 Task: Get directions from Kings Mountain National Military Park, South Carolina, United States to Mammoth Cave National Park, Kentucky, United States  and explore the nearby supermarkets
Action: Mouse moved to (1072, 69)
Screenshot: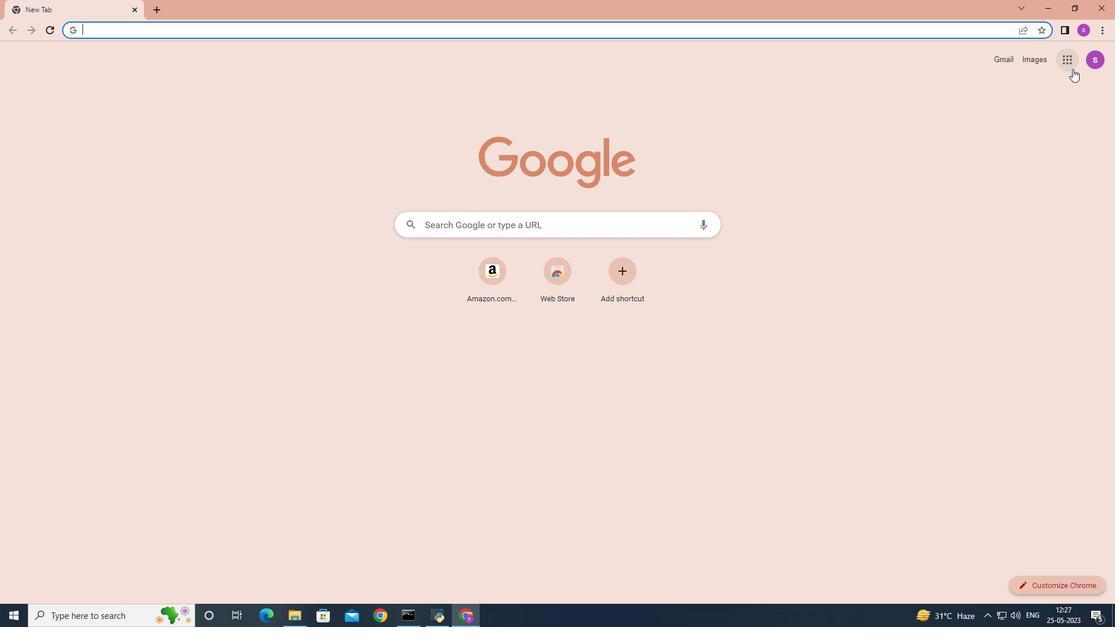 
Action: Mouse pressed left at (1072, 69)
Screenshot: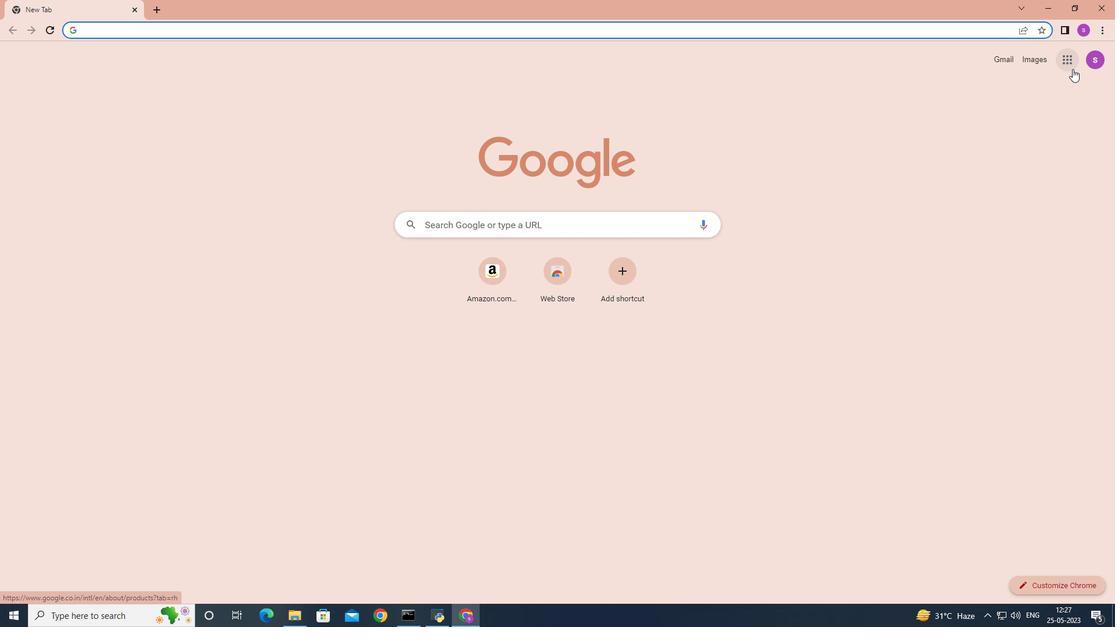
Action: Mouse moved to (1062, 187)
Screenshot: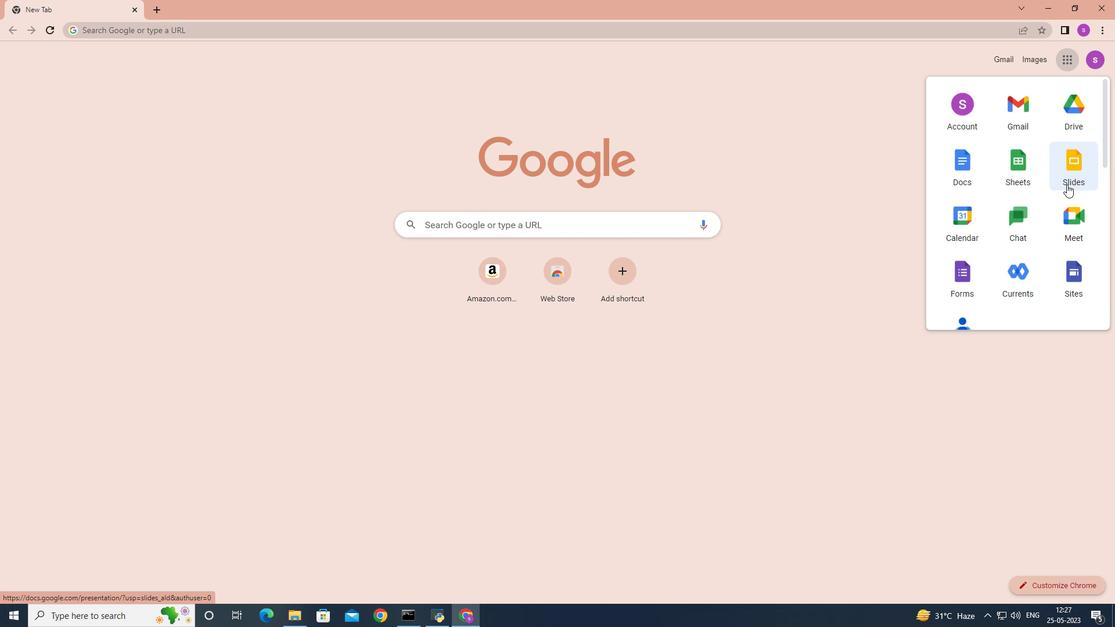 
Action: Mouse scrolled (1062, 186) with delta (0, 0)
Screenshot: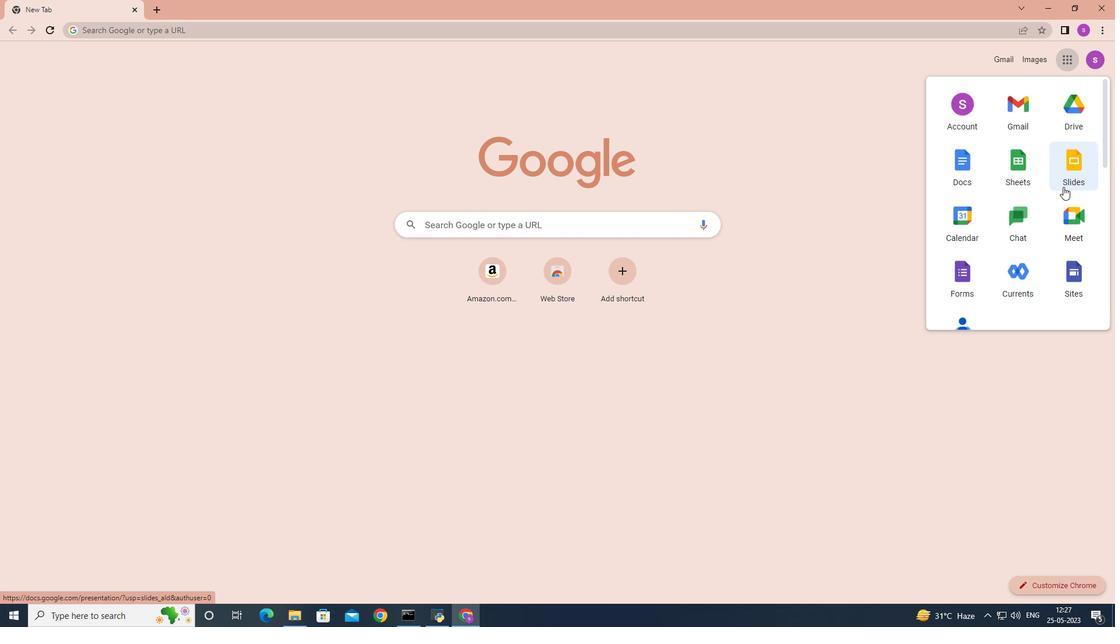 
Action: Mouse scrolled (1062, 186) with delta (0, 0)
Screenshot: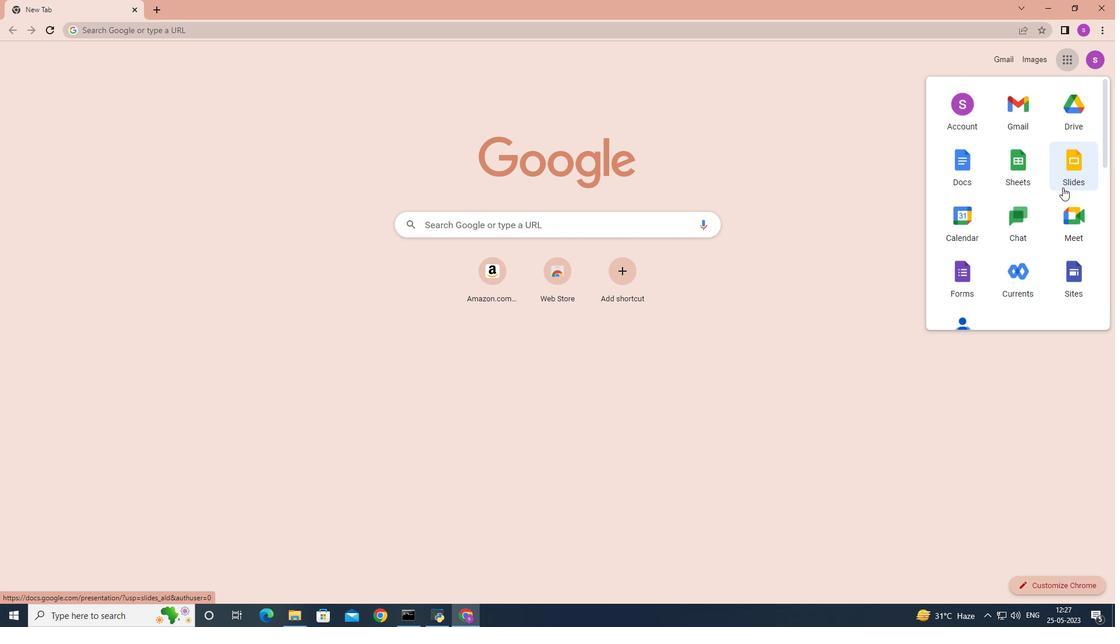 
Action: Mouse moved to (1077, 279)
Screenshot: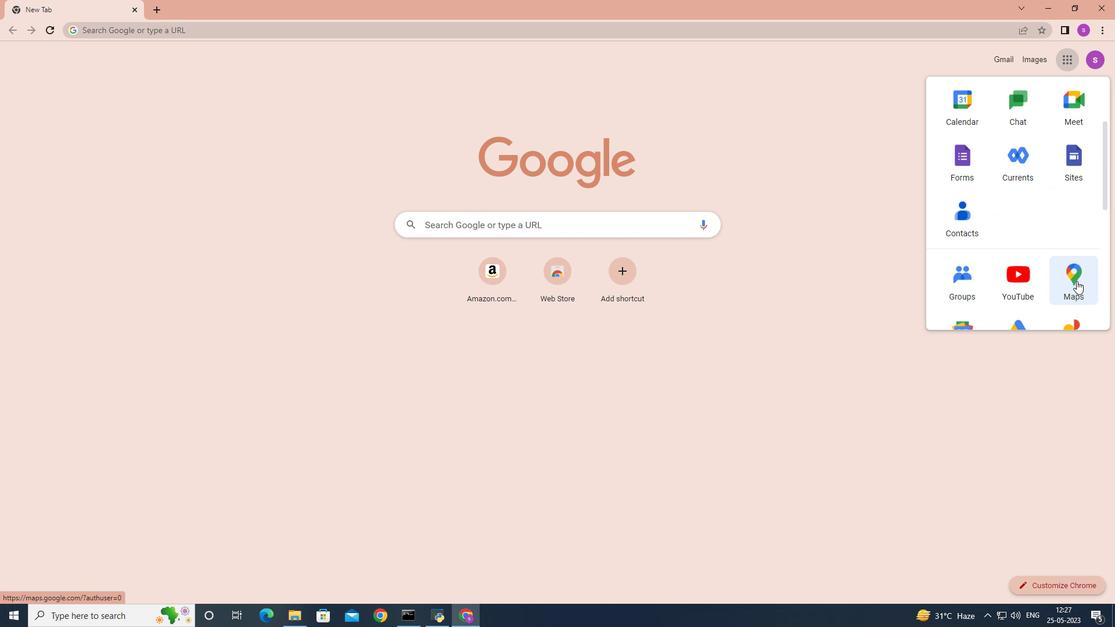 
Action: Mouse pressed left at (1077, 279)
Screenshot: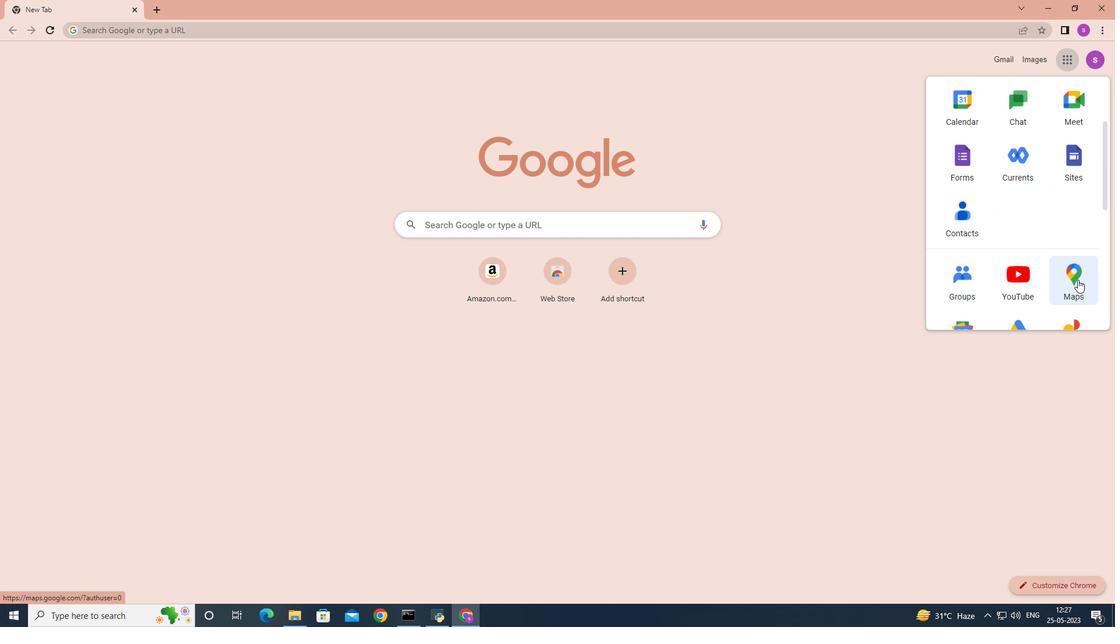 
Action: Mouse moved to (256, 60)
Screenshot: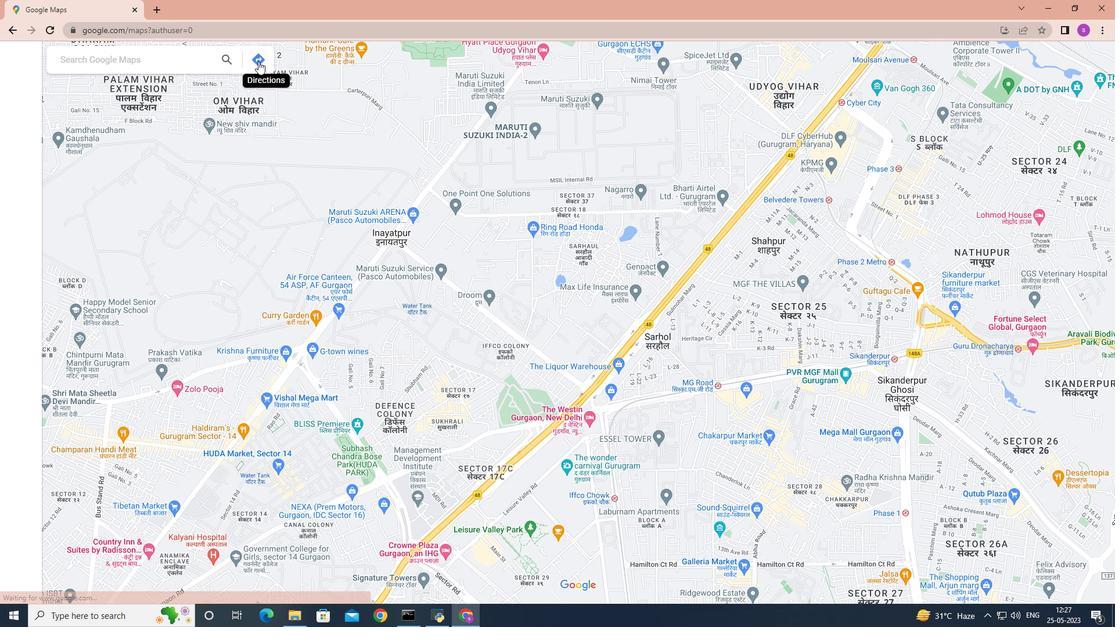 
Action: Mouse pressed left at (256, 60)
Screenshot: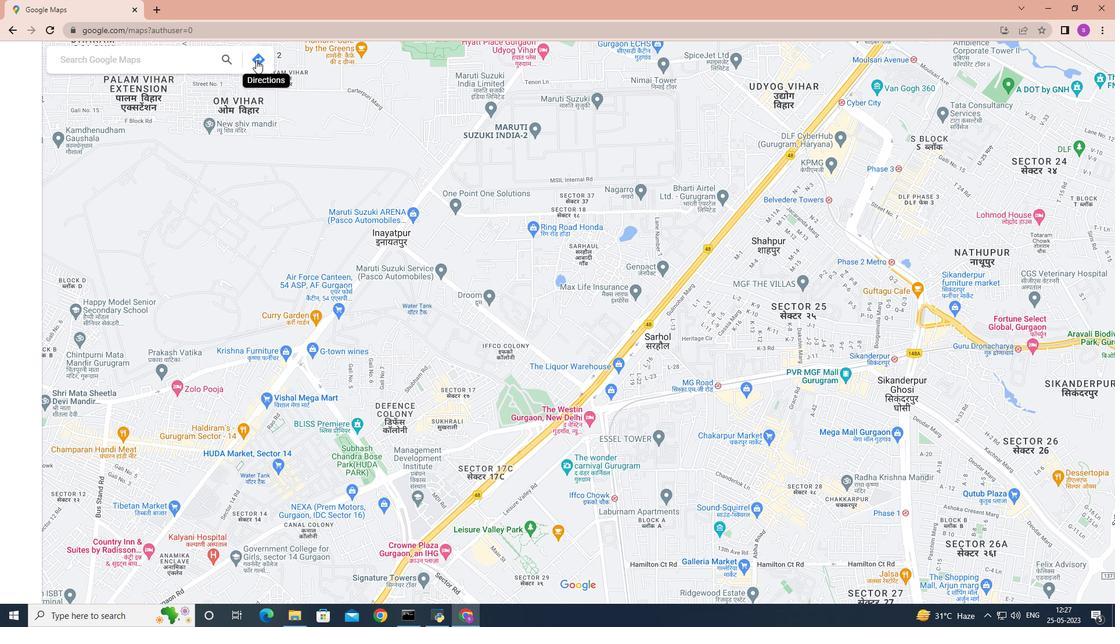 
Action: Mouse moved to (109, 91)
Screenshot: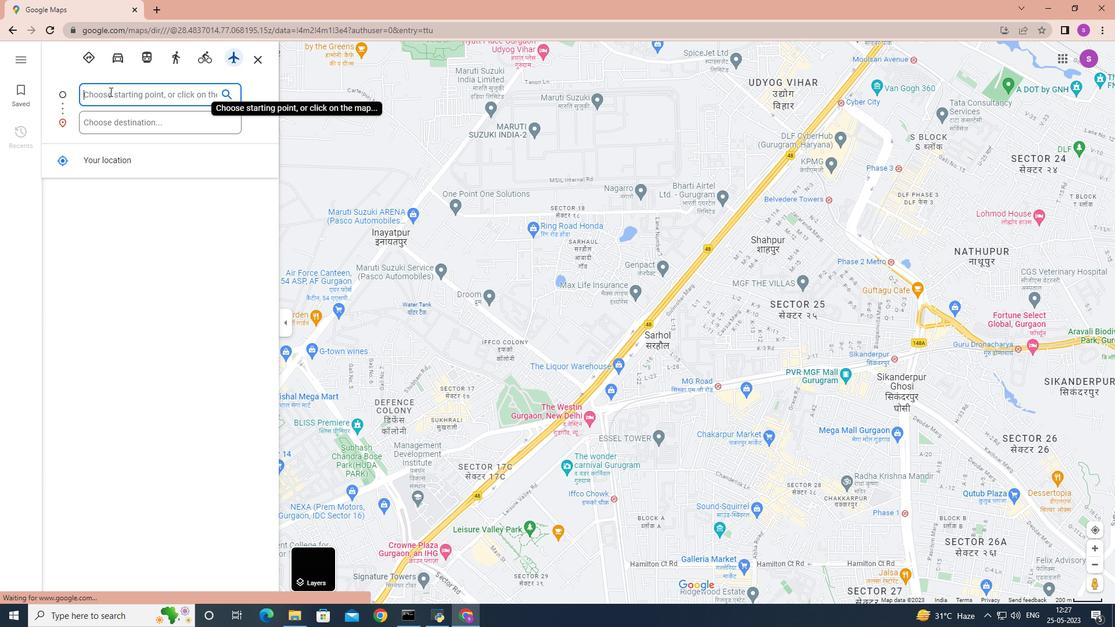 
Action: Key pressed <Key.shift>Kings<Key.space><Key.shift>Mountain<Key.space><Key.shift><Key.shift><Key.shift><Key.shift><Key.shift><Key.shift><Key.shift><Key.shift><Key.shift><Key.shift><Key.shift><Key.shift><Key.shift><Key.shift><Key.shift><Key.shift><Key.shift><Key.shift><Key.shift><Key.shift><Key.shift>National<Key.space><Key.shift>Military<Key.space><Key.shift>Park,<Key.space><Key.shift>South<Key.space><Key.shift><Key.shift>Carolina<Key.space>,<Key.space><Key.shift>United<Key.space><Key.shift>States
Screenshot: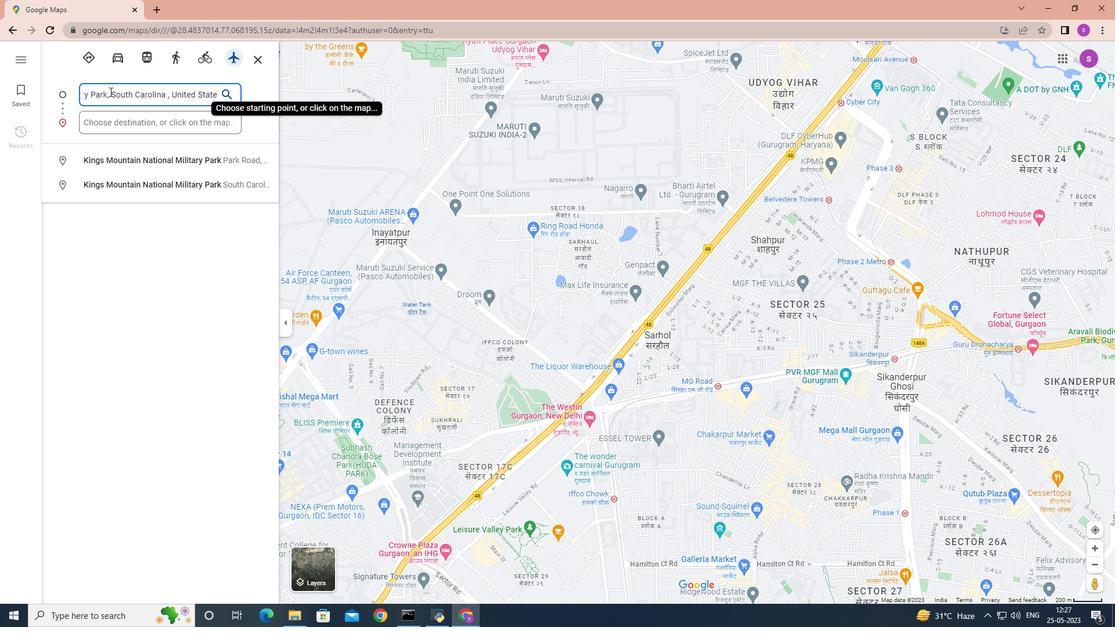 
Action: Mouse moved to (92, 120)
Screenshot: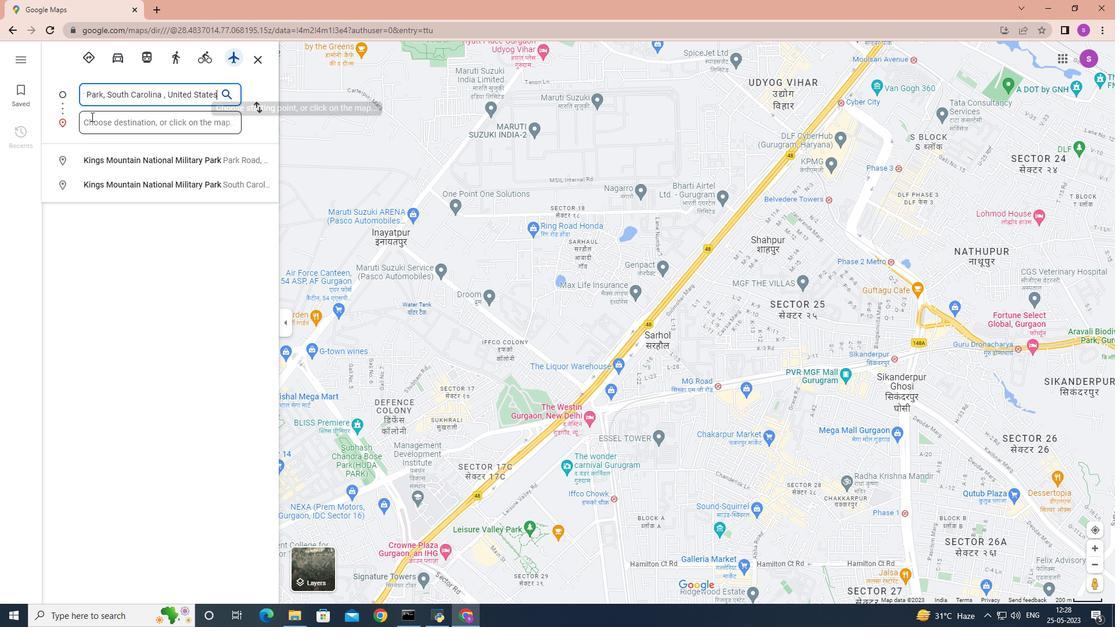
Action: Mouse pressed left at (92, 120)
Screenshot: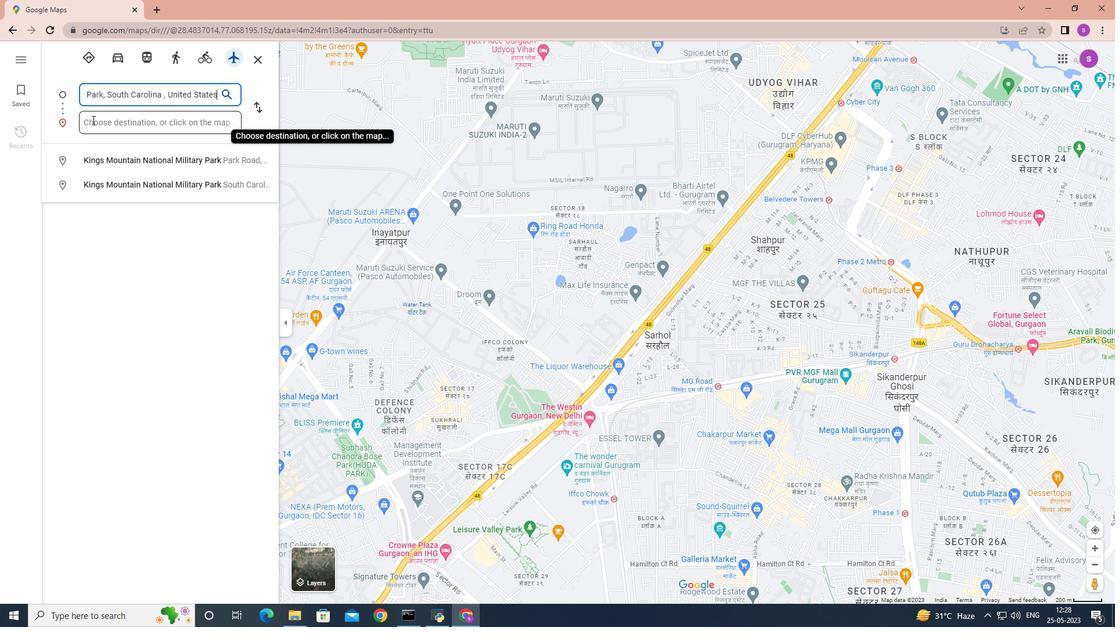 
Action: Key pressed <Key.shift>Mammoth<Key.space><Key.shift>Cave<Key.space><Key.shift>National<Key.space><Key.shift>Park<Key.space>,<Key.space><Key.shift><Key.shift><Key.shift><Key.shift><Key.shift><Key.shift><Key.shift><Key.shift><Key.shift><Key.shift><Key.shift><Key.shift>Kentucky,<Key.space><Key.shift><Key.shift>United<Key.space><Key.shift>States<Key.space>
Screenshot: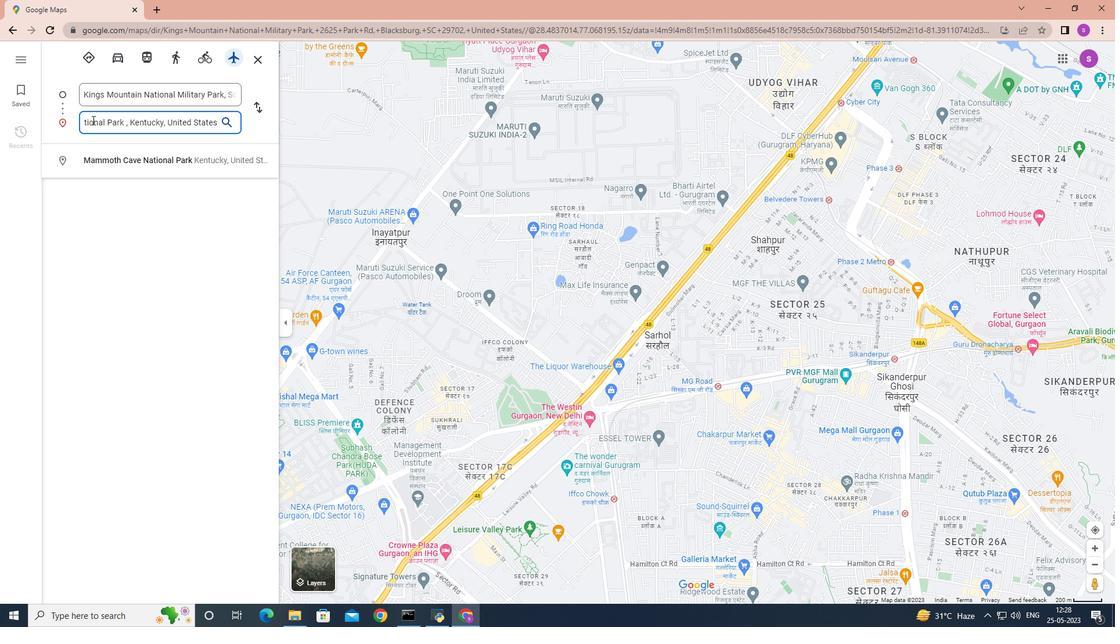 
Action: Mouse moved to (223, 119)
Screenshot: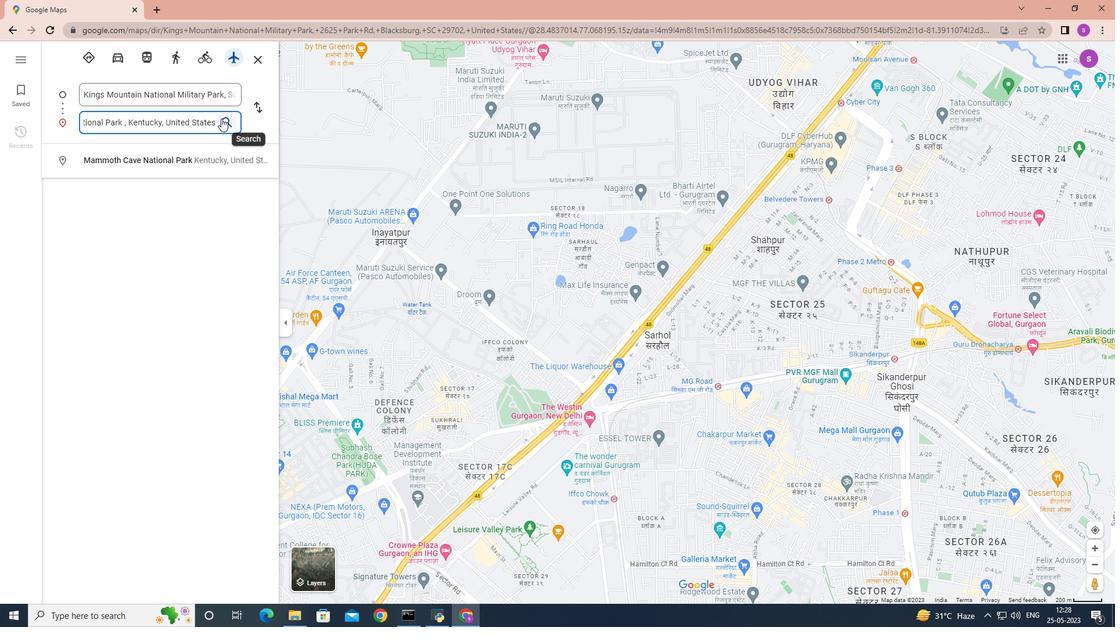 
Action: Mouse pressed left at (223, 119)
Screenshot: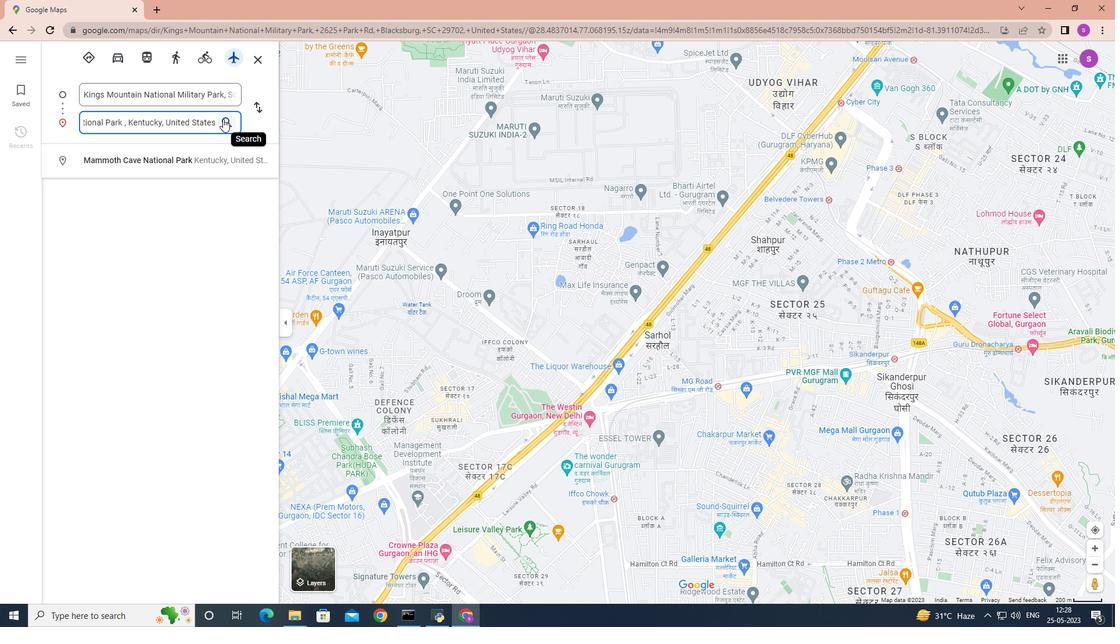 
Action: Mouse moved to (230, 122)
Screenshot: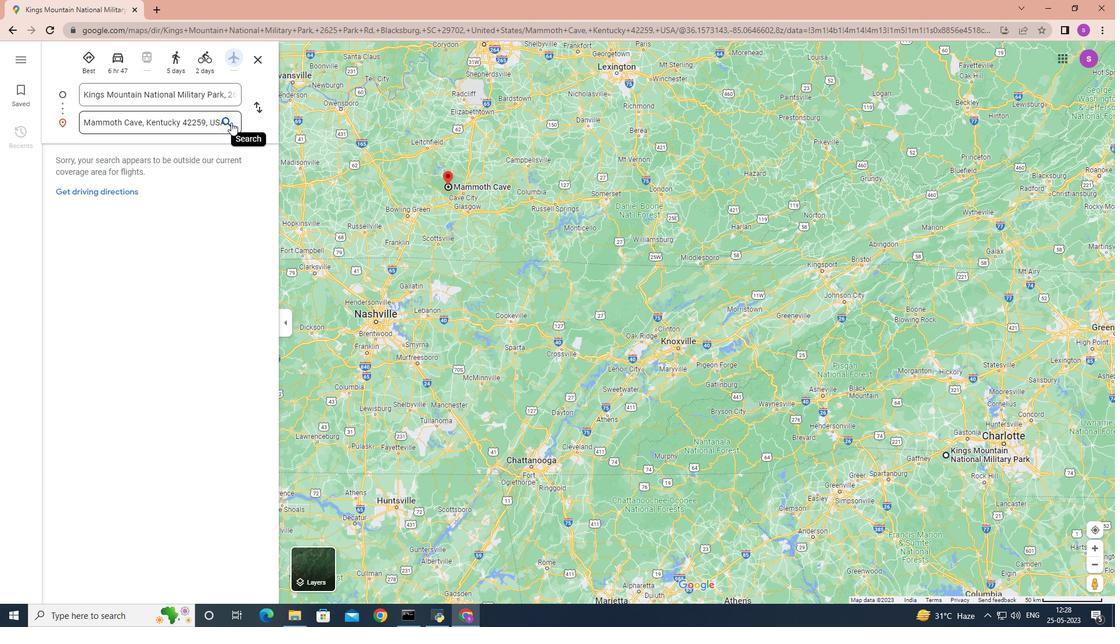 
Action: Mouse pressed left at (230, 122)
Screenshot: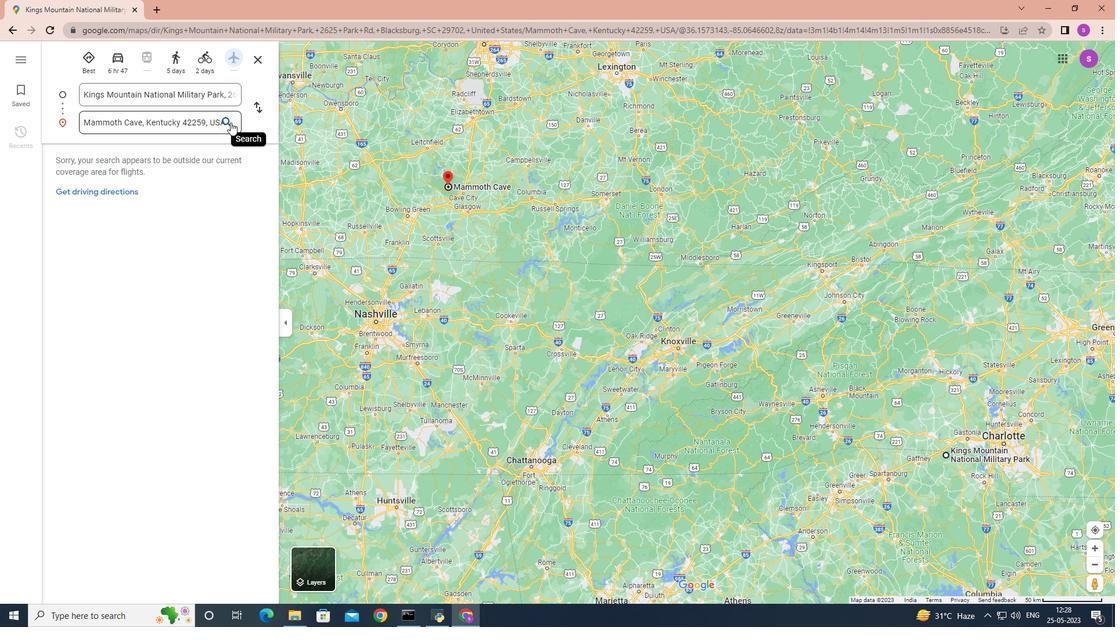 
Action: Mouse moved to (235, 124)
Screenshot: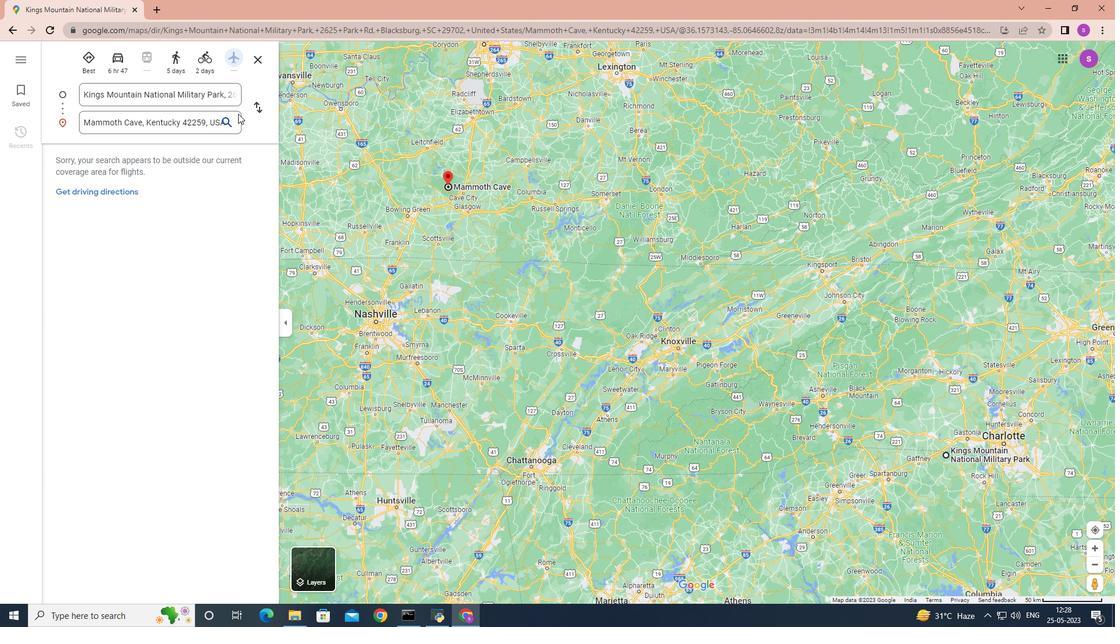 
Action: Key pressed <Key.enter>
Screenshot: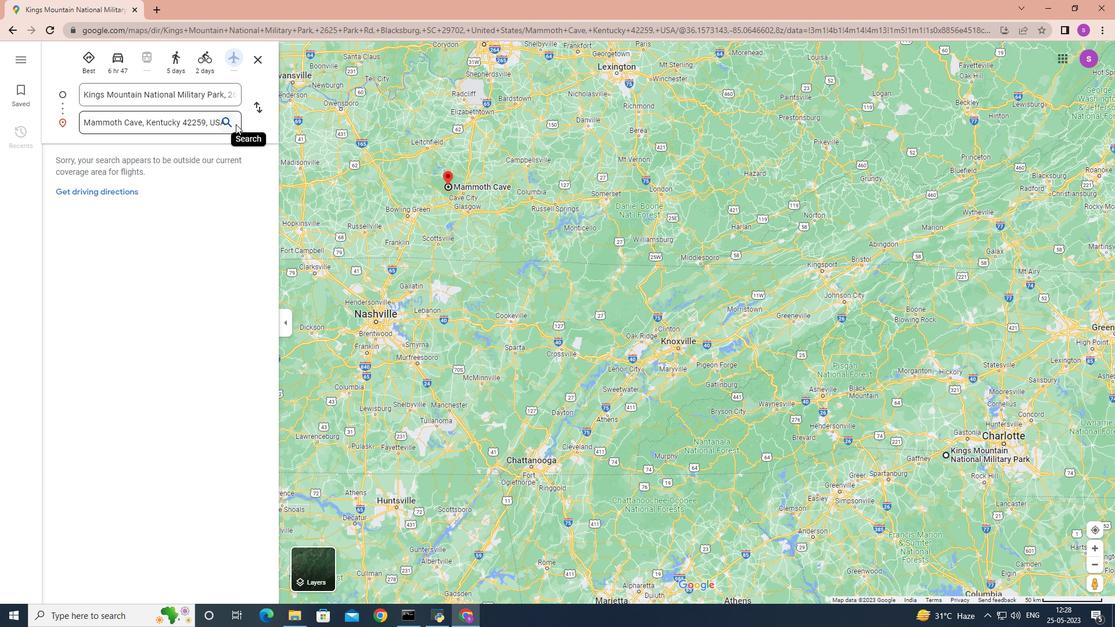 
Action: Mouse moved to (224, 121)
Screenshot: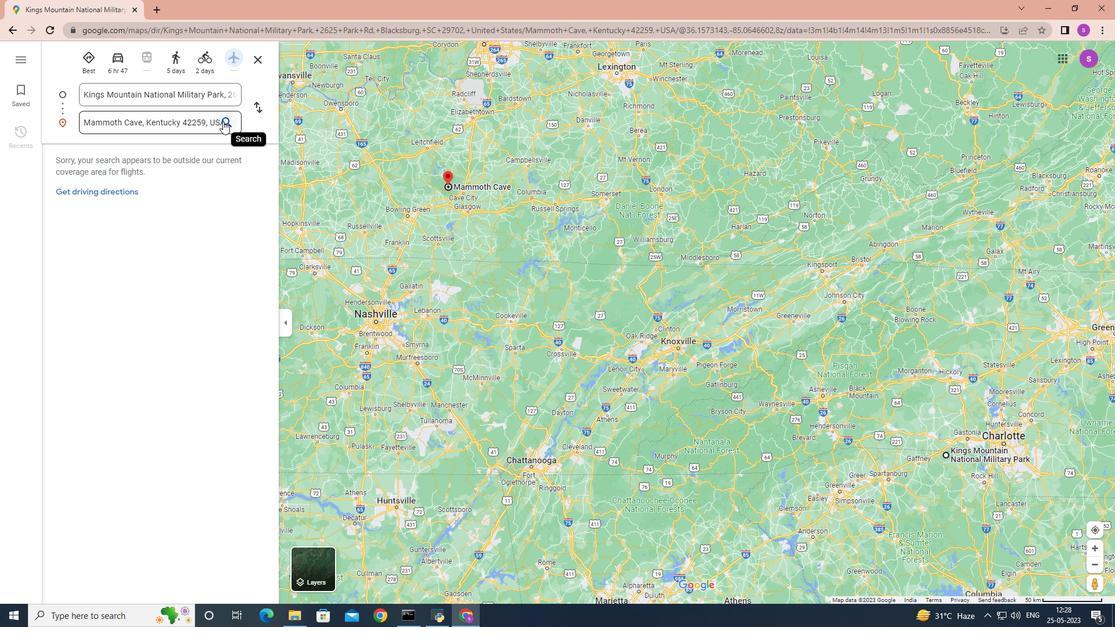 
Action: Mouse pressed left at (224, 121)
Screenshot: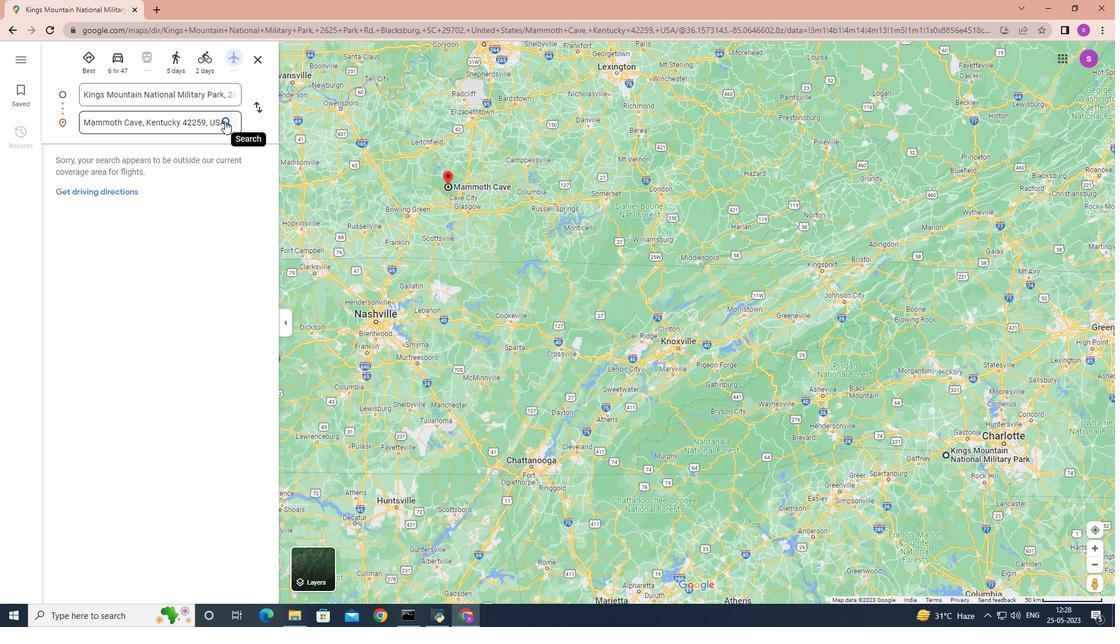 
Action: Mouse moved to (235, 169)
Screenshot: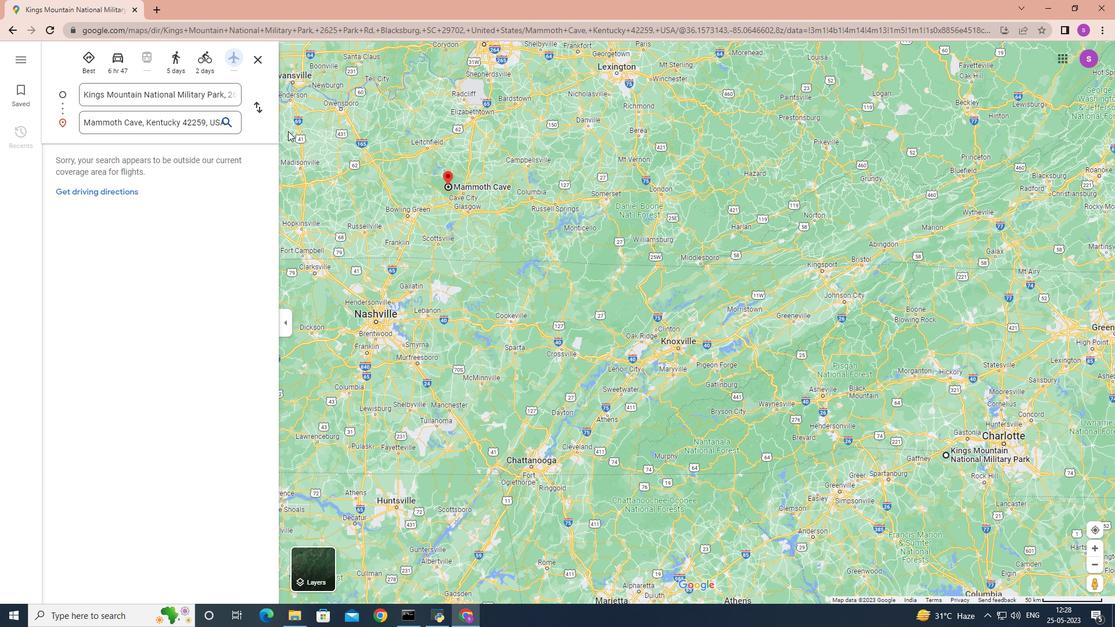 
Action: Mouse scrolled (235, 168) with delta (0, 0)
Screenshot: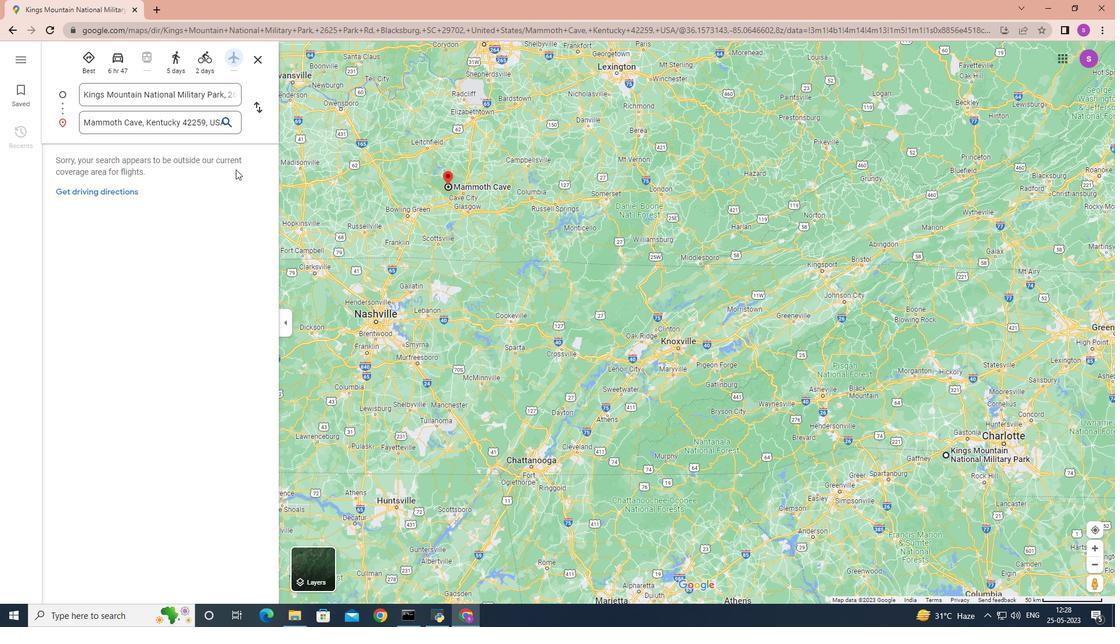 
Action: Mouse scrolled (235, 168) with delta (0, 0)
Screenshot: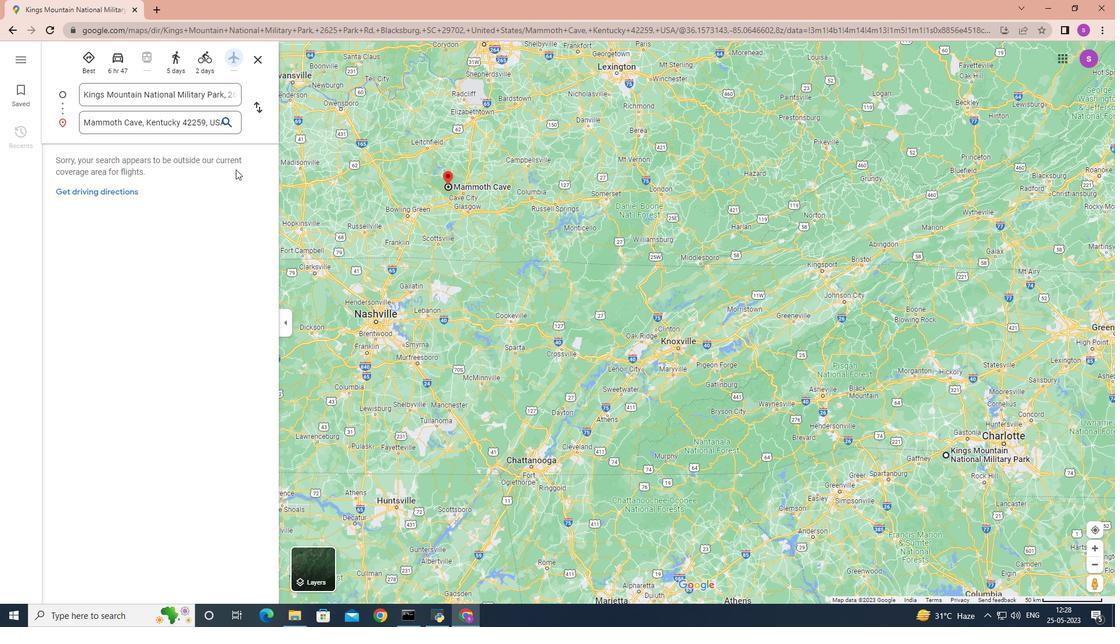 
Action: Mouse moved to (240, 334)
Screenshot: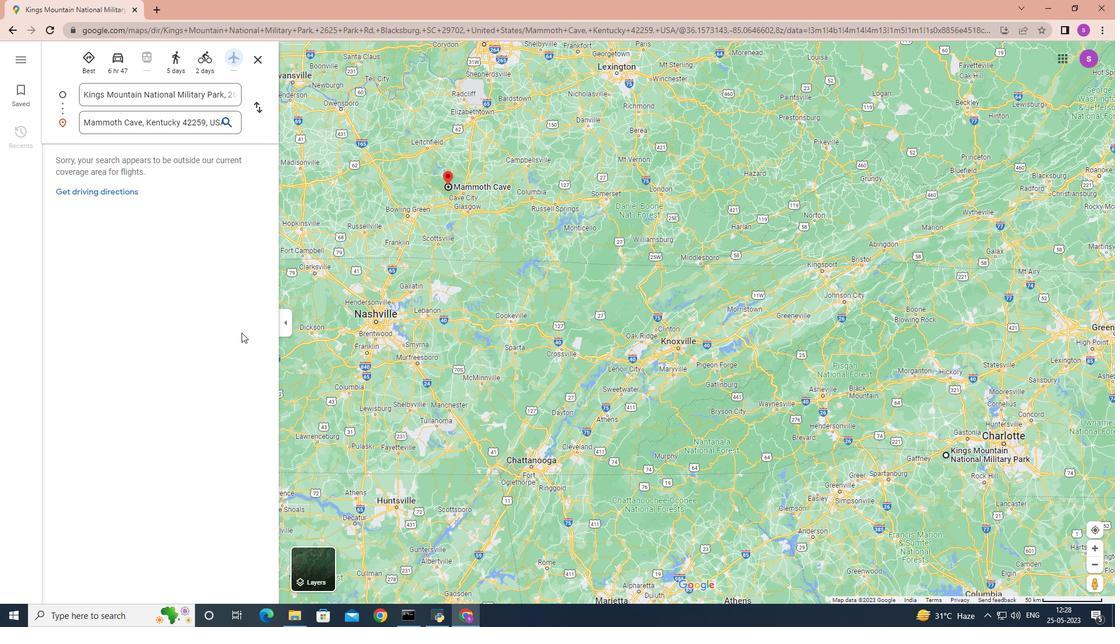 
Action: Mouse scrolled (240, 335) with delta (0, 0)
Screenshot: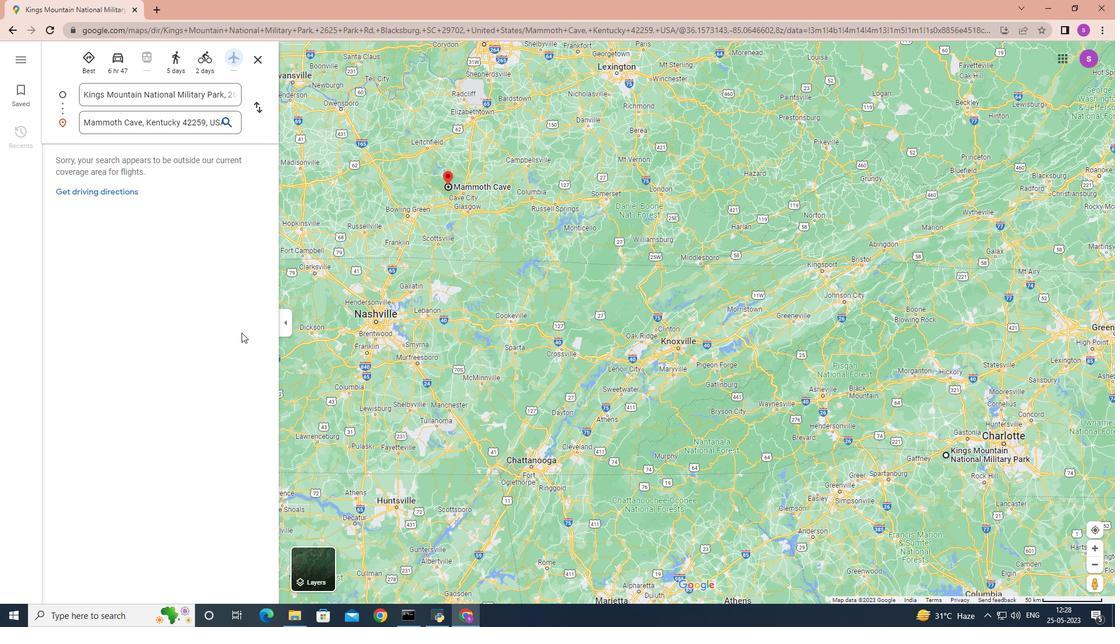 
Action: Mouse moved to (241, 333)
Screenshot: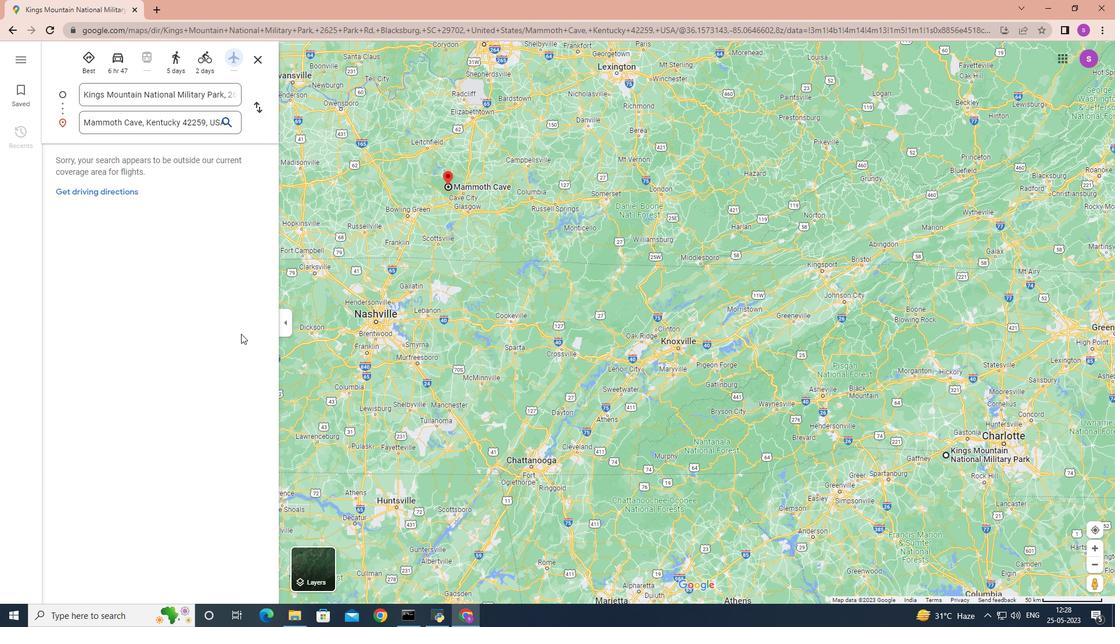 
Action: Mouse scrolled (241, 333) with delta (0, 0)
Screenshot: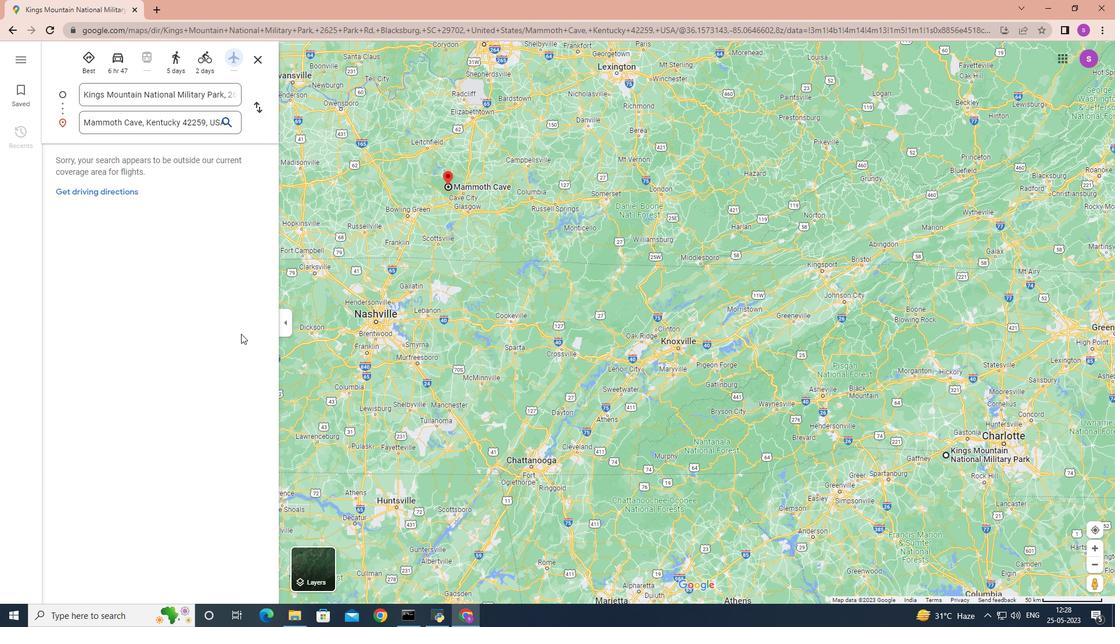 
Action: Mouse moved to (239, 333)
Screenshot: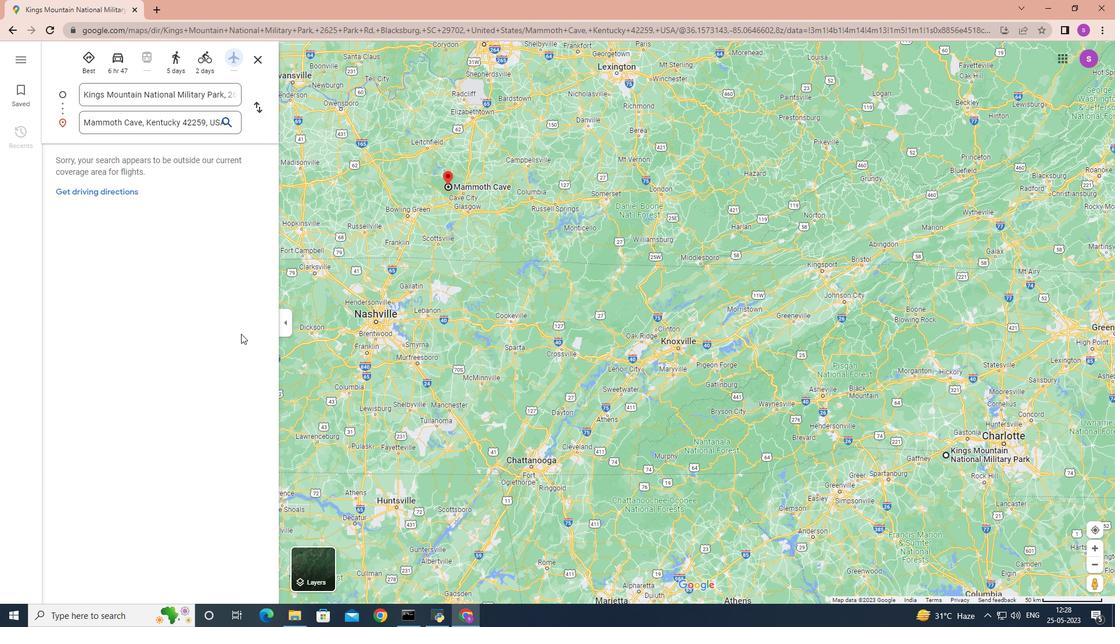 
Action: Mouse scrolled (239, 333) with delta (0, 0)
Screenshot: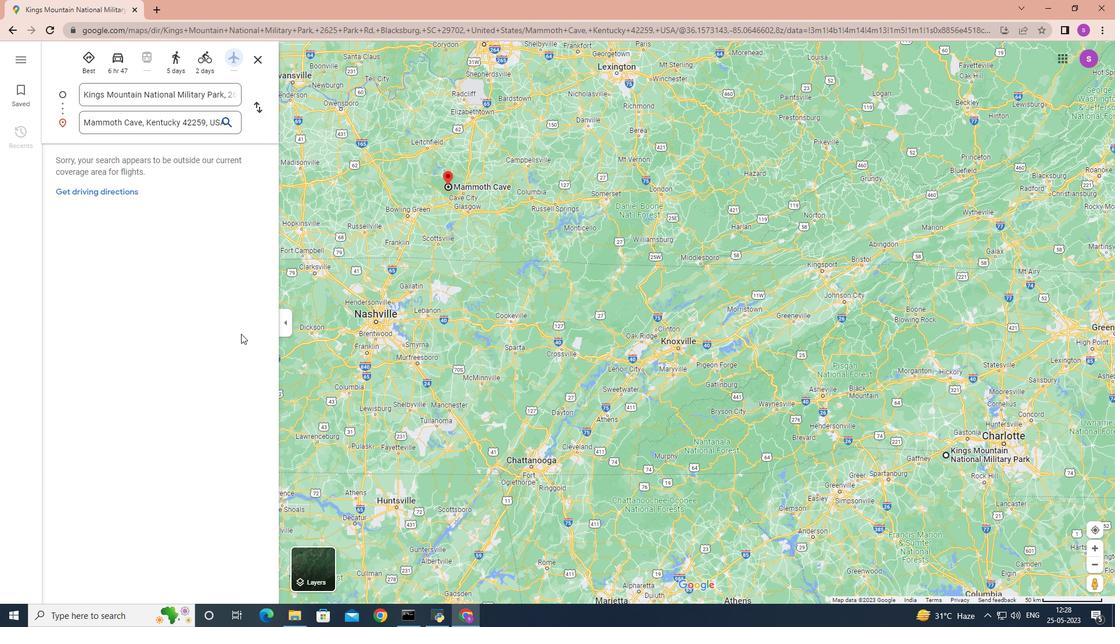 
Action: Mouse moved to (235, 332)
Screenshot: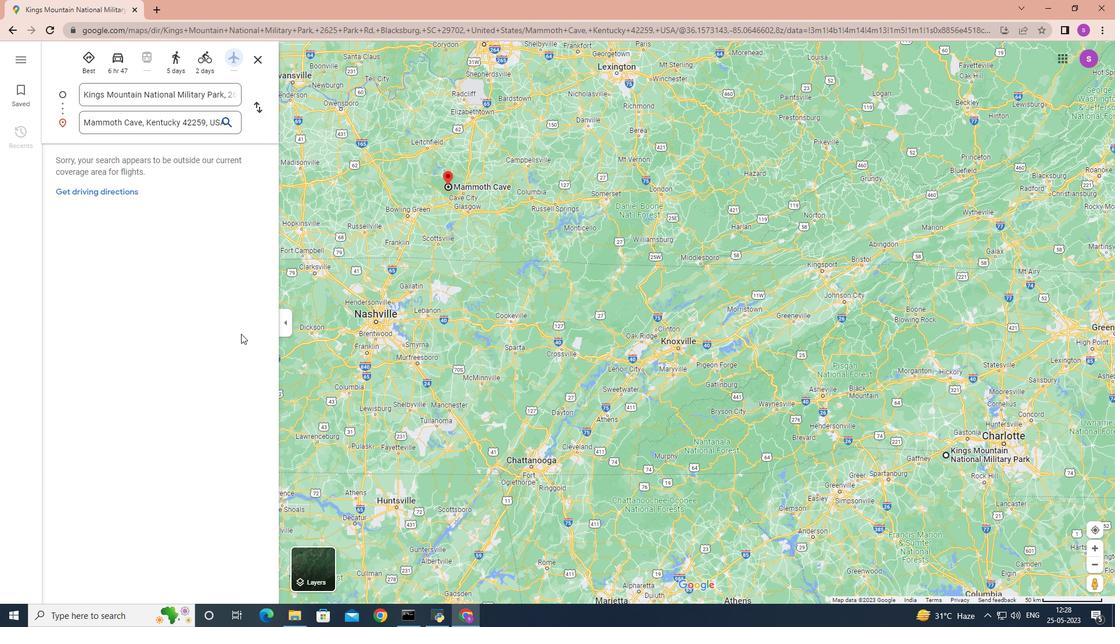 
Action: Mouse scrolled (235, 332) with delta (0, 0)
Screenshot: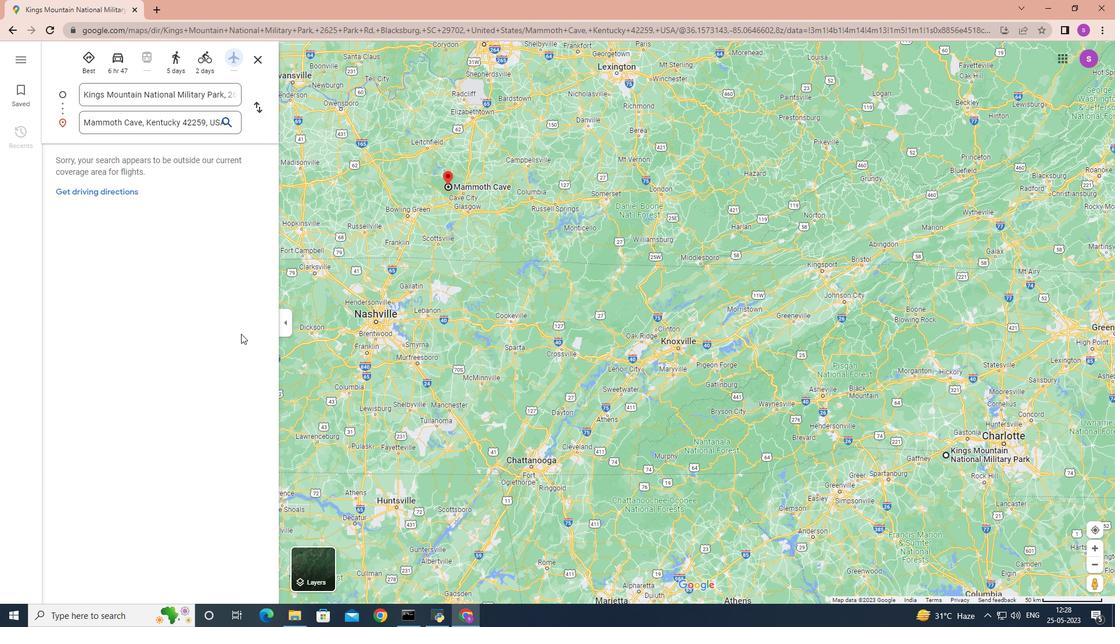 
Action: Mouse moved to (229, 328)
Screenshot: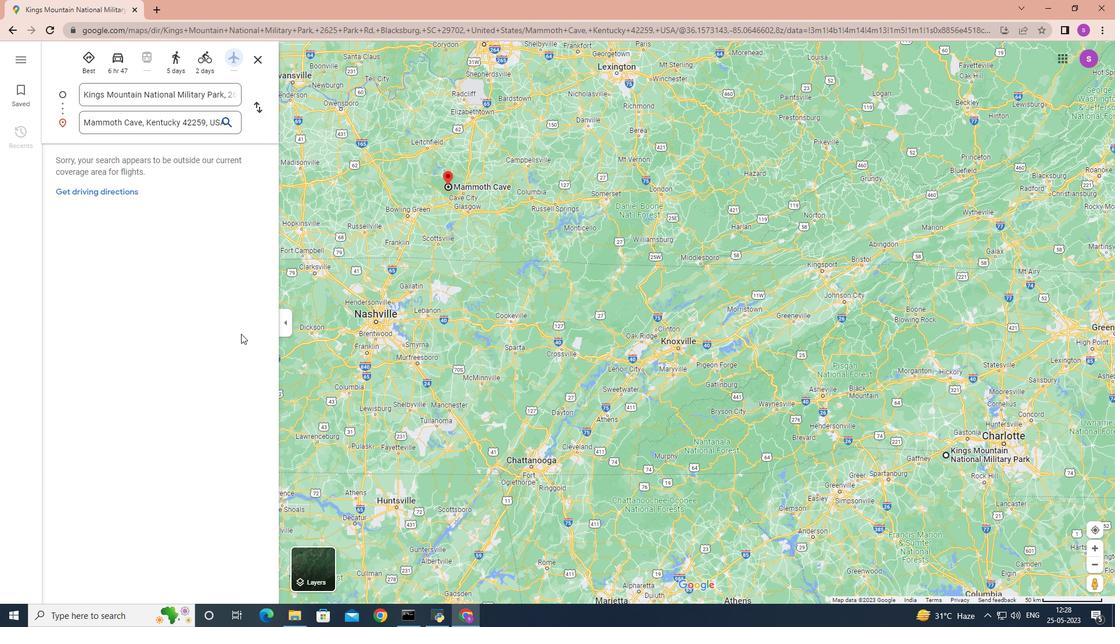 
Action: Mouse scrolled (229, 328) with delta (0, 0)
Screenshot: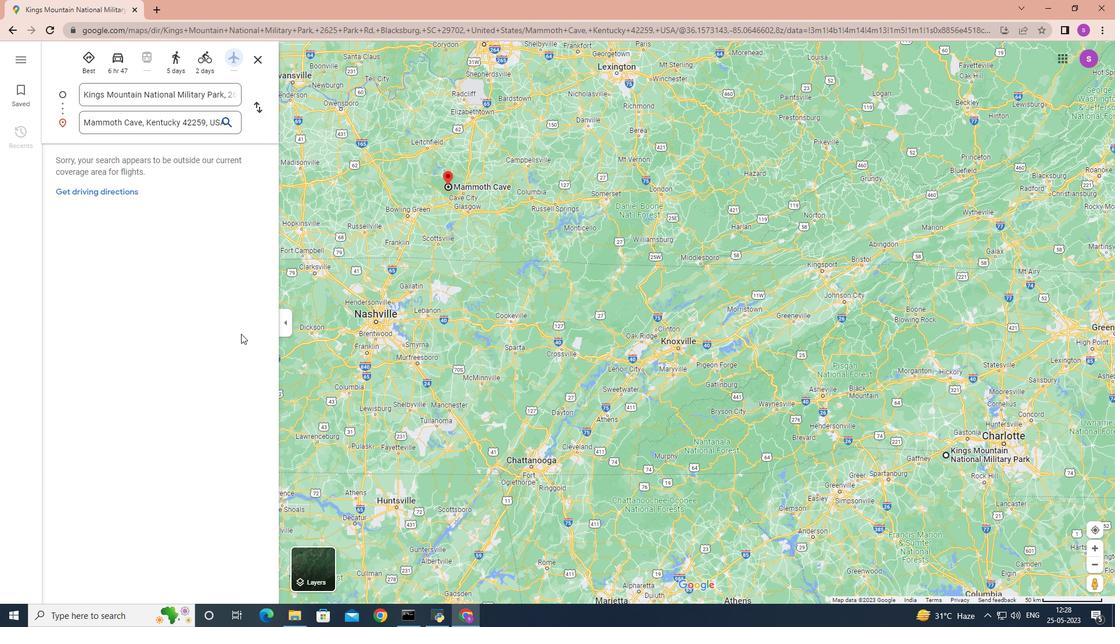 
Action: Mouse moved to (497, 573)
Screenshot: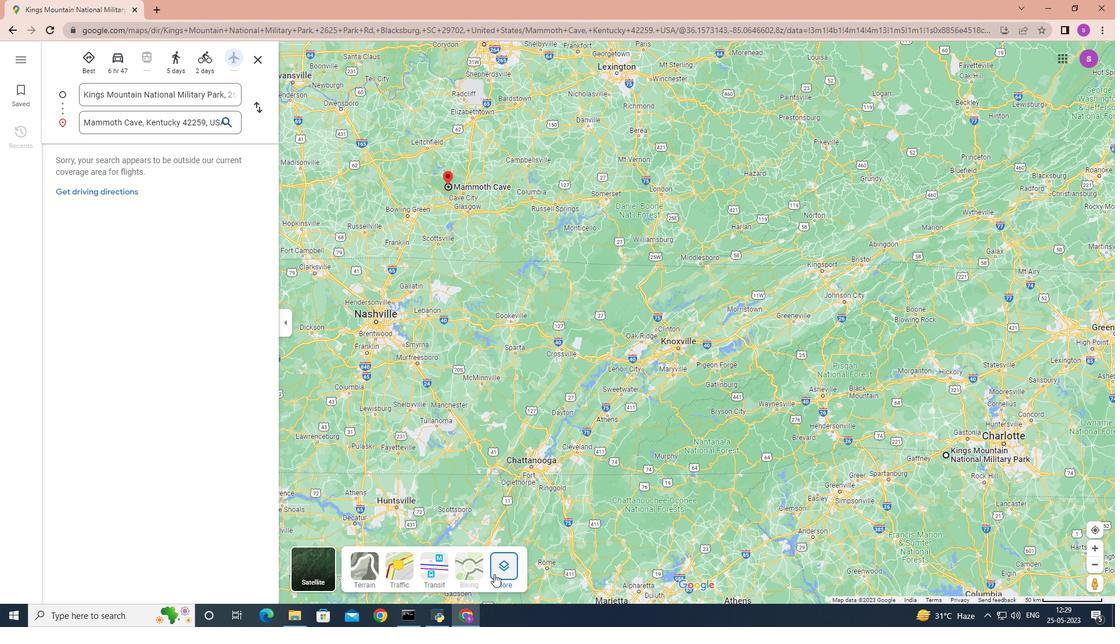 
Action: Mouse pressed left at (497, 573)
Screenshot: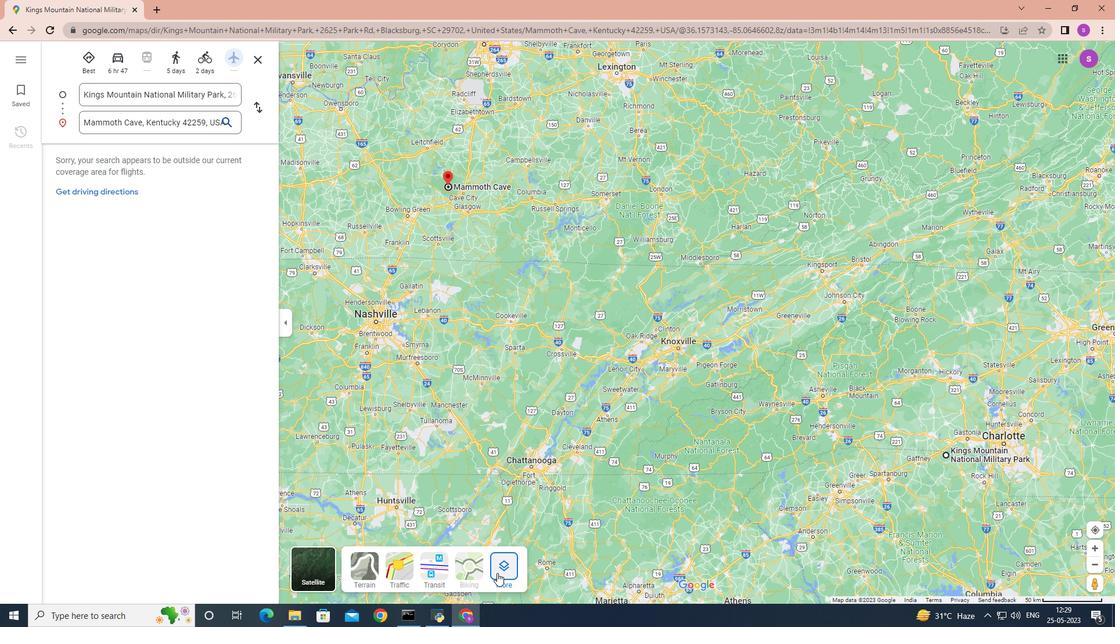 
Action: Mouse moved to (345, 364)
Screenshot: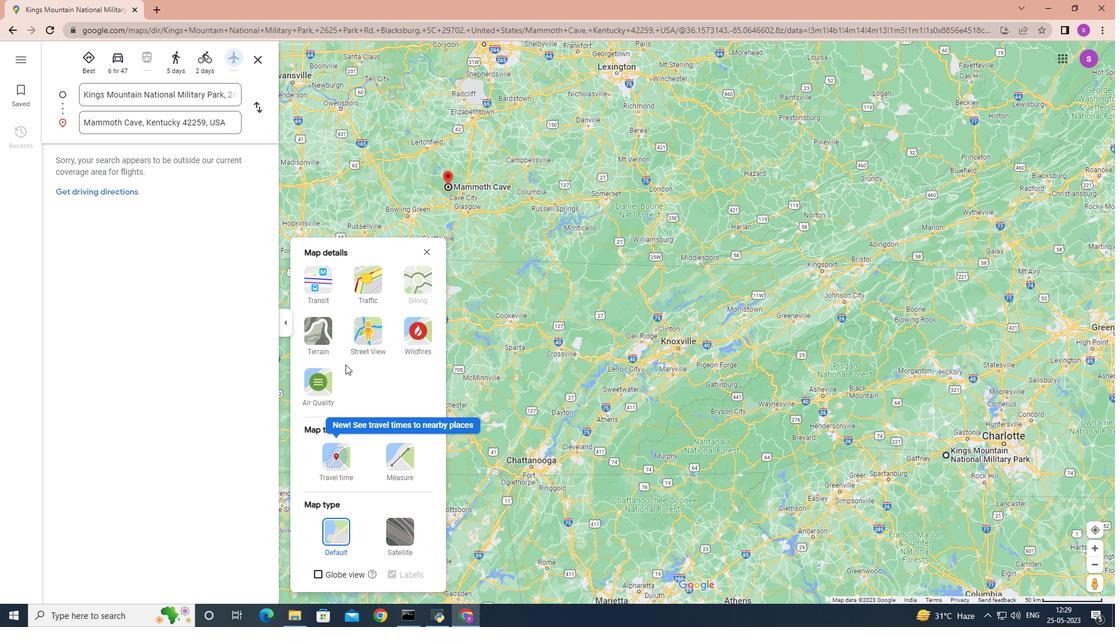 
Action: Mouse scrolled (345, 363) with delta (0, 0)
Screenshot: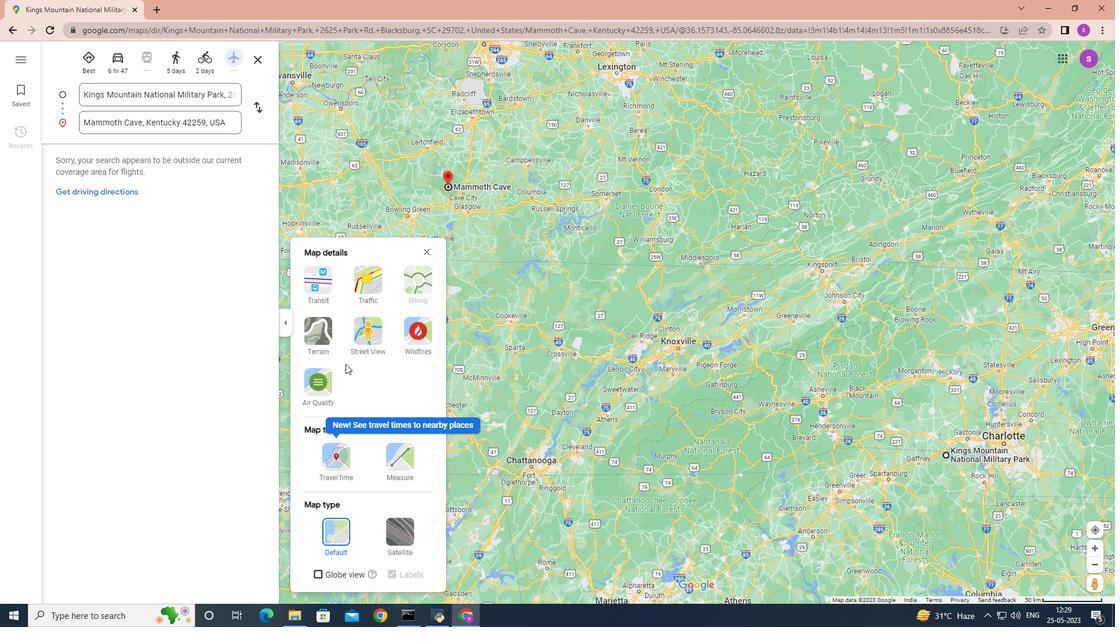 
Action: Mouse moved to (346, 365)
Screenshot: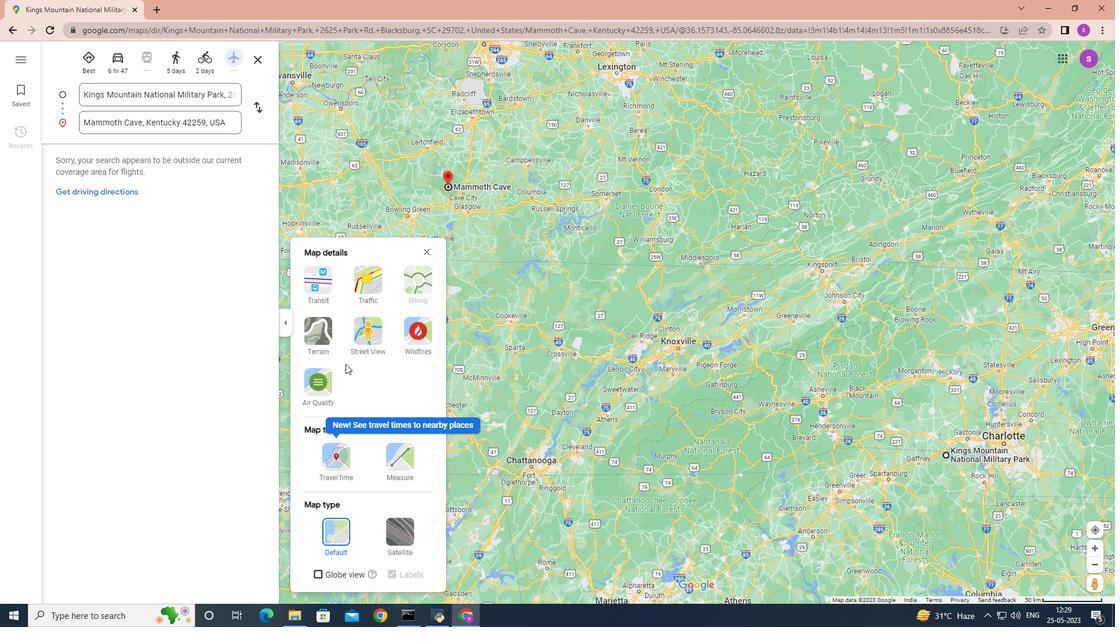 
Action: Mouse scrolled (346, 365) with delta (0, 0)
Screenshot: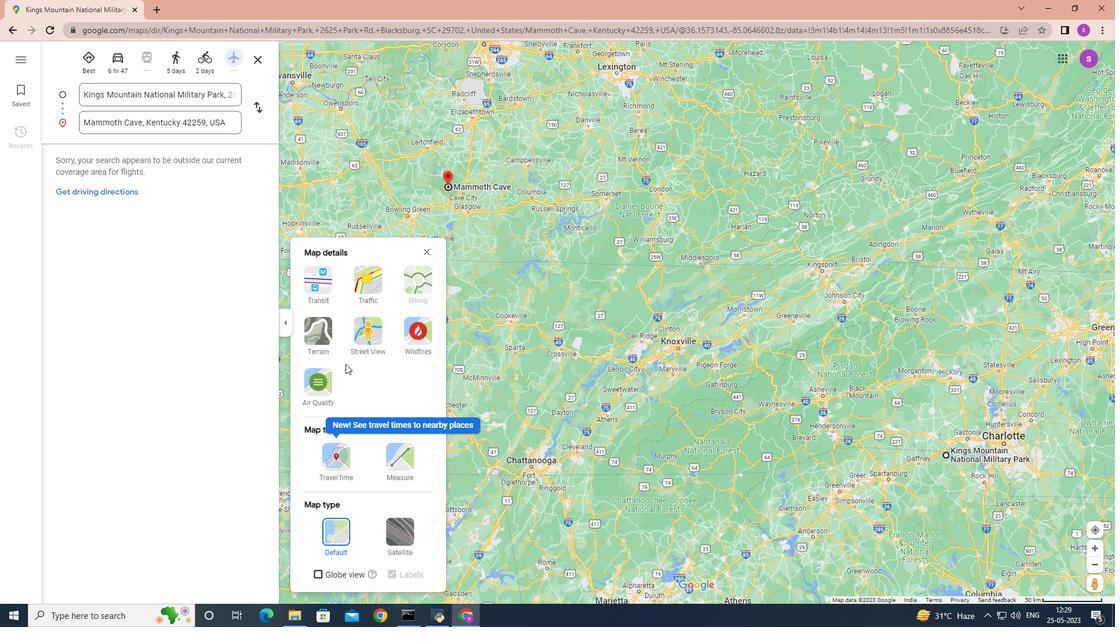 
Action: Mouse moved to (144, 318)
Screenshot: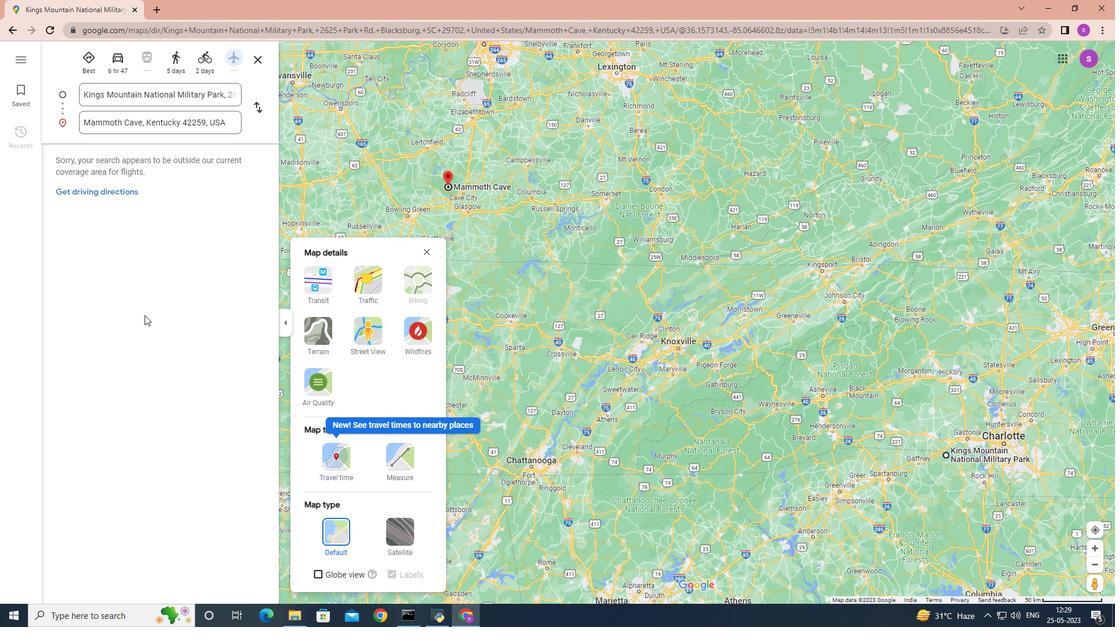 
Action: Mouse pressed left at (144, 318)
Screenshot: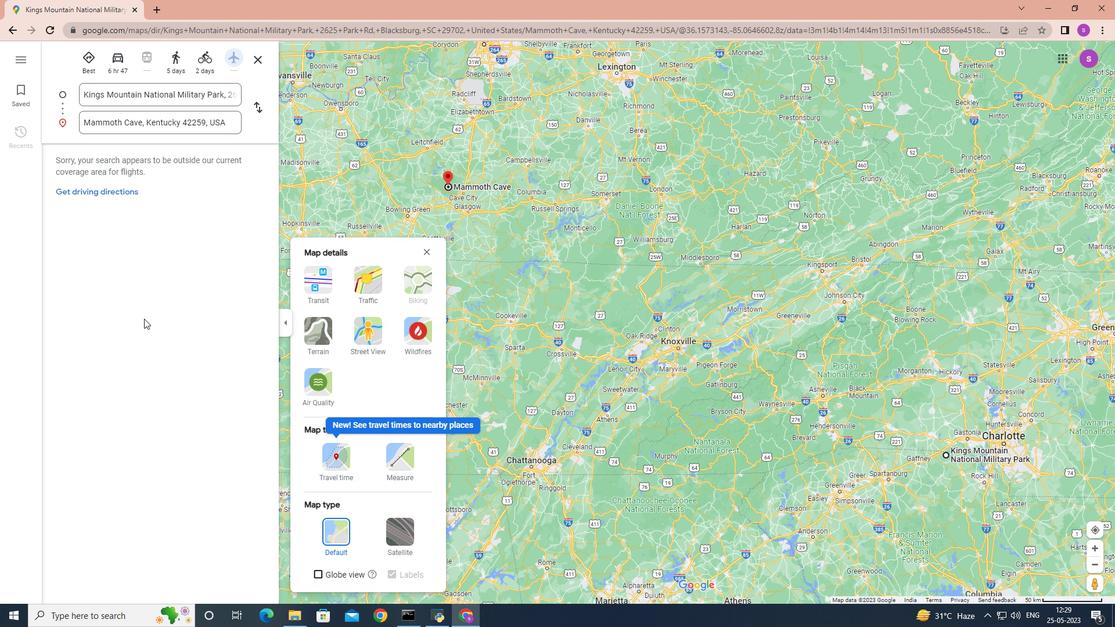 
Action: Mouse moved to (226, 121)
Screenshot: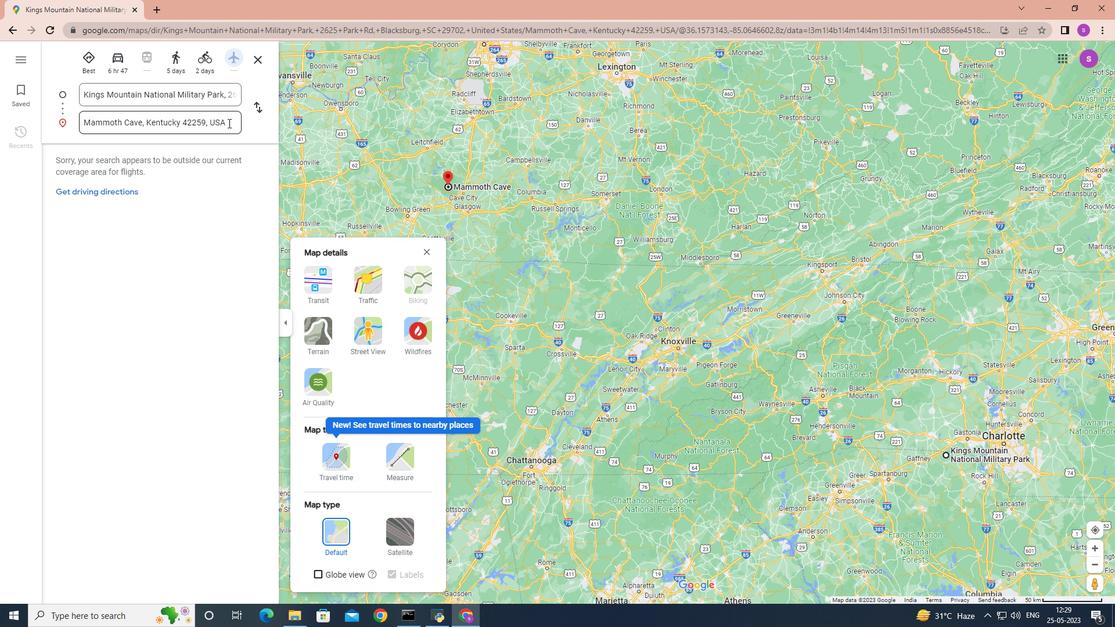 
Action: Mouse pressed left at (226, 121)
Screenshot: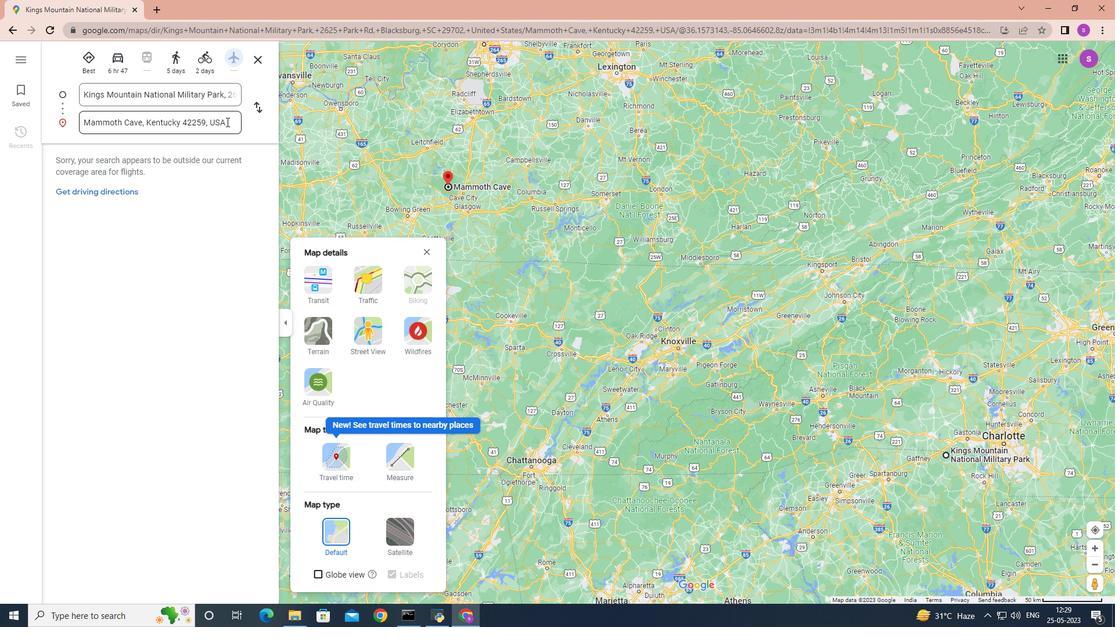 
Action: Mouse moved to (201, 213)
Screenshot: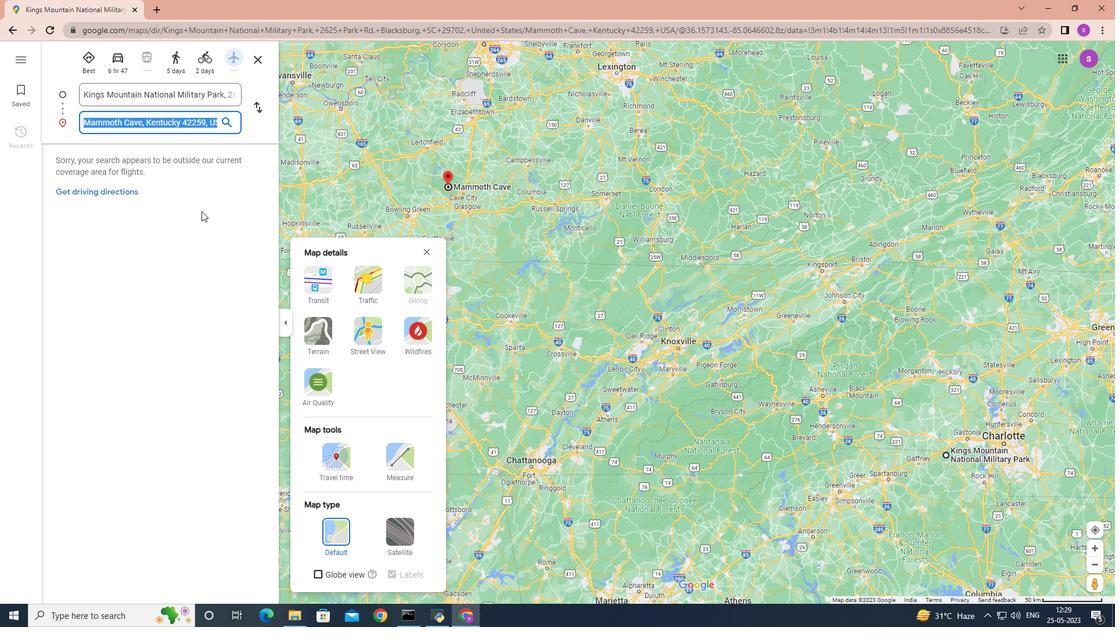 
Action: Mouse pressed left at (201, 213)
Screenshot: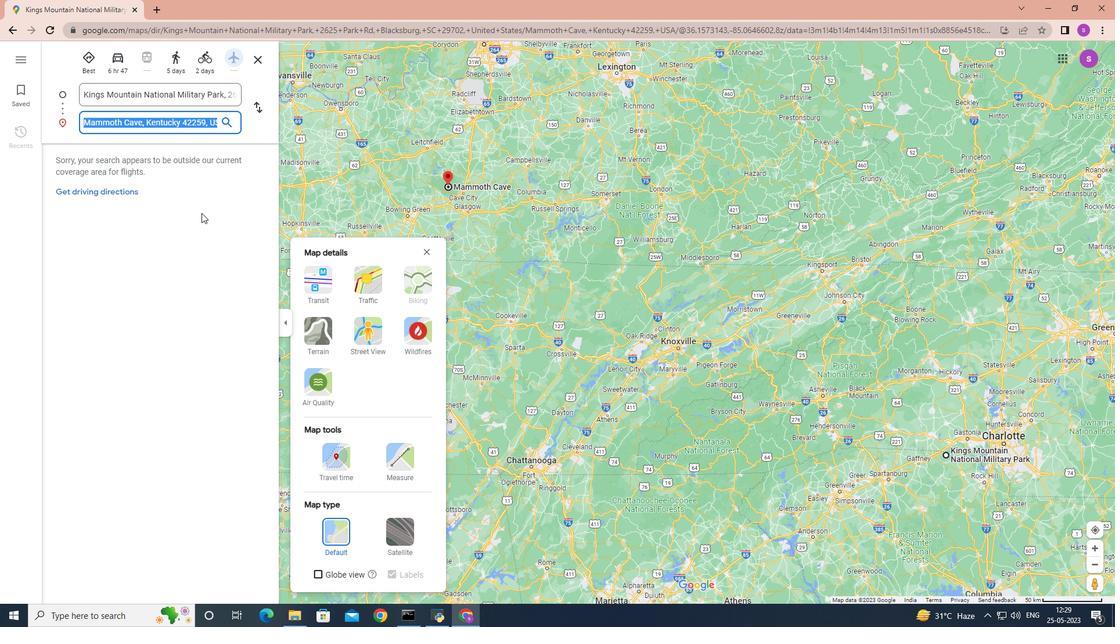 
Action: Mouse moved to (232, 120)
Screenshot: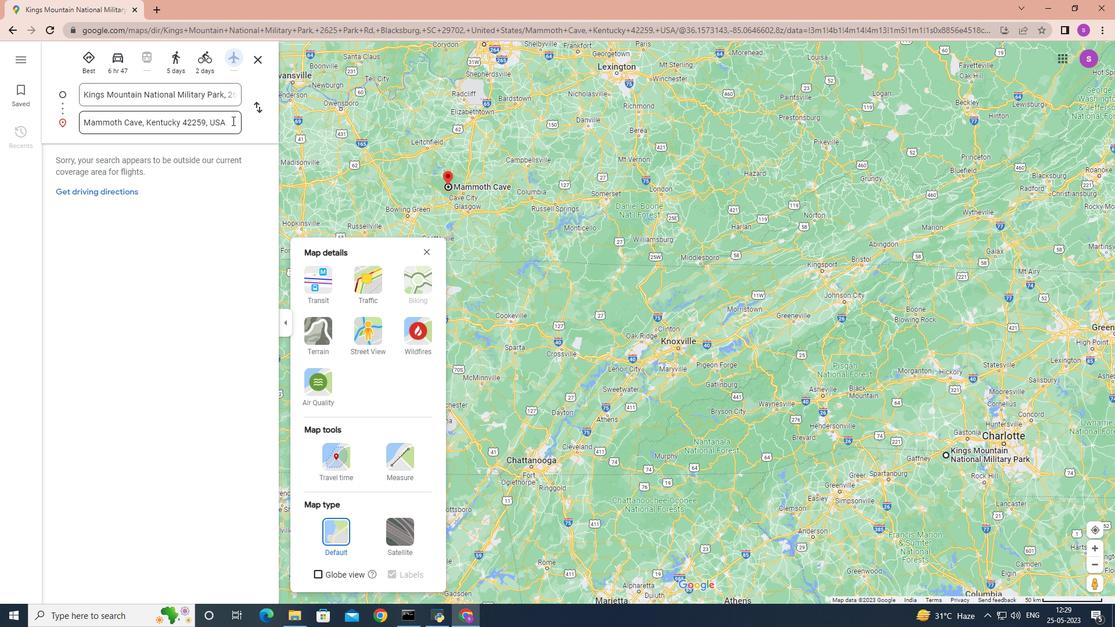 
Action: Key pressed <Key.enter>
Screenshot: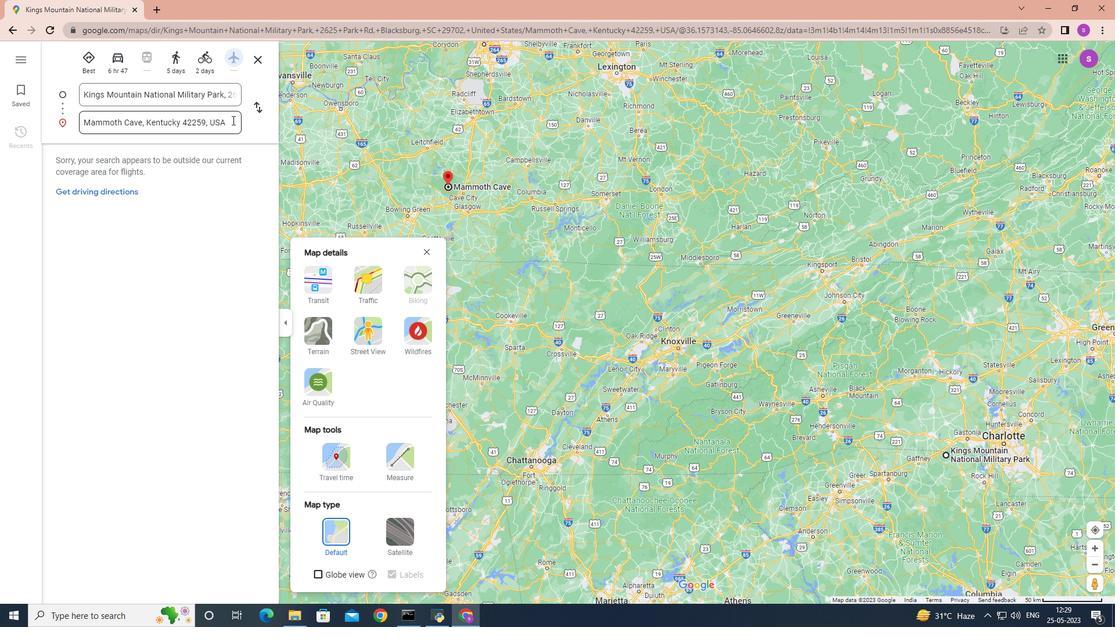 
Action: Mouse moved to (430, 254)
Screenshot: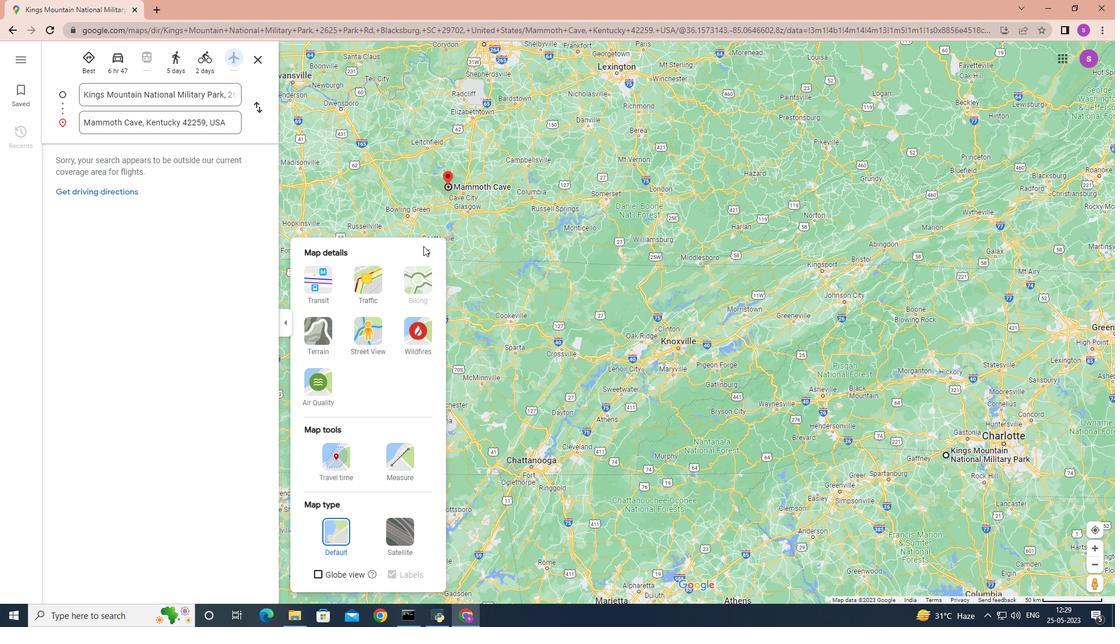 
Action: Mouse pressed left at (430, 254)
Screenshot: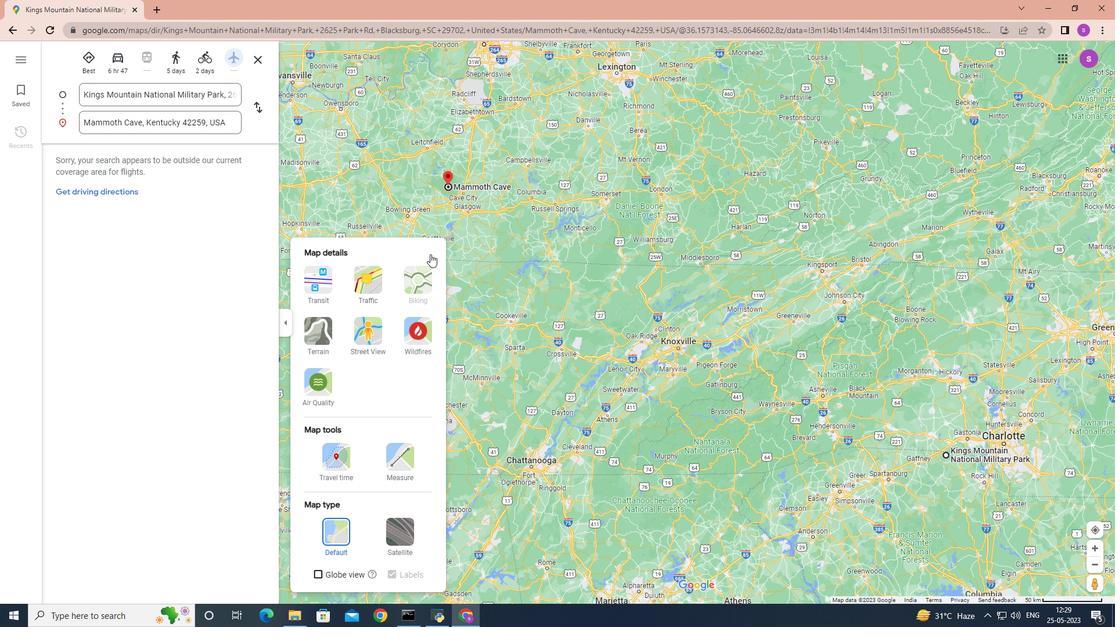 
Action: Mouse moved to (227, 116)
Screenshot: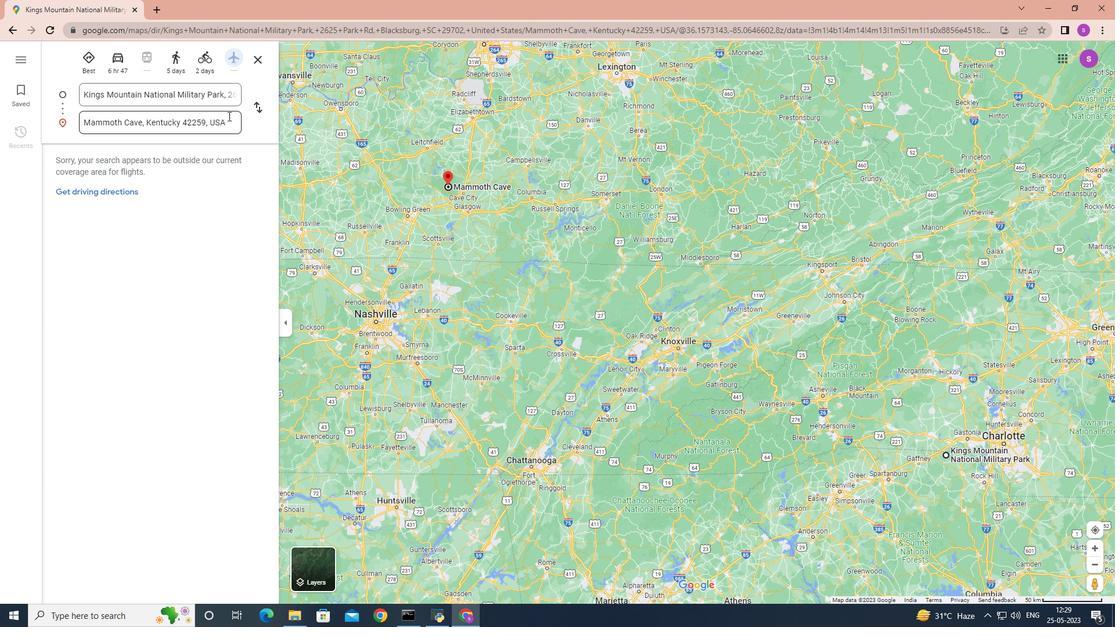 
Action: Mouse pressed left at (227, 116)
Screenshot: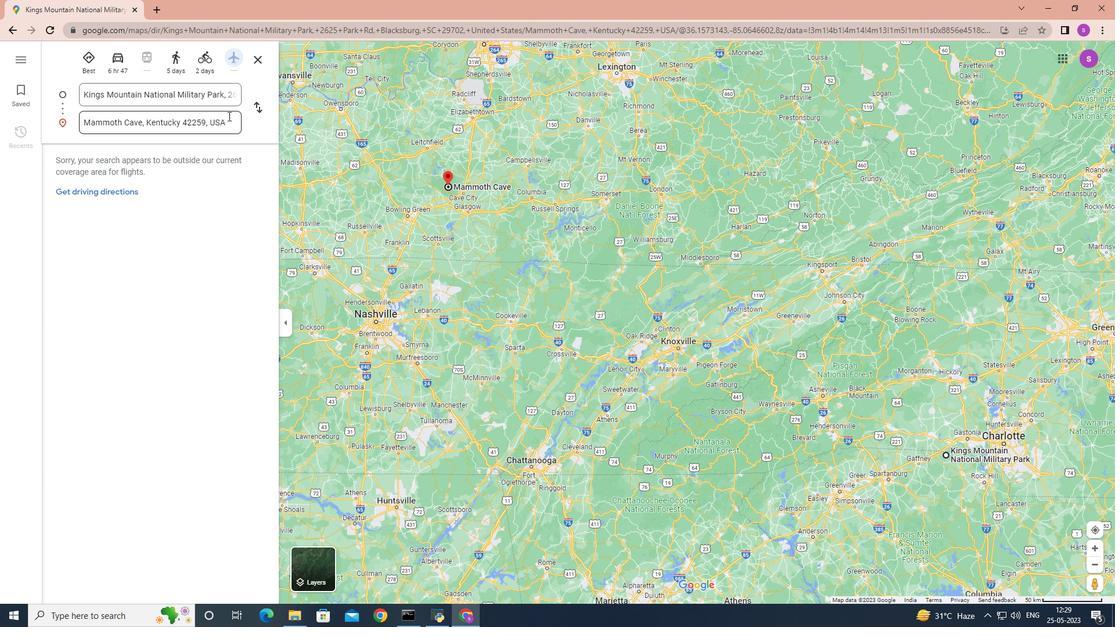 
Action: Mouse moved to (230, 125)
Screenshot: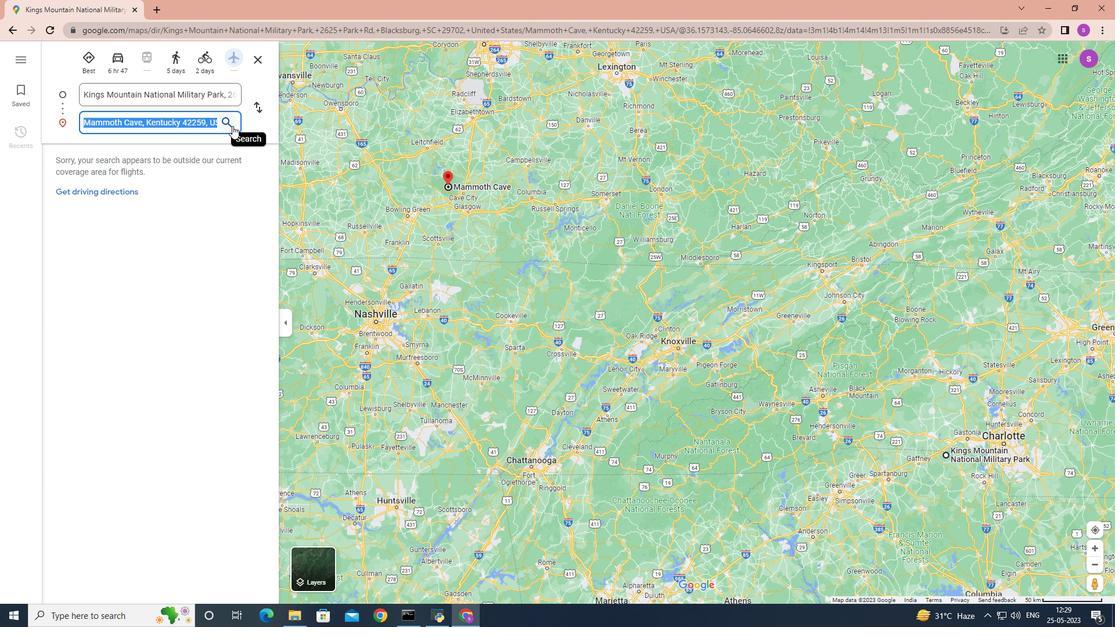 
Action: Mouse pressed left at (230, 125)
Screenshot: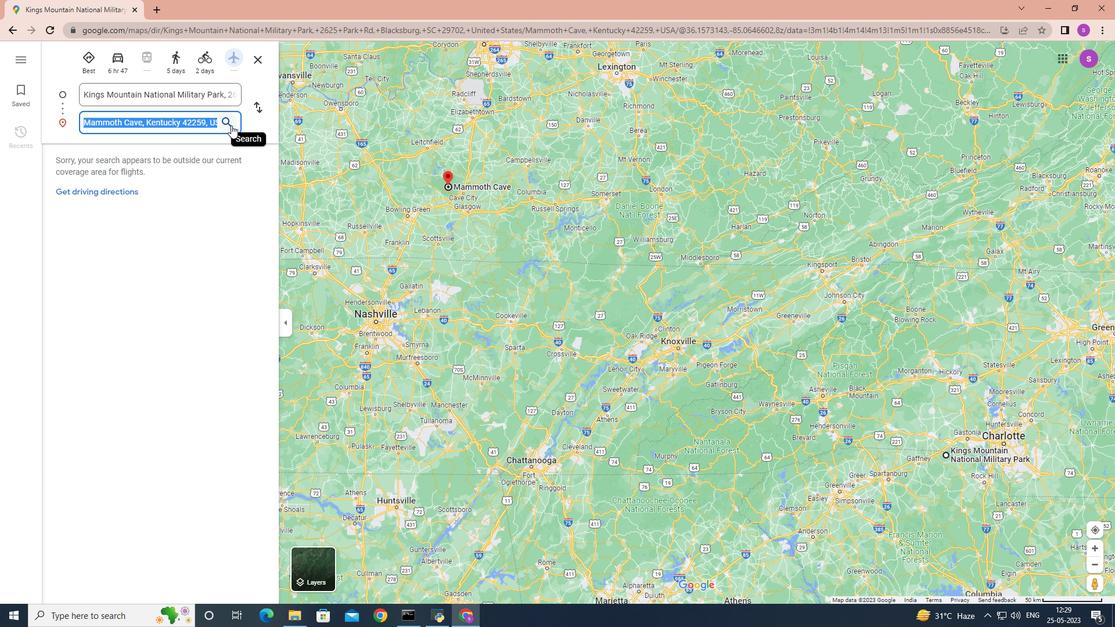 
Action: Mouse moved to (112, 193)
Screenshot: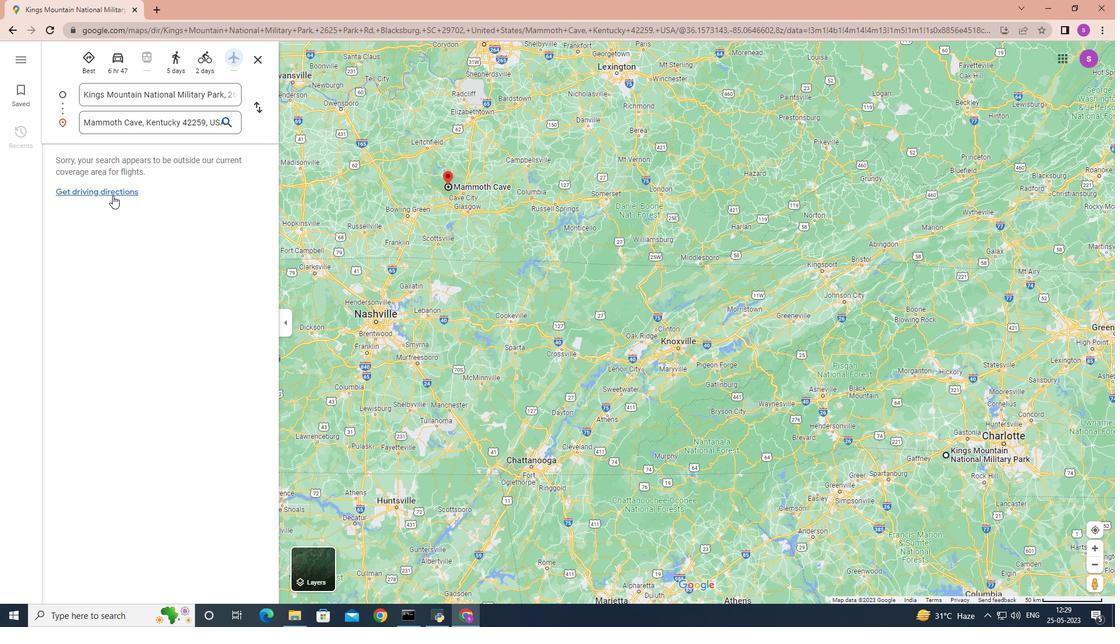 
Action: Mouse pressed left at (112, 193)
Screenshot: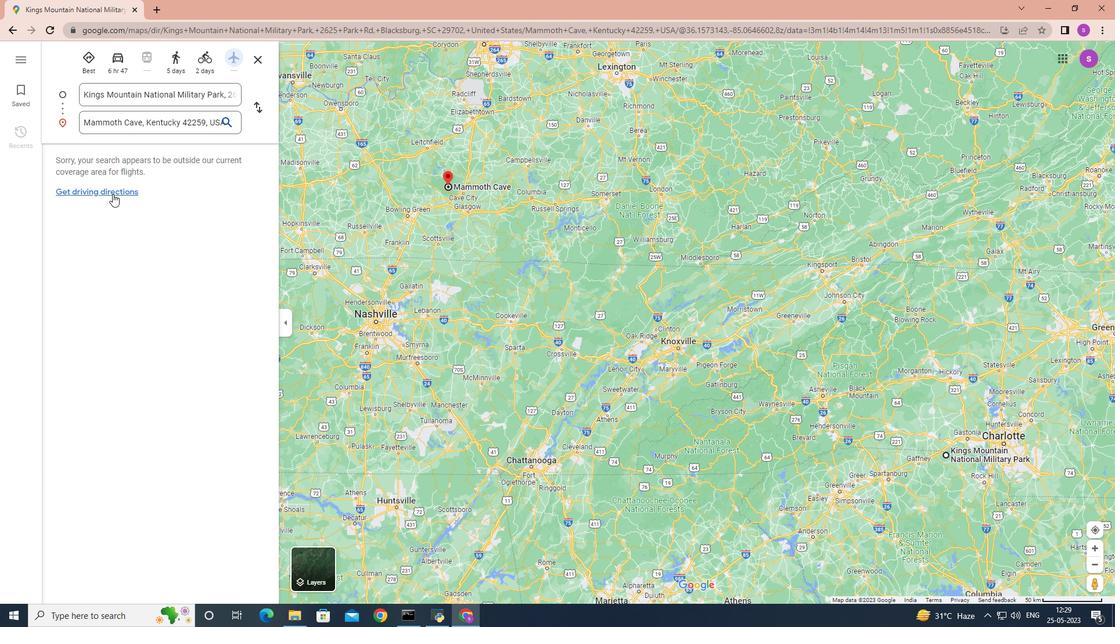 
Action: Mouse moved to (194, 285)
Screenshot: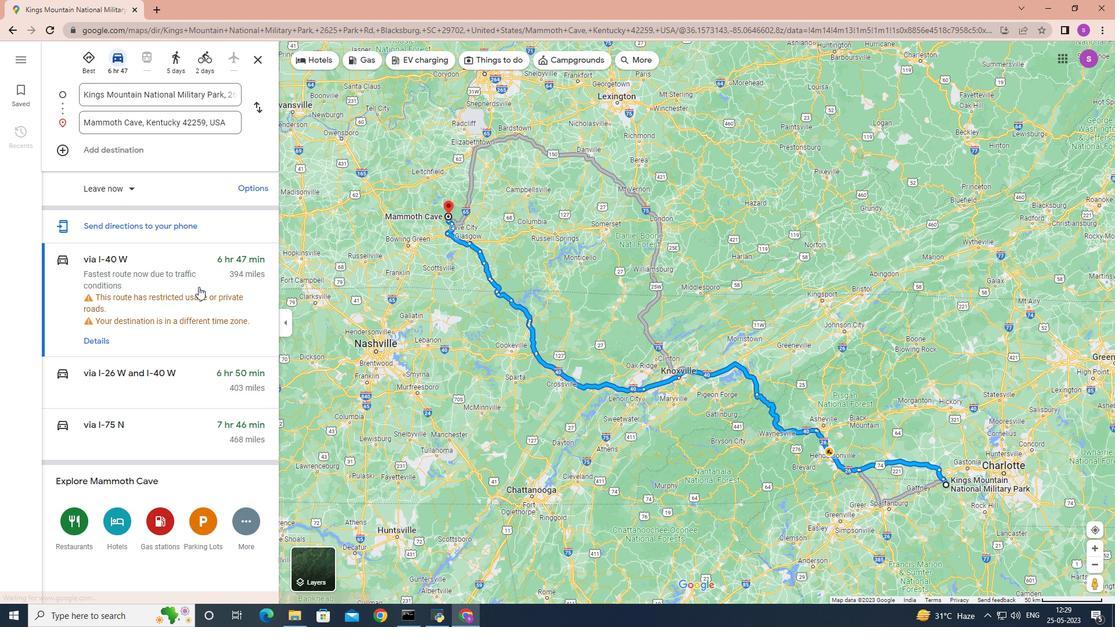 
Action: Mouse scrolled (194, 284) with delta (0, 0)
Screenshot: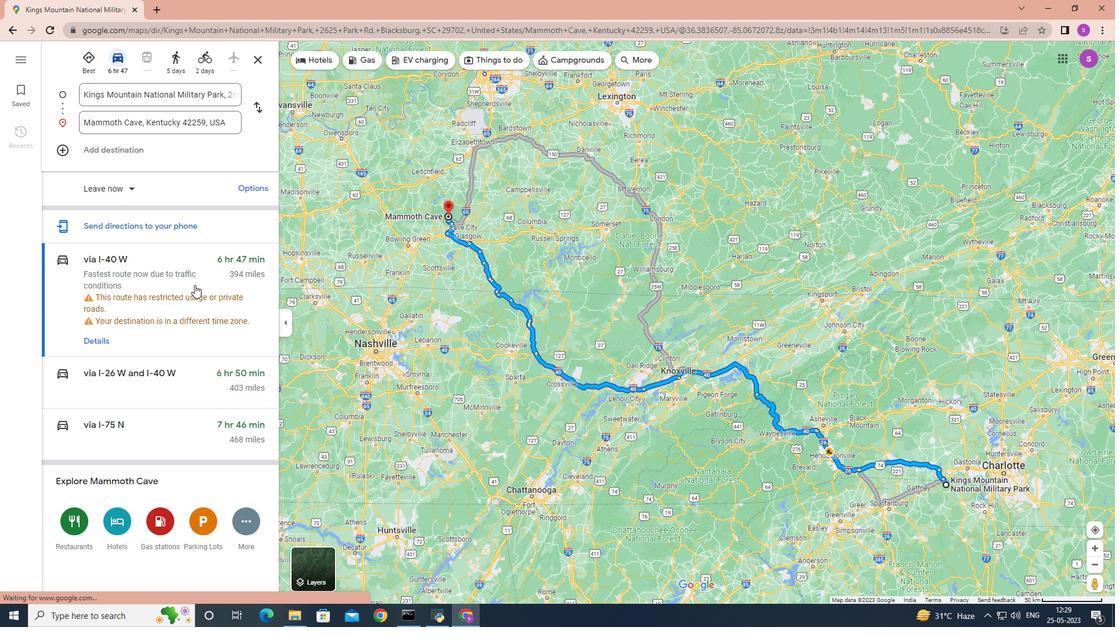 
Action: Mouse scrolled (194, 284) with delta (0, 0)
Screenshot: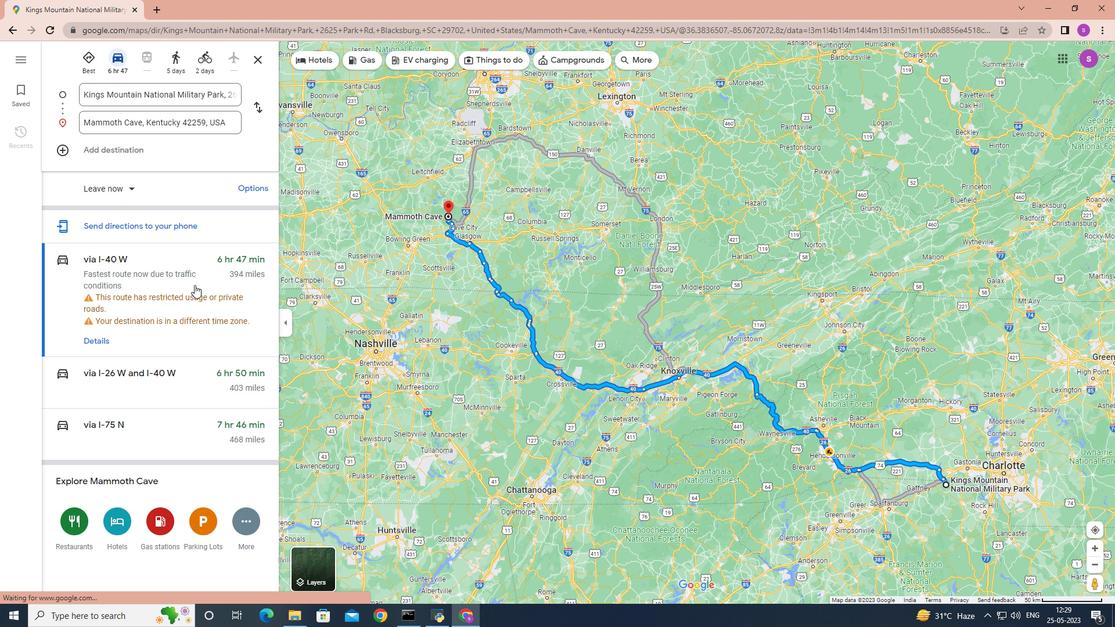 
Action: Mouse moved to (194, 285)
Screenshot: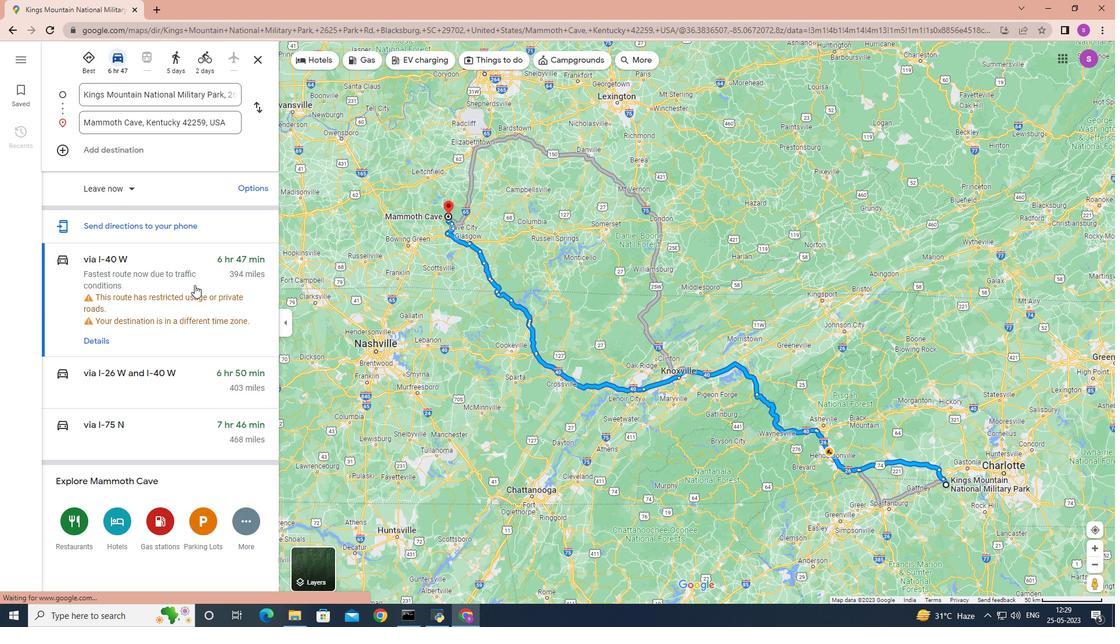 
Action: Mouse scrolled (194, 284) with delta (0, 0)
Screenshot: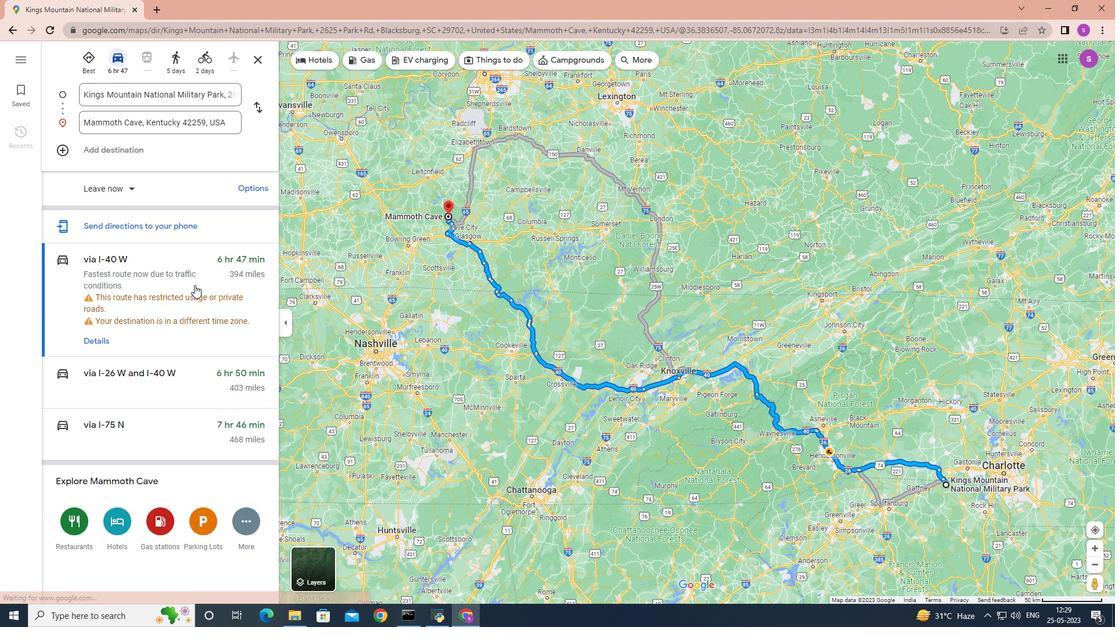 
Action: Mouse moved to (166, 509)
Screenshot: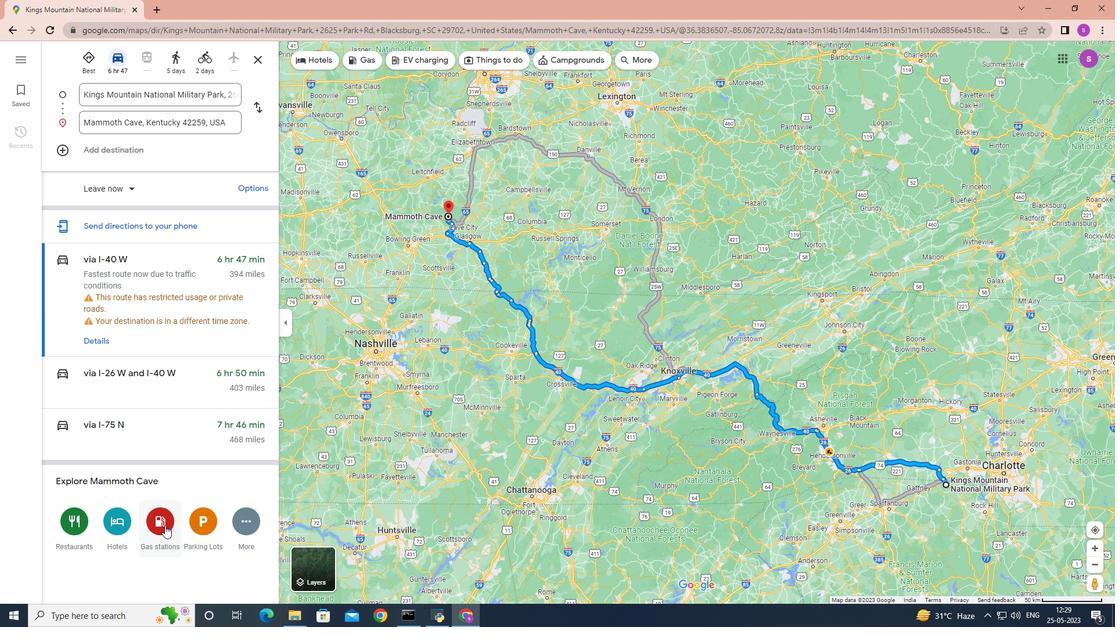 
Action: Mouse scrolled (166, 508) with delta (0, 0)
Screenshot: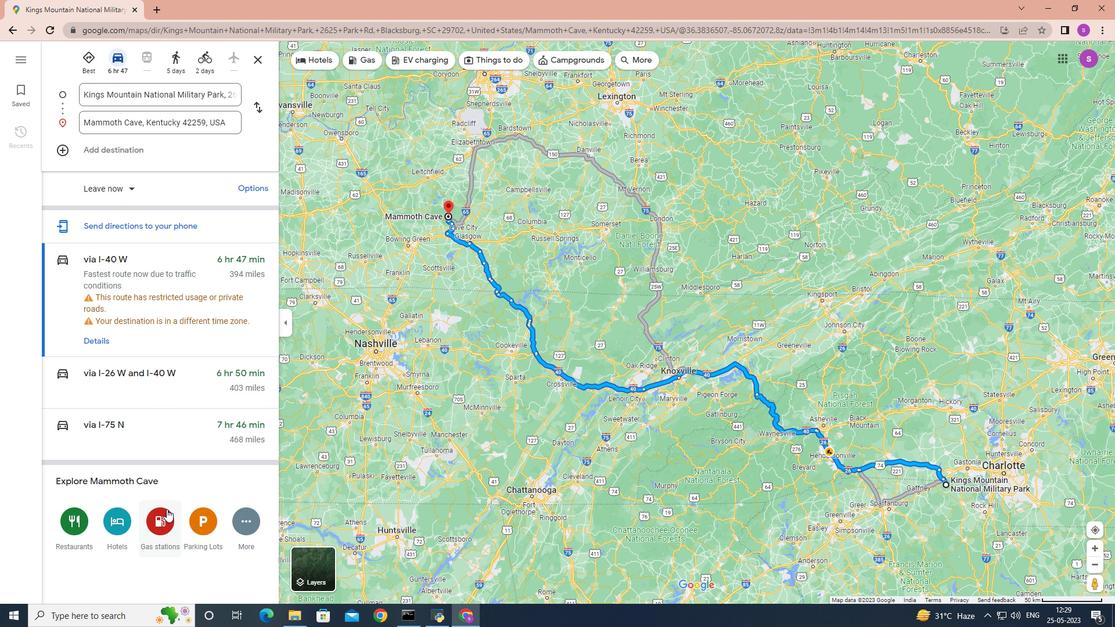 
Action: Mouse moved to (184, 509)
Screenshot: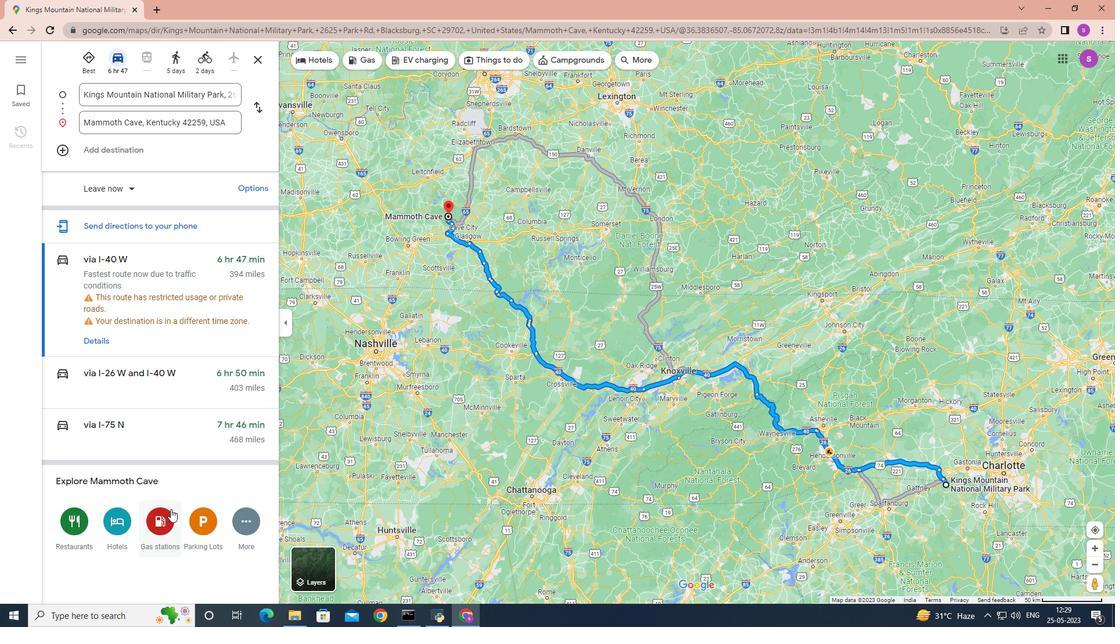 
Action: Mouse scrolled (184, 508) with delta (0, 0)
Screenshot: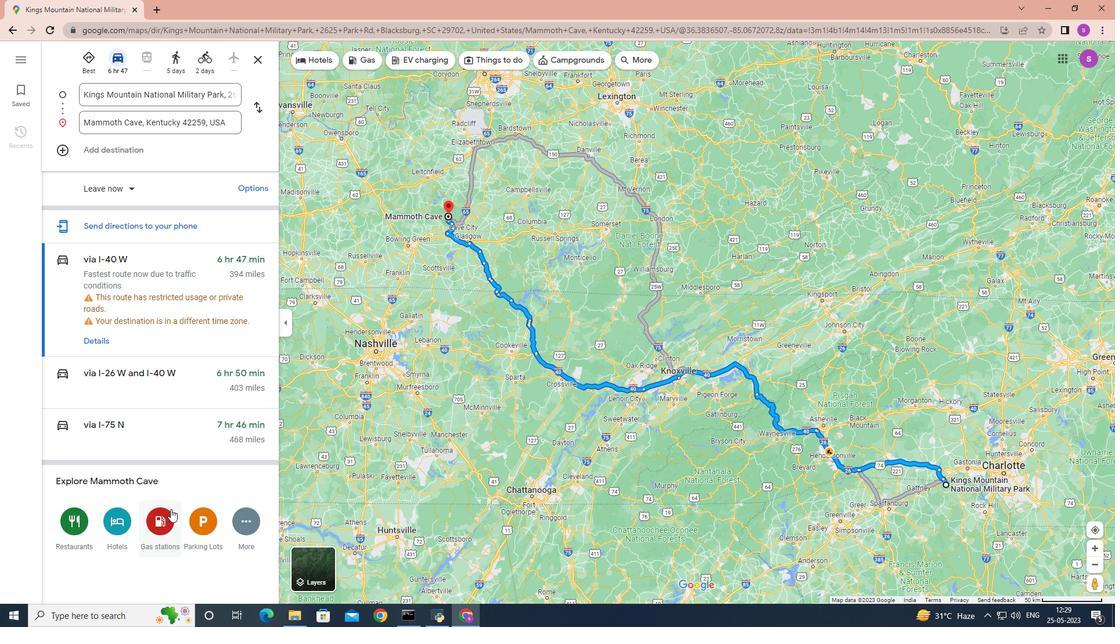 
Action: Mouse moved to (242, 518)
Screenshot: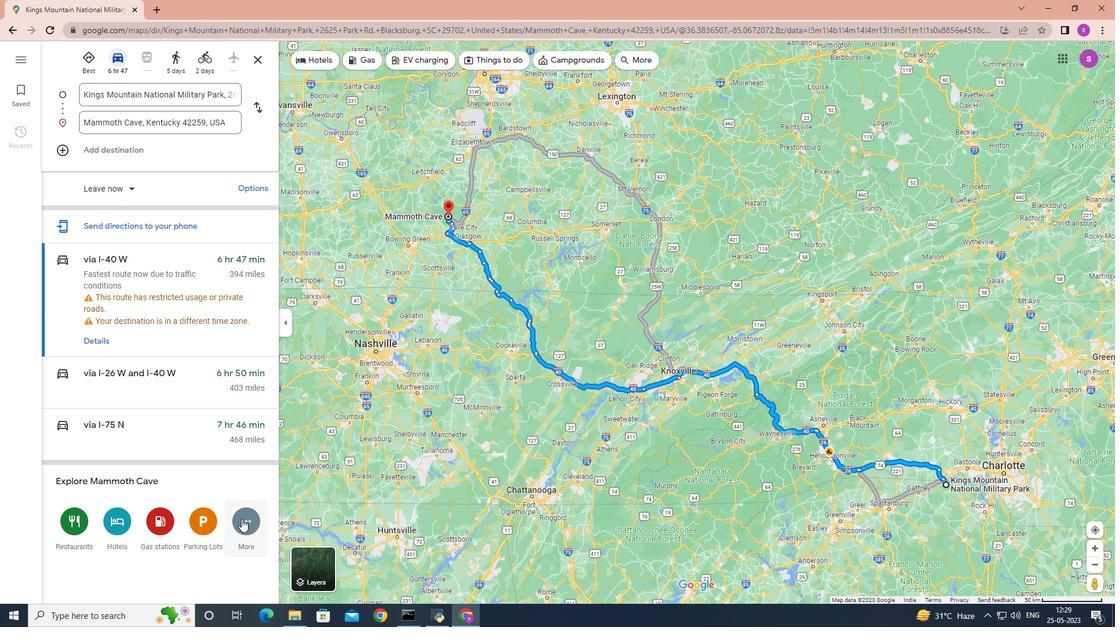 
Action: Mouse pressed left at (242, 518)
Screenshot: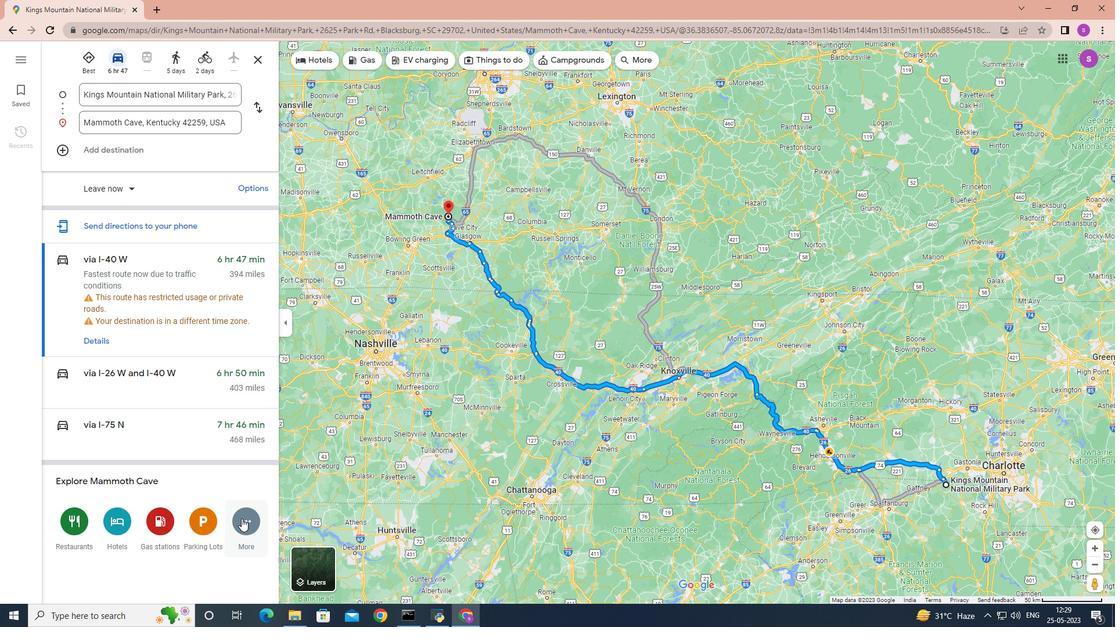 
Action: Mouse moved to (198, 475)
Screenshot: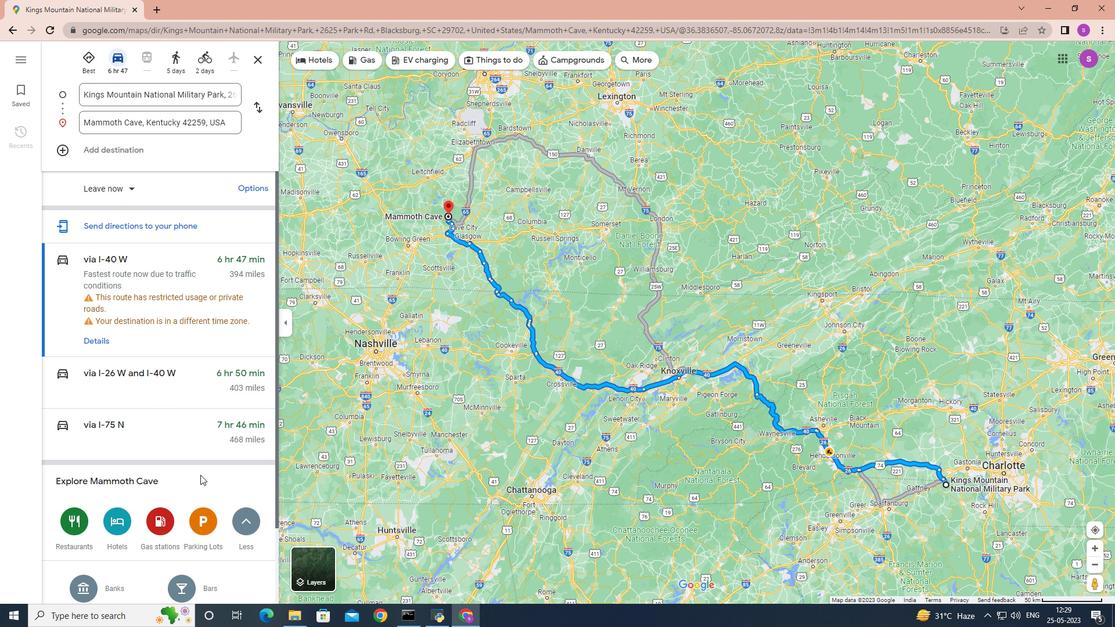 
Action: Mouse scrolled (198, 474) with delta (0, 0)
Screenshot: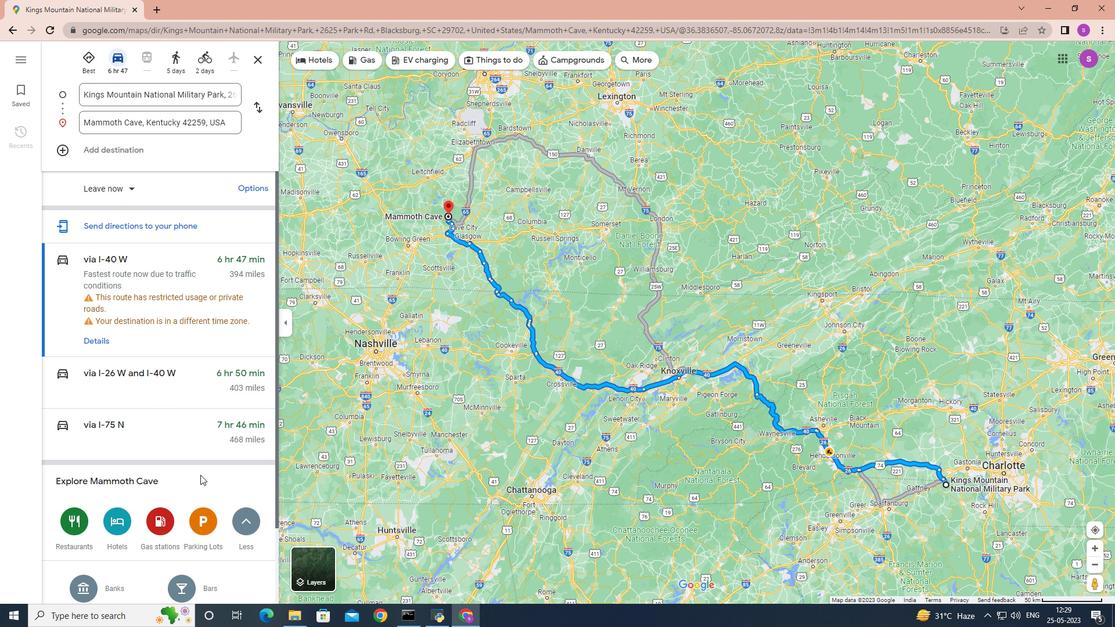 
Action: Mouse moved to (195, 476)
Screenshot: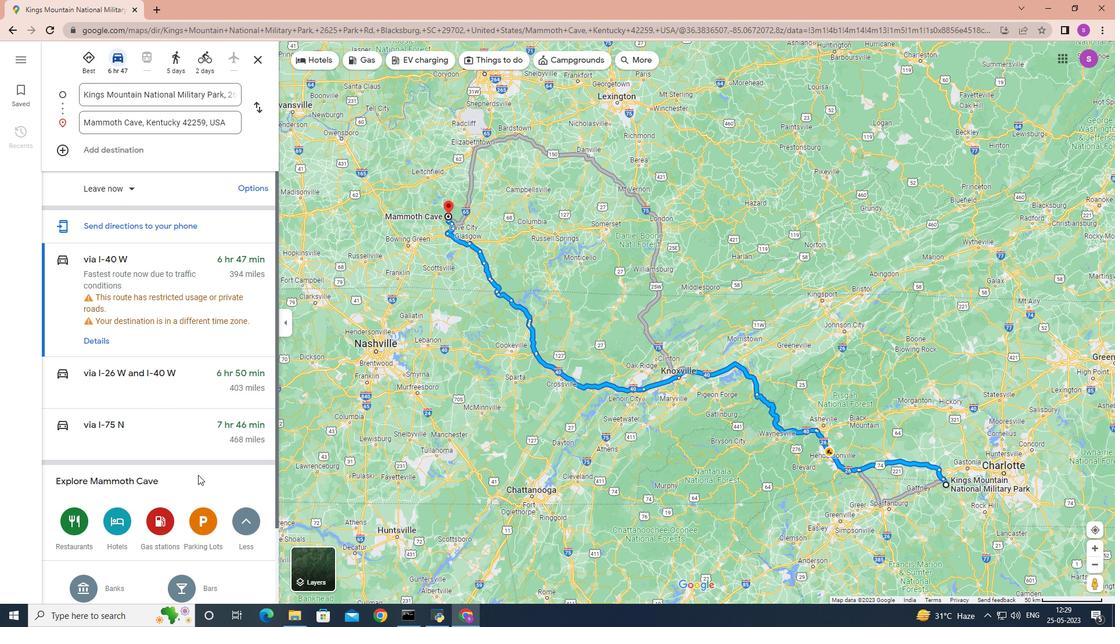 
Action: Mouse scrolled (195, 476) with delta (0, 0)
Screenshot: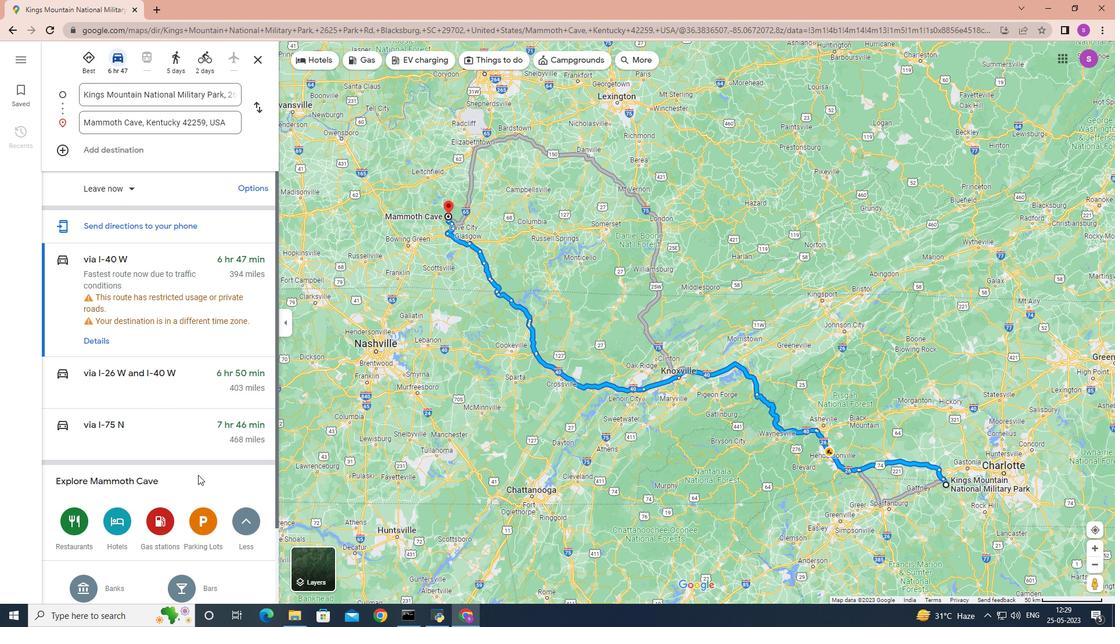
Action: Mouse moved to (195, 476)
Screenshot: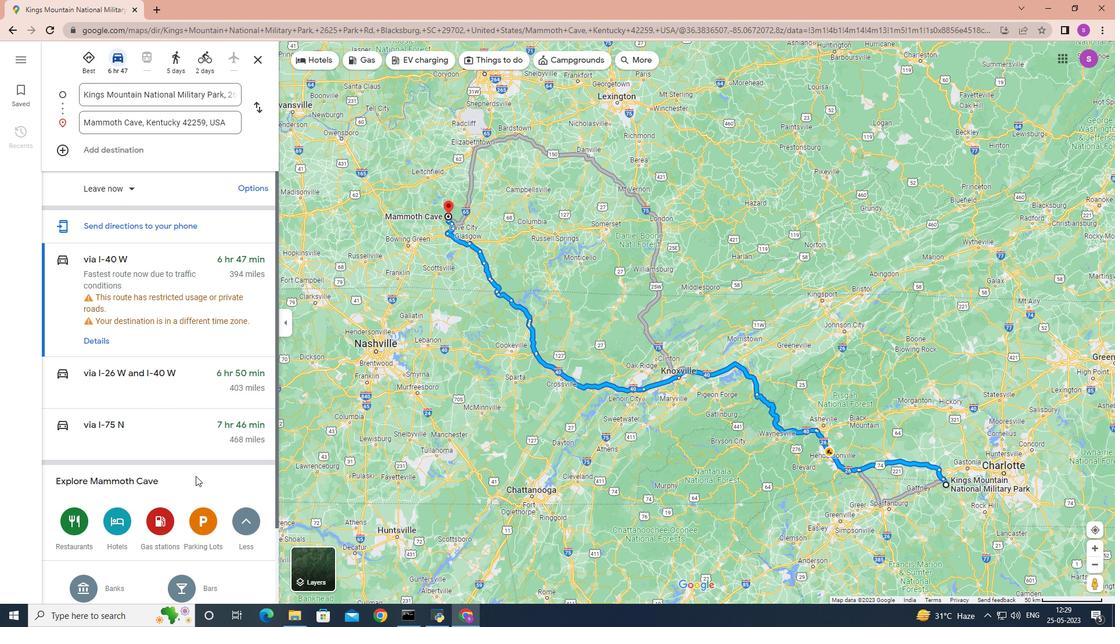 
Action: Mouse scrolled (195, 476) with delta (0, 0)
Screenshot: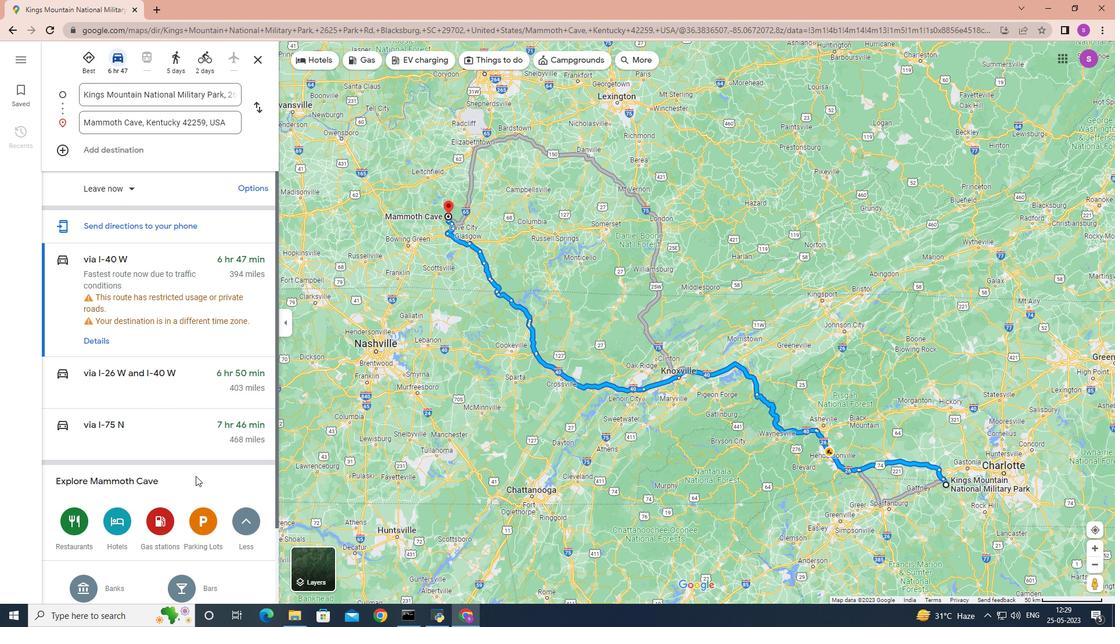 
Action: Mouse moved to (228, 470)
Screenshot: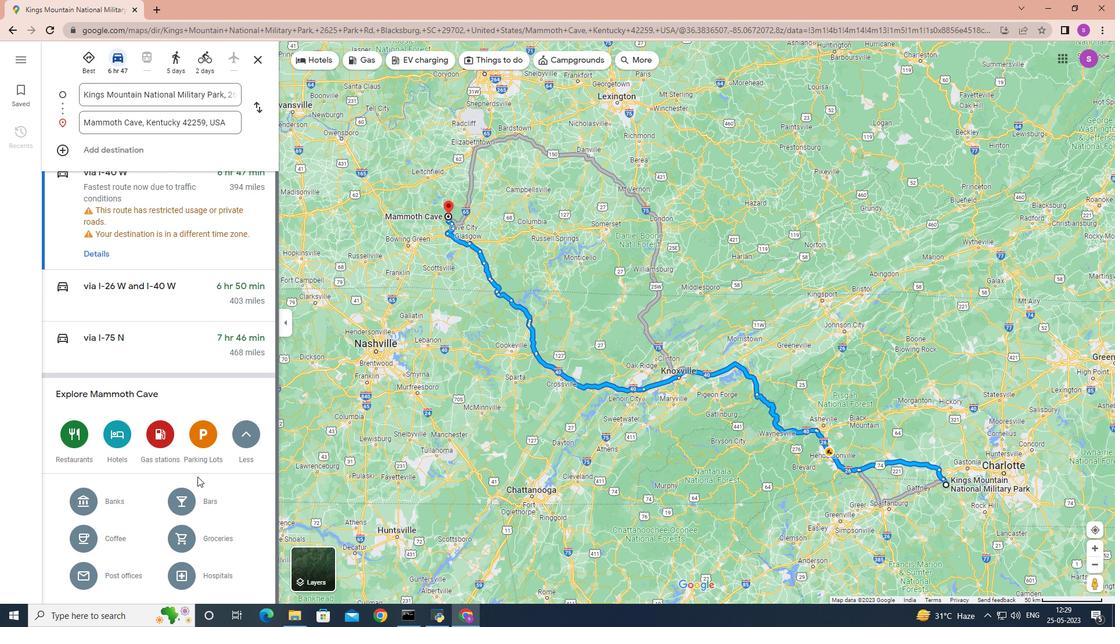 
Action: Mouse scrolled (228, 469) with delta (0, 0)
Screenshot: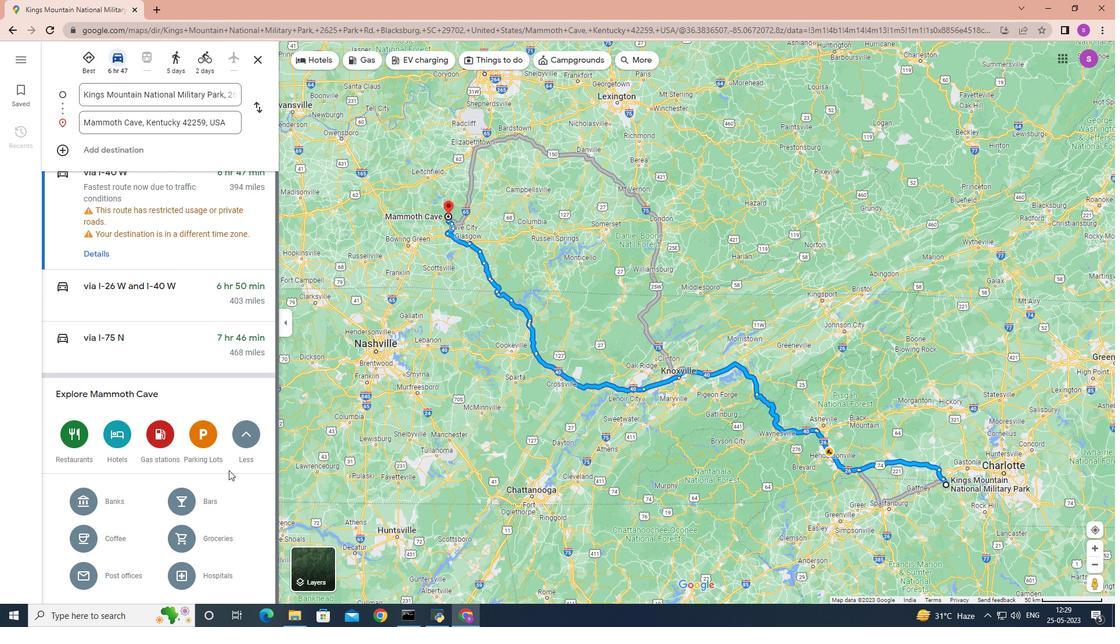 
Action: Mouse moved to (228, 472)
Screenshot: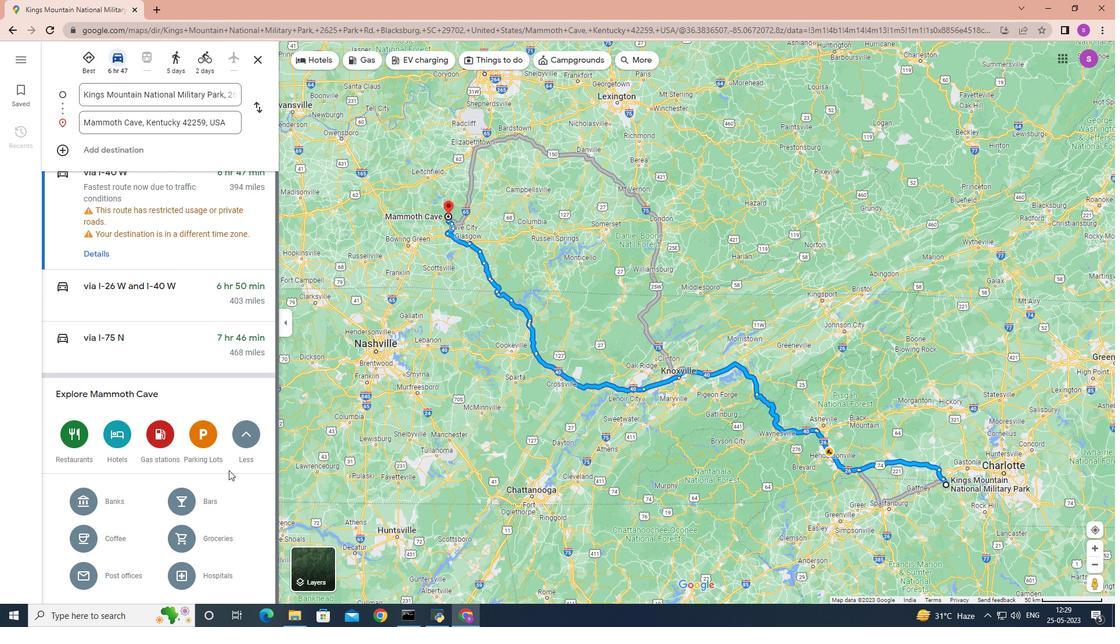 
Action: Mouse scrolled (228, 472) with delta (0, 0)
Screenshot: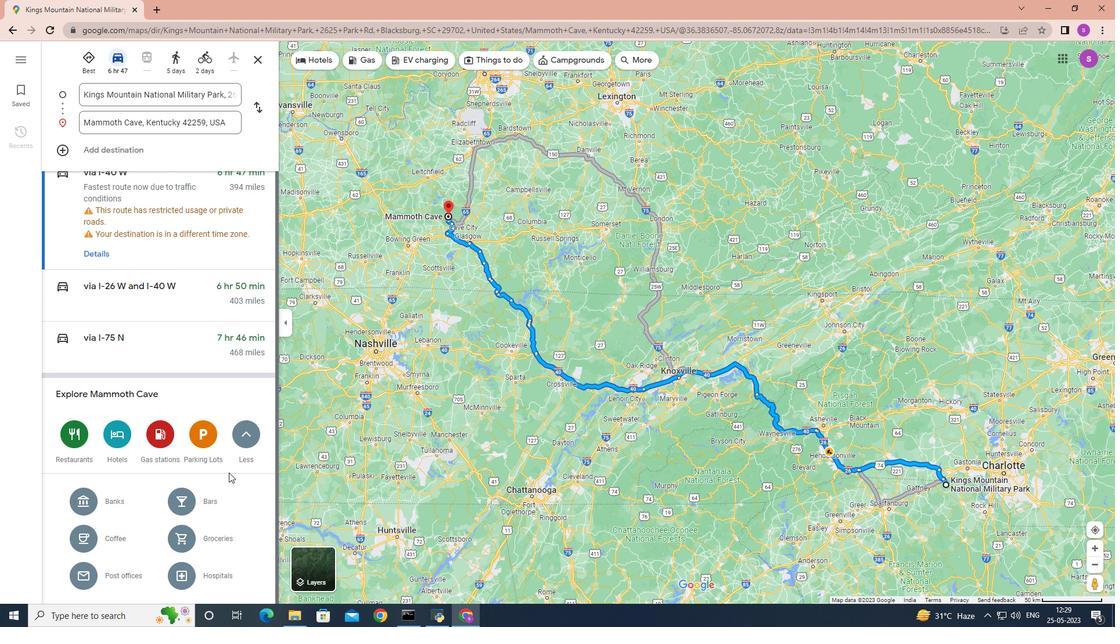 
Action: Mouse moved to (249, 435)
Screenshot: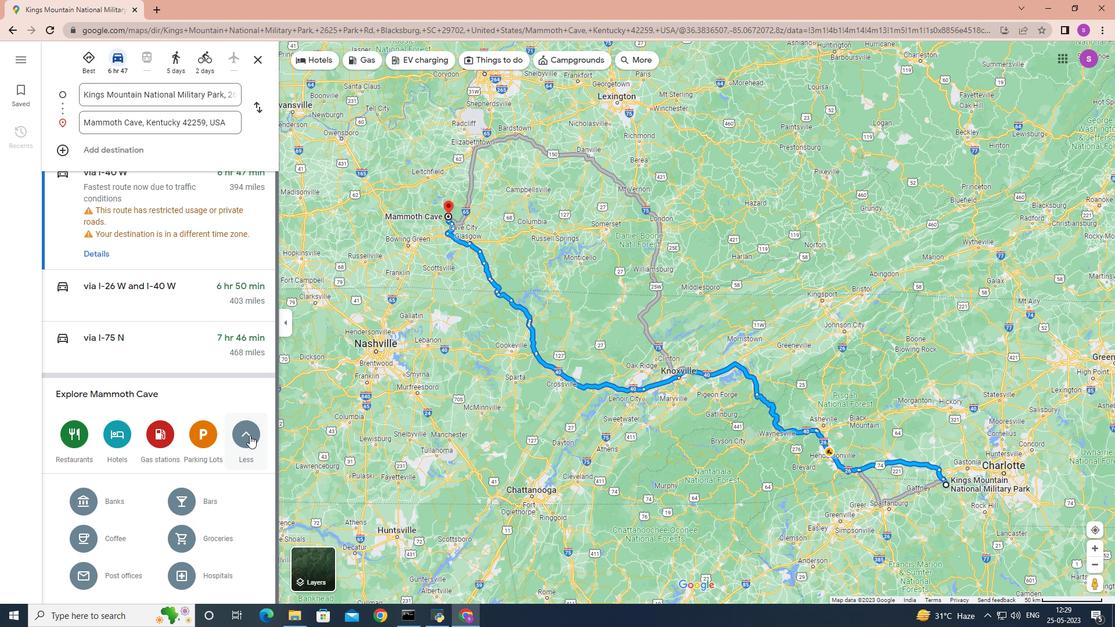 
Action: Mouse pressed left at (249, 435)
Screenshot: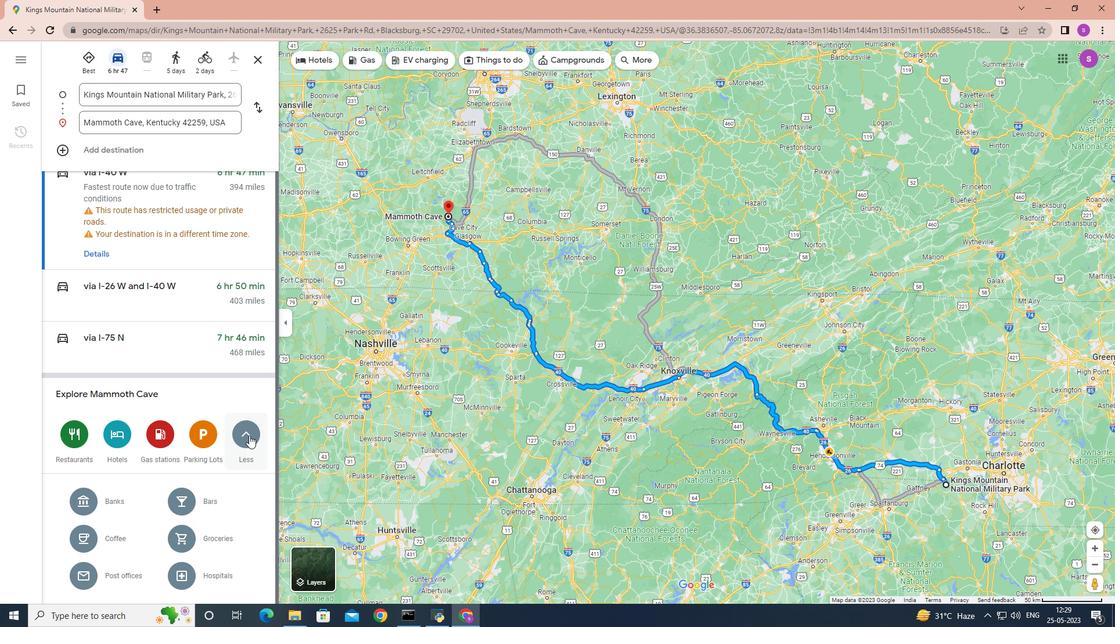 
Action: Mouse moved to (228, 124)
Screenshot: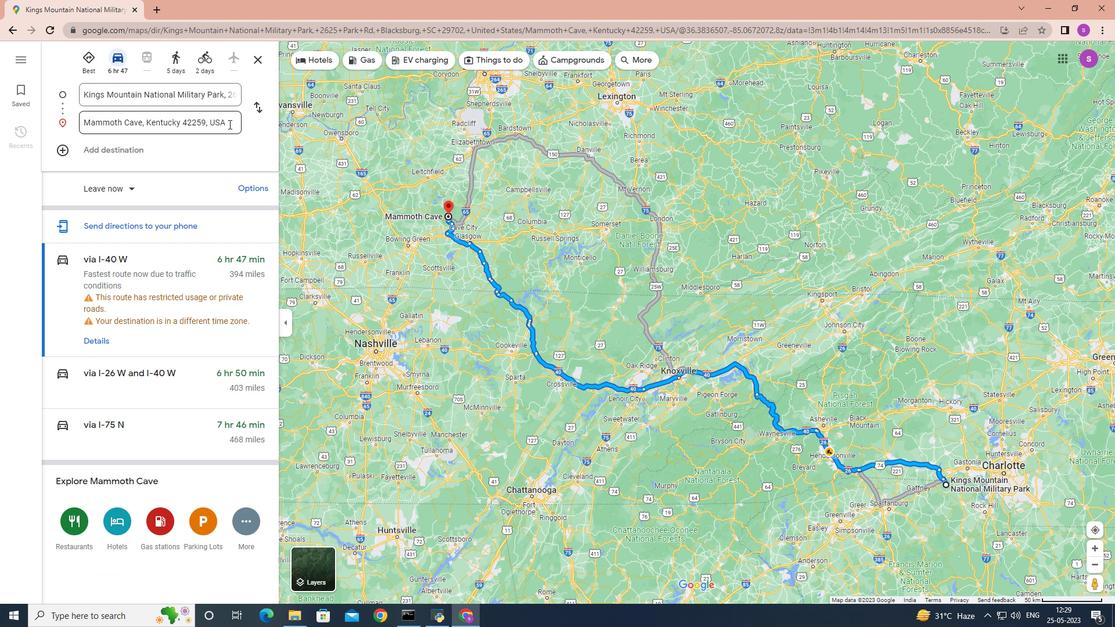 
Action: Mouse pressed left at (228, 124)
Screenshot: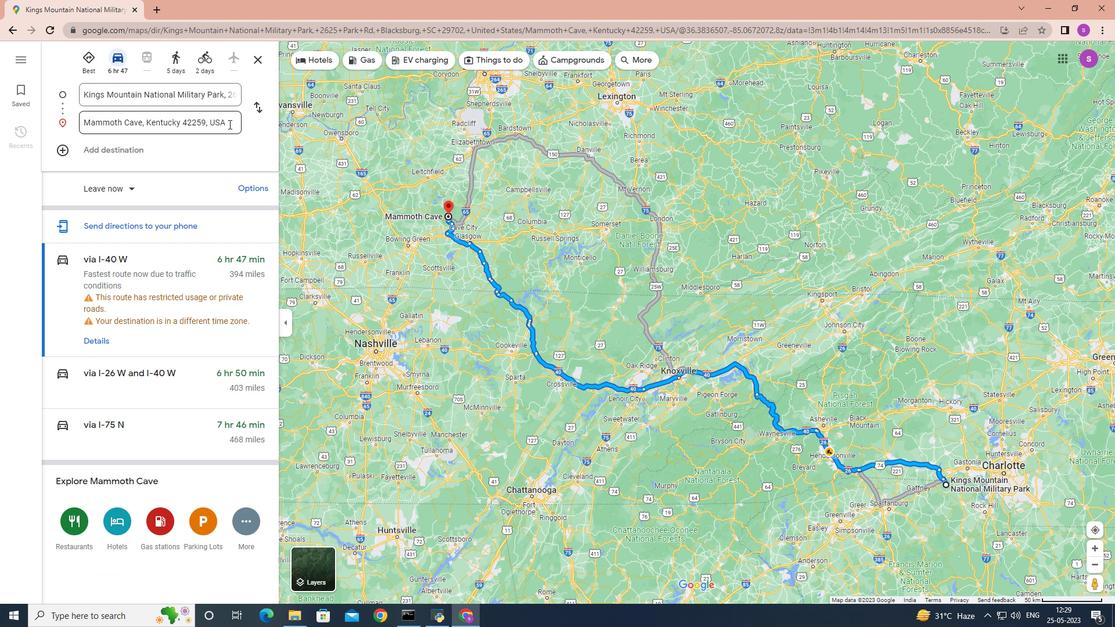 
Action: Mouse moved to (229, 124)
Screenshot: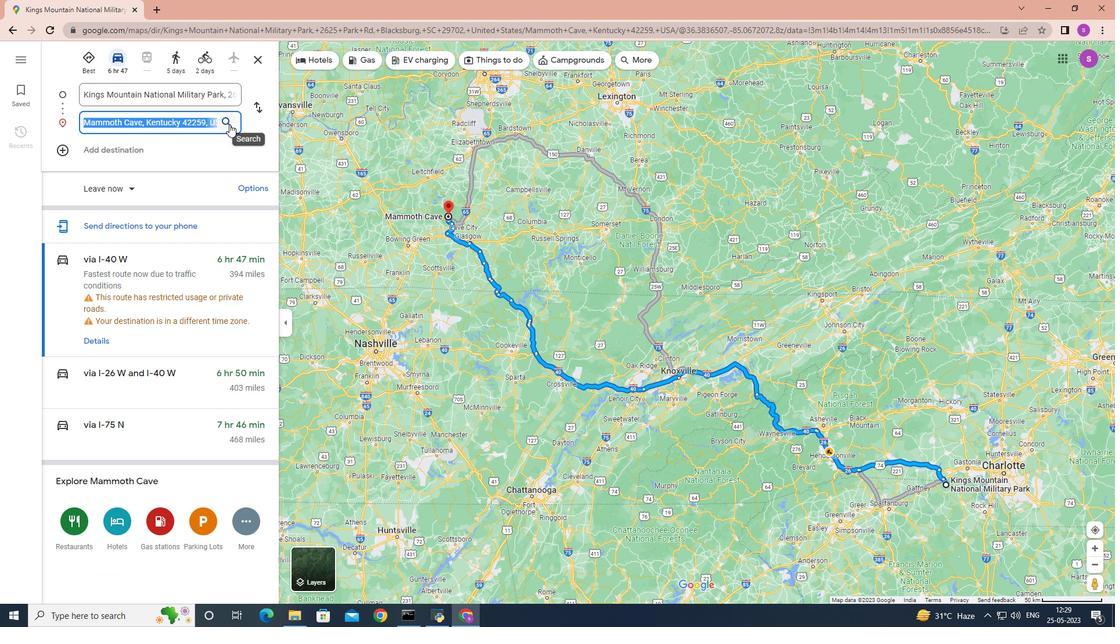 
Action: Mouse pressed left at (229, 124)
Screenshot: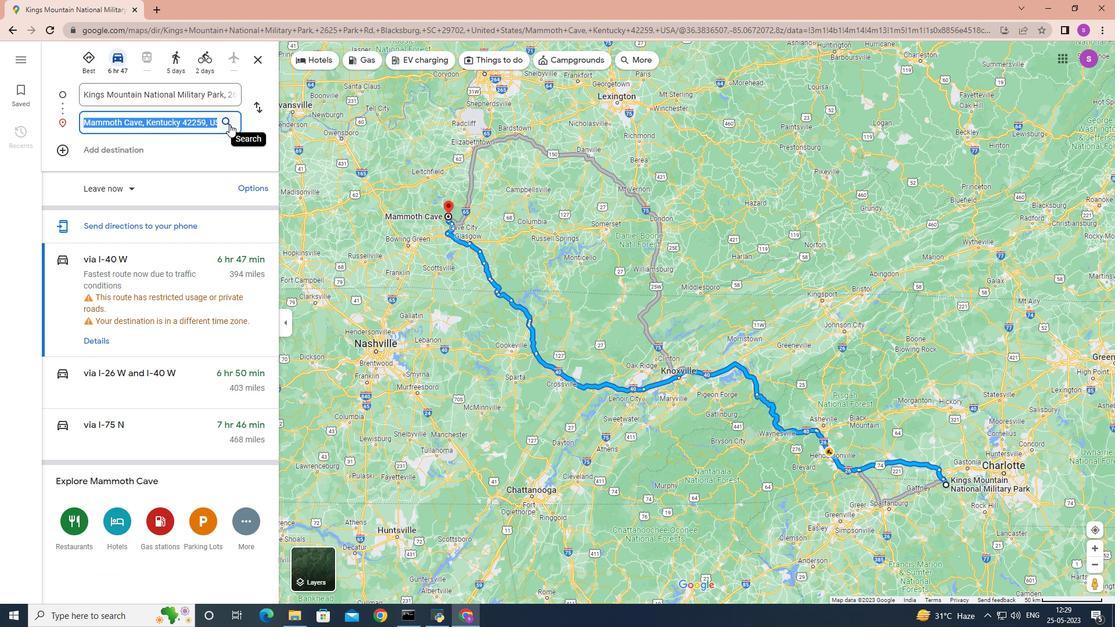 
Action: Mouse moved to (208, 295)
Screenshot: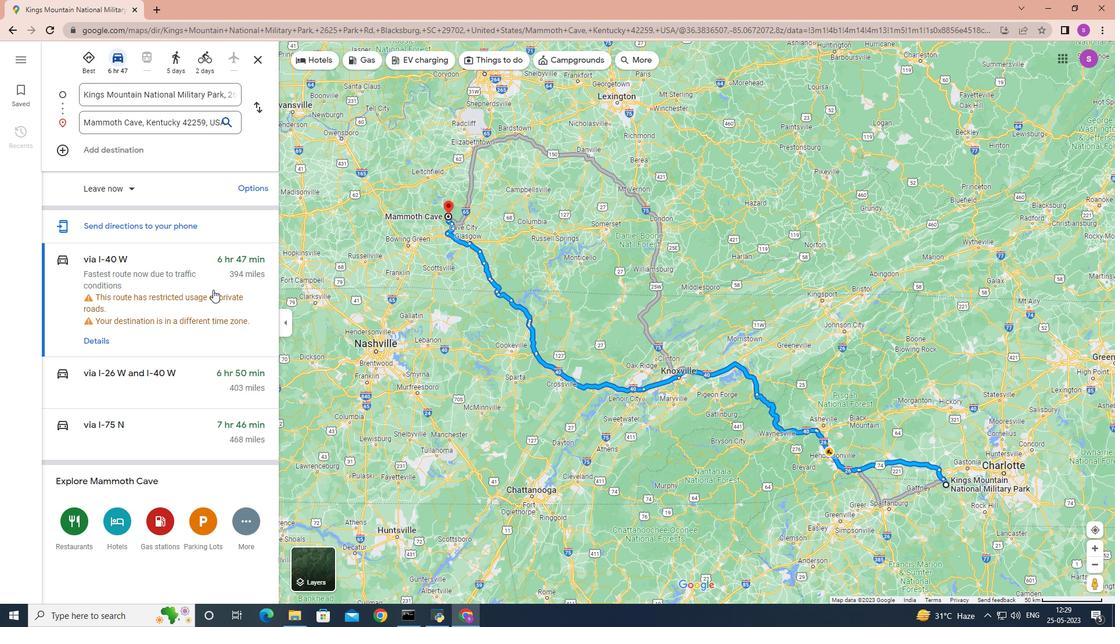 
Action: Mouse scrolled (208, 294) with delta (0, 0)
Screenshot: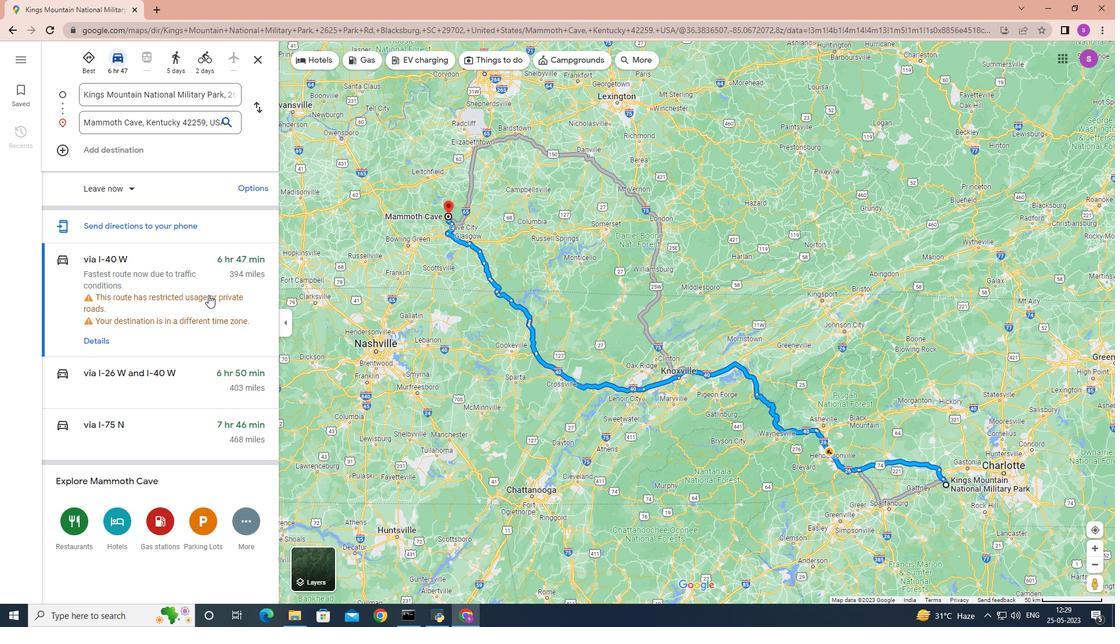 
Action: Mouse scrolled (208, 294) with delta (0, 0)
Screenshot: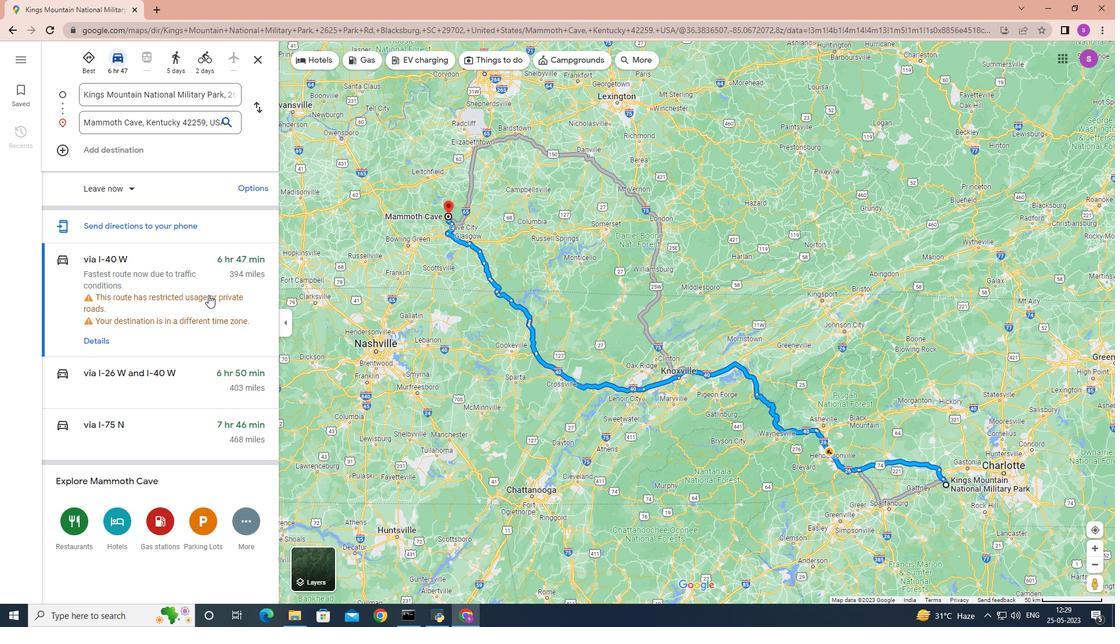 
Action: Mouse scrolled (208, 294) with delta (0, 0)
Screenshot: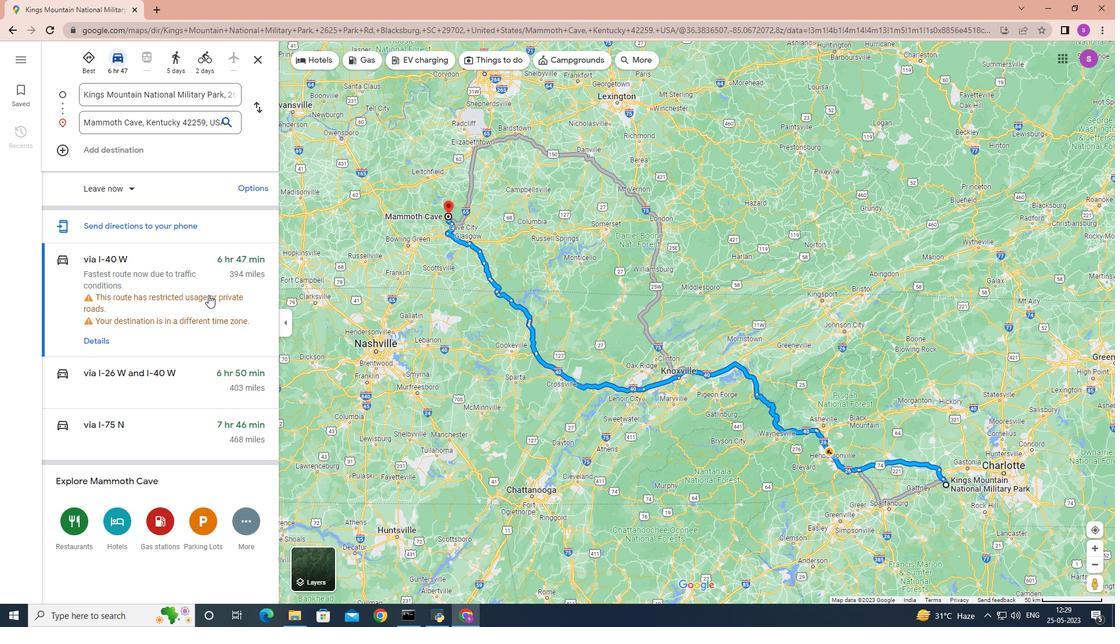
Action: Mouse scrolled (208, 294) with delta (0, 0)
Screenshot: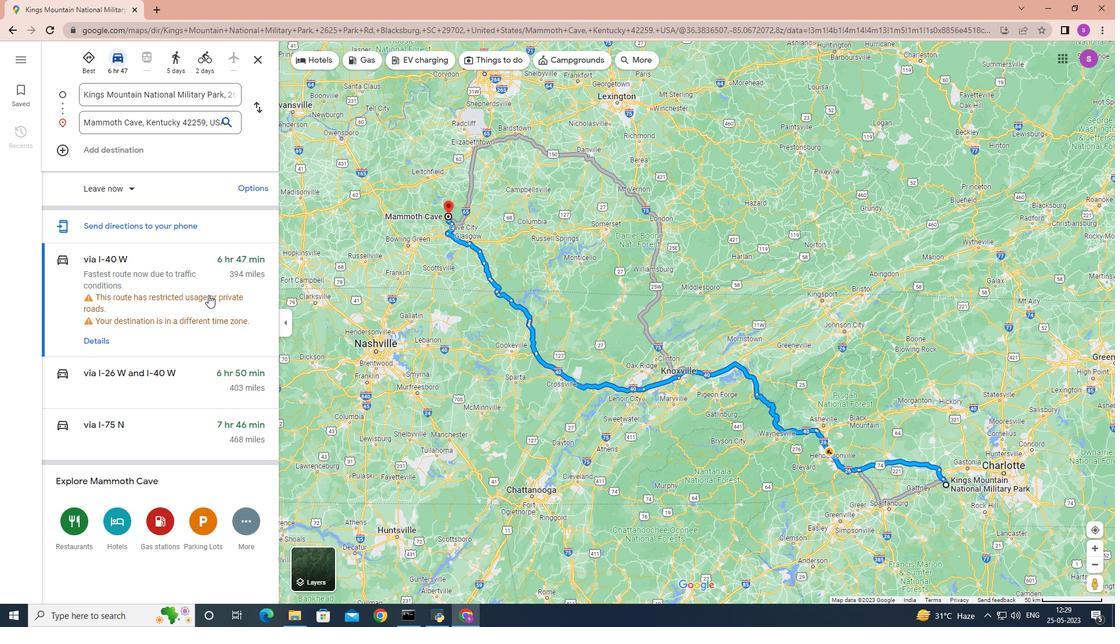 
Action: Mouse moved to (206, 296)
Screenshot: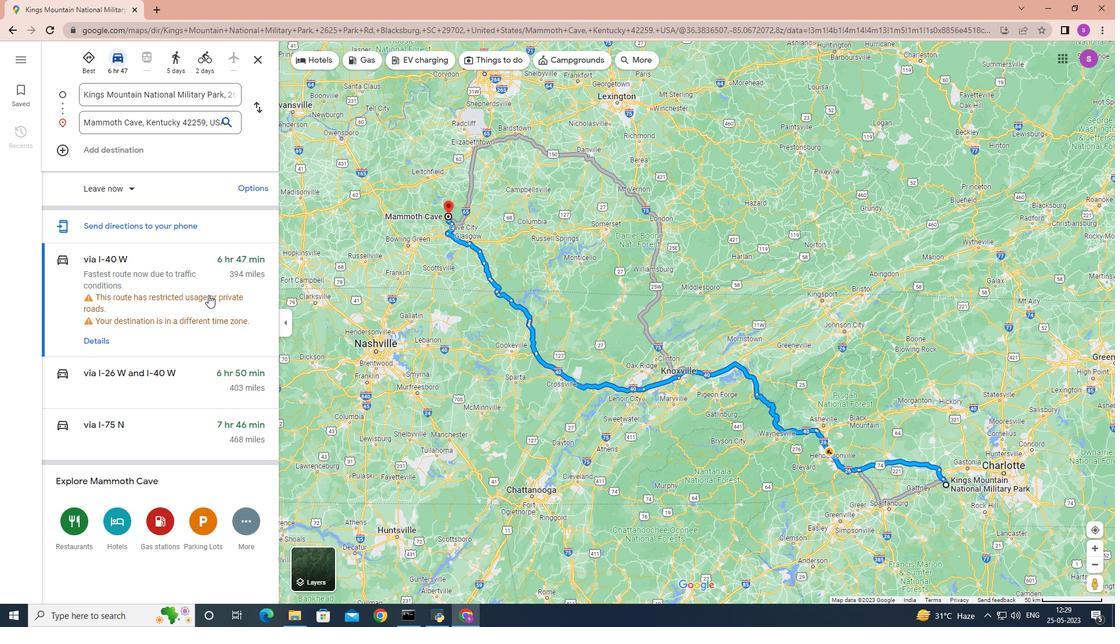 
Action: Mouse scrolled (206, 296) with delta (0, 0)
Screenshot: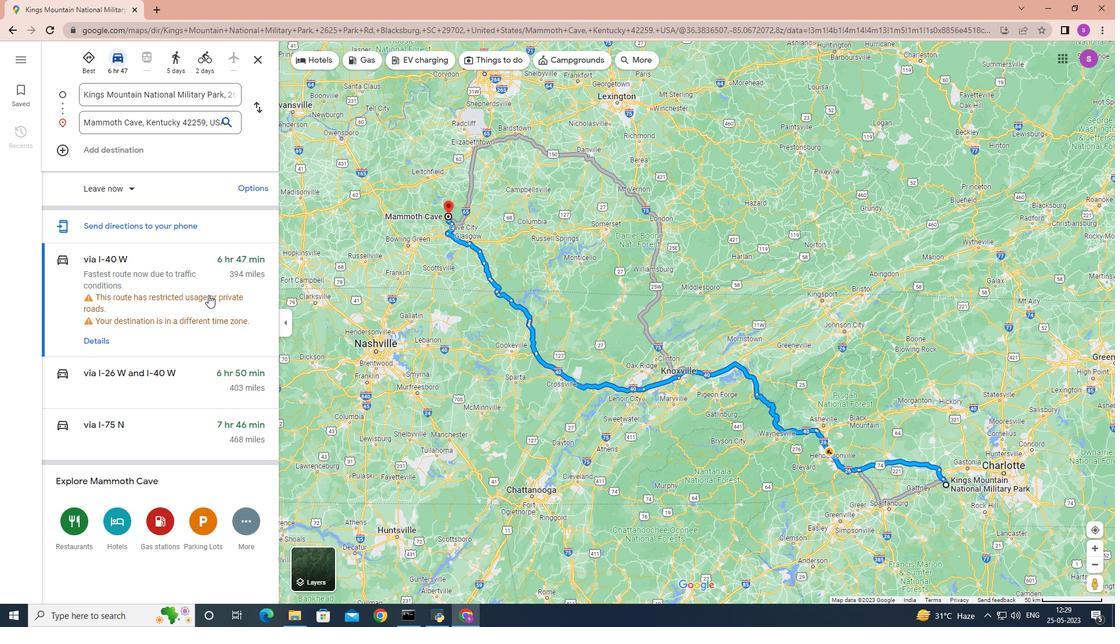 
Action: Mouse moved to (142, 436)
Screenshot: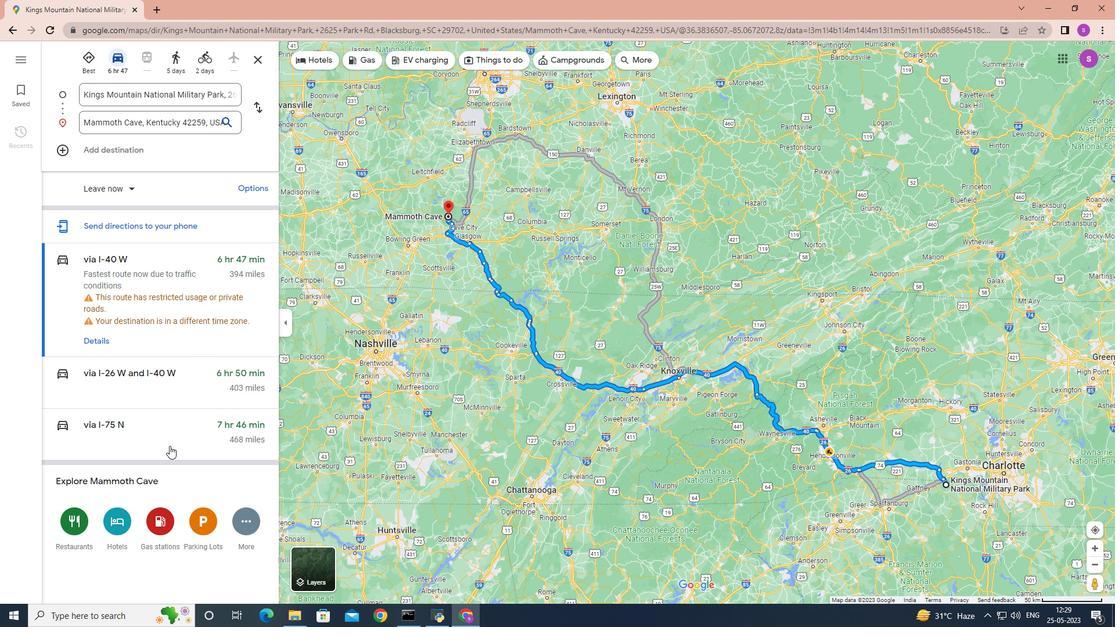 
Action: Mouse scrolled (142, 435) with delta (0, 0)
Screenshot: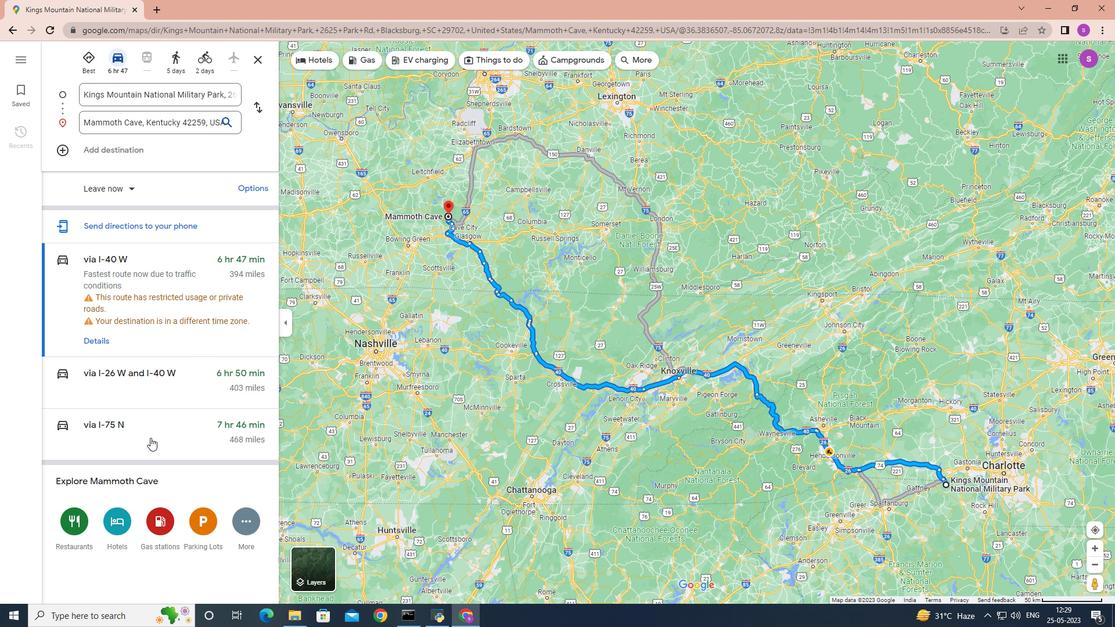 
Action: Mouse moved to (142, 436)
Screenshot: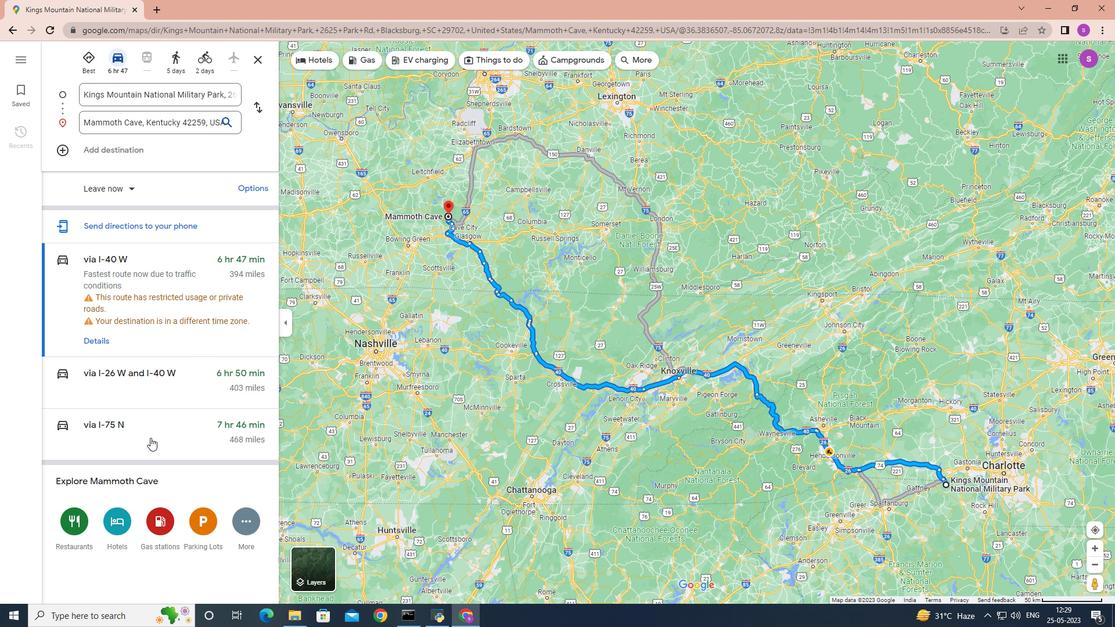 
Action: Mouse scrolled (142, 435) with delta (0, 0)
Screenshot: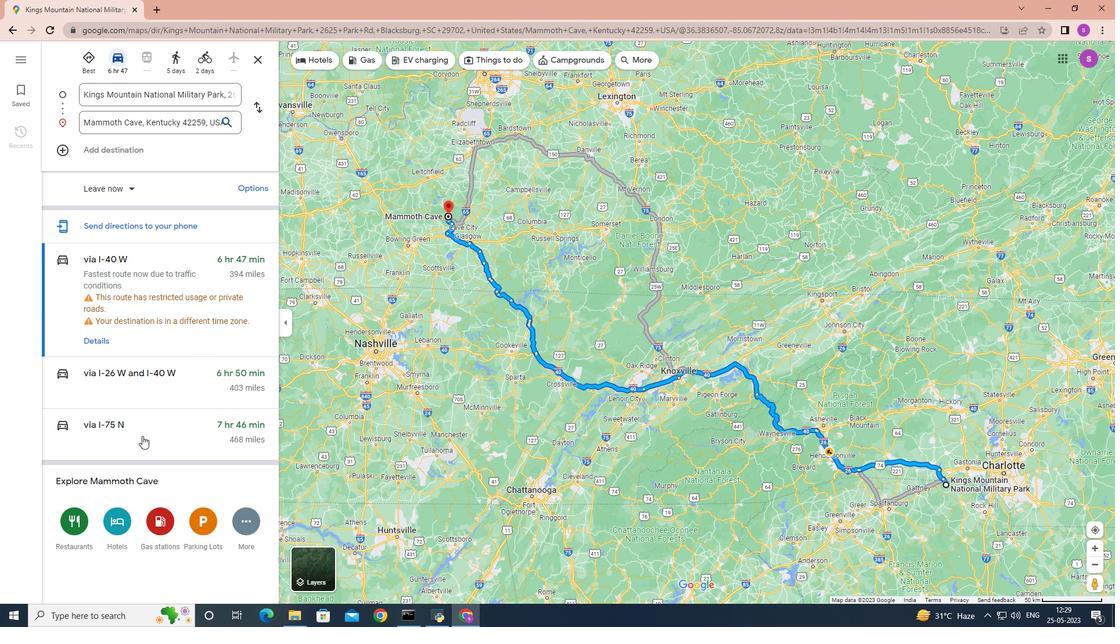 
Action: Mouse scrolled (142, 435) with delta (0, 0)
Screenshot: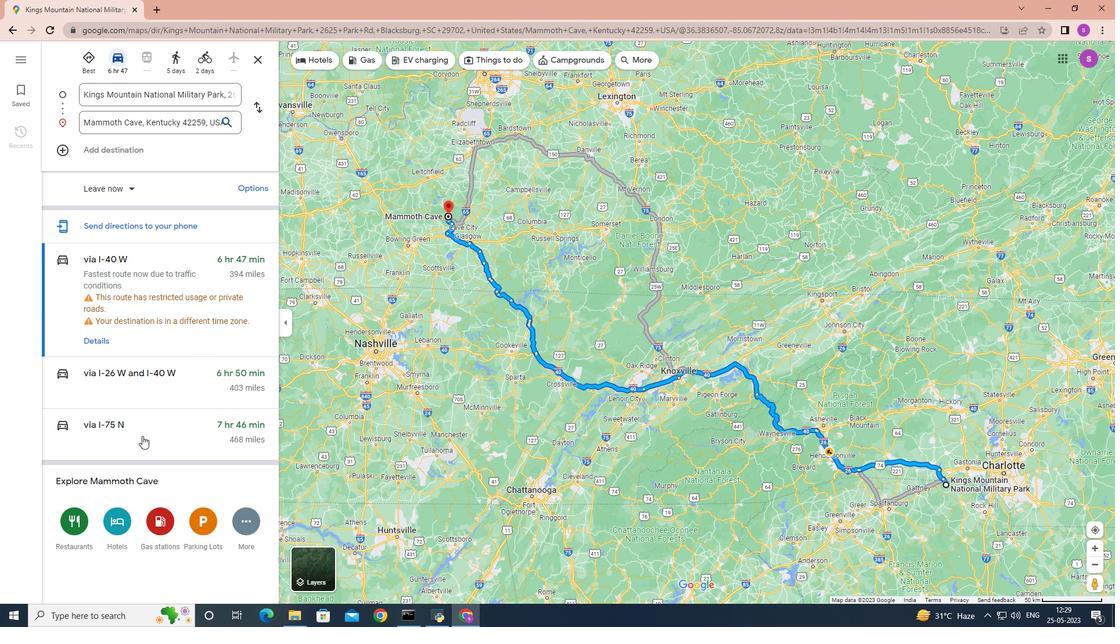 
Action: Mouse moved to (242, 523)
Screenshot: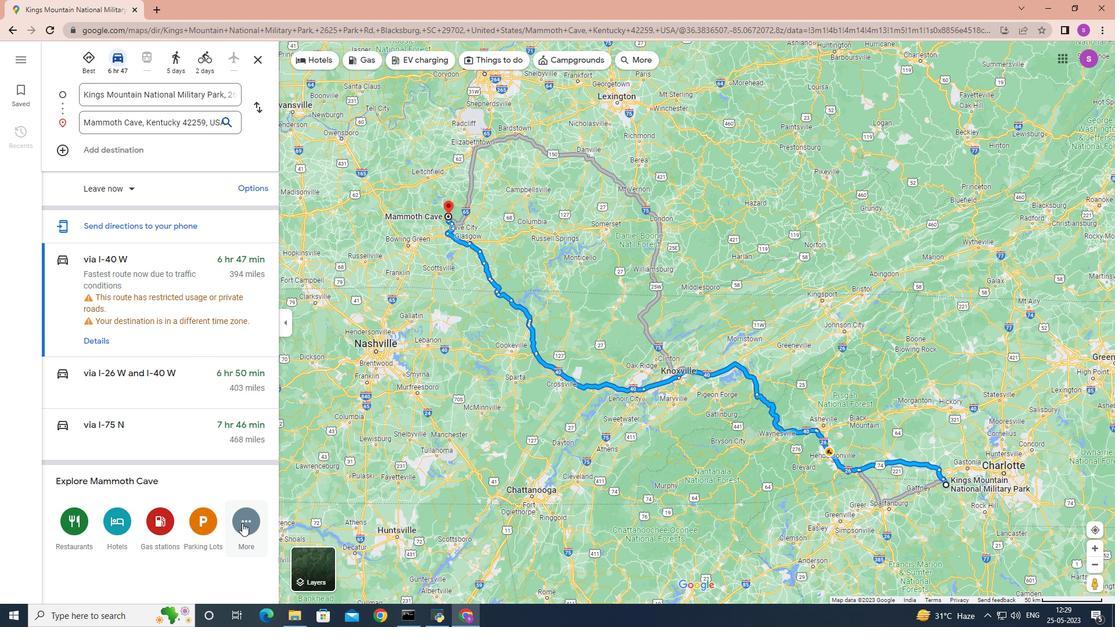 
Action: Mouse pressed left at (242, 523)
Screenshot: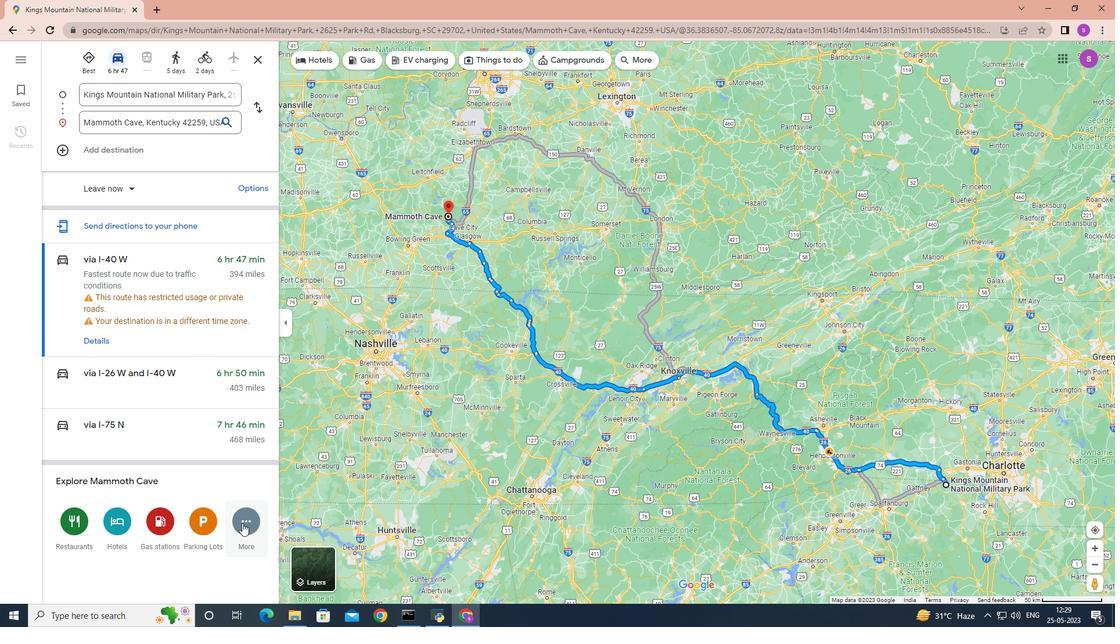 
Action: Mouse moved to (186, 515)
Screenshot: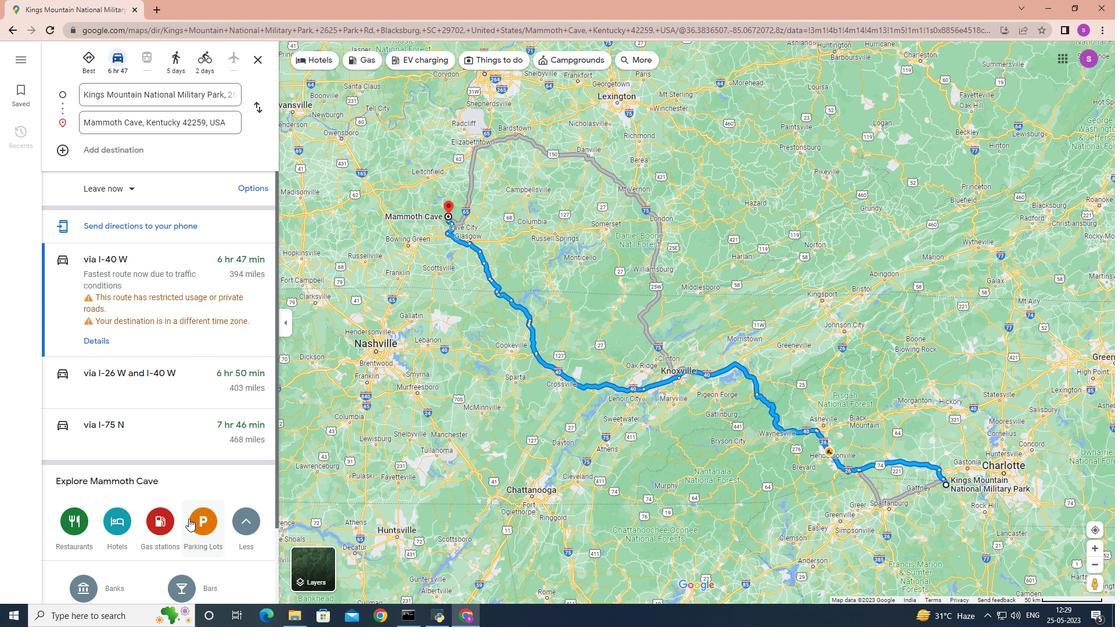 
Action: Mouse scrolled (186, 515) with delta (0, 0)
Screenshot: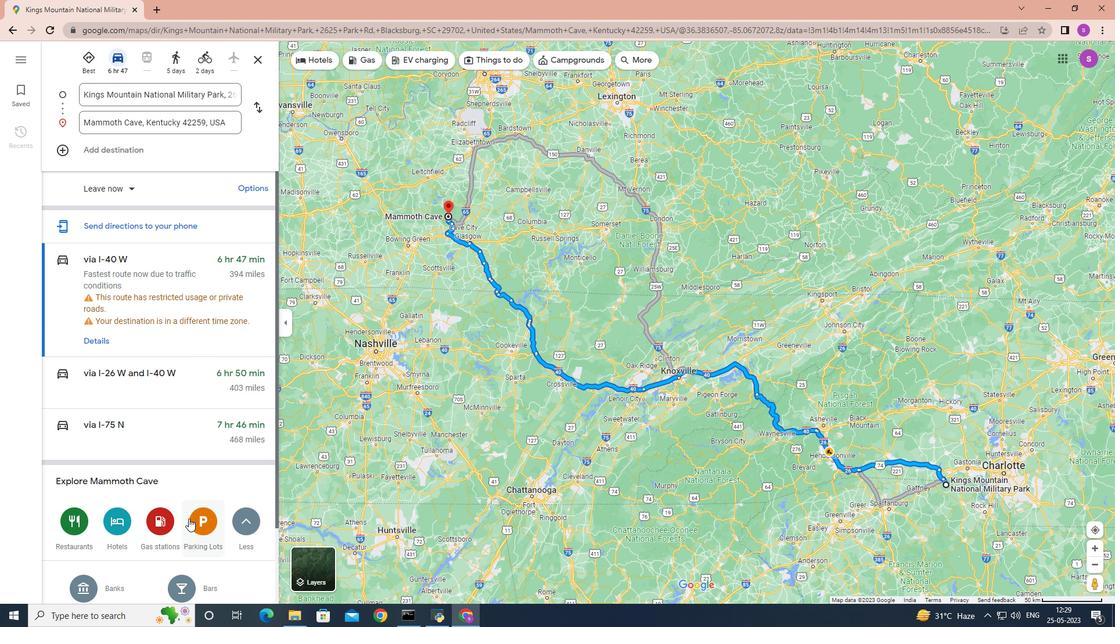 
Action: Mouse moved to (185, 515)
Screenshot: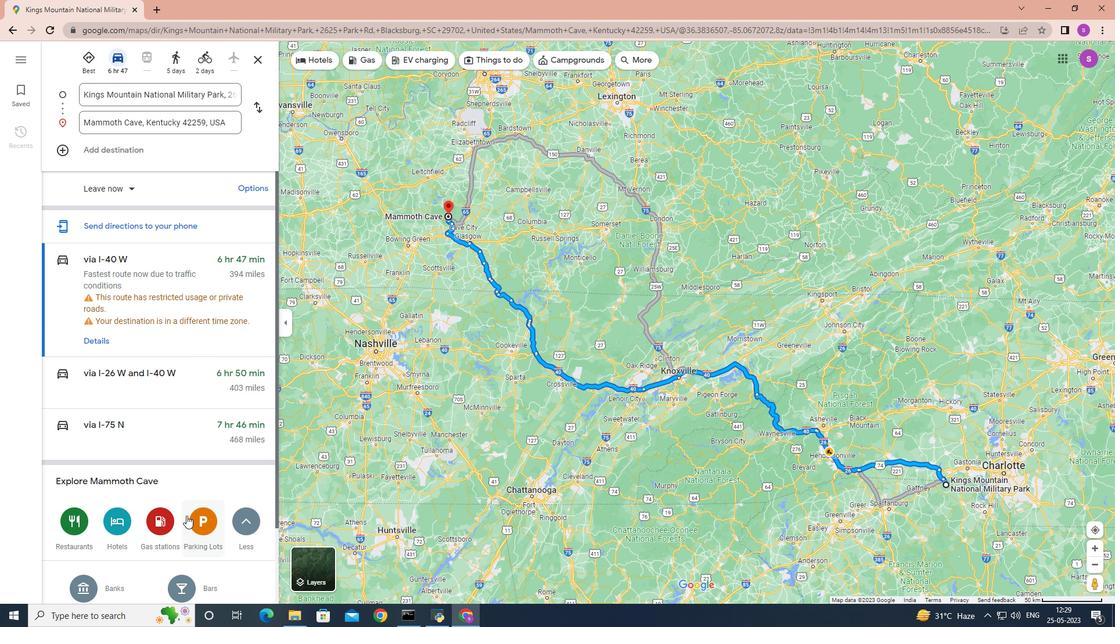 
Action: Mouse scrolled (185, 515) with delta (0, 0)
Screenshot: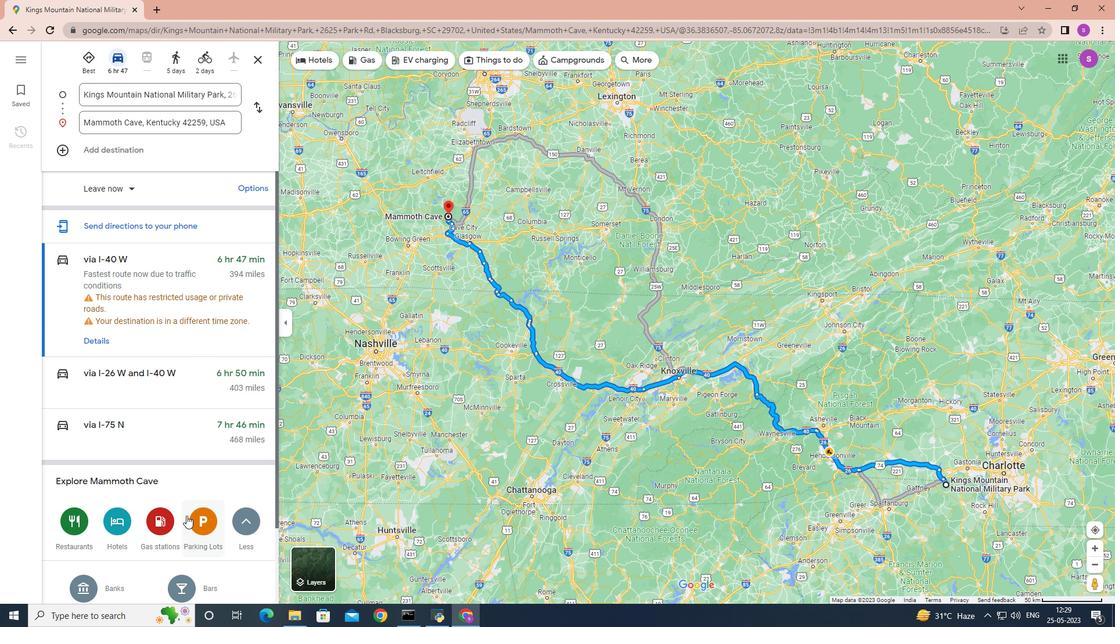 
Action: Mouse moved to (184, 541)
Screenshot: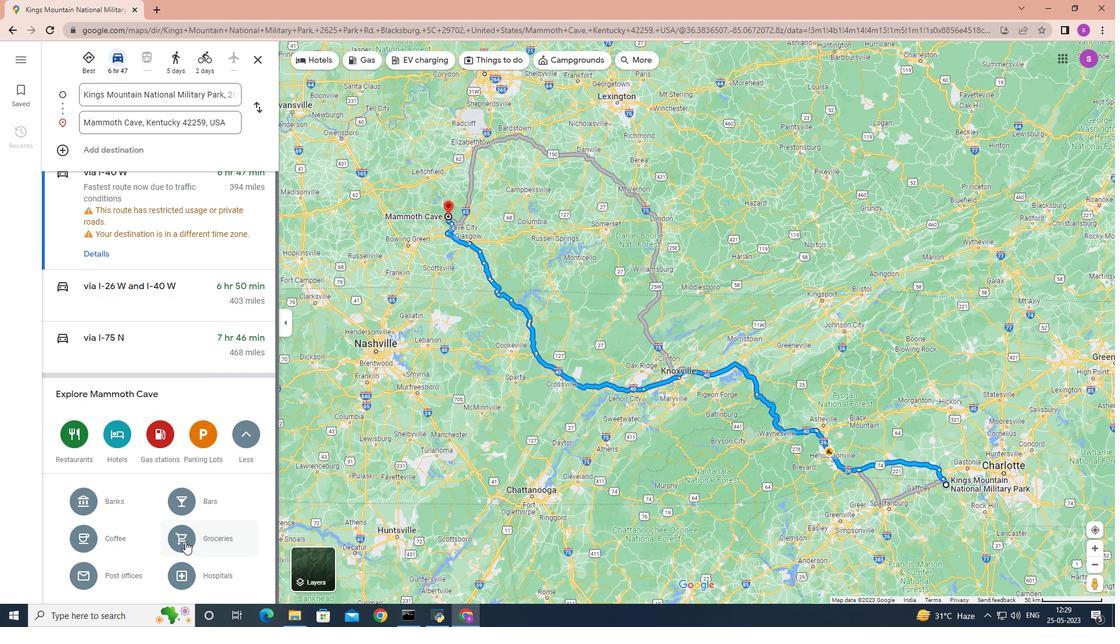 
Action: Mouse pressed left at (184, 541)
Screenshot: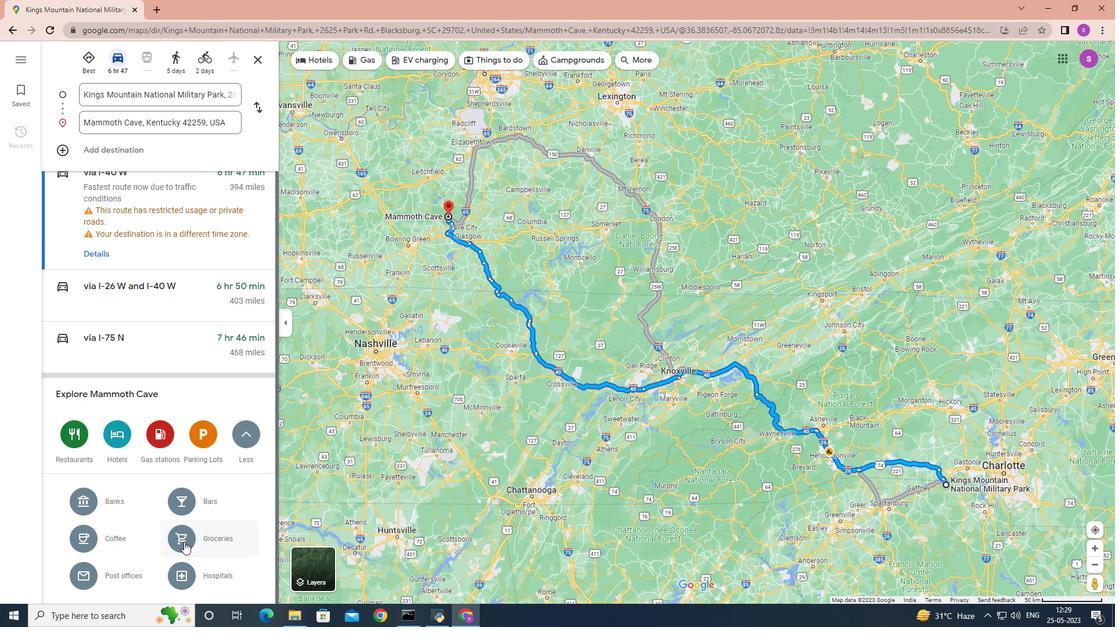 
Action: Mouse moved to (198, 153)
Screenshot: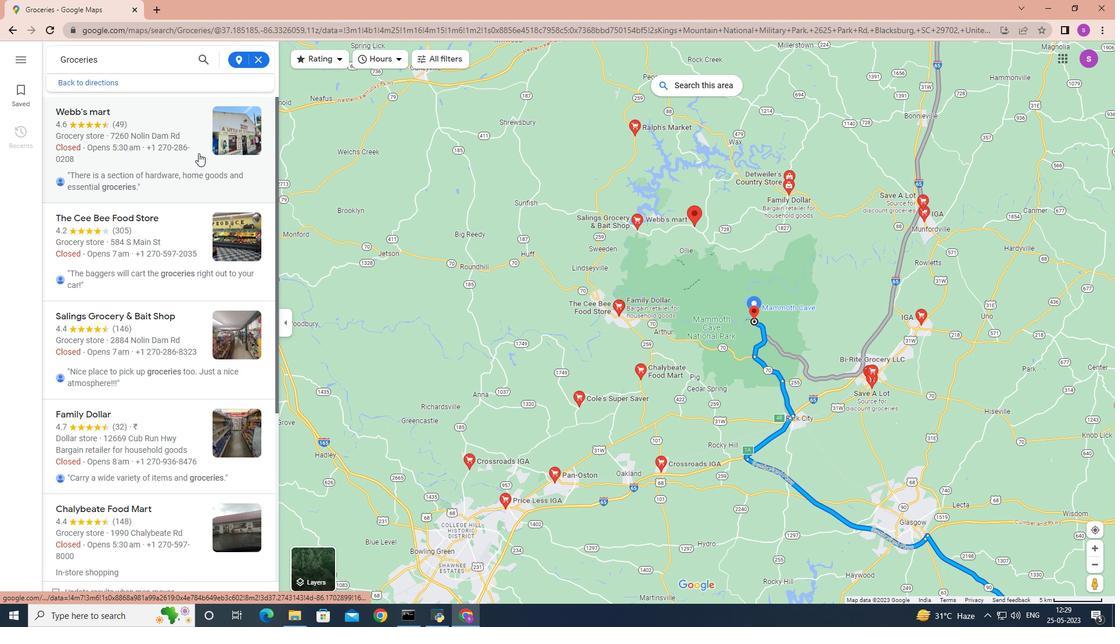 
Action: Mouse scrolled (198, 152) with delta (0, 0)
Screenshot: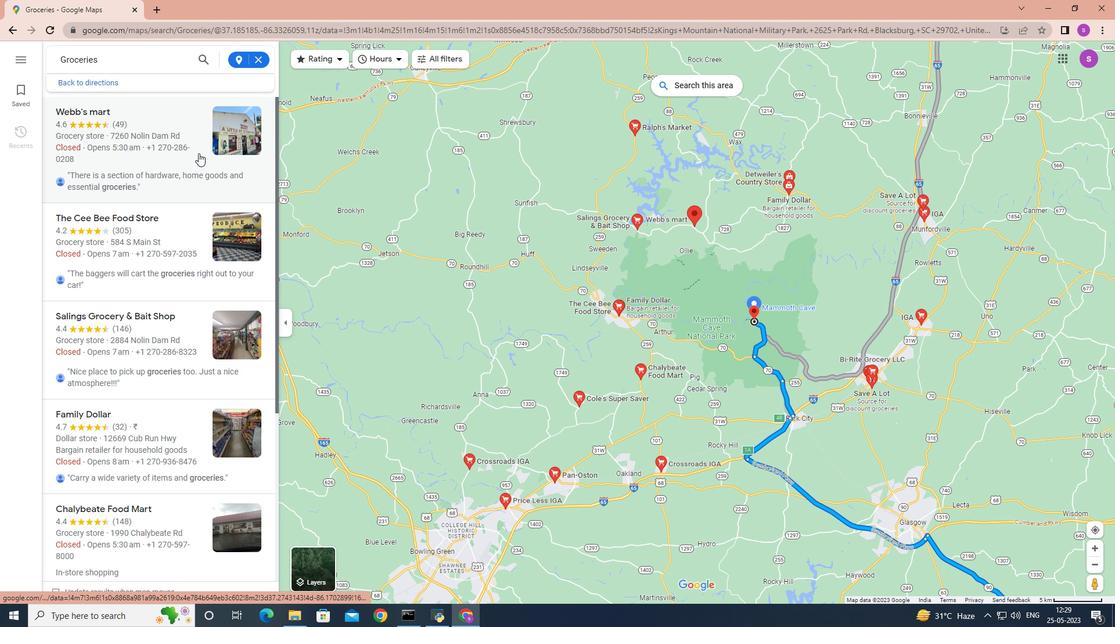 
Action: Mouse scrolled (198, 152) with delta (0, 0)
Screenshot: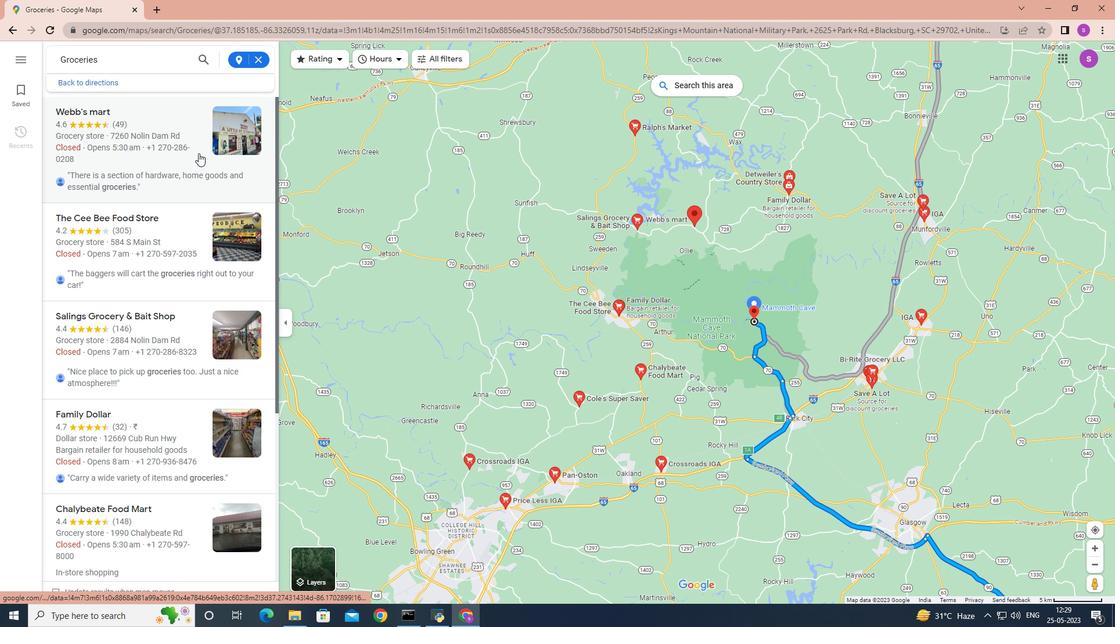 
Action: Mouse moved to (229, 224)
Screenshot: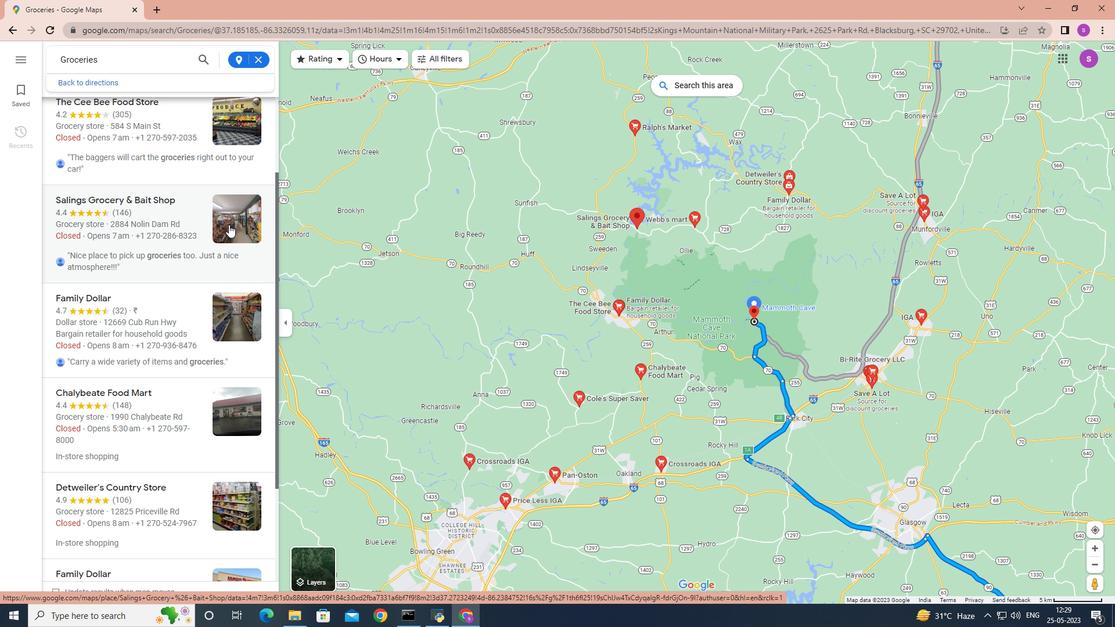 
Action: Mouse pressed left at (229, 224)
Screenshot: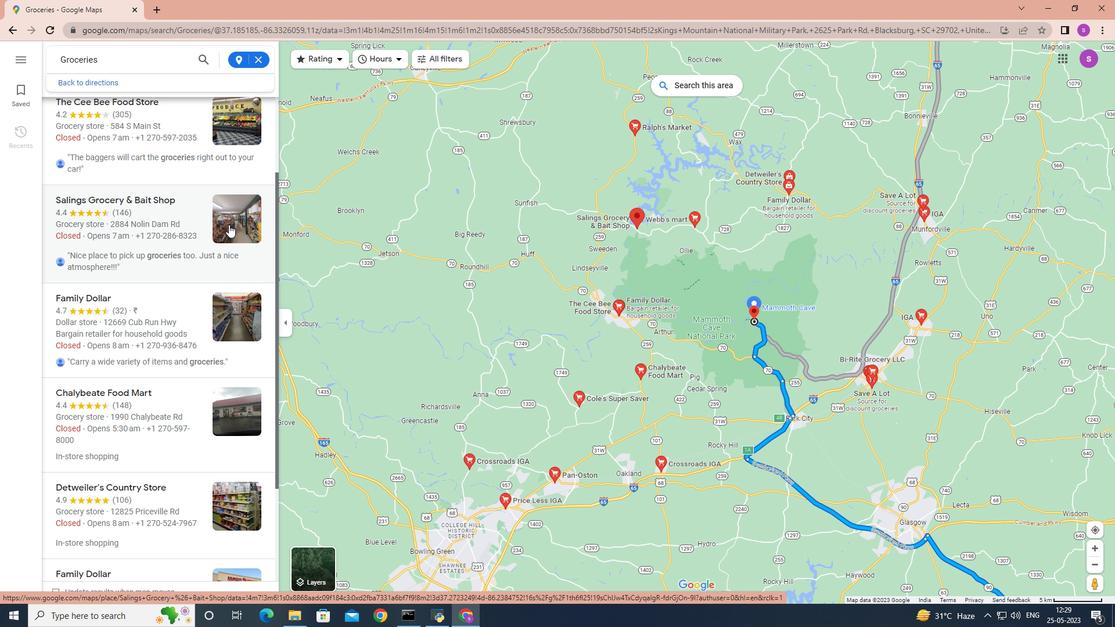 
Action: Mouse moved to (387, 185)
Screenshot: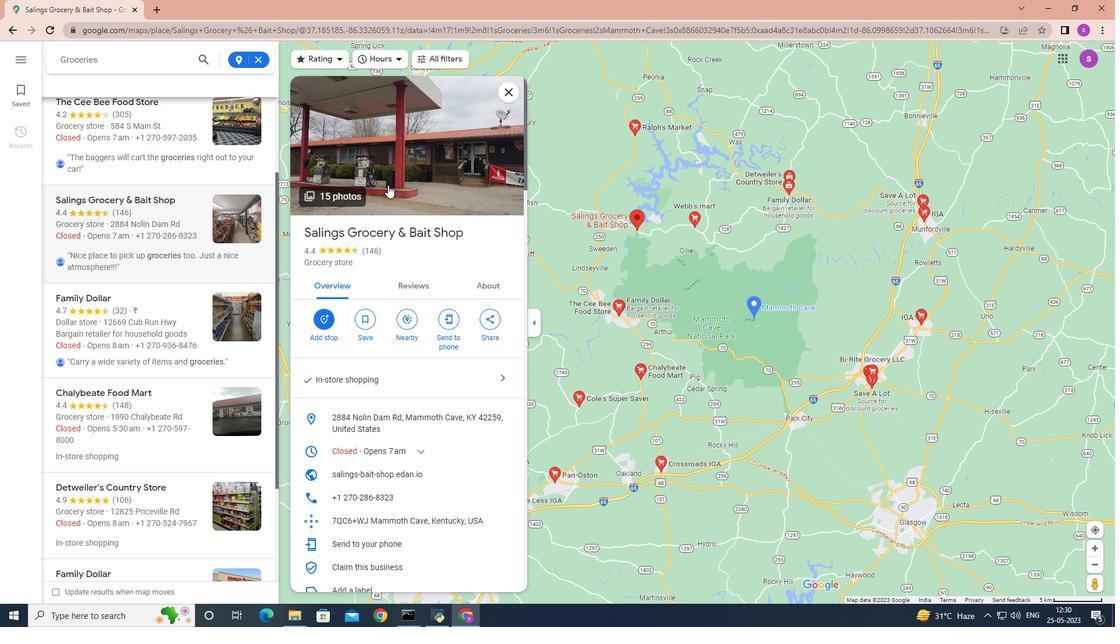 
Action: Mouse scrolled (387, 184) with delta (0, 0)
Screenshot: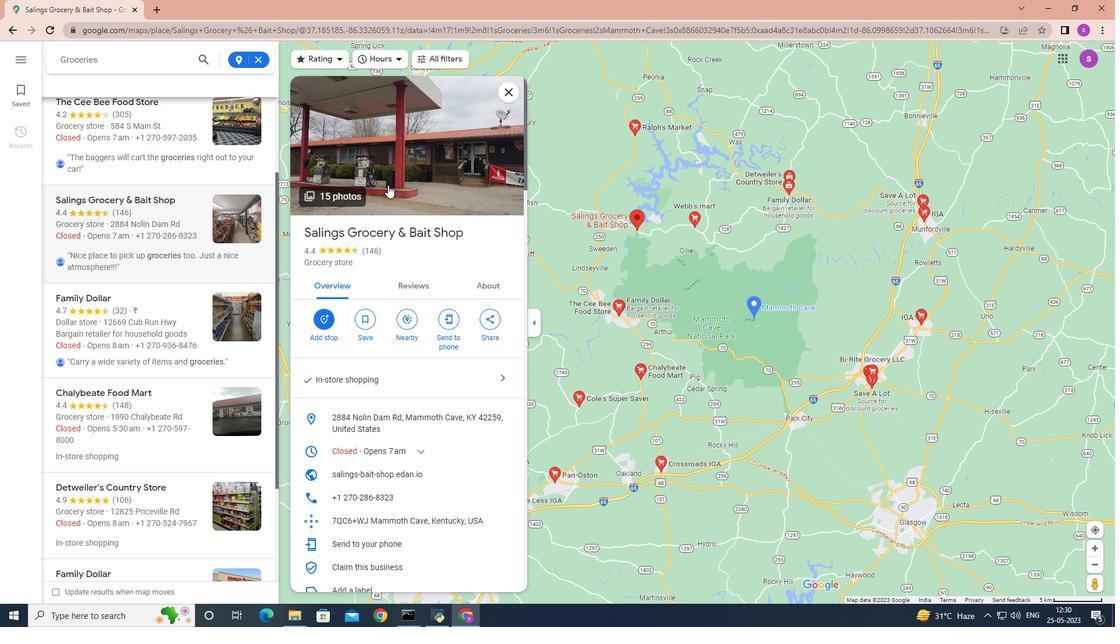 
Action: Mouse moved to (387, 187)
Screenshot: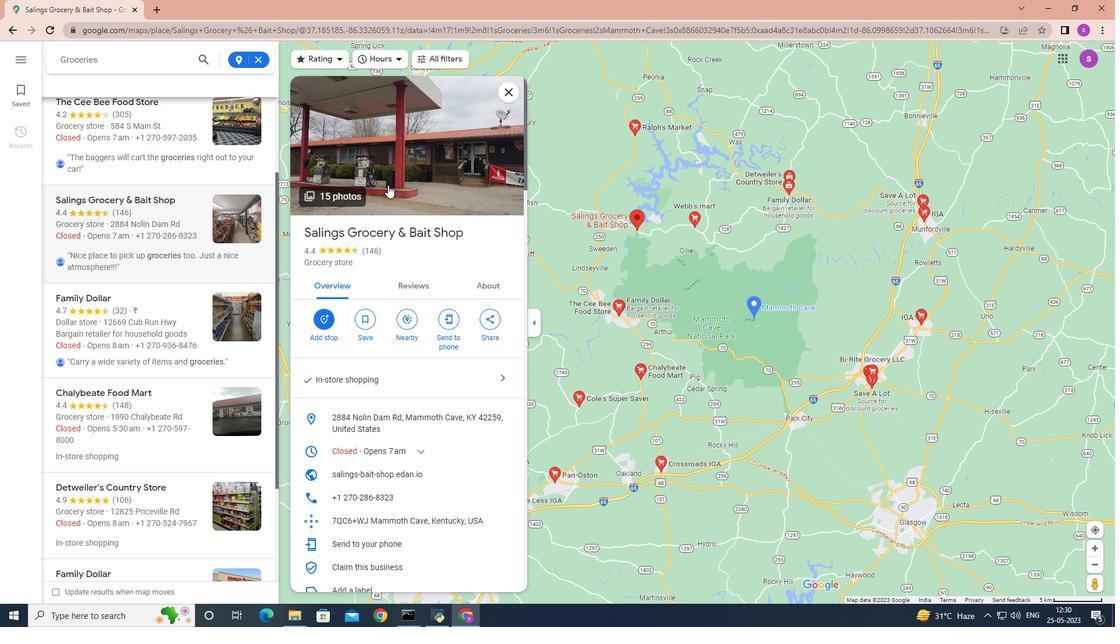
Action: Mouse scrolled (387, 186) with delta (0, 0)
Screenshot: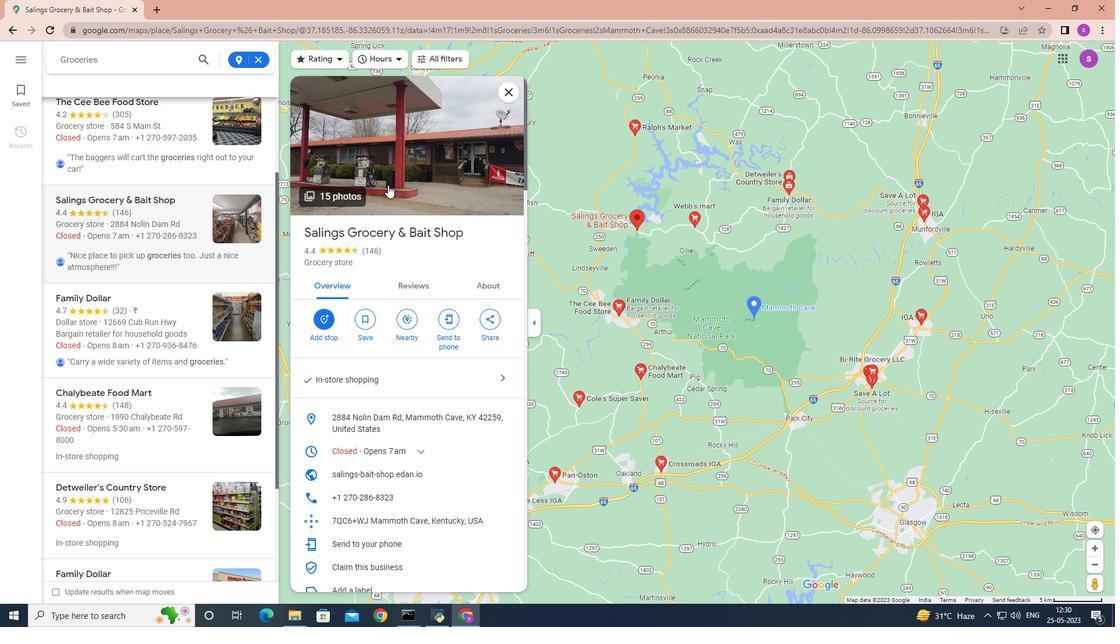 
Action: Mouse moved to (387, 187)
Screenshot: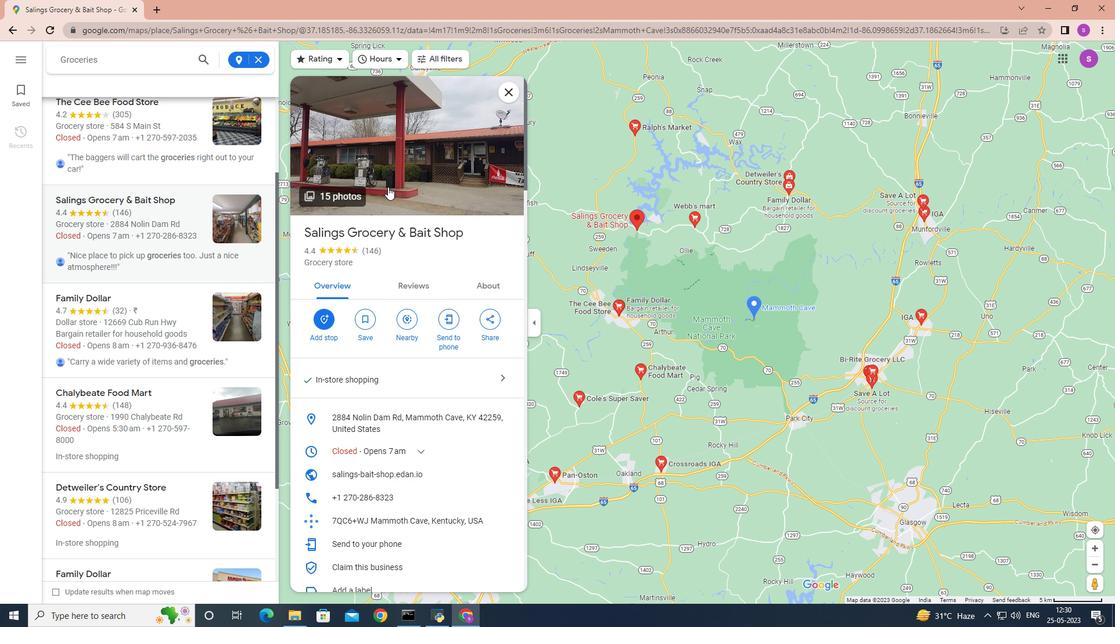
Action: Mouse scrolled (387, 186) with delta (0, 0)
Screenshot: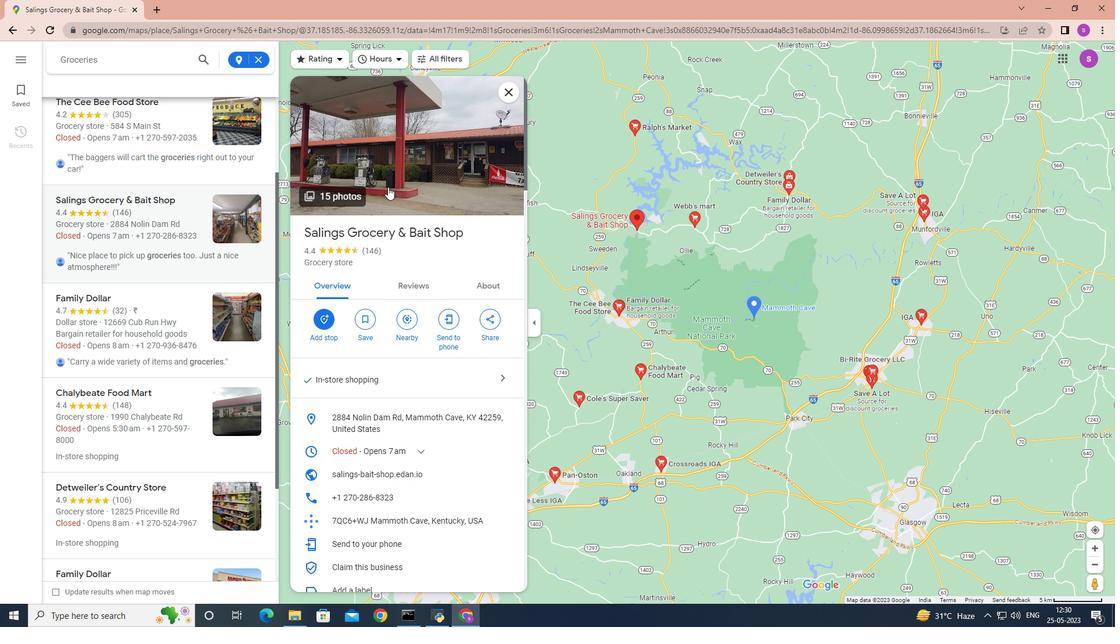 
Action: Mouse moved to (397, 367)
Screenshot: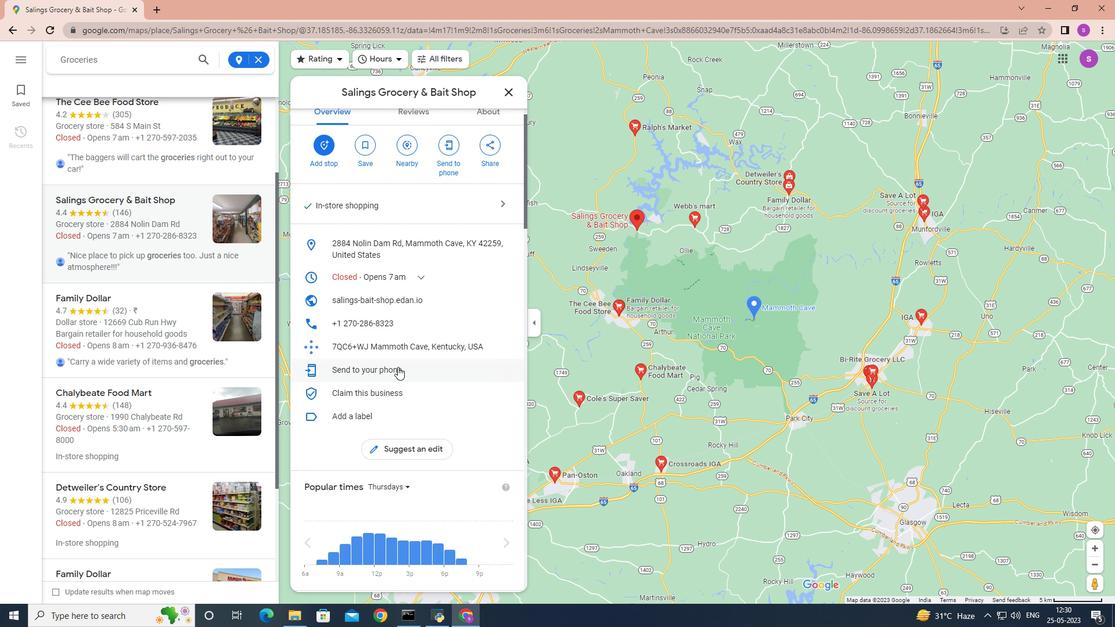 
Action: Mouse scrolled (397, 366) with delta (0, 0)
Screenshot: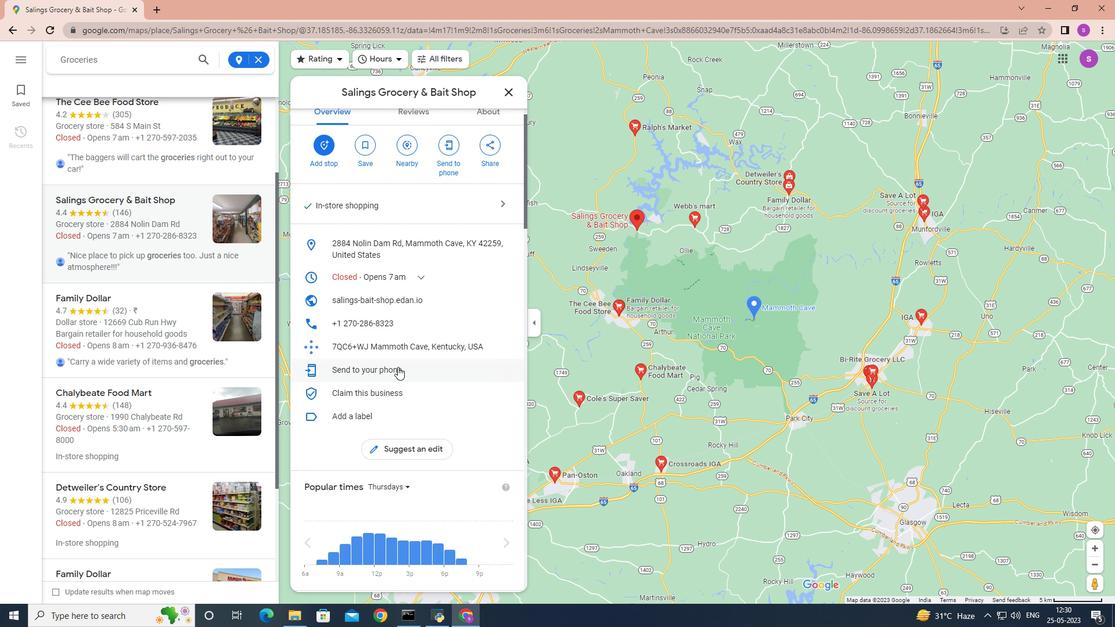 
Action: Mouse moved to (396, 366)
Screenshot: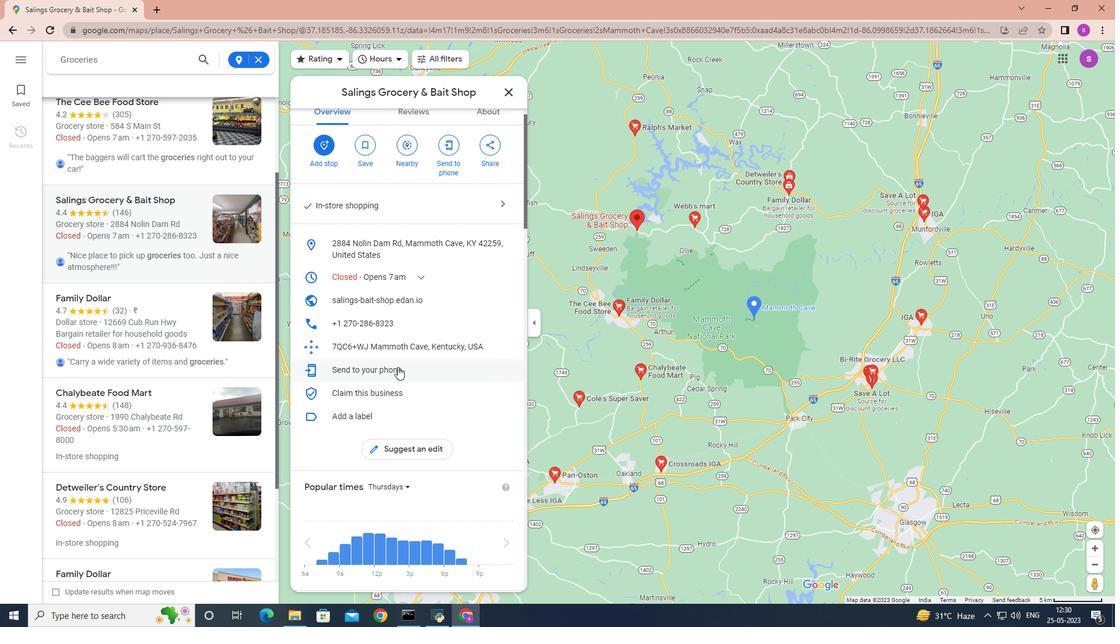 
Action: Mouse scrolled (396, 365) with delta (0, 0)
Screenshot: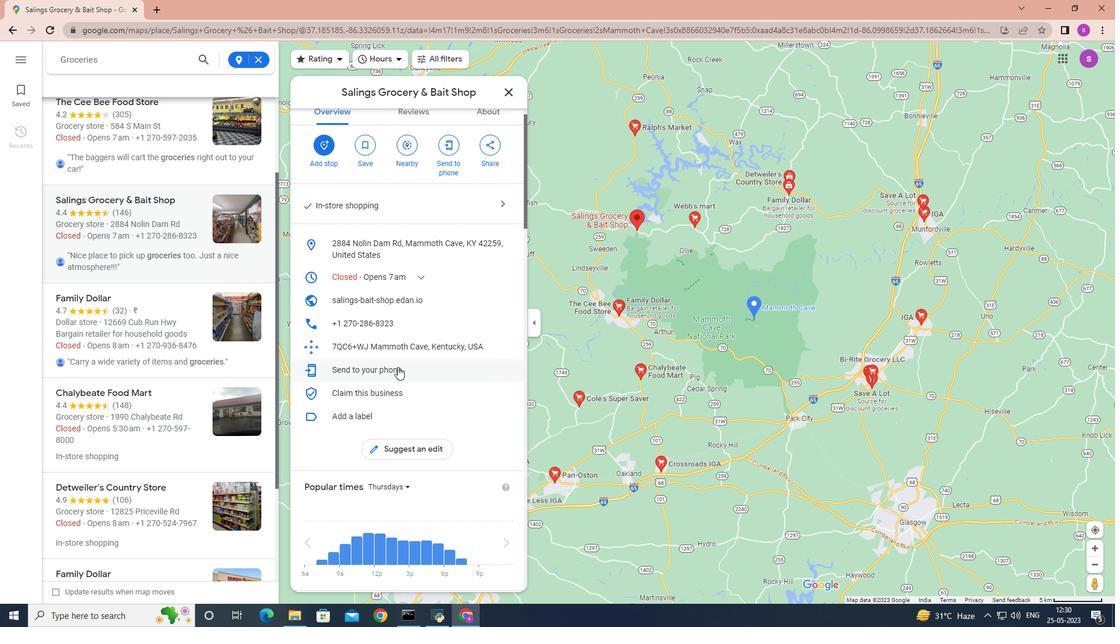 
Action: Mouse moved to (389, 358)
Screenshot: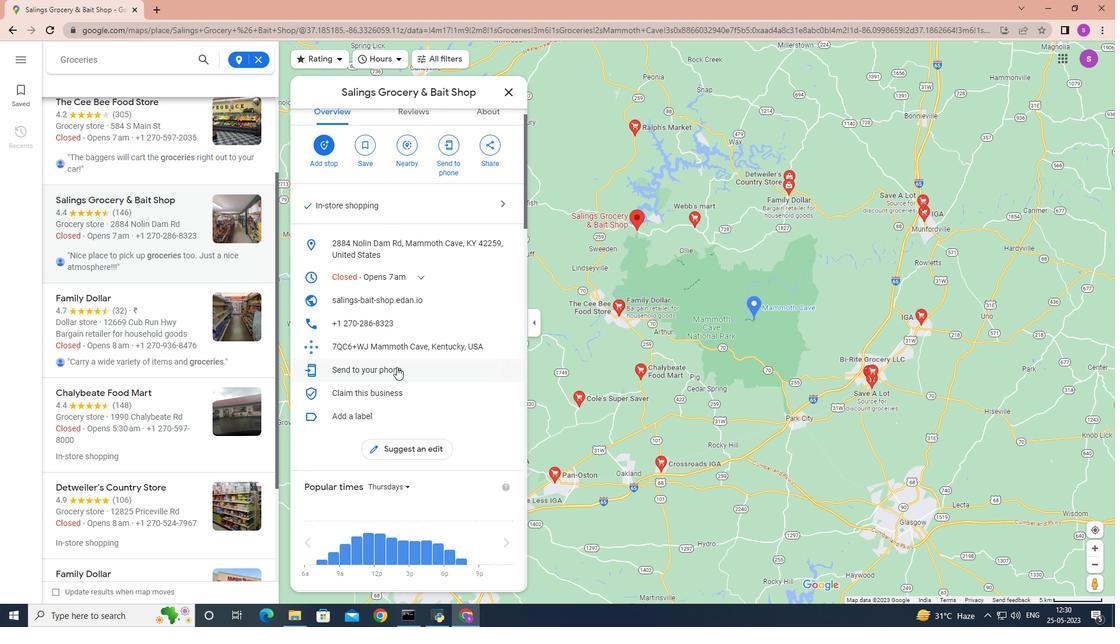 
Action: Mouse scrolled (389, 358) with delta (0, 0)
Screenshot: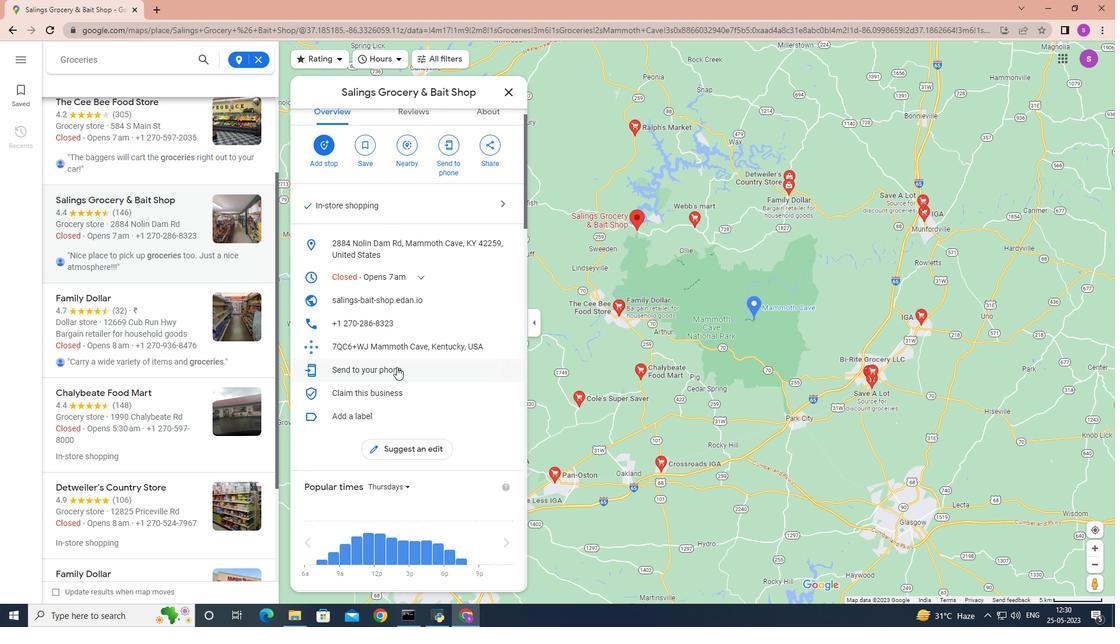 
Action: Mouse moved to (375, 340)
Screenshot: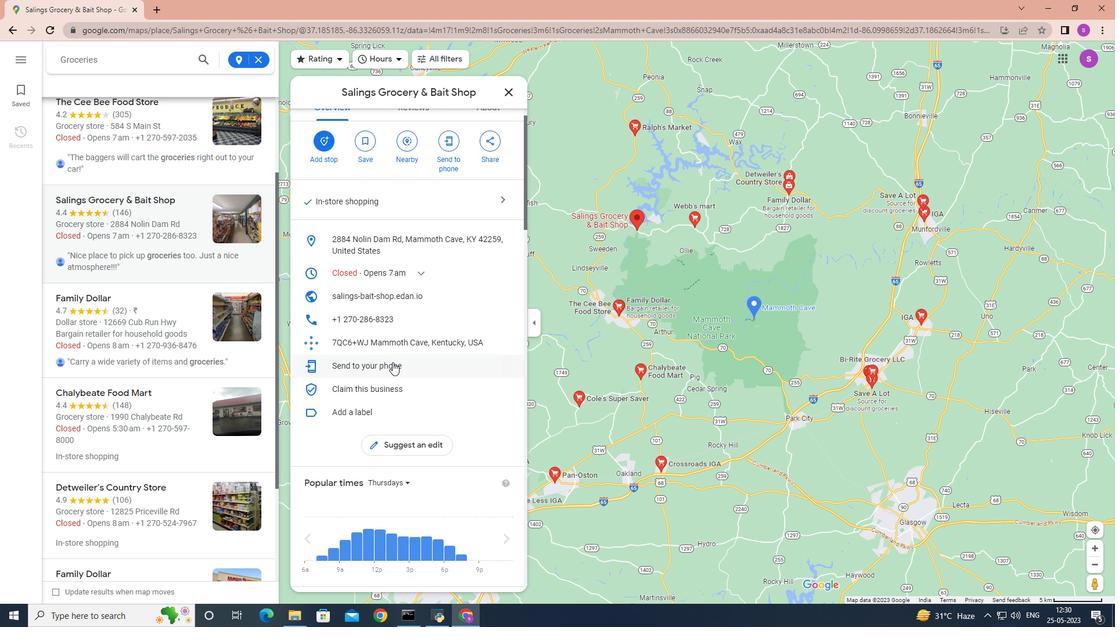 
Action: Mouse scrolled (375, 340) with delta (0, 0)
Screenshot: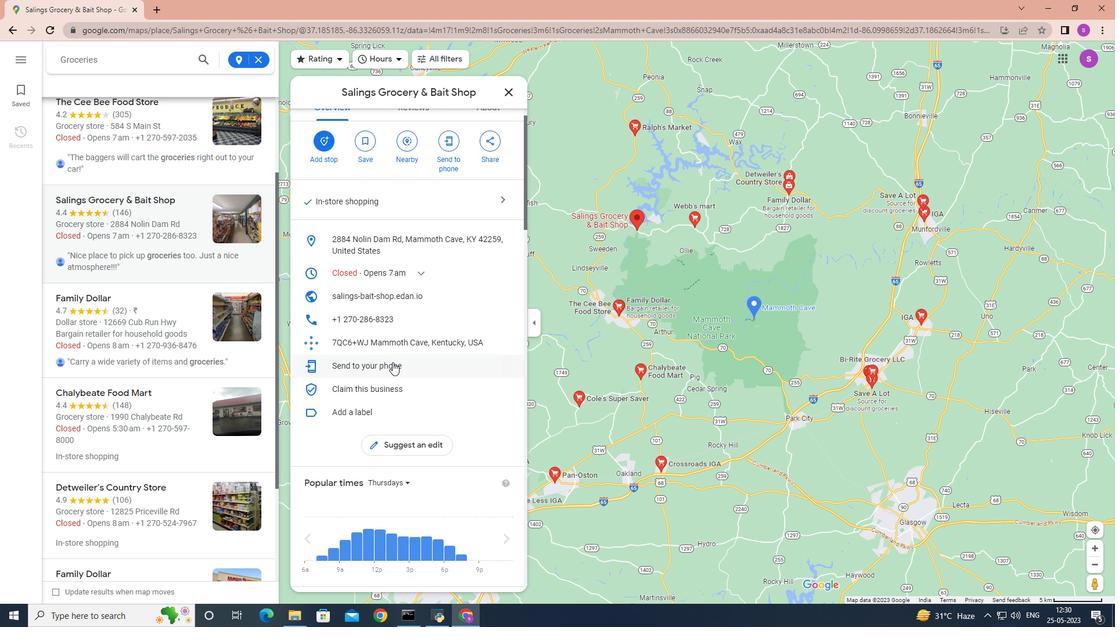 
Action: Mouse moved to (387, 344)
Screenshot: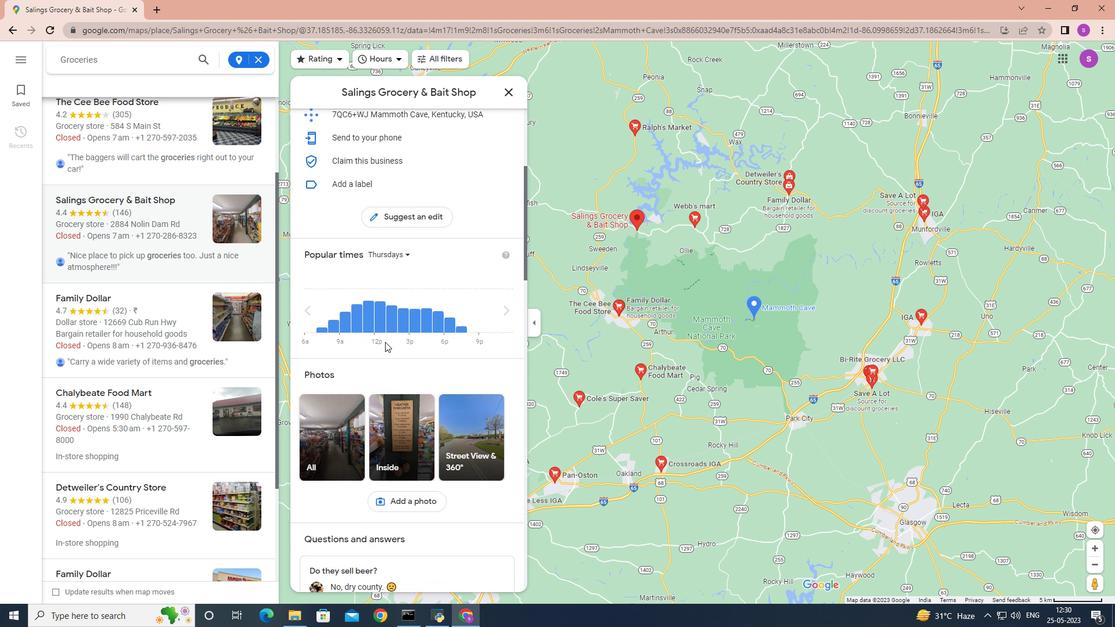 
Action: Mouse scrolled (387, 343) with delta (0, 0)
Screenshot: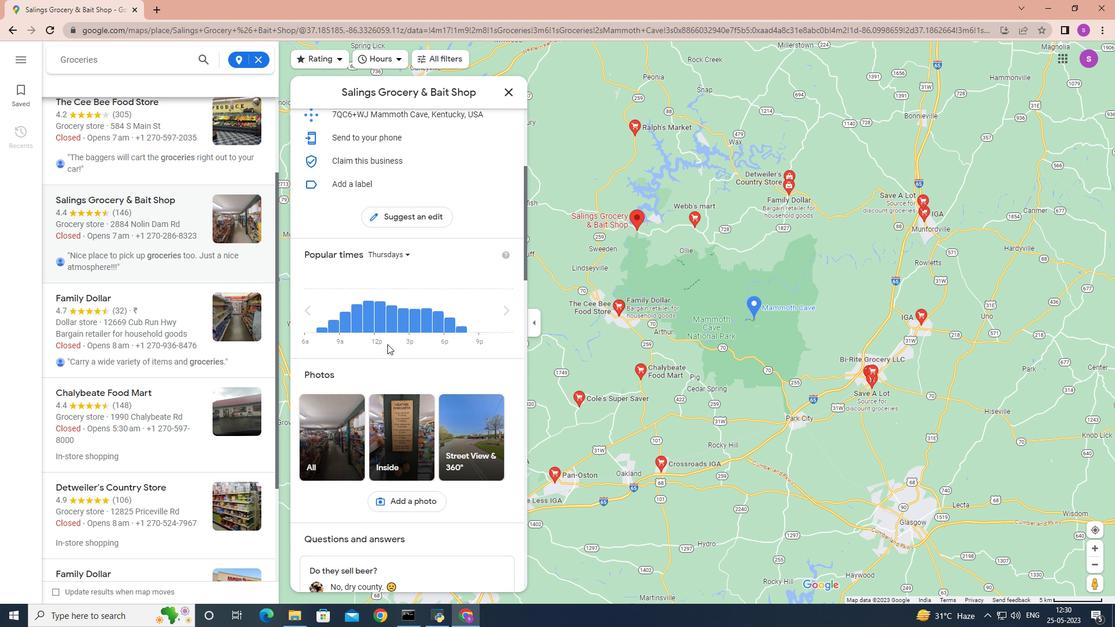 
Action: Mouse moved to (387, 344)
Screenshot: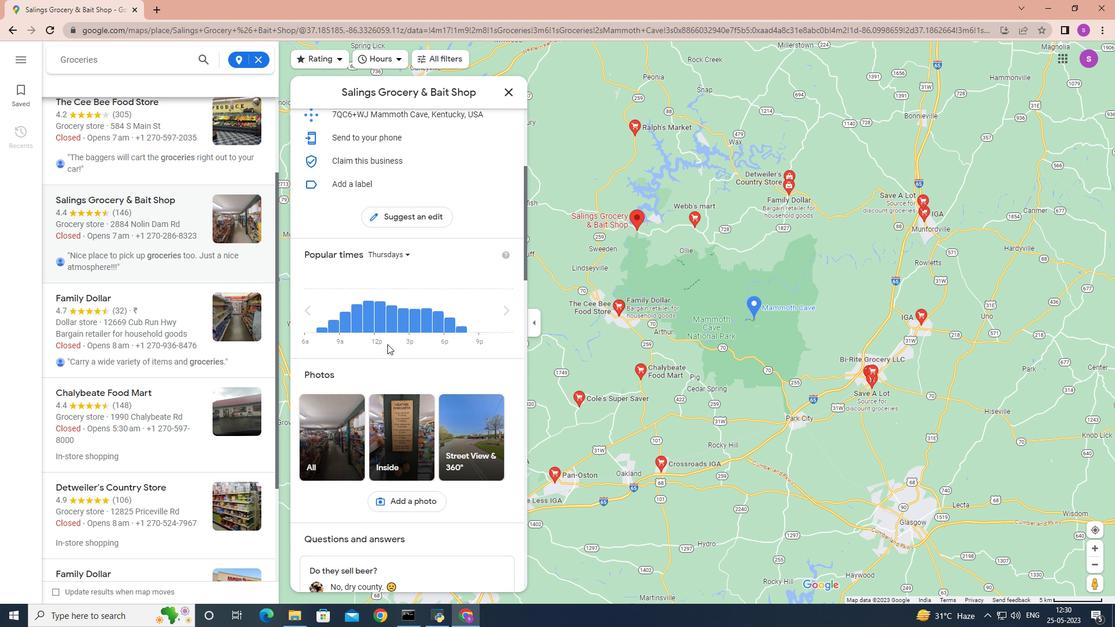 
Action: Mouse scrolled (387, 343) with delta (0, 0)
Screenshot: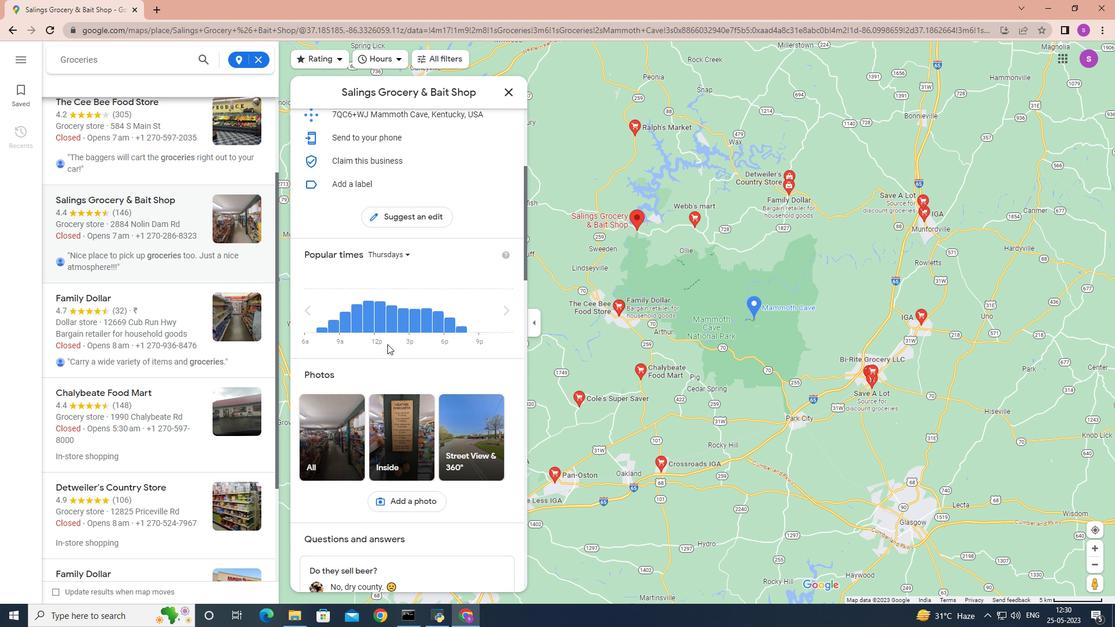 
Action: Mouse moved to (387, 344)
Screenshot: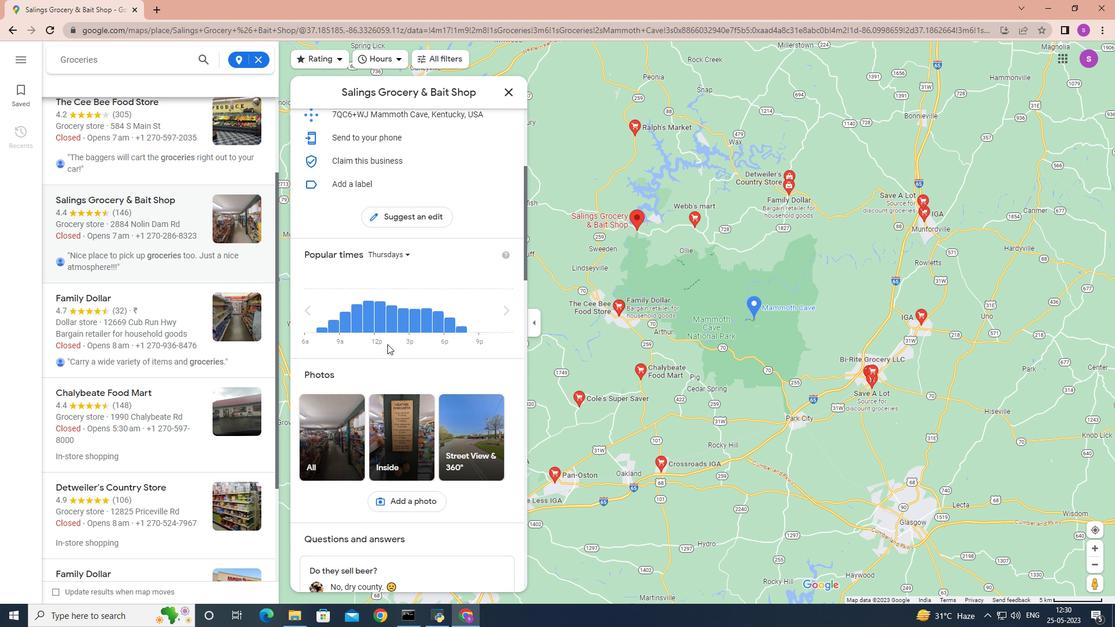 
Action: Mouse scrolled (387, 343) with delta (0, 0)
Screenshot: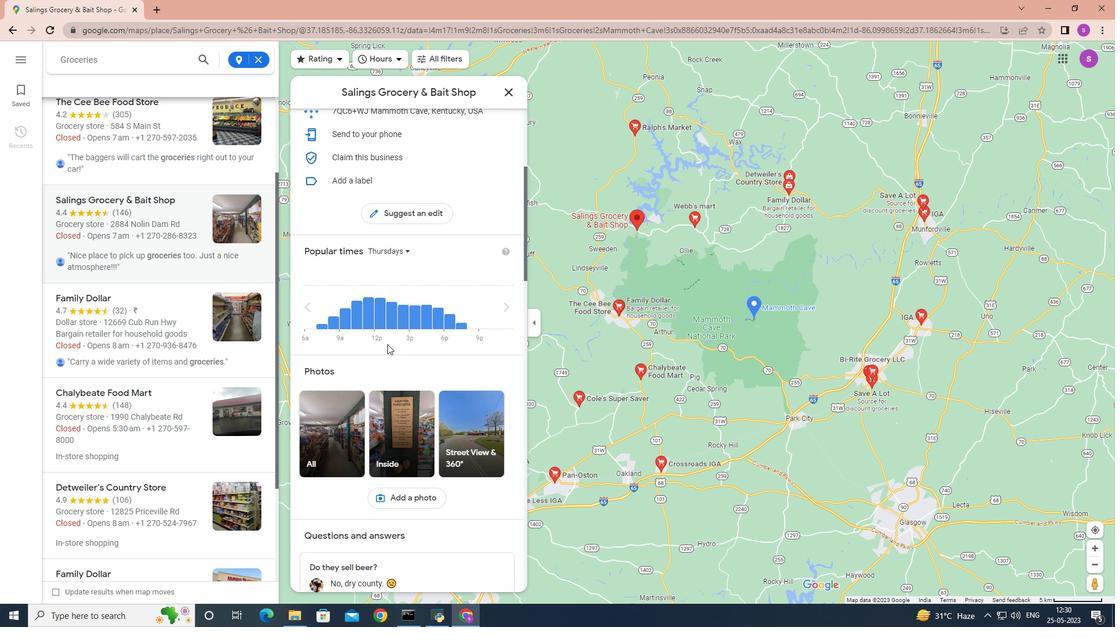 
Action: Mouse moved to (386, 340)
Screenshot: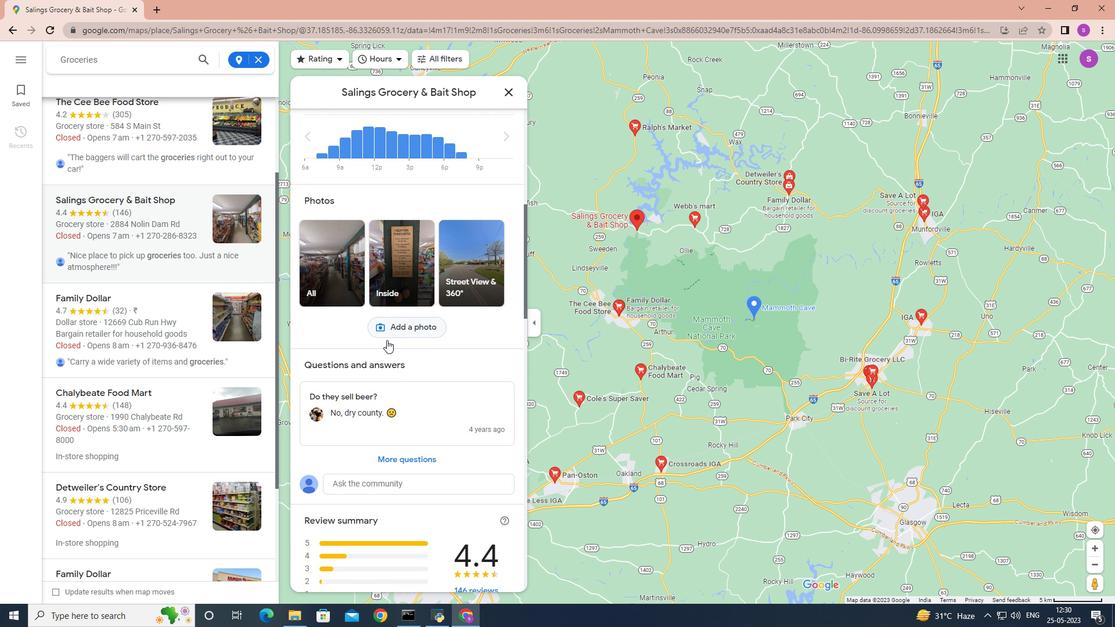 
Action: Mouse scrolled (386, 339) with delta (0, 0)
Screenshot: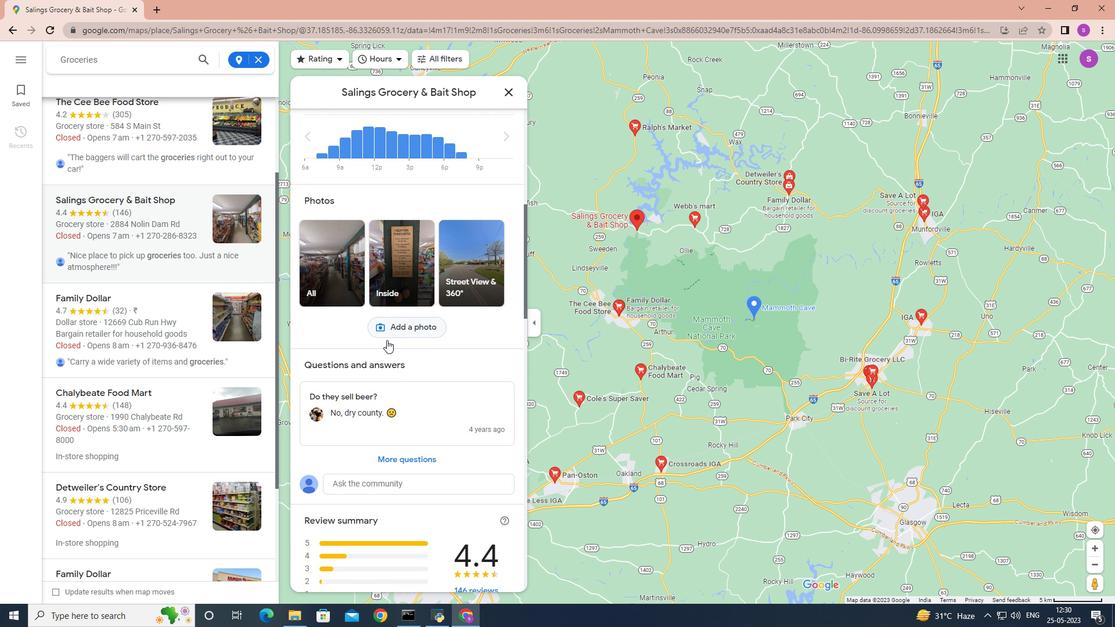 
Action: Mouse moved to (386, 340)
Screenshot: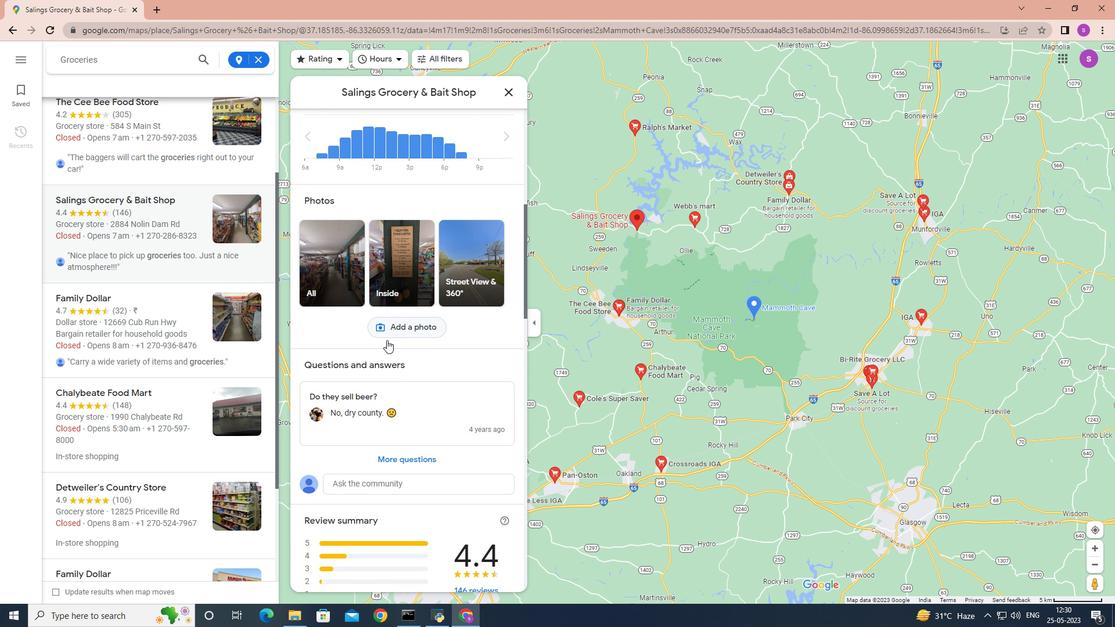 
Action: Mouse scrolled (386, 339) with delta (0, 0)
Screenshot: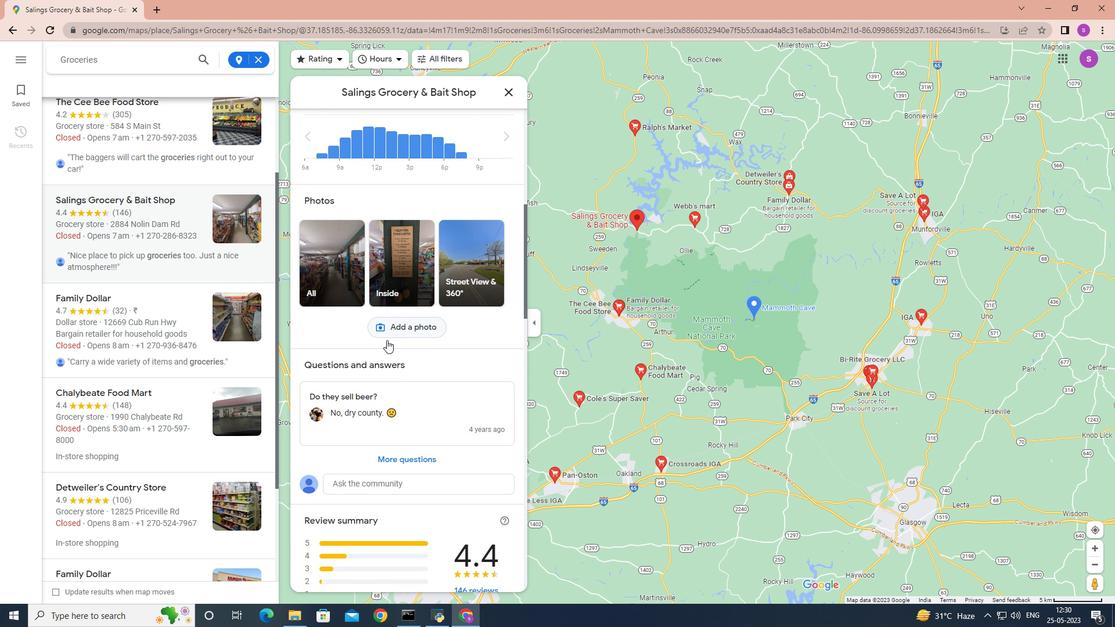 
Action: Mouse moved to (385, 341)
Screenshot: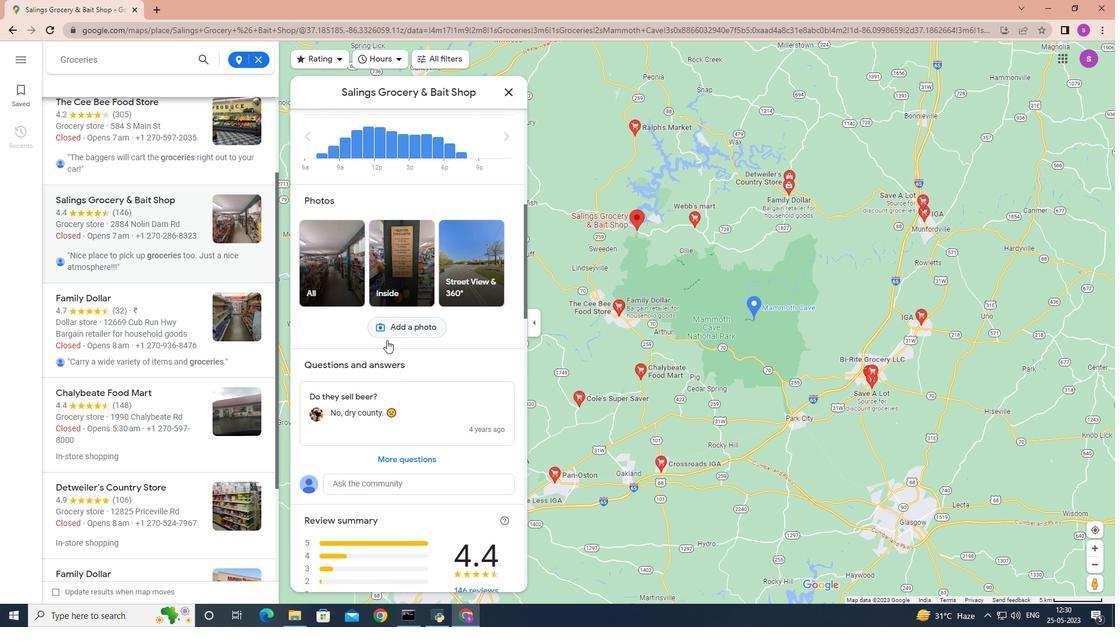
Action: Mouse scrolled (385, 340) with delta (0, 0)
Screenshot: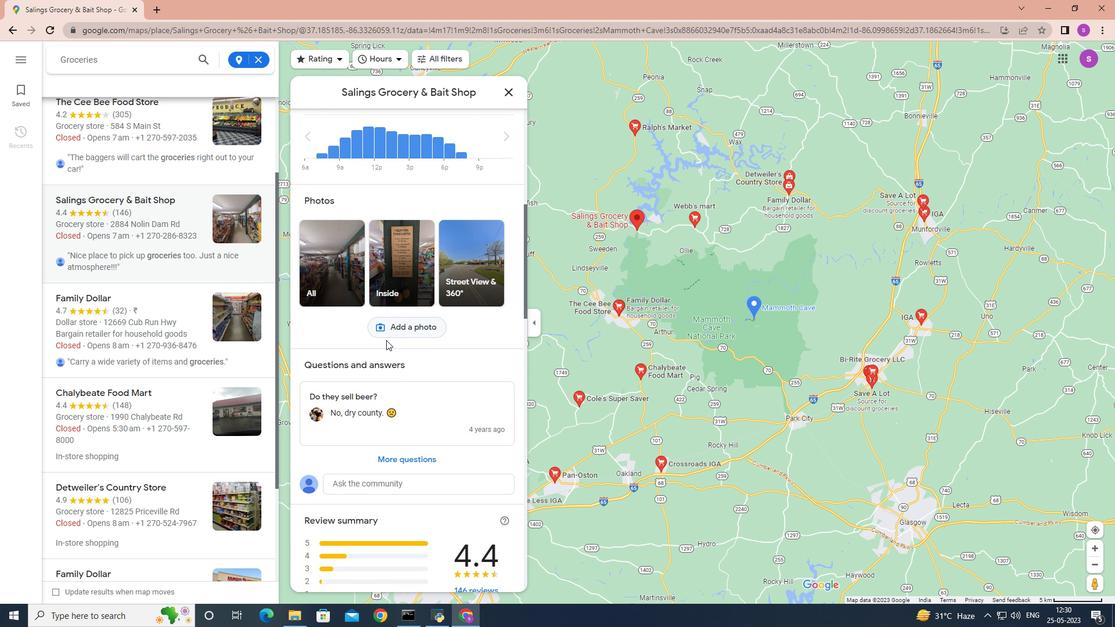
Action: Mouse moved to (385, 341)
Screenshot: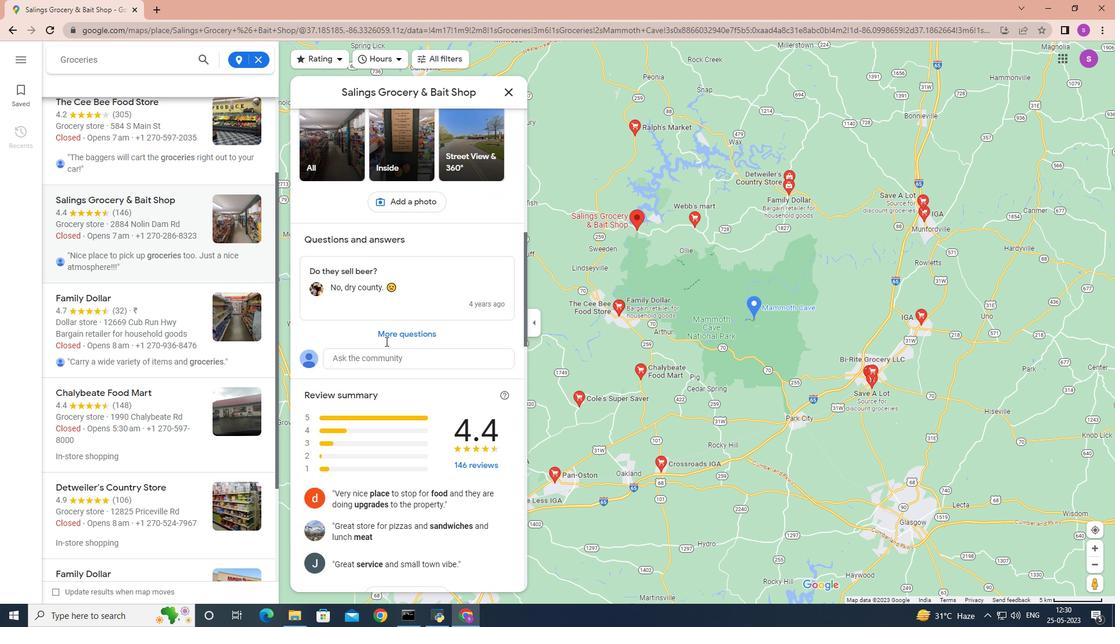 
Action: Mouse scrolled (385, 340) with delta (0, 0)
Screenshot: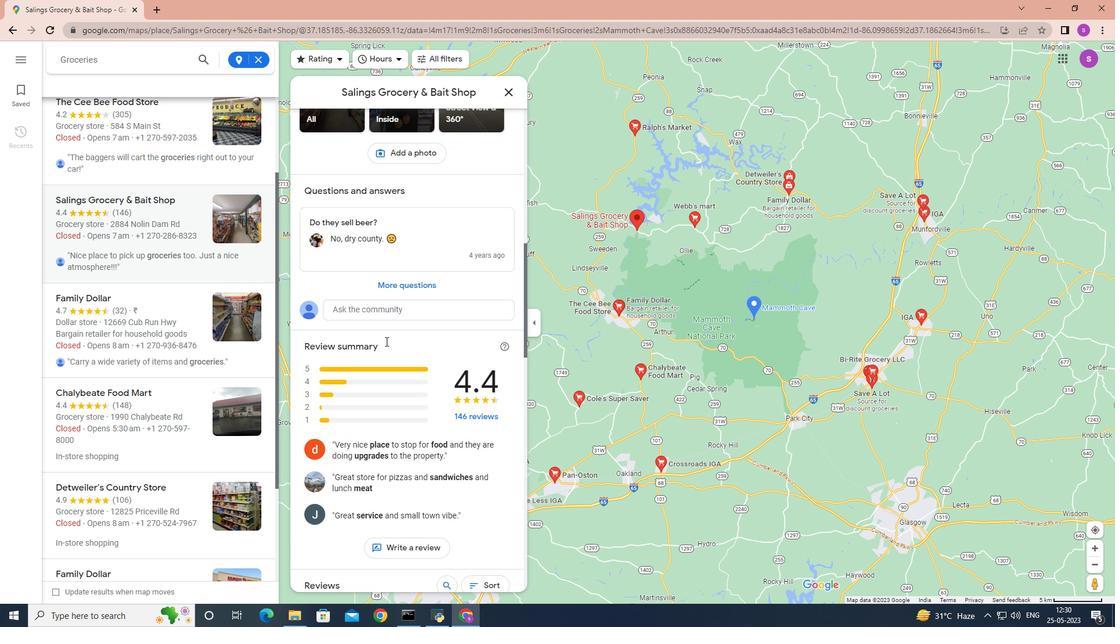 
Action: Mouse scrolled (385, 340) with delta (0, 0)
Screenshot: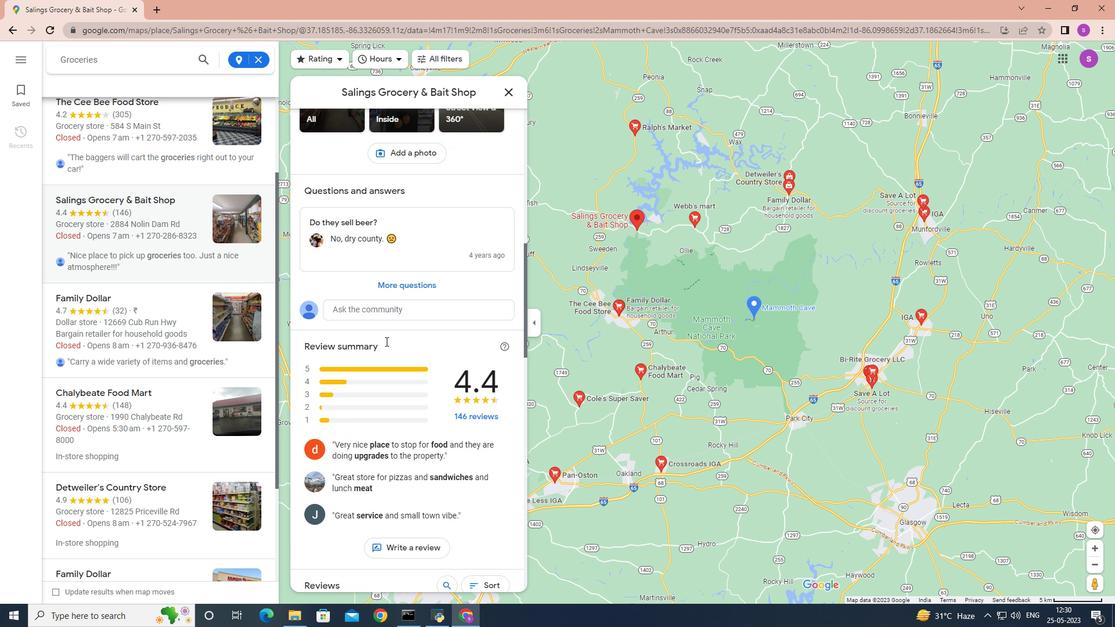 
Action: Mouse scrolled (385, 340) with delta (0, 0)
Screenshot: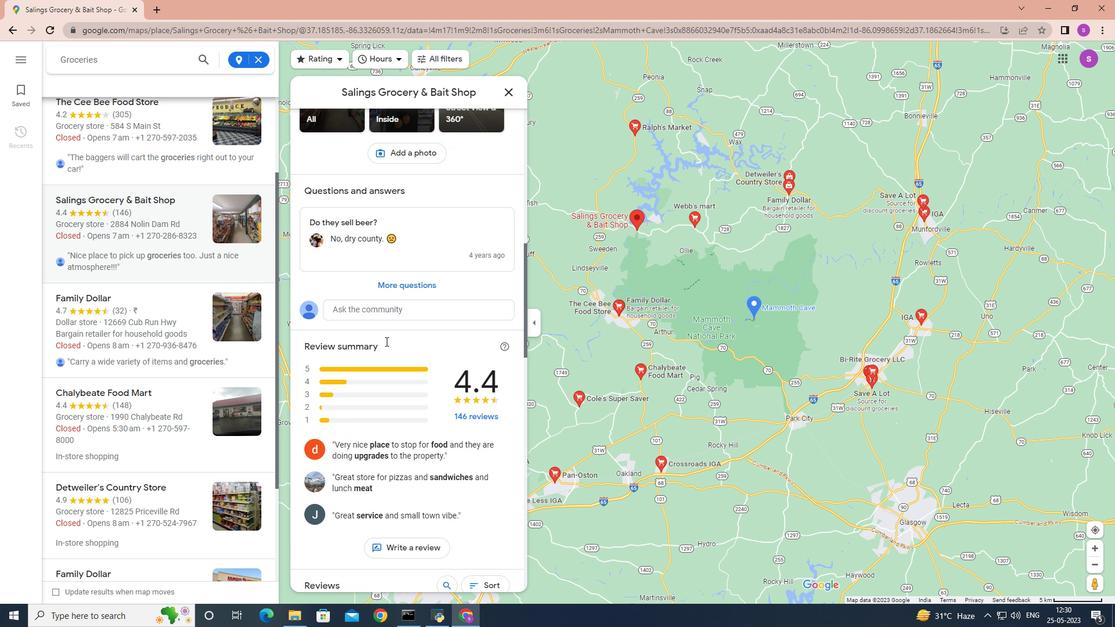 
Action: Mouse scrolled (385, 340) with delta (0, 0)
Screenshot: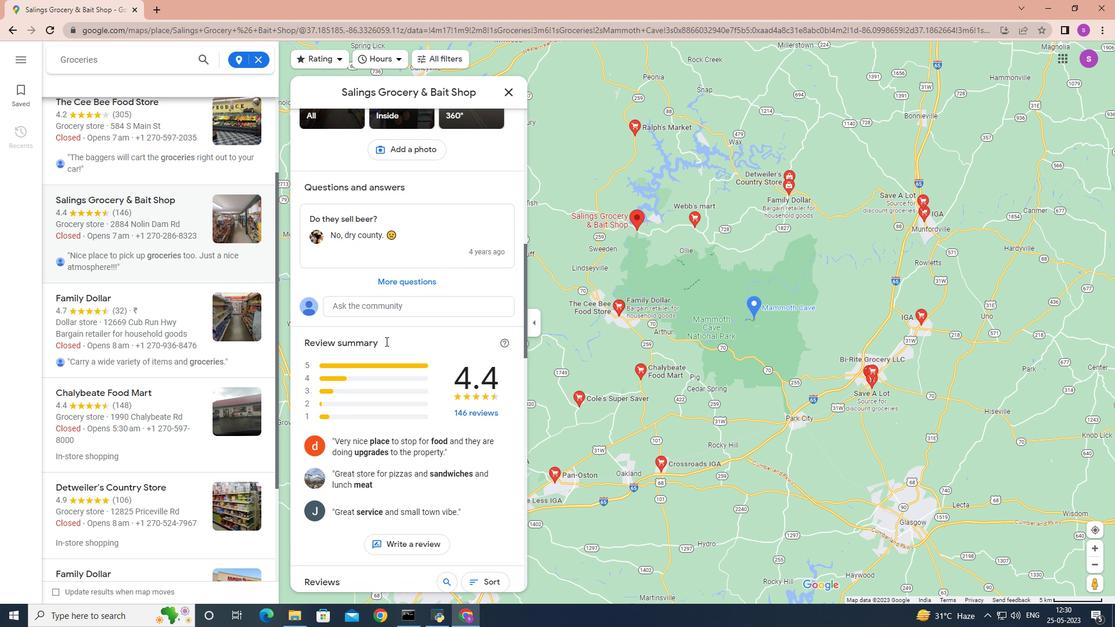 
Action: Mouse moved to (385, 330)
Screenshot: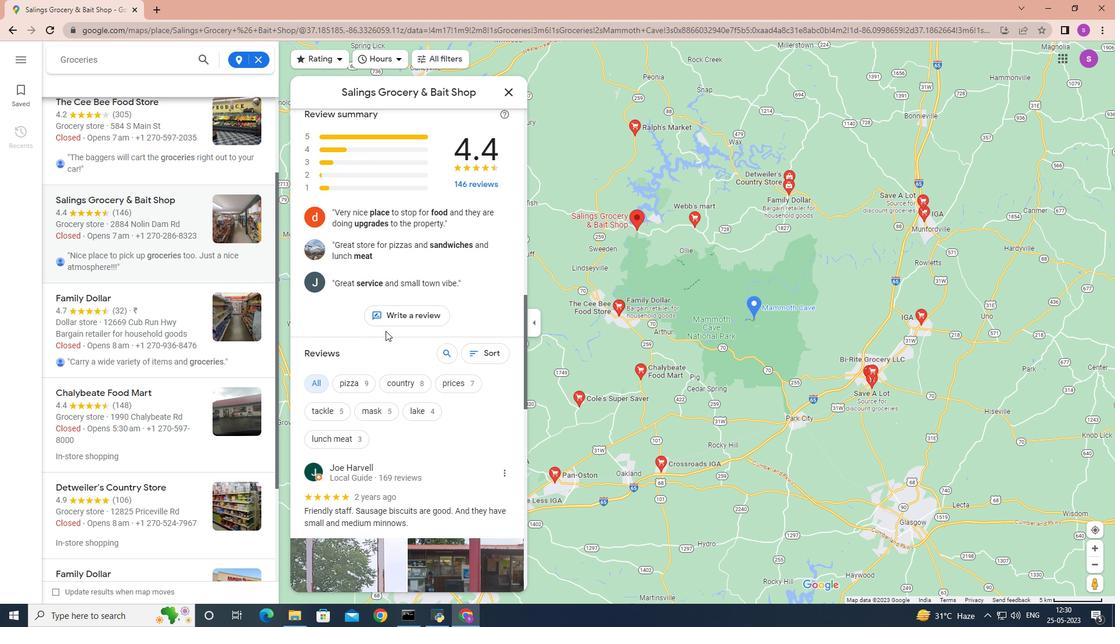 
Action: Mouse scrolled (385, 329) with delta (0, 0)
Screenshot: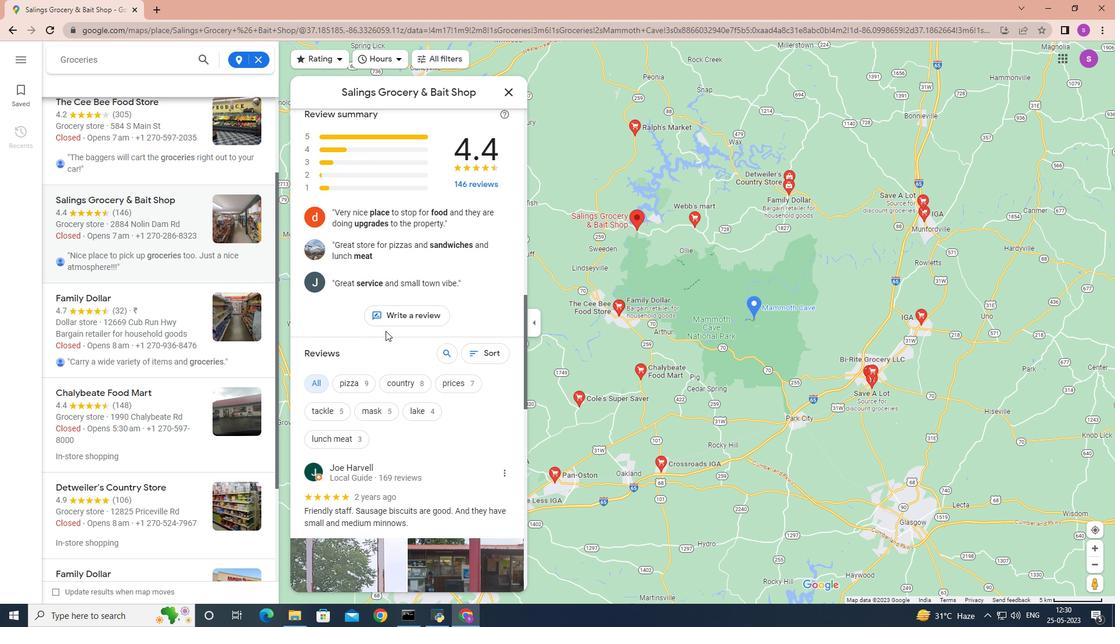 
Action: Mouse moved to (385, 336)
Screenshot: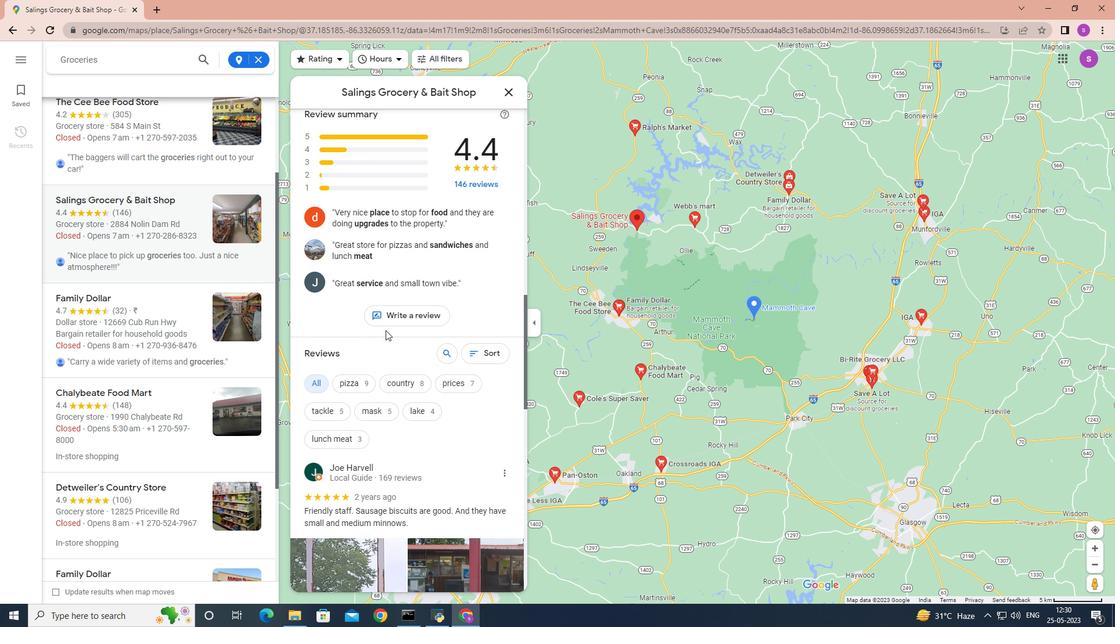 
Action: Mouse scrolled (385, 335) with delta (0, 0)
Screenshot: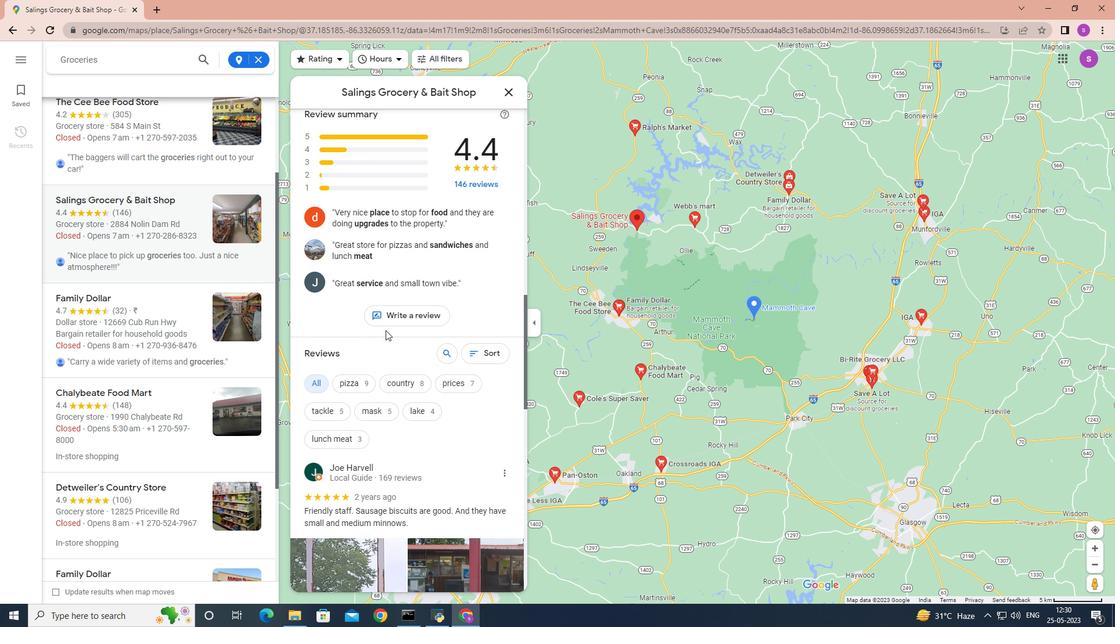 
Action: Mouse moved to (385, 340)
Screenshot: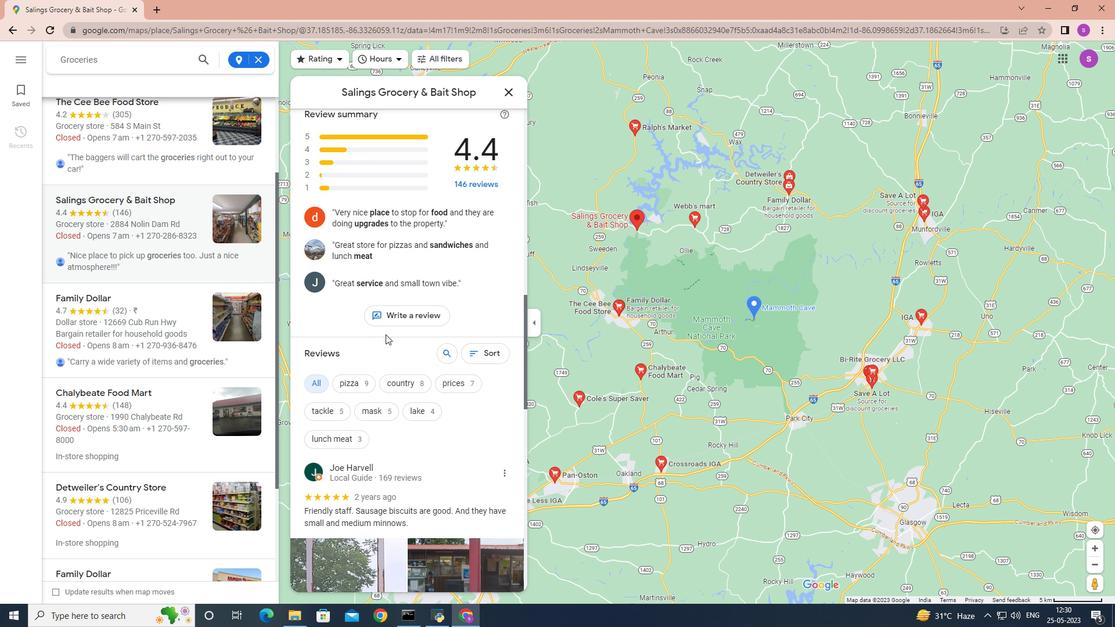 
Action: Mouse scrolled (385, 340) with delta (0, 0)
Screenshot: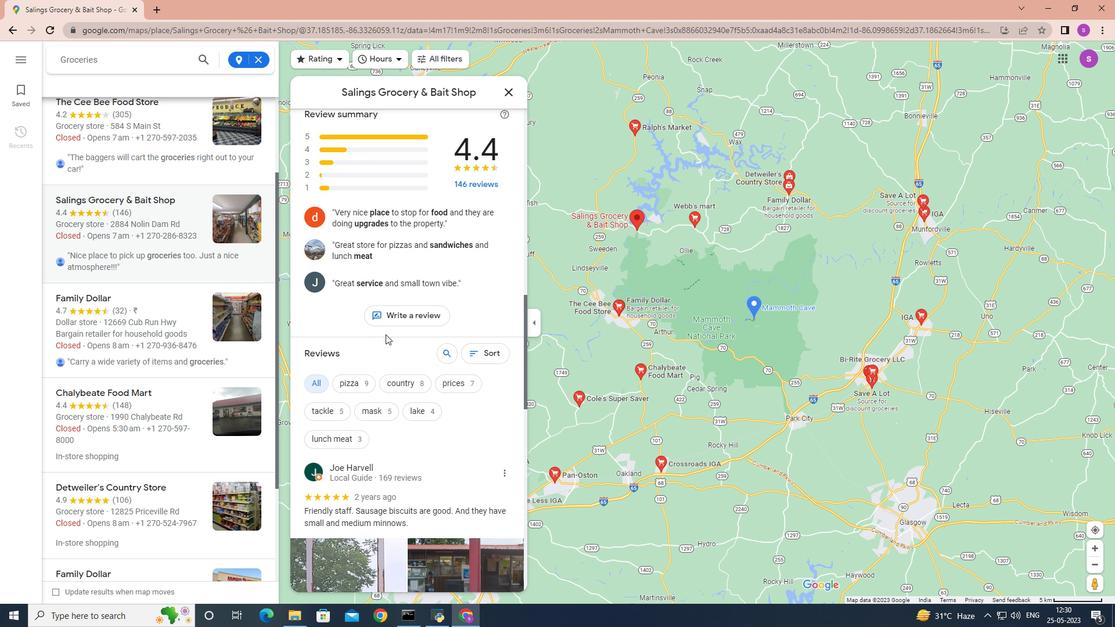
Action: Mouse moved to (381, 335)
Screenshot: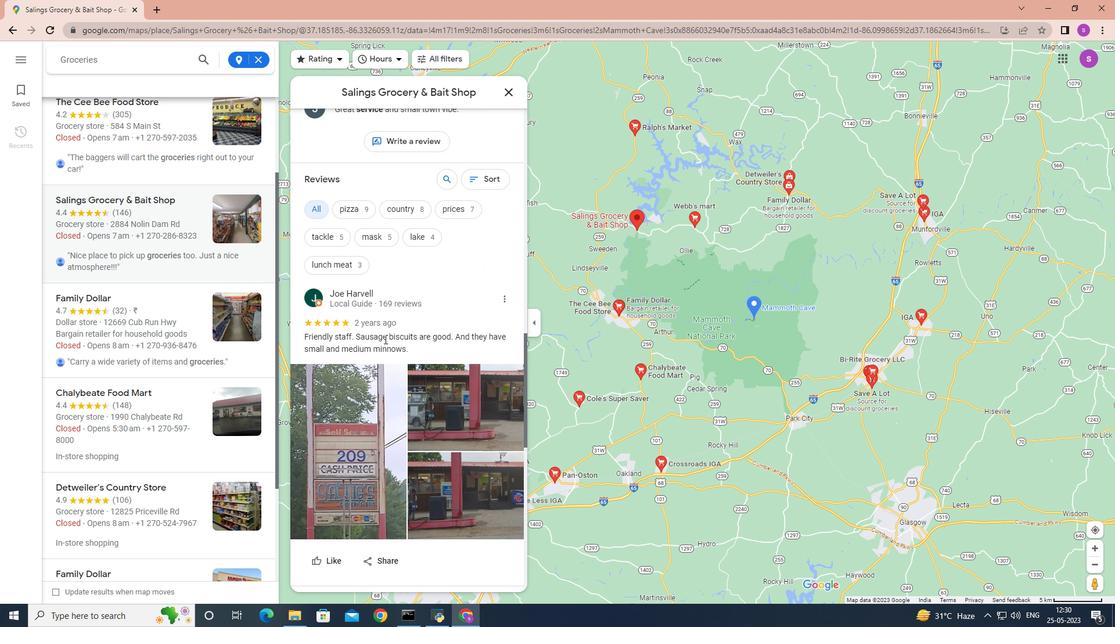 
Action: Mouse scrolled (381, 335) with delta (0, 0)
Screenshot: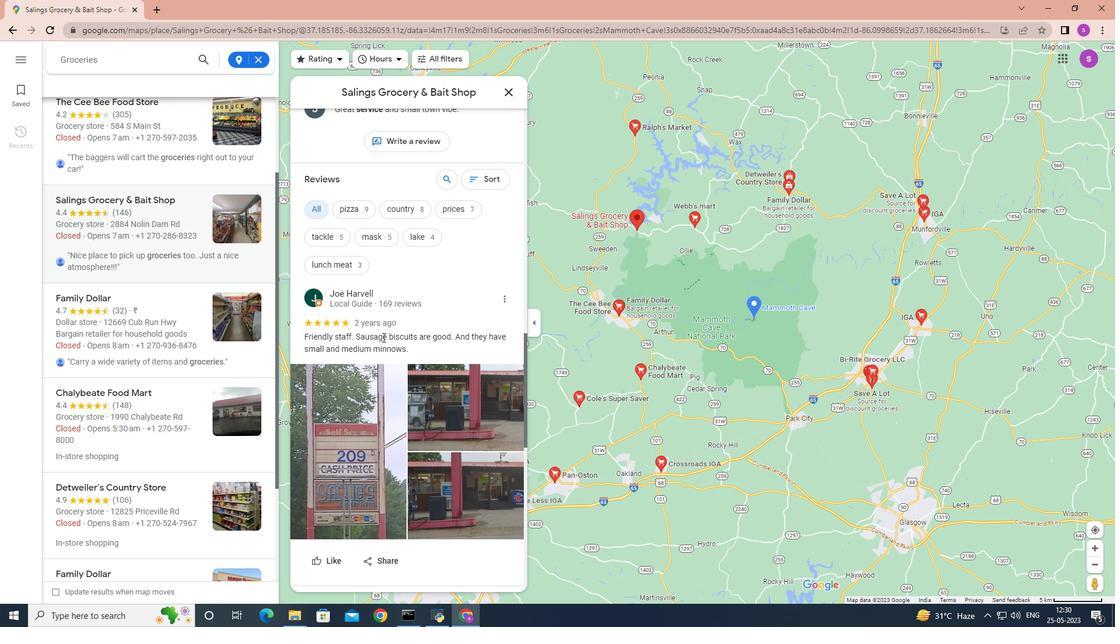 
Action: Mouse scrolled (381, 335) with delta (0, 0)
Screenshot: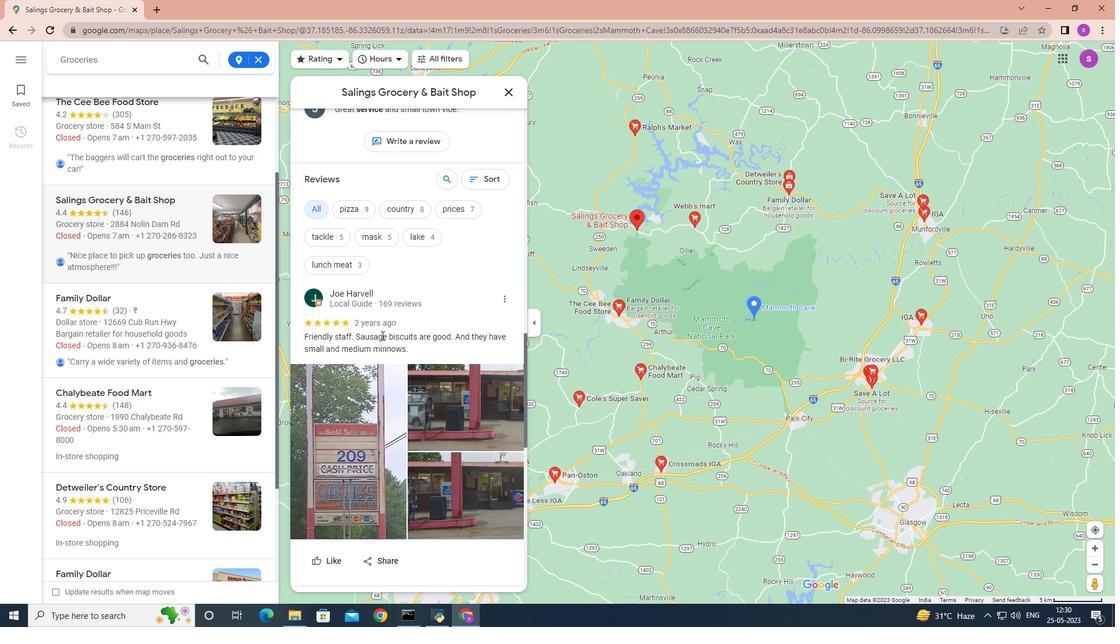 
Action: Mouse scrolled (381, 335) with delta (0, 0)
Screenshot: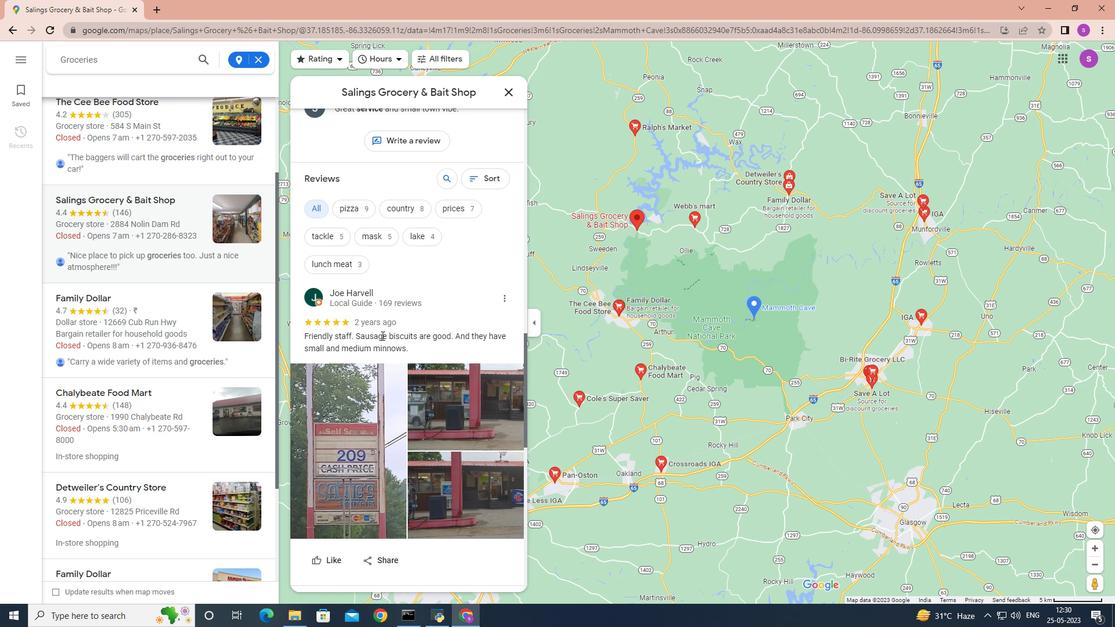 
Action: Mouse scrolled (381, 335) with delta (0, 0)
Screenshot: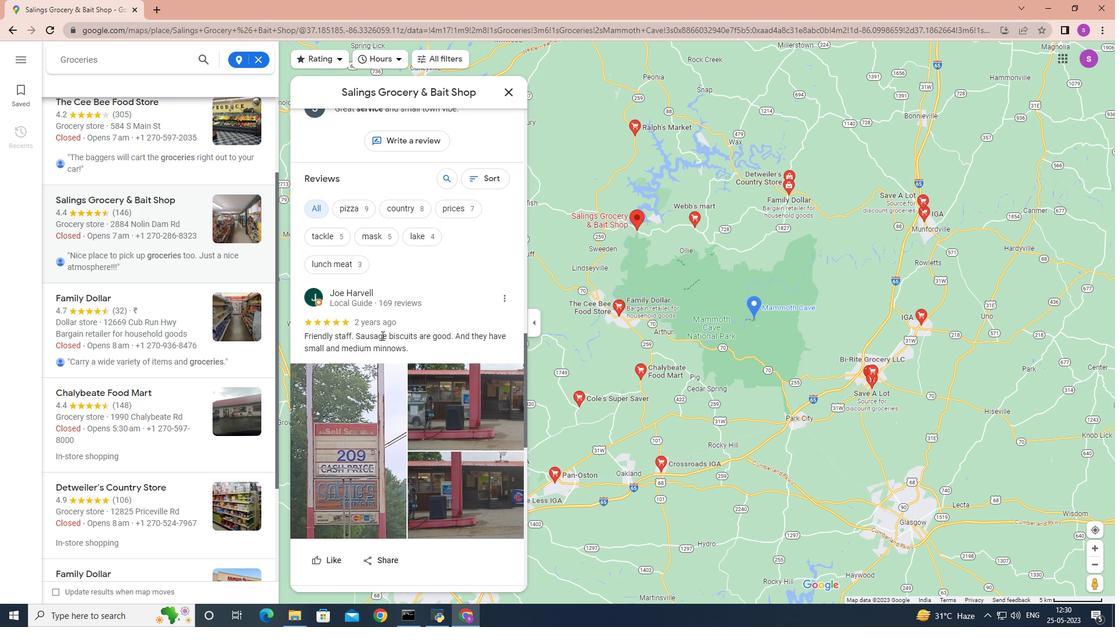 
Action: Mouse scrolled (381, 335) with delta (0, 0)
Screenshot: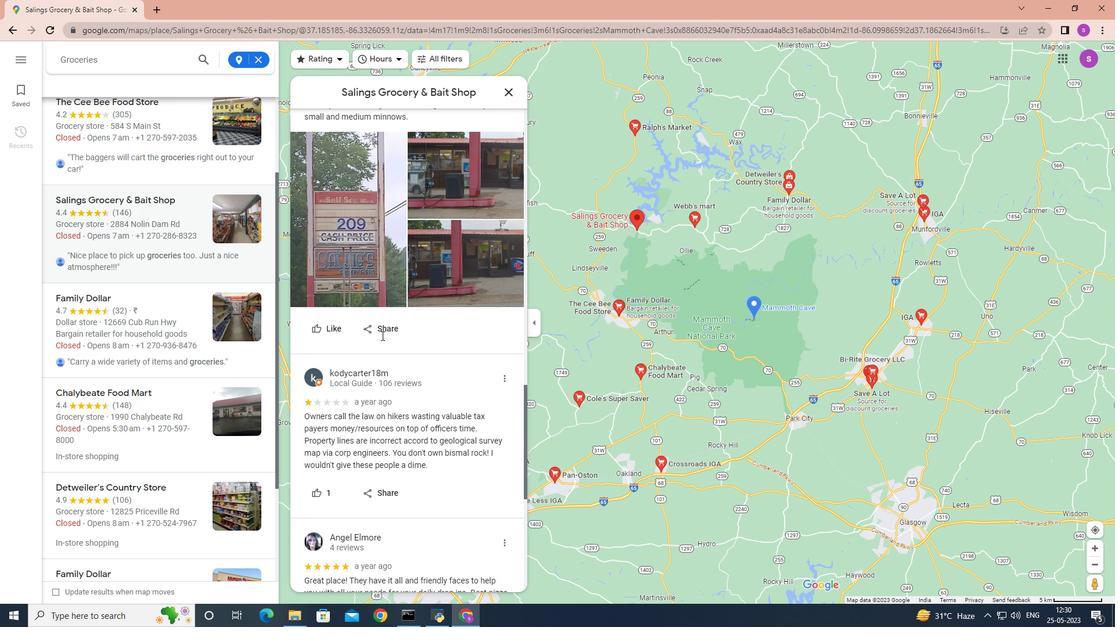 
Action: Mouse moved to (380, 332)
Screenshot: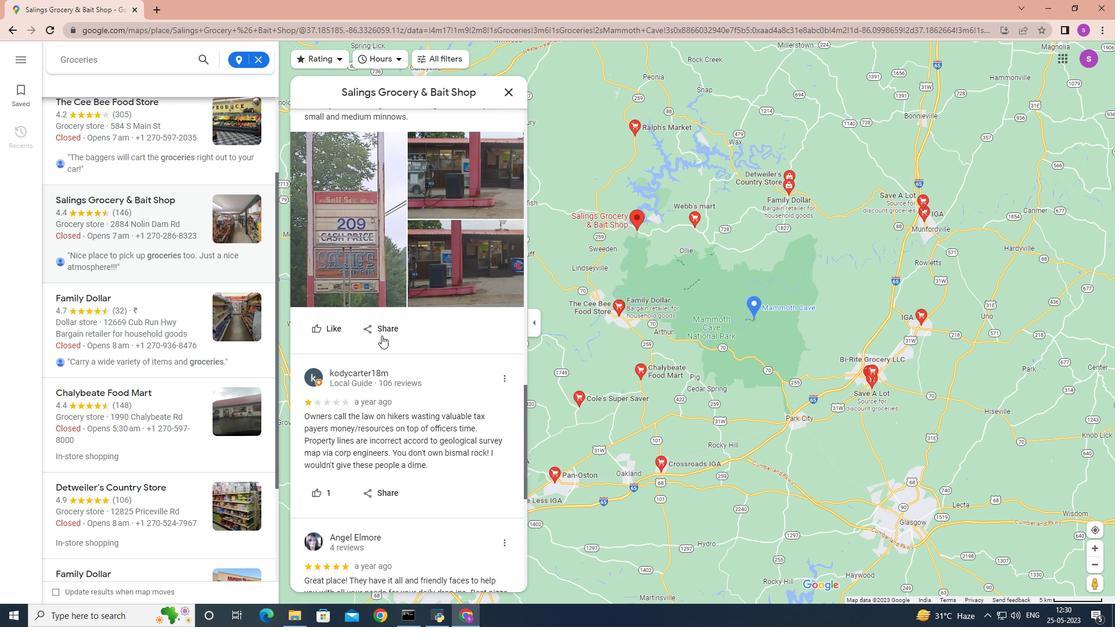 
Action: Mouse scrolled (380, 332) with delta (0, 0)
Screenshot: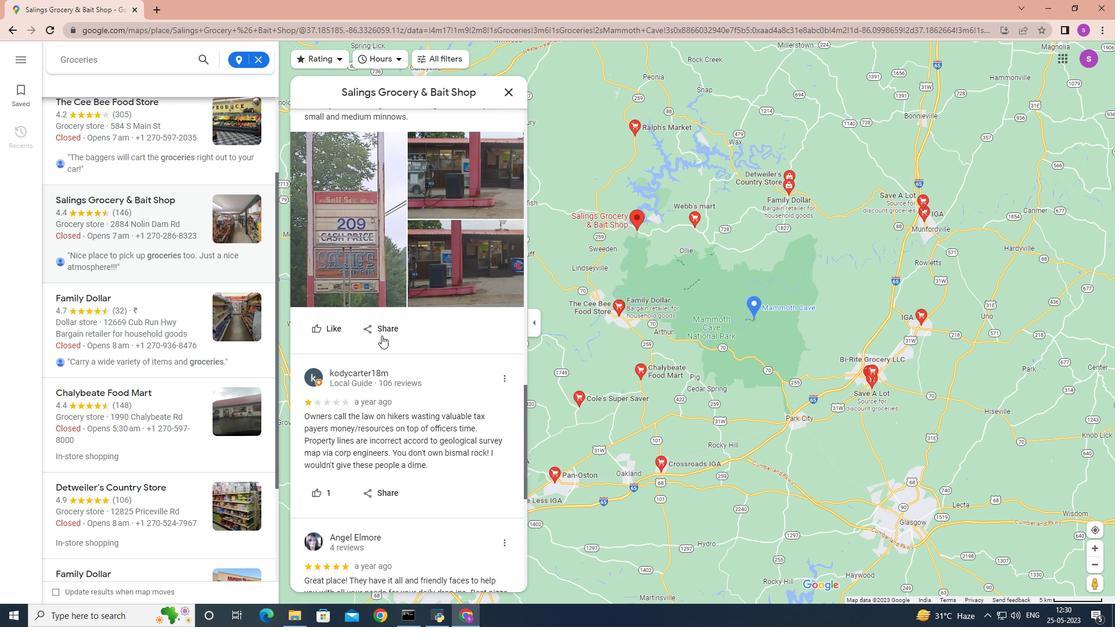 
Action: Mouse moved to (377, 325)
Screenshot: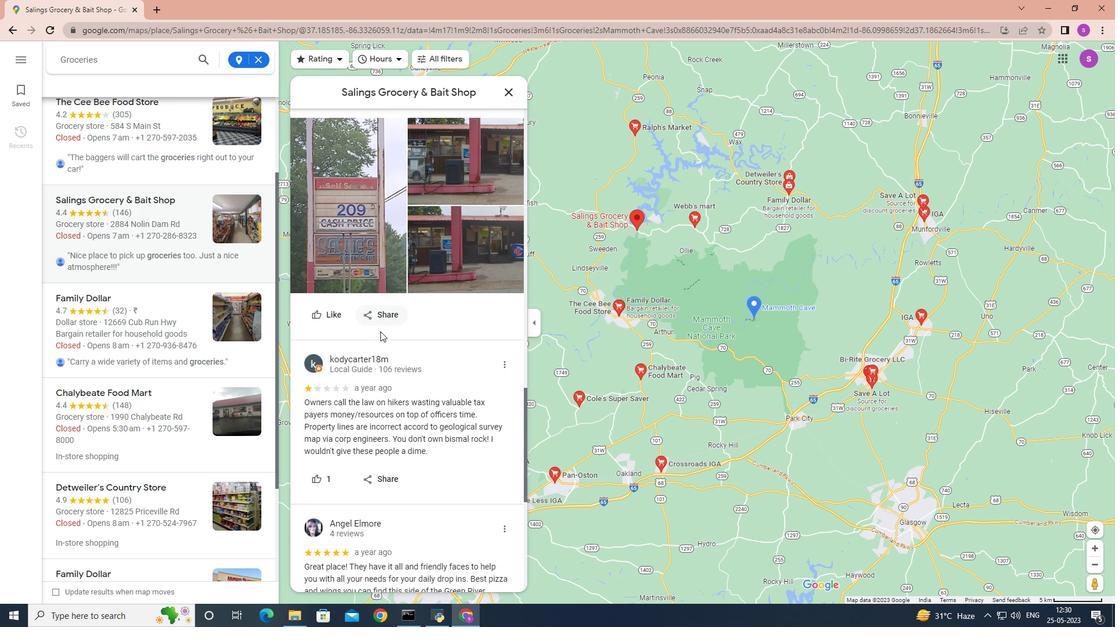 
Action: Mouse scrolled (377, 325) with delta (0, 0)
Screenshot: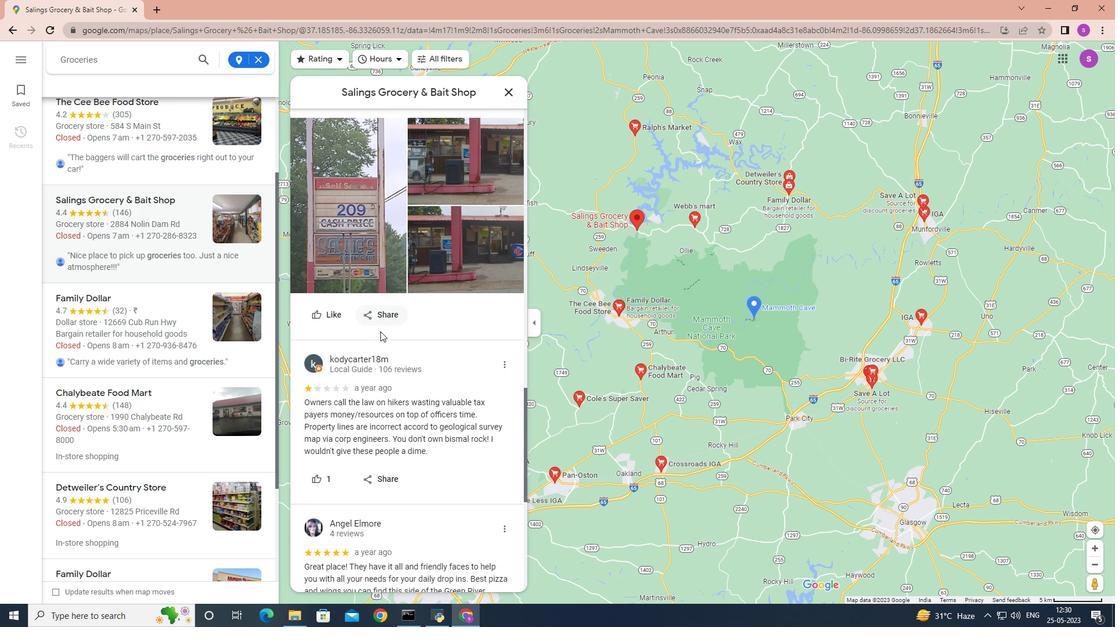 
Action: Mouse moved to (379, 270)
Screenshot: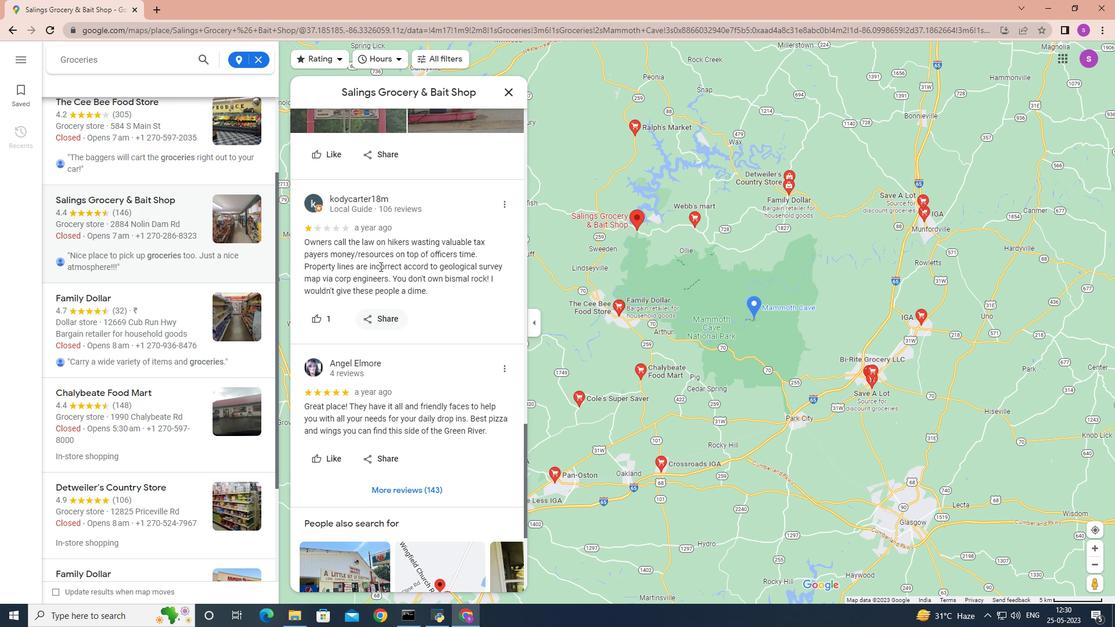 
Action: Mouse scrolled (379, 269) with delta (0, 0)
Screenshot: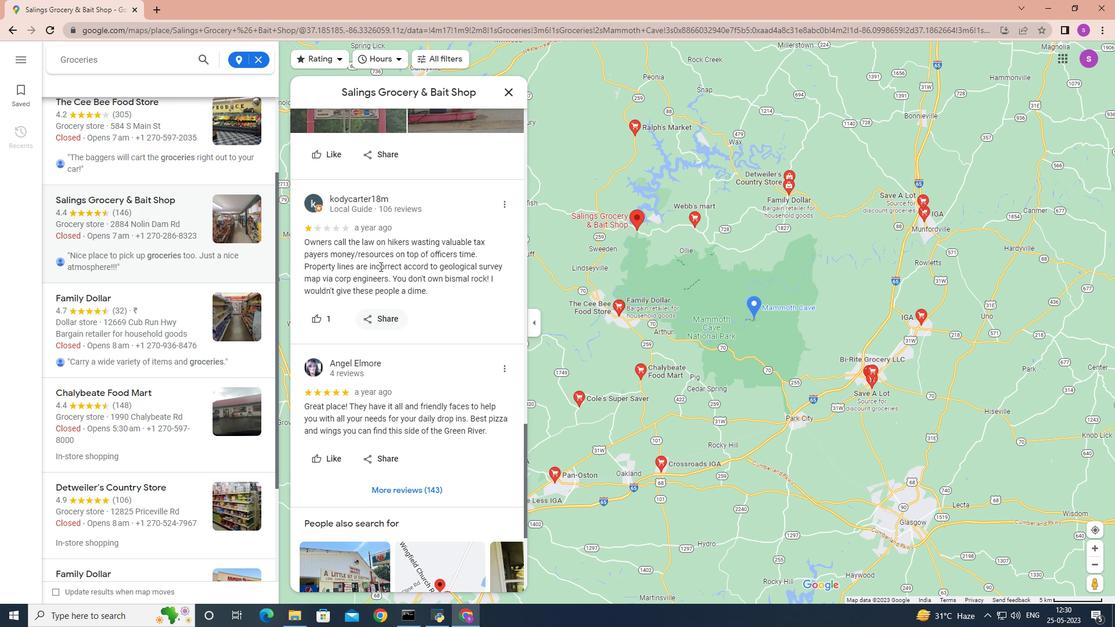 
Action: Mouse moved to (379, 274)
Screenshot: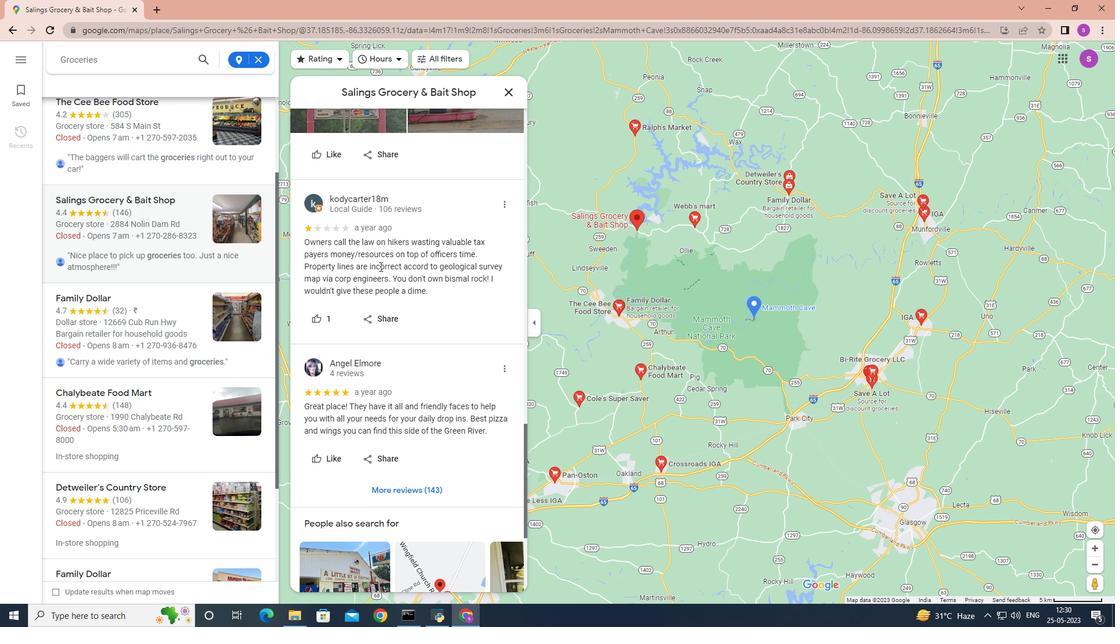 
Action: Mouse scrolled (379, 273) with delta (0, 0)
Screenshot: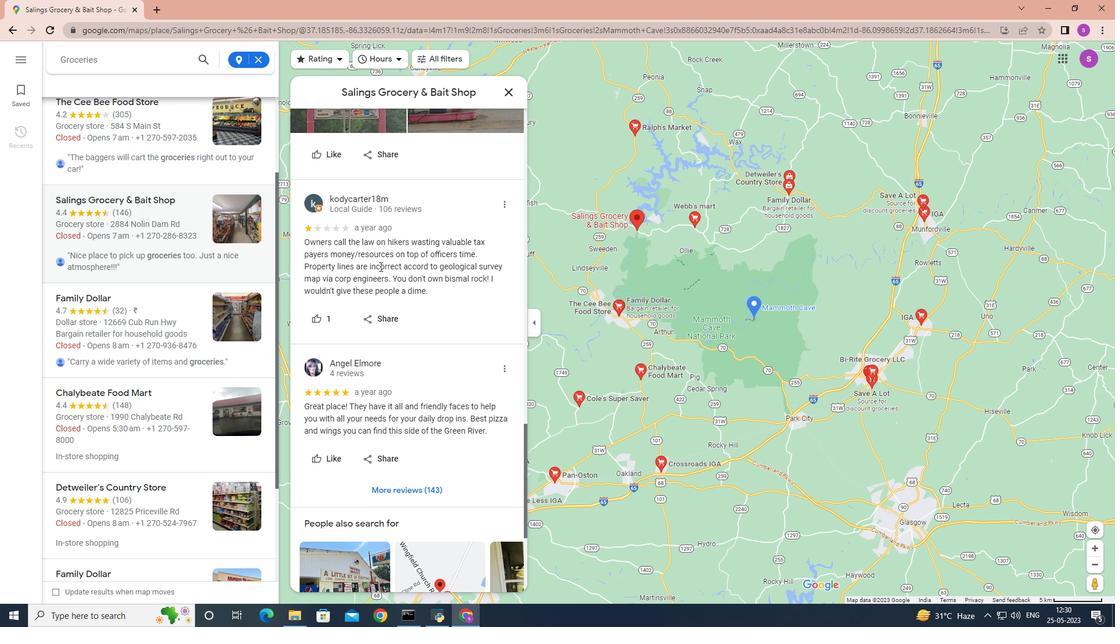 
Action: Mouse moved to (379, 275)
Screenshot: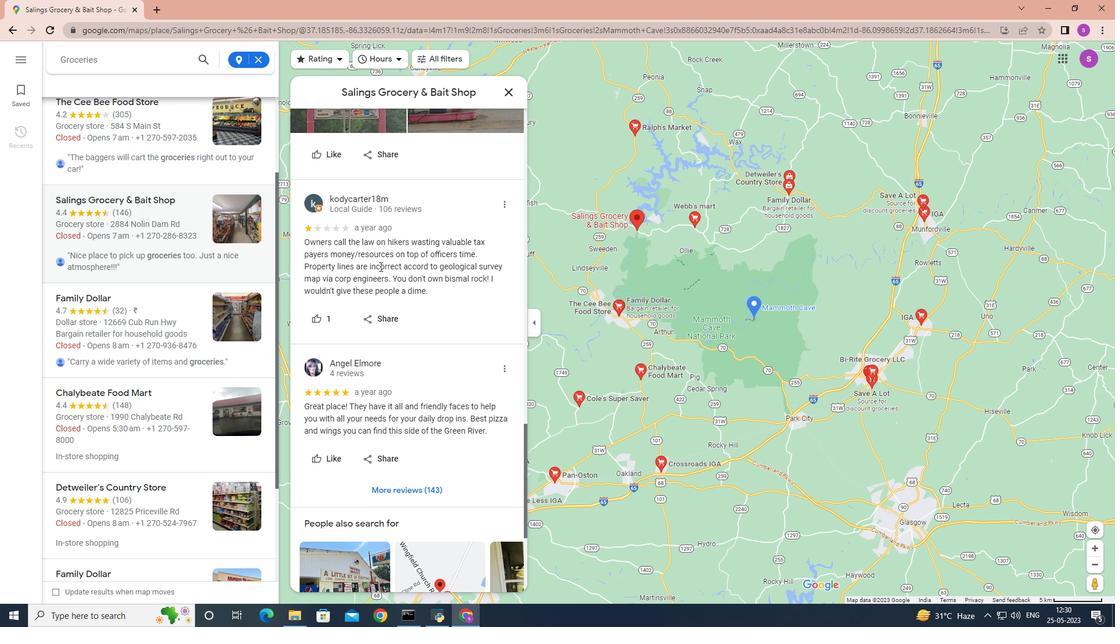 
Action: Mouse scrolled (379, 275) with delta (0, 0)
Screenshot: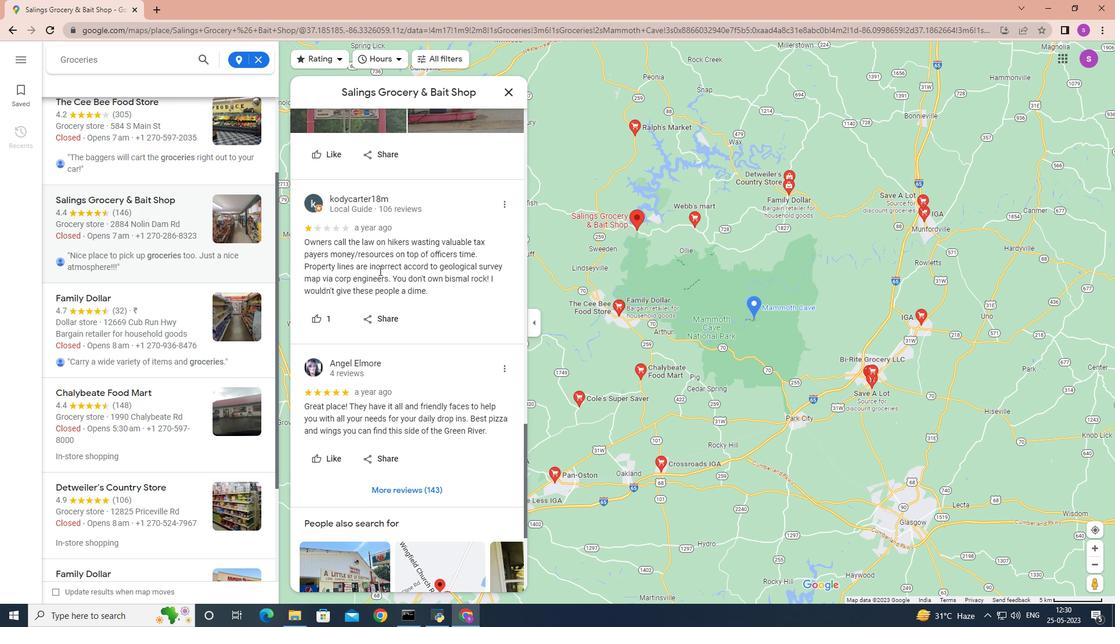 
Action: Mouse moved to (378, 277)
Screenshot: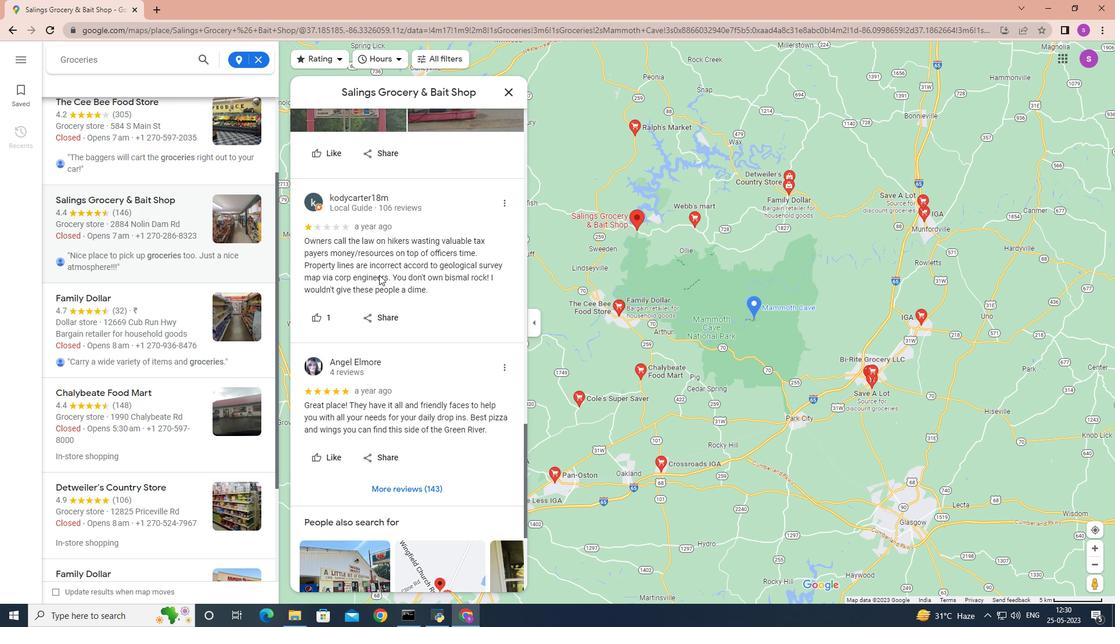 
Action: Mouse scrolled (378, 276) with delta (0, 0)
Screenshot: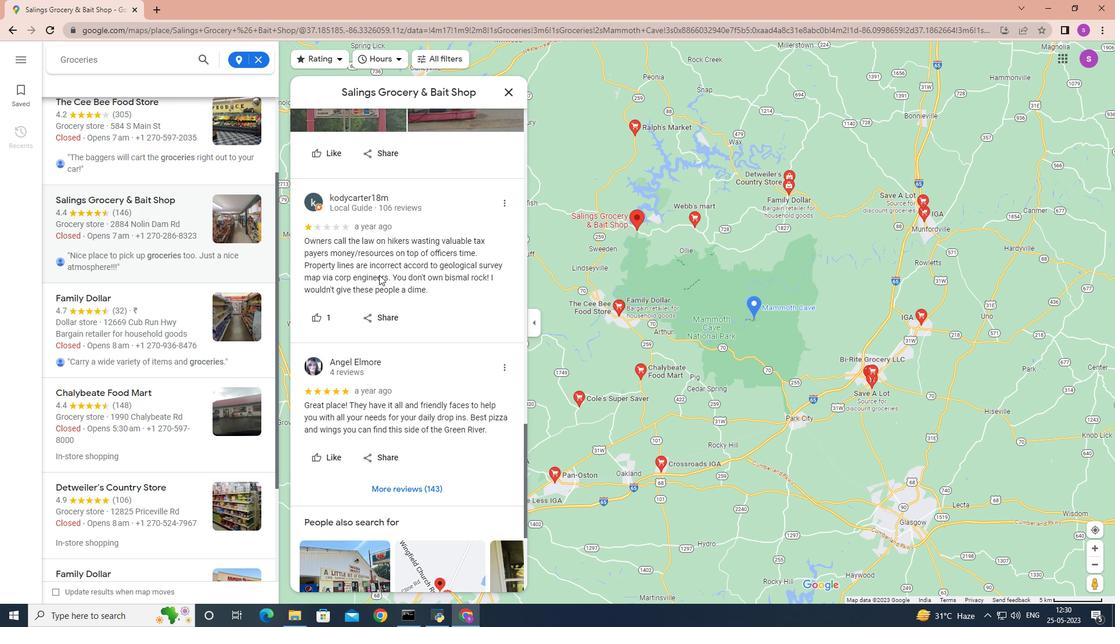 
Action: Mouse moved to (376, 279)
Screenshot: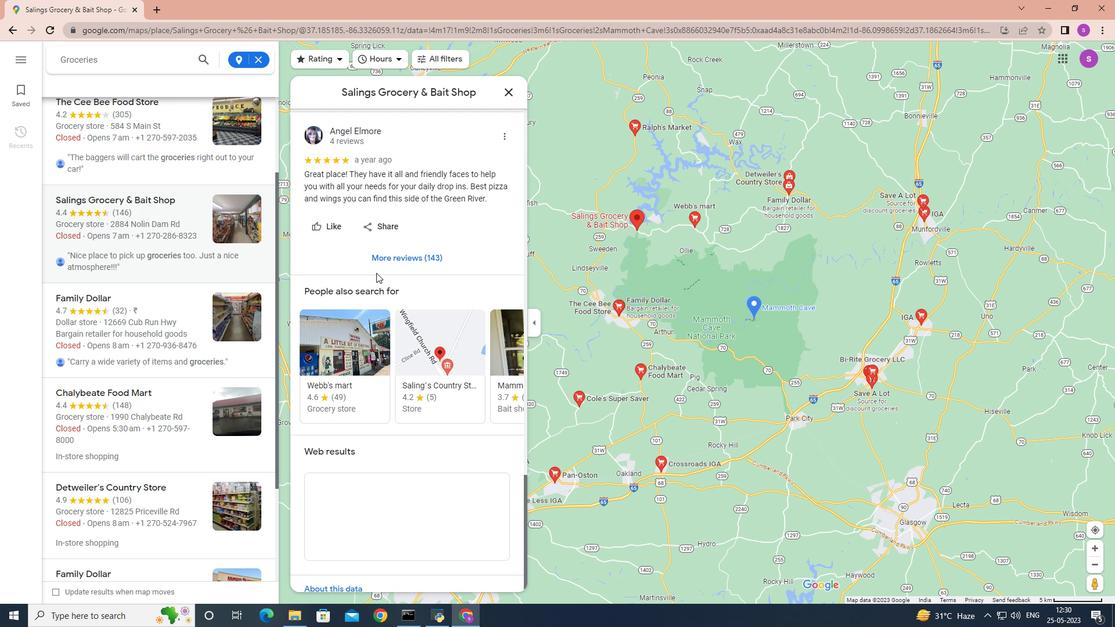 
Action: Mouse scrolled (376, 279) with delta (0, 0)
Screenshot: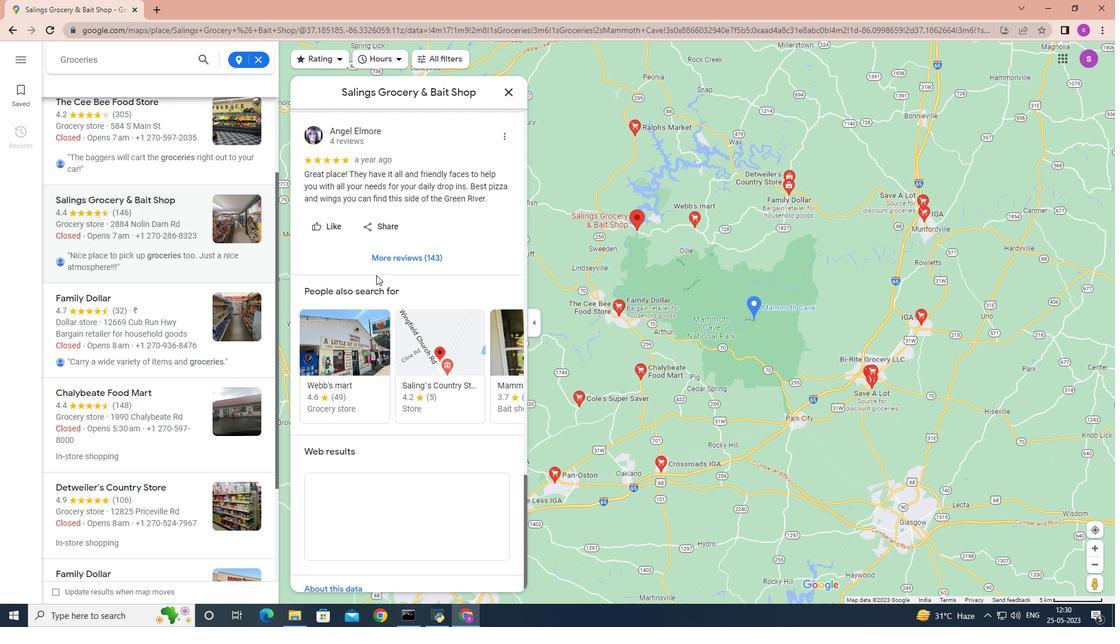 
Action: Mouse moved to (376, 279)
Screenshot: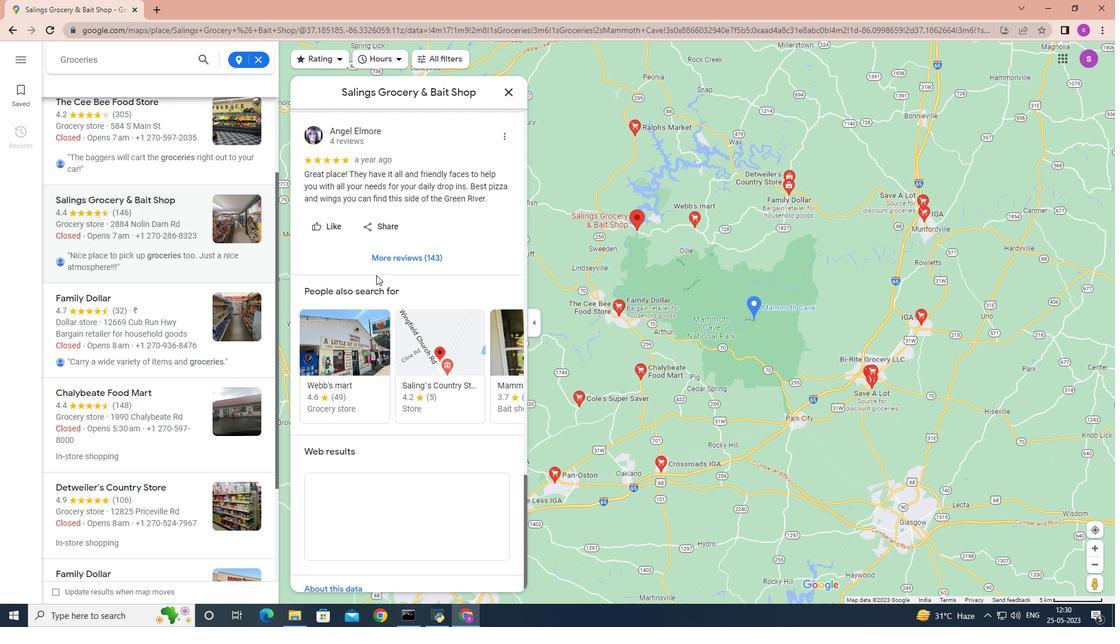 
Action: Mouse scrolled (376, 279) with delta (0, 0)
Screenshot: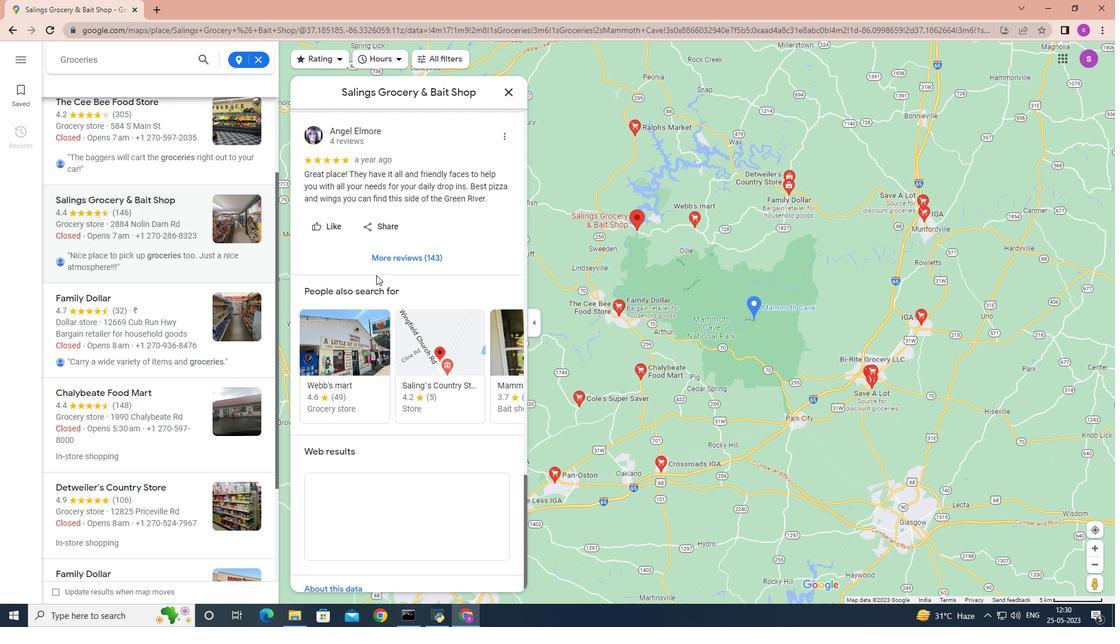 
Action: Mouse scrolled (376, 279) with delta (0, 0)
Screenshot: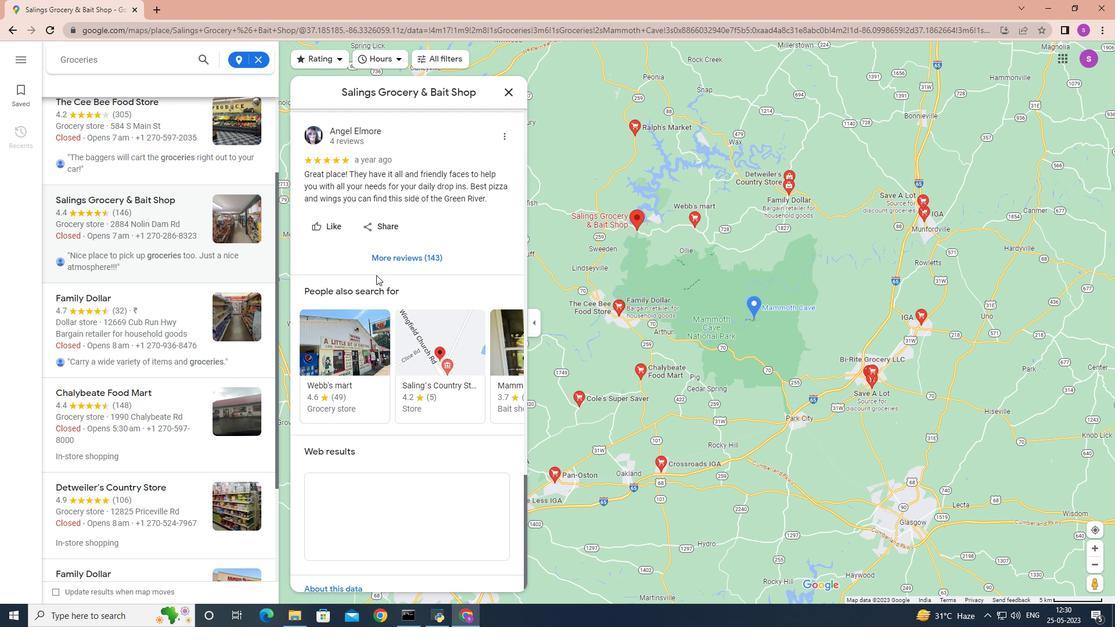
Action: Mouse moved to (240, 308)
Screenshot: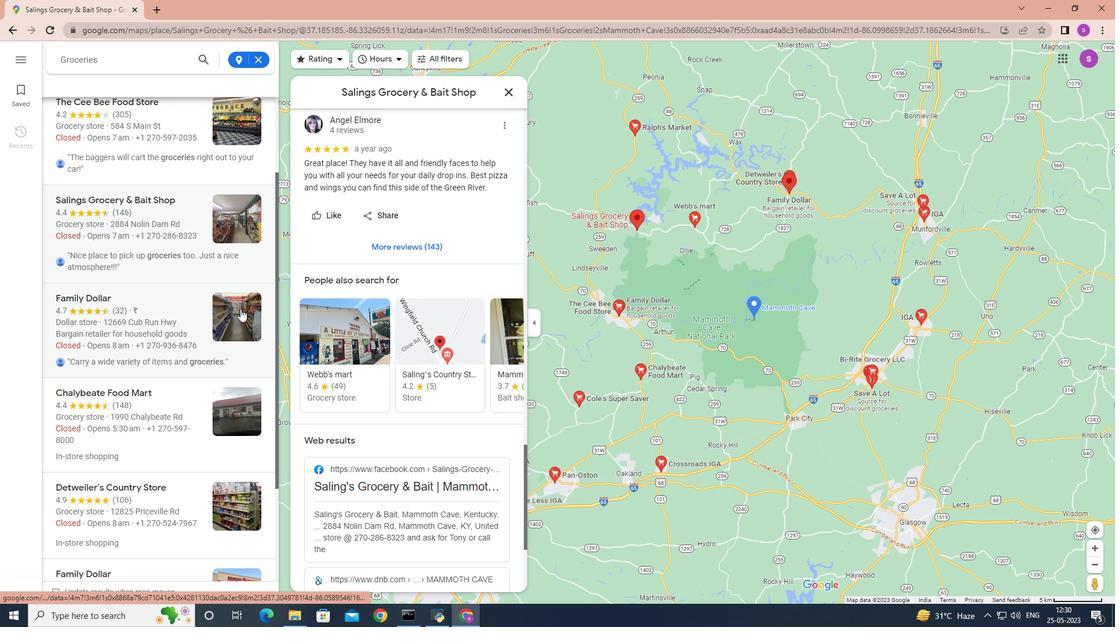 
Action: Mouse pressed left at (240, 308)
Screenshot: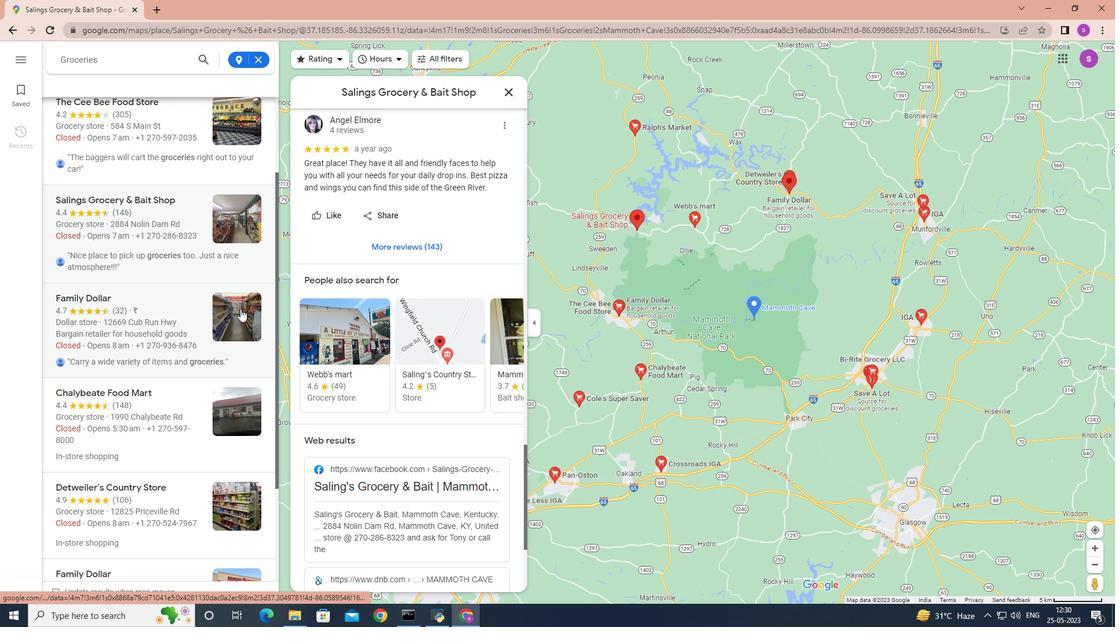 
Action: Mouse moved to (331, 221)
Screenshot: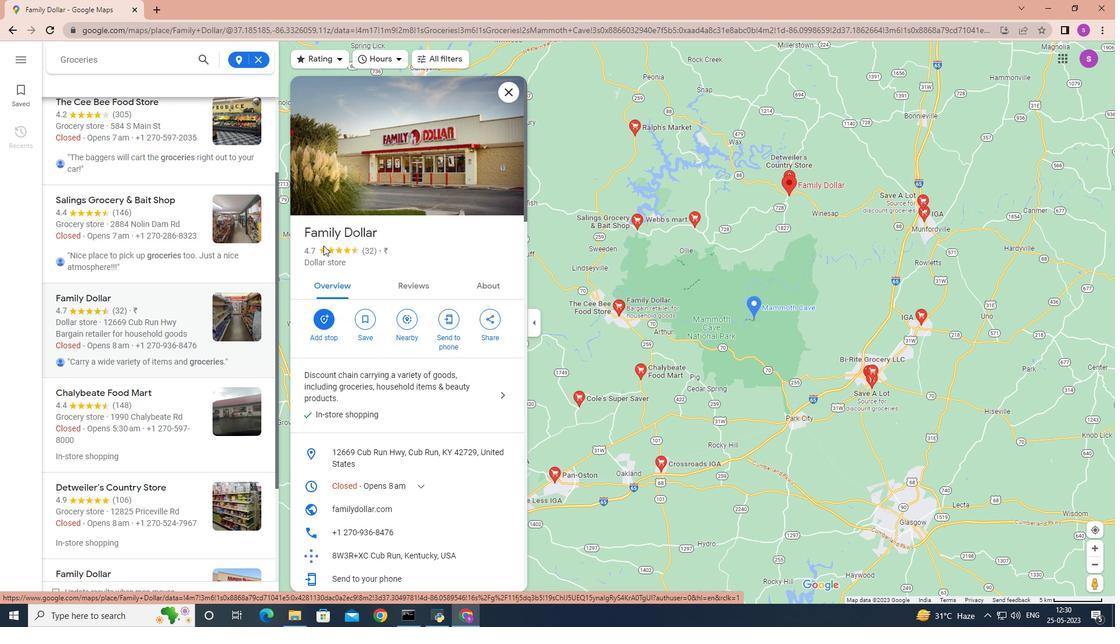 
Action: Mouse scrolled (331, 221) with delta (0, 0)
Screenshot: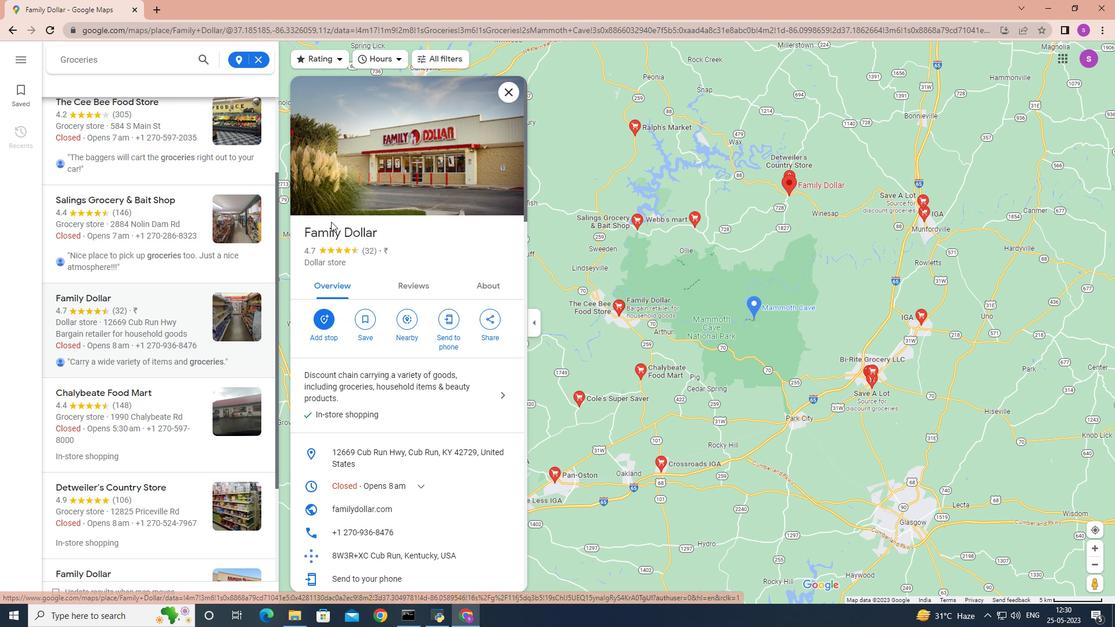 
Action: Mouse moved to (331, 221)
Screenshot: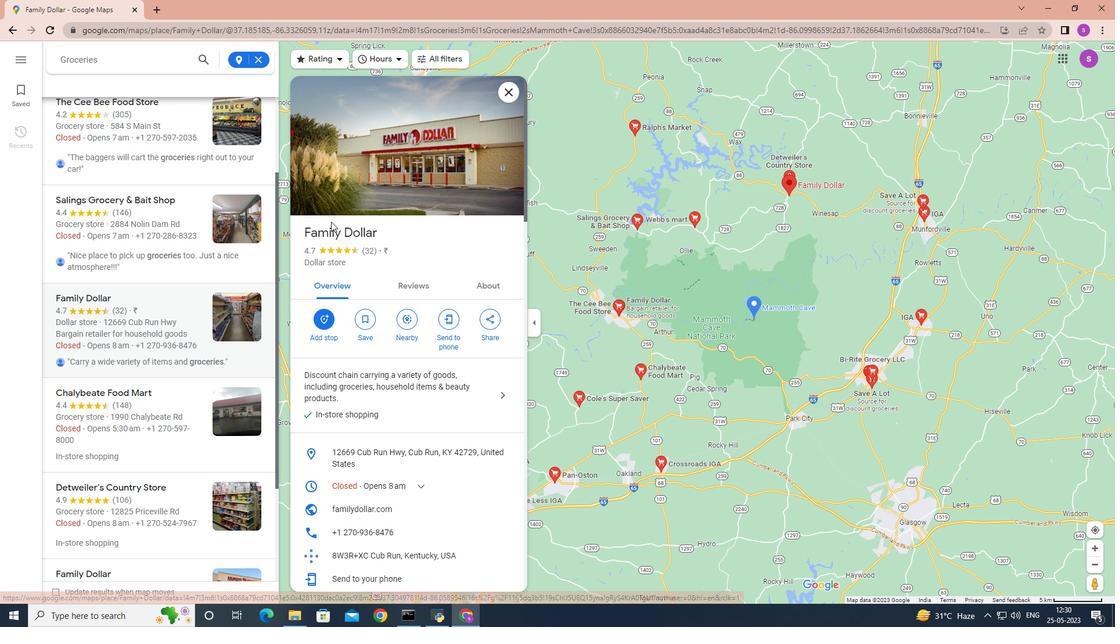 
Action: Mouse scrolled (331, 221) with delta (0, 0)
Screenshot: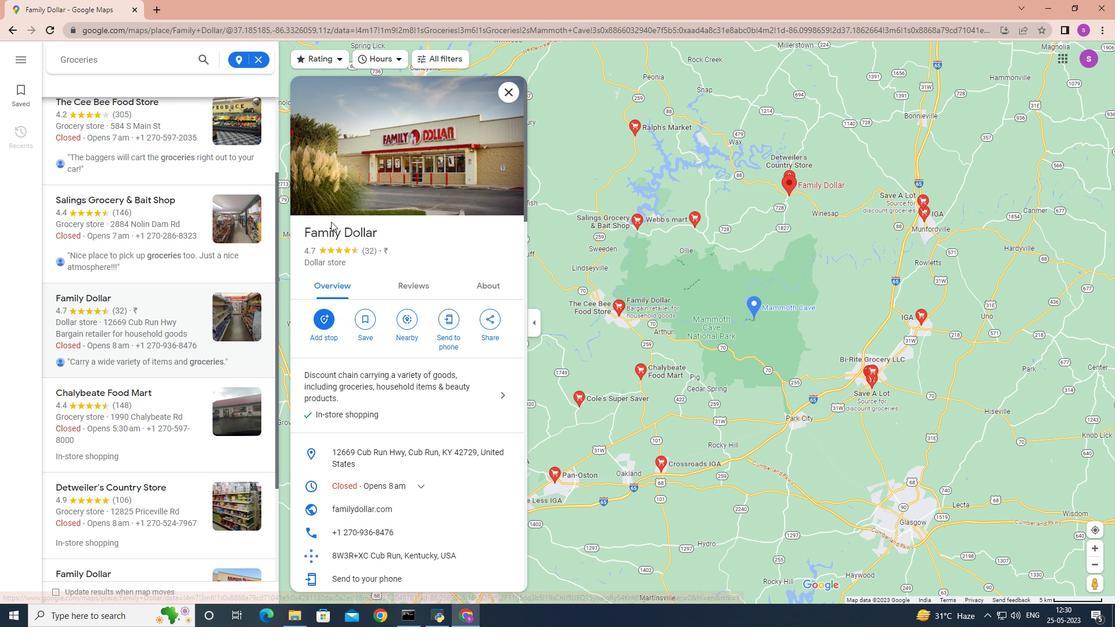 
Action: Mouse scrolled (331, 221) with delta (0, 0)
Screenshot: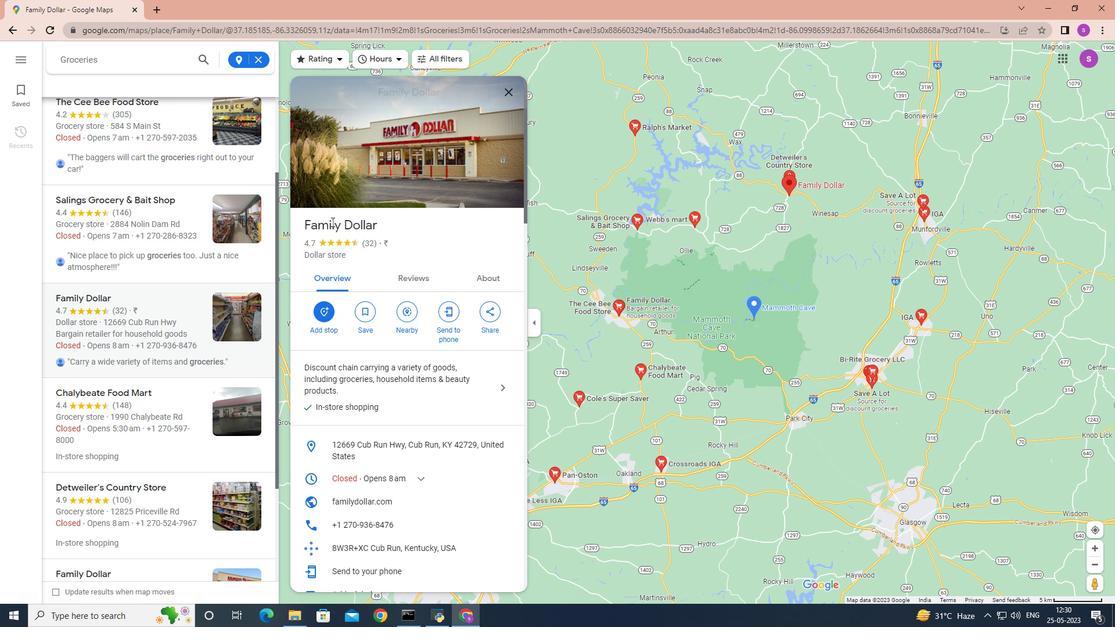 
Action: Mouse moved to (365, 393)
Screenshot: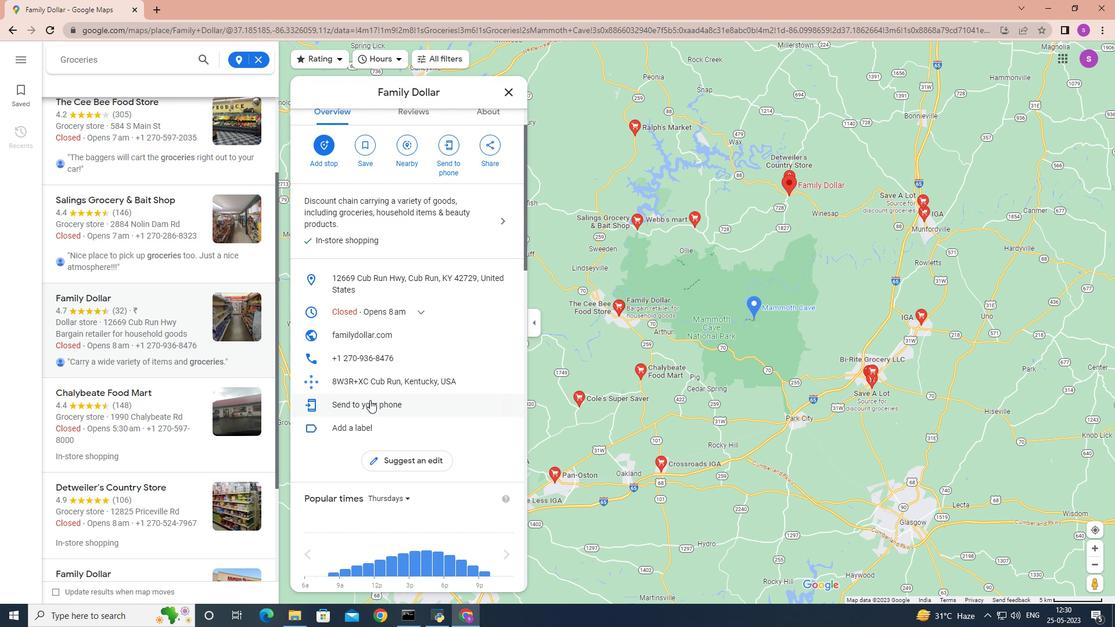
Action: Mouse scrolled (365, 393) with delta (0, 0)
Screenshot: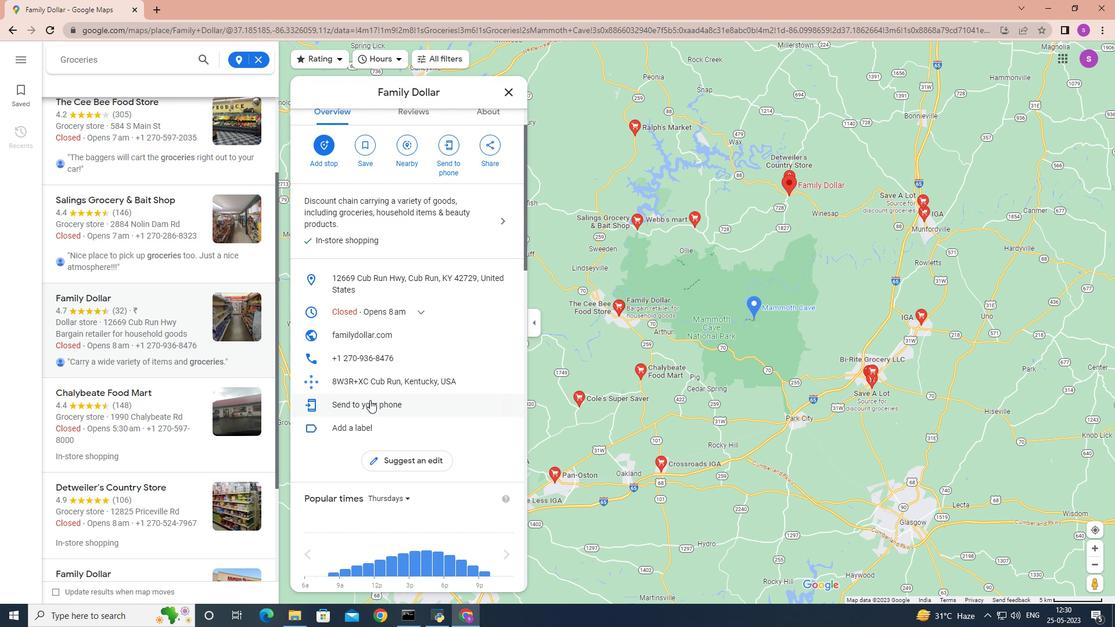 
Action: Mouse moved to (365, 393)
Screenshot: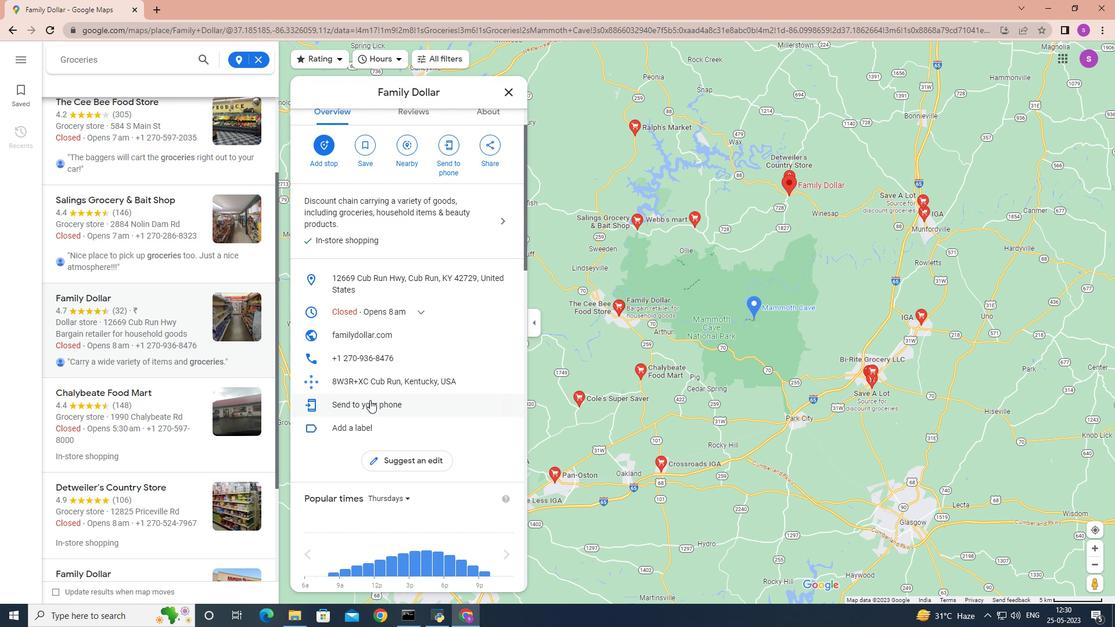 
Action: Mouse scrolled (365, 393) with delta (0, 0)
Screenshot: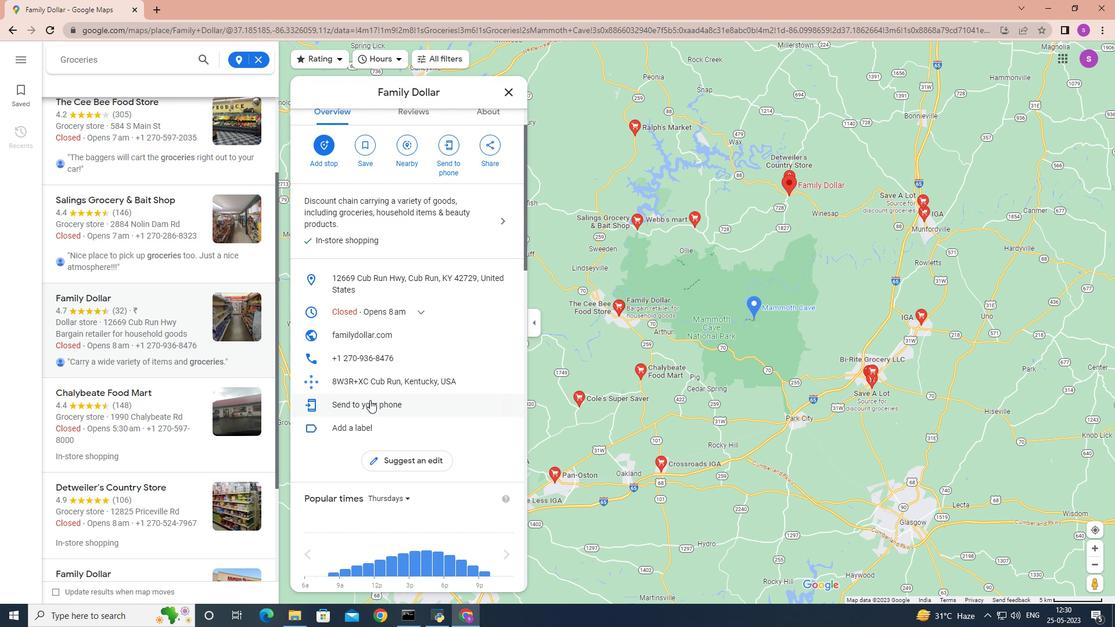 
Action: Mouse scrolled (365, 393) with delta (0, 0)
Screenshot: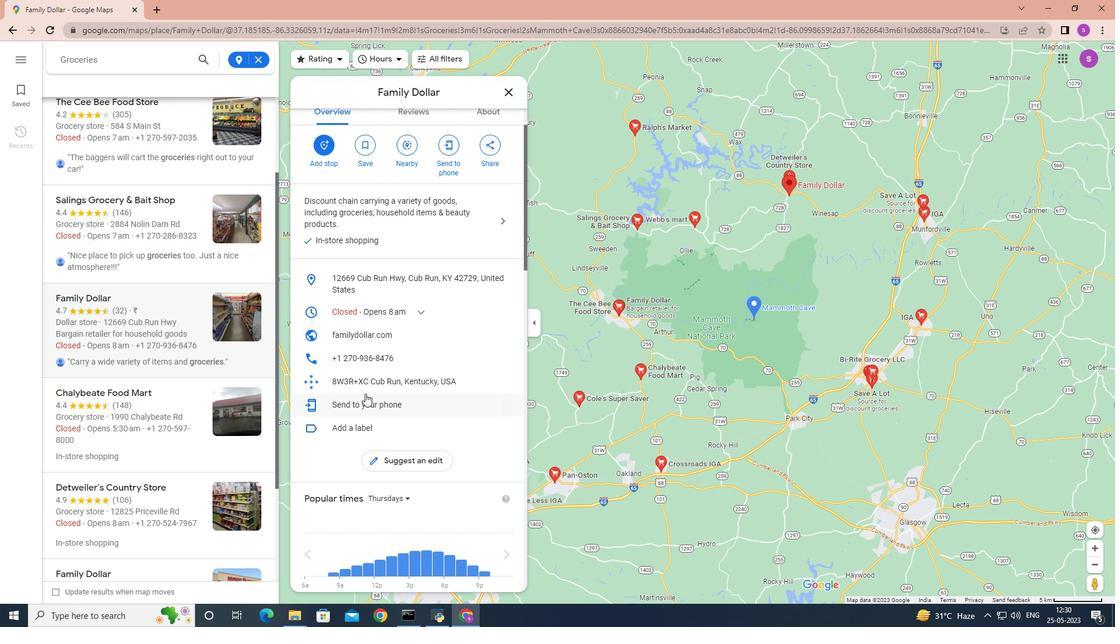 
Action: Mouse moved to (362, 394)
Screenshot: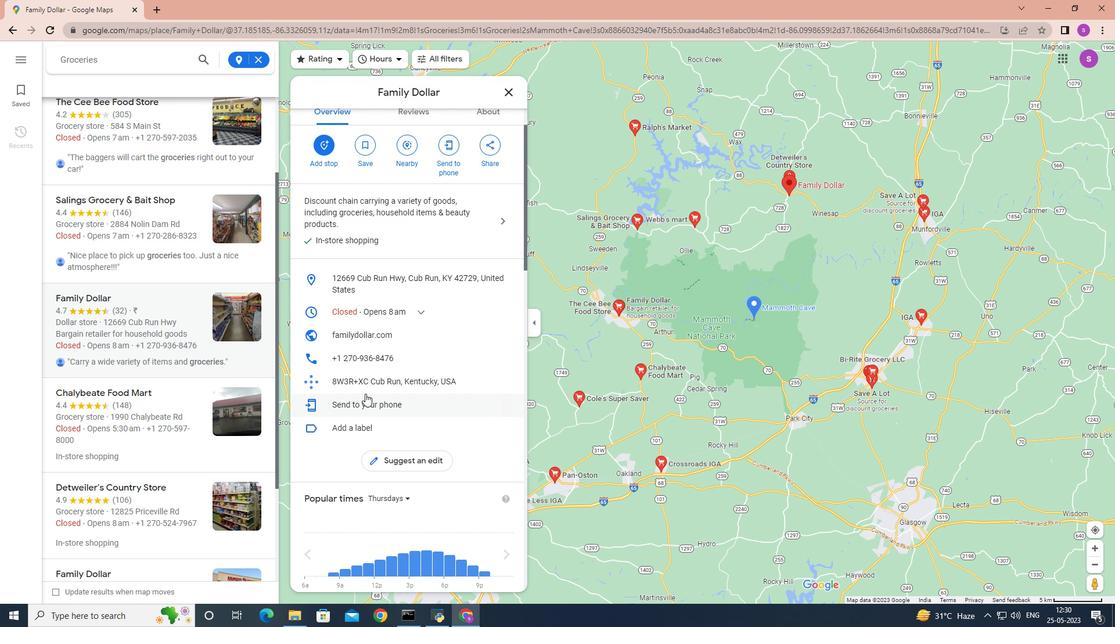 
Action: Mouse scrolled (362, 393) with delta (0, 0)
Screenshot: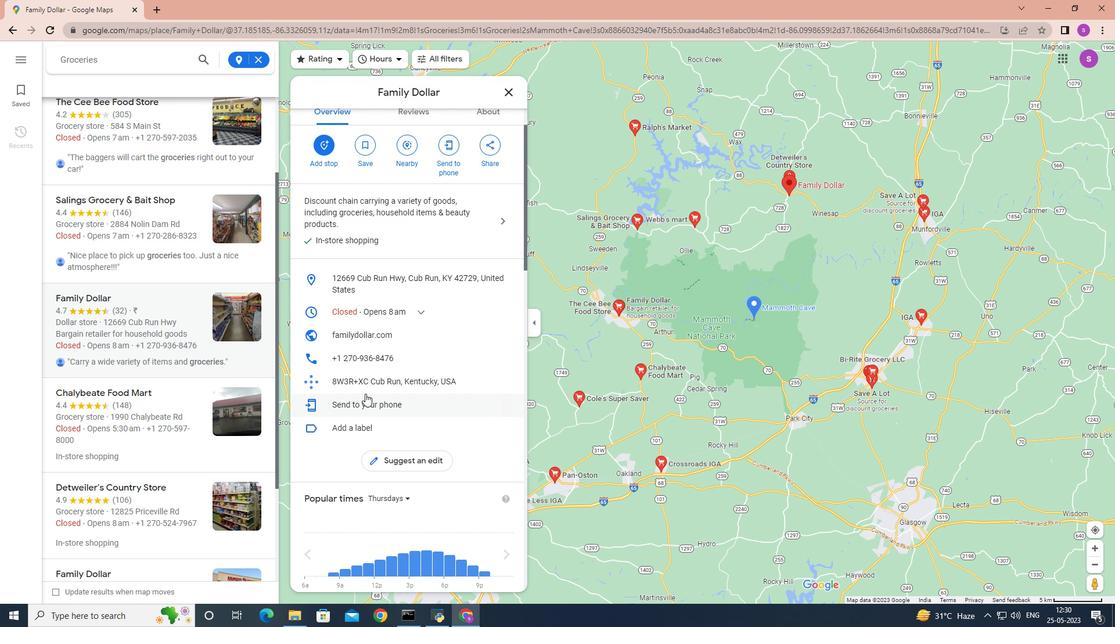 
Action: Mouse moved to (360, 401)
Screenshot: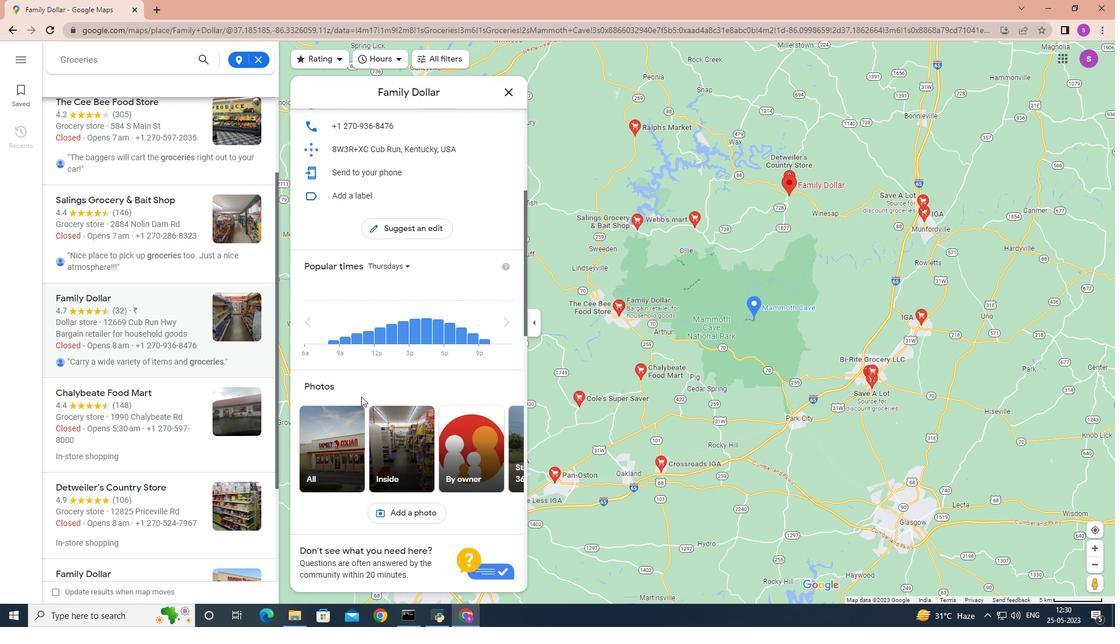 
Action: Mouse scrolled (360, 401) with delta (0, 0)
Screenshot: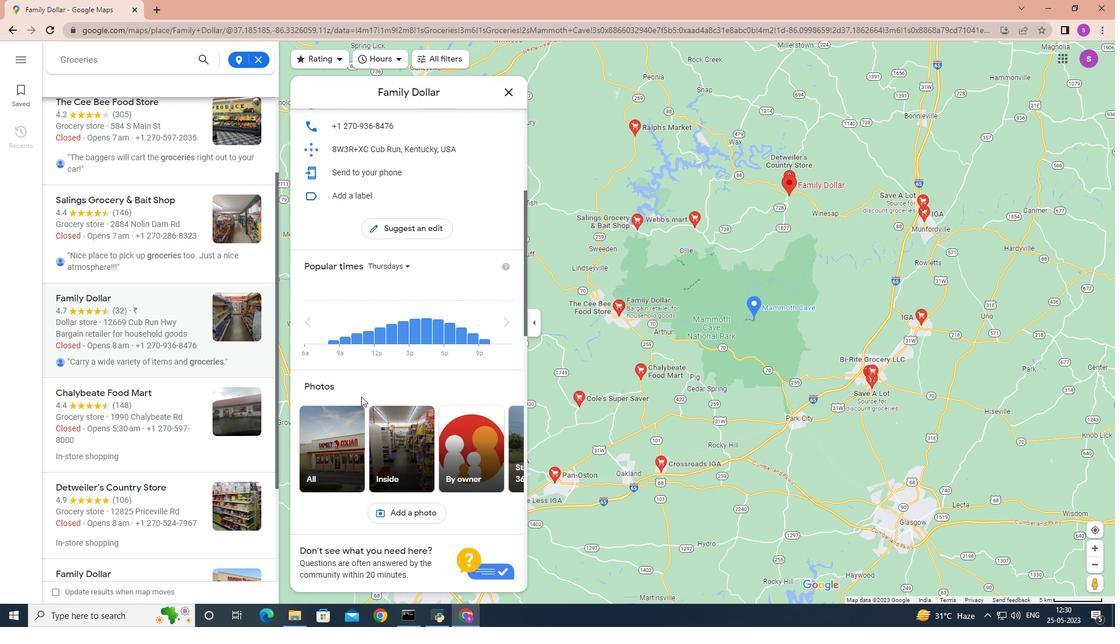 
Action: Mouse moved to (360, 404)
Screenshot: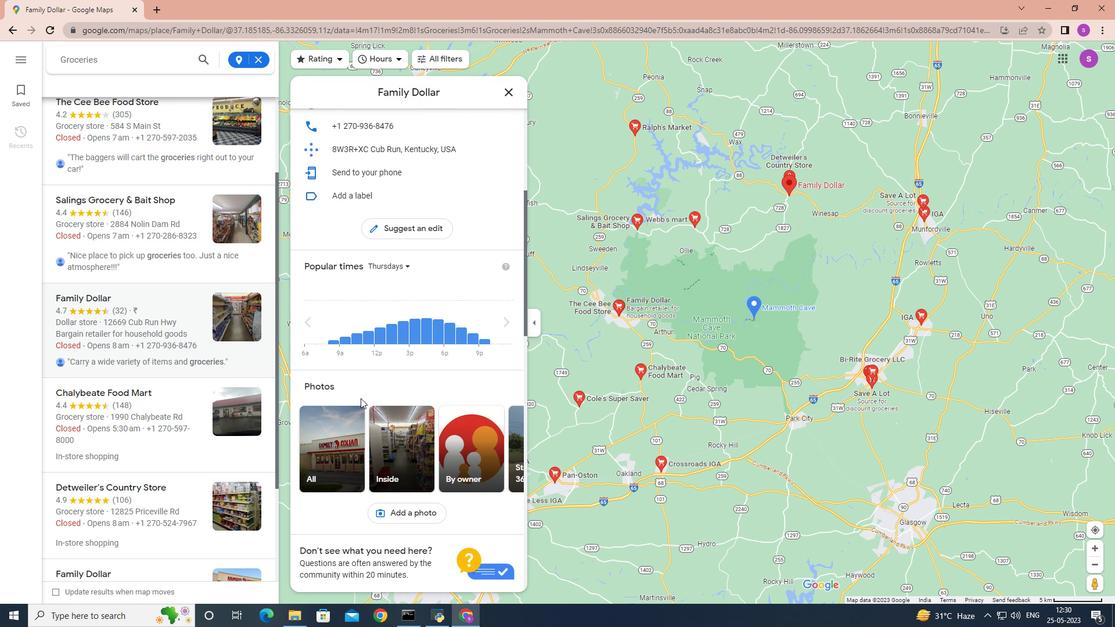 
Action: Mouse scrolled (360, 404) with delta (0, 0)
Screenshot: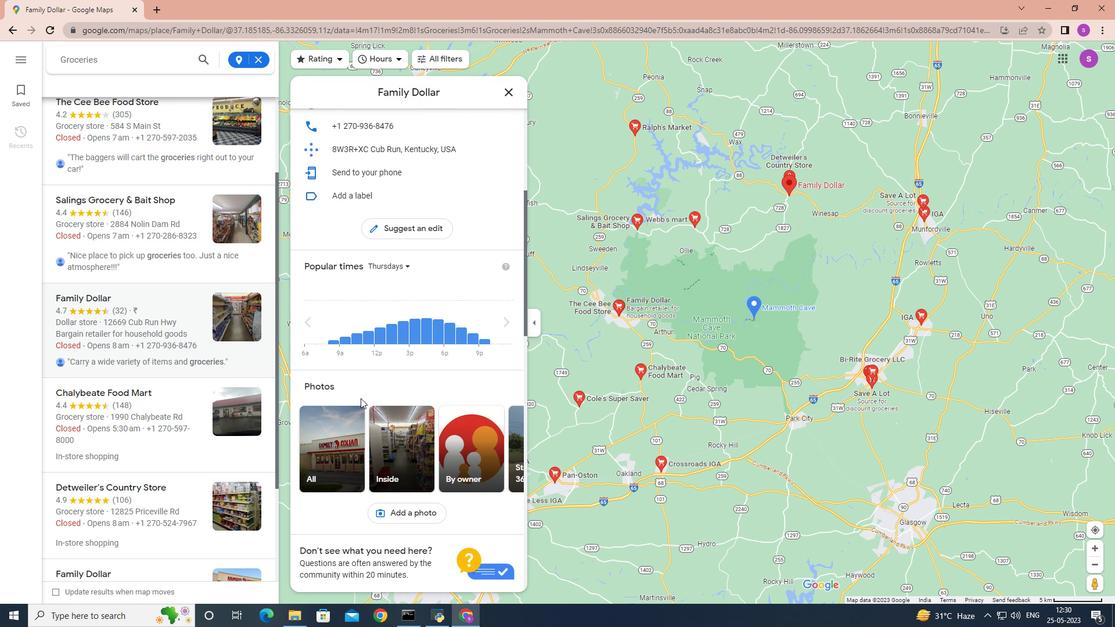 
Action: Mouse scrolled (360, 404) with delta (0, 0)
Screenshot: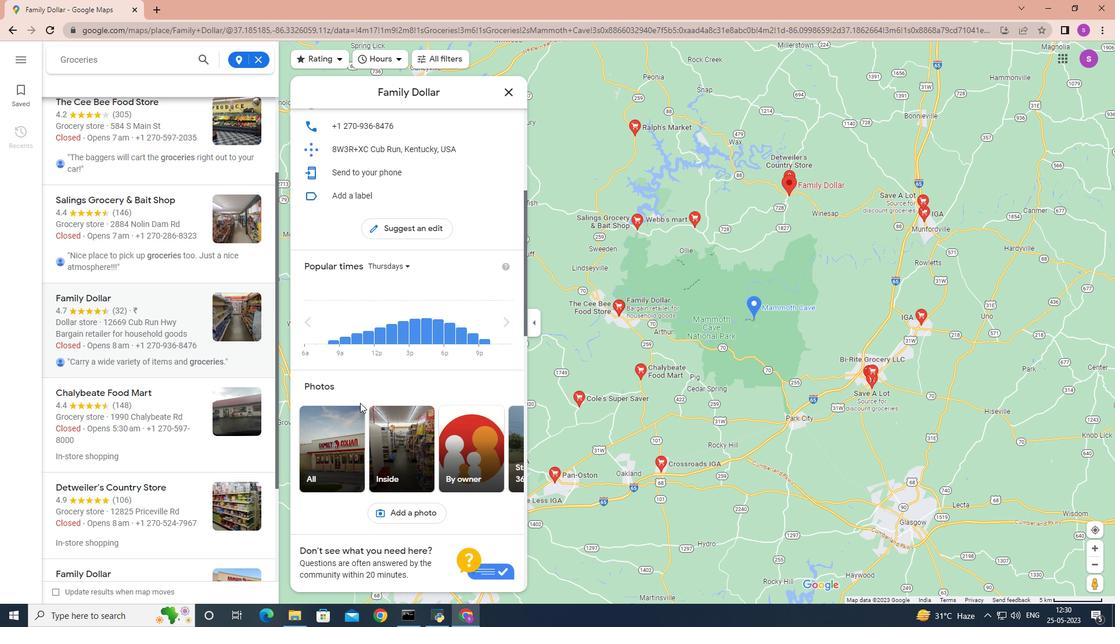 
Action: Mouse moved to (316, 294)
Screenshot: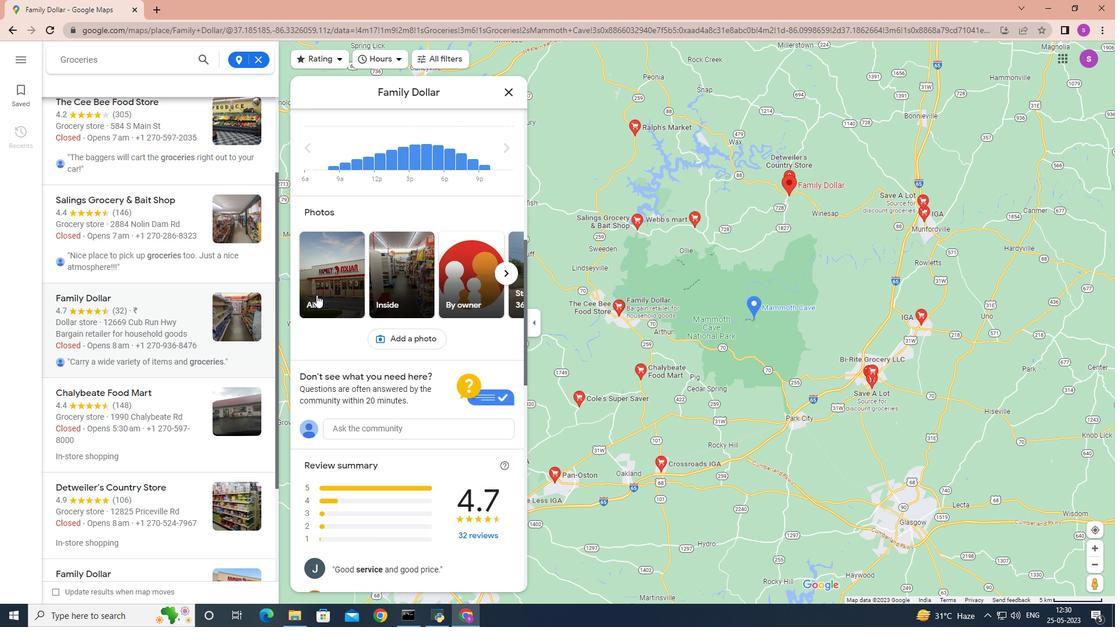 
Action: Mouse pressed left at (316, 294)
Screenshot: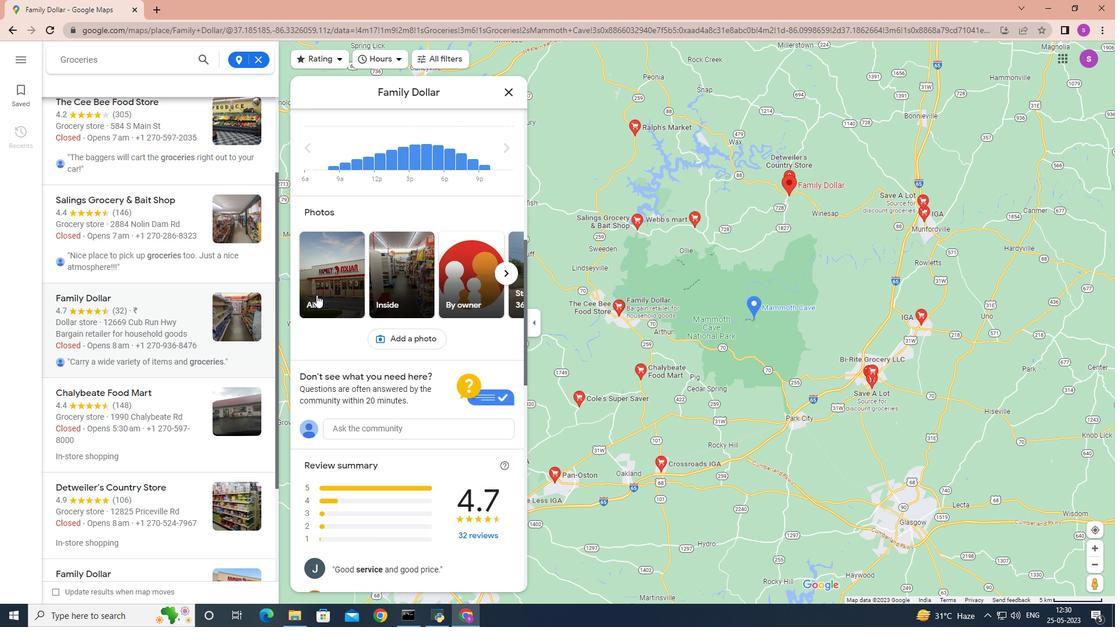 
Action: Mouse moved to (146, 452)
Screenshot: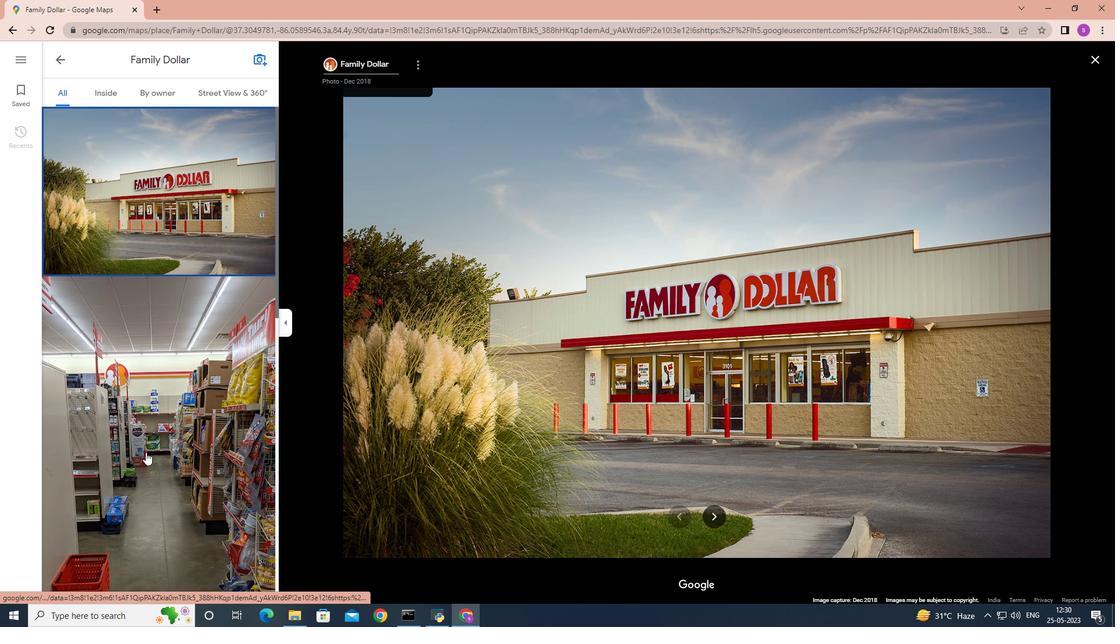 
Action: Mouse pressed left at (146, 452)
Screenshot: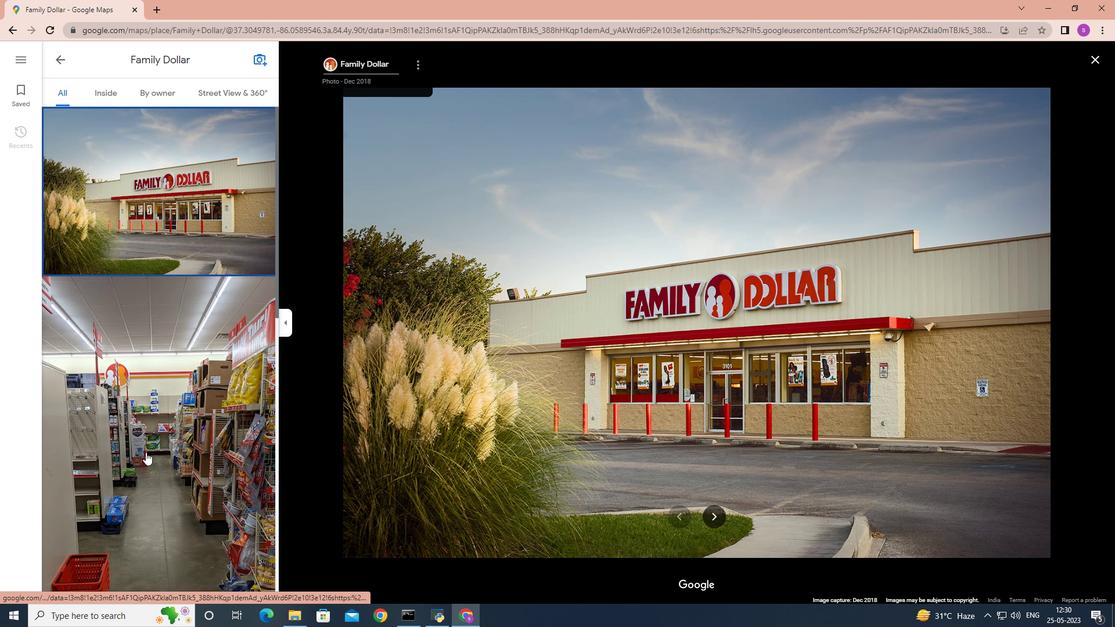 
Action: Mouse moved to (174, 408)
Screenshot: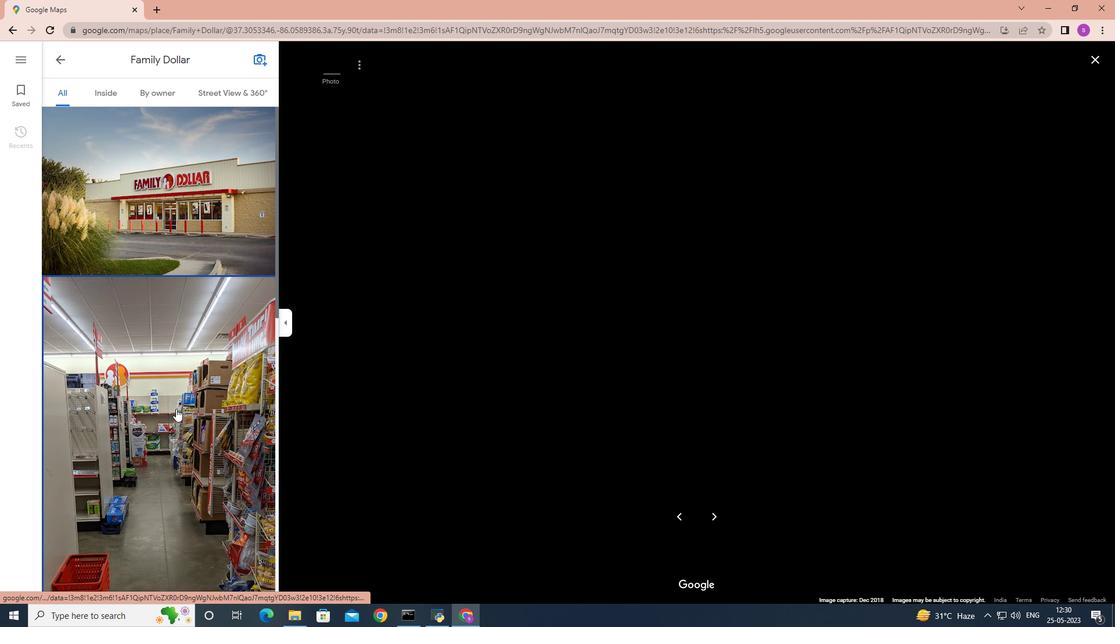 
Action: Mouse scrolled (174, 407) with delta (0, 0)
Screenshot: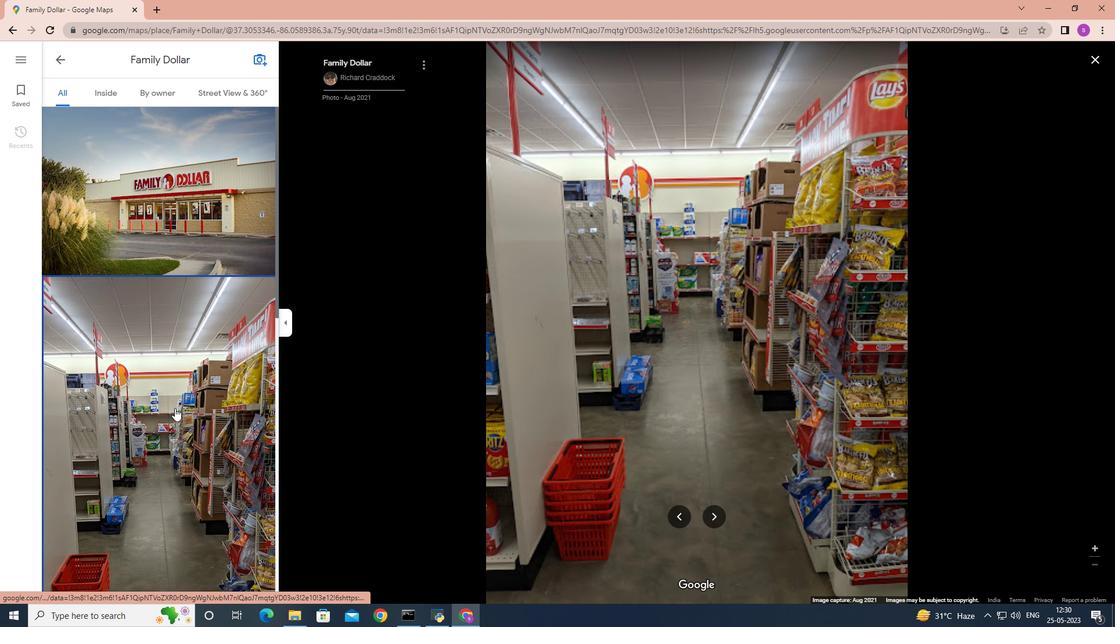 
Action: Mouse moved to (174, 408)
Screenshot: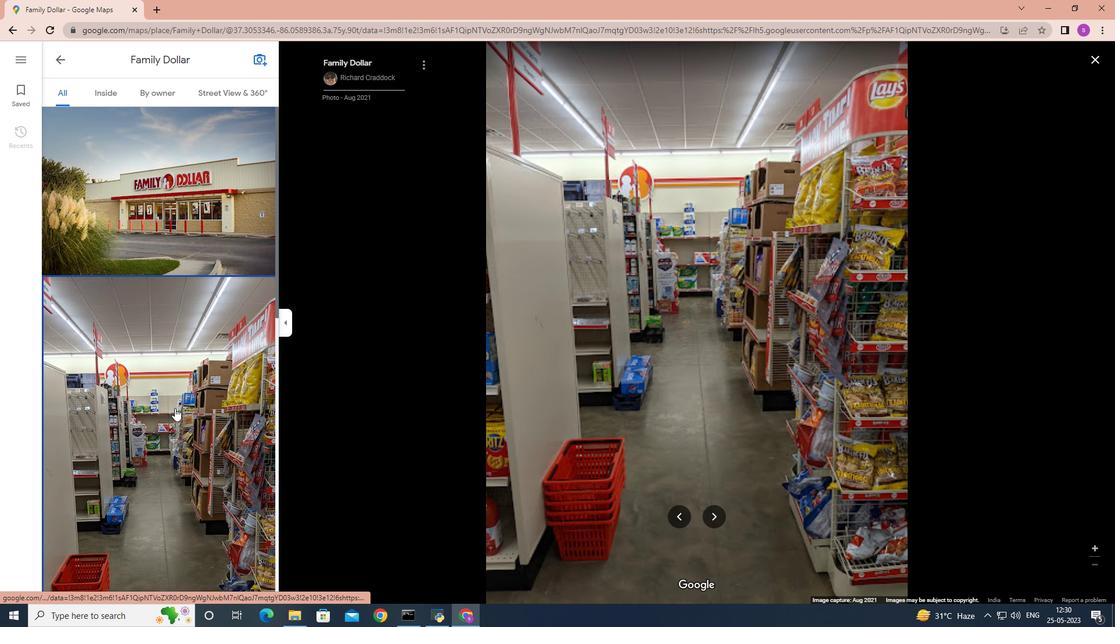 
Action: Mouse scrolled (174, 407) with delta (0, 0)
Screenshot: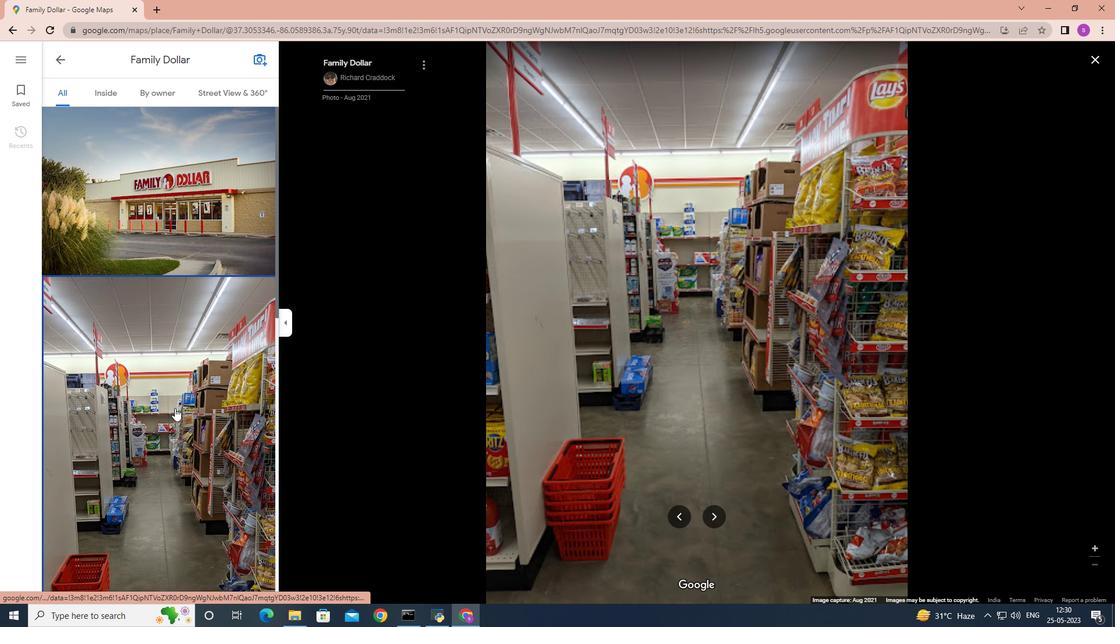 
Action: Mouse scrolled (174, 407) with delta (0, 0)
Screenshot: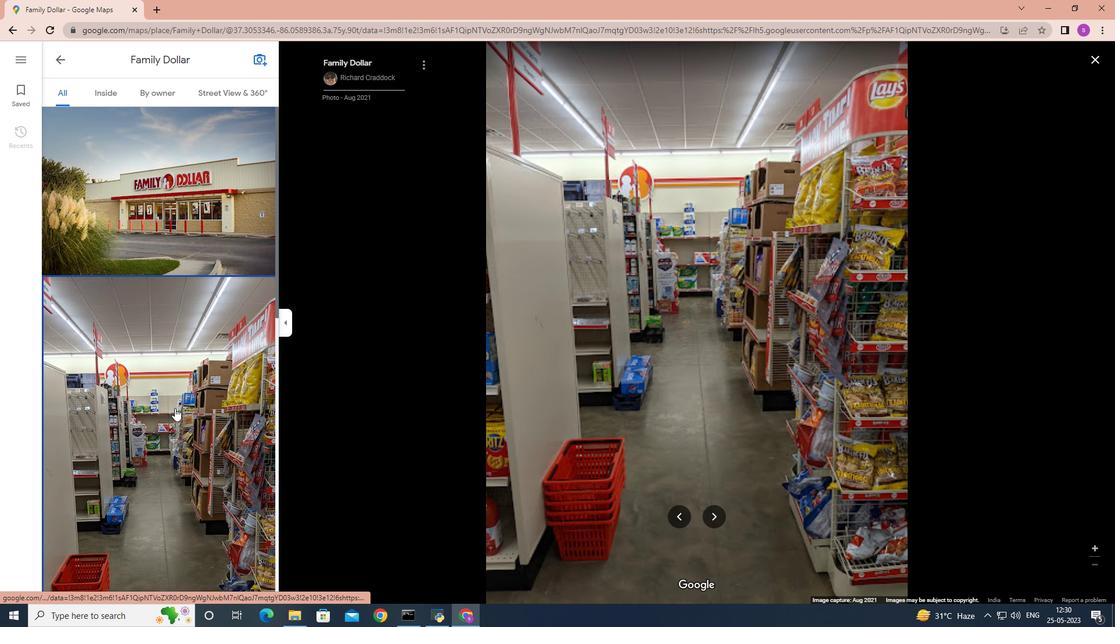 
Action: Mouse scrolled (174, 407) with delta (0, 0)
Screenshot: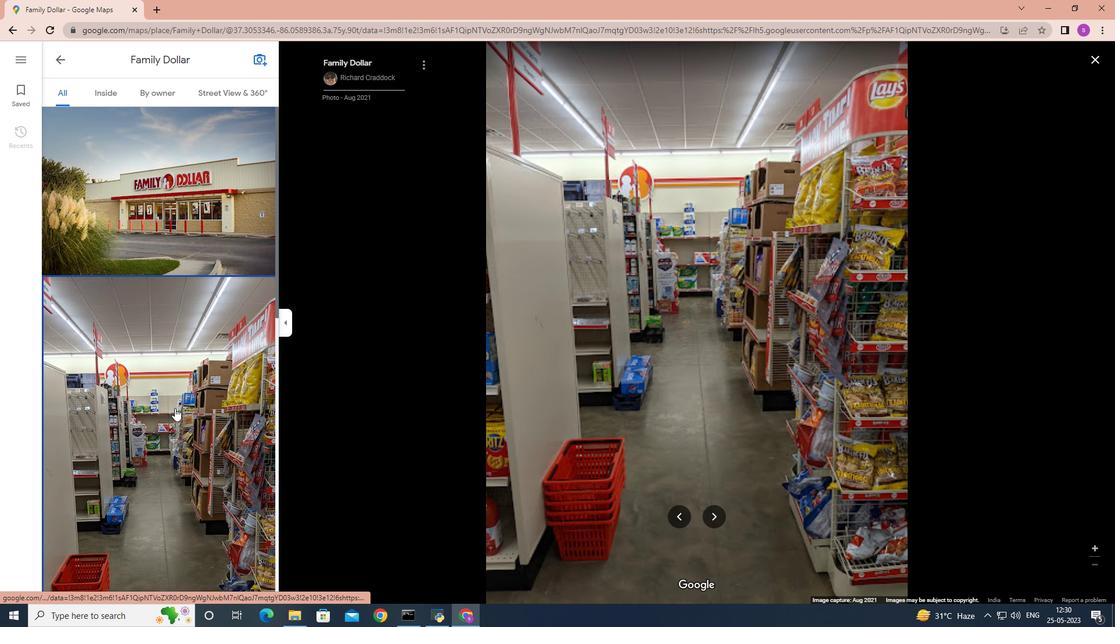 
Action: Mouse scrolled (174, 408) with delta (0, 0)
Screenshot: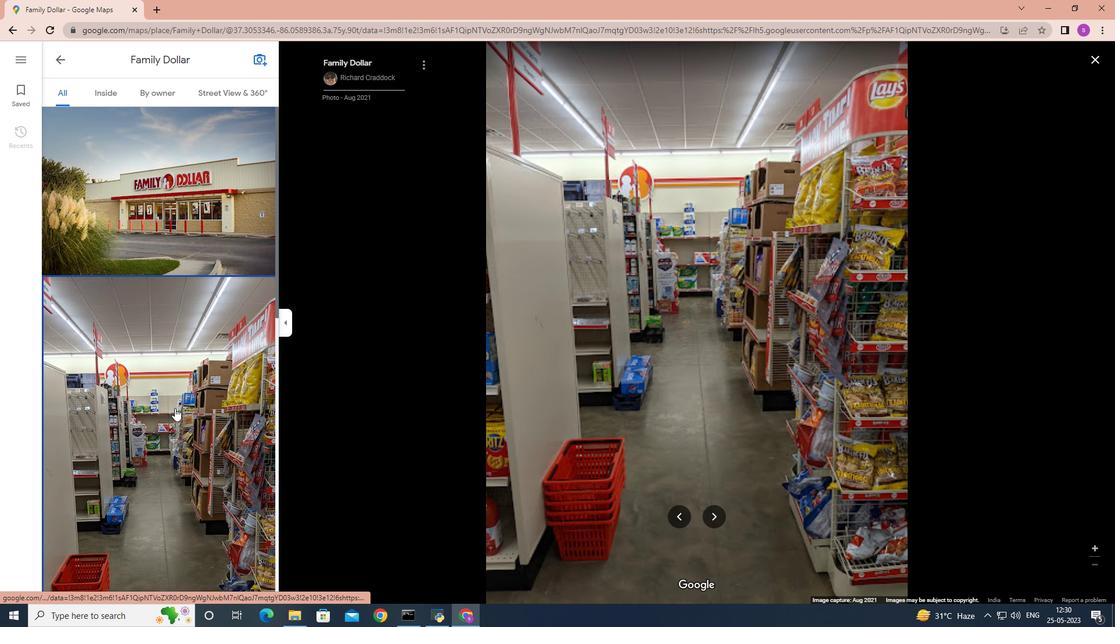 
Action: Mouse scrolled (174, 408) with delta (0, 0)
Screenshot: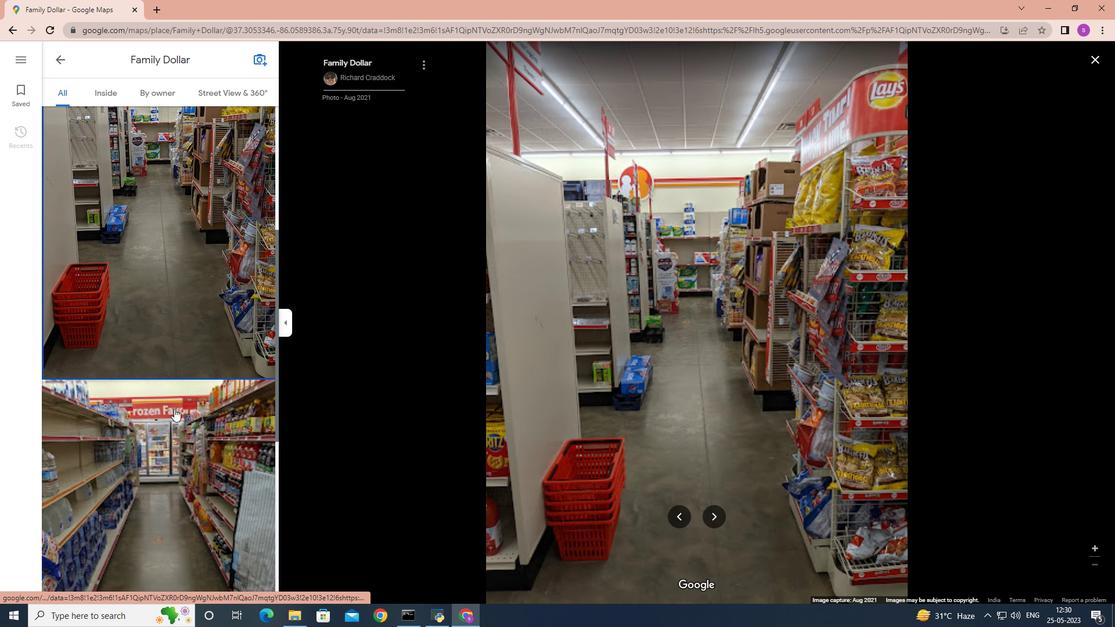 
Action: Mouse scrolled (174, 408) with delta (0, 0)
Screenshot: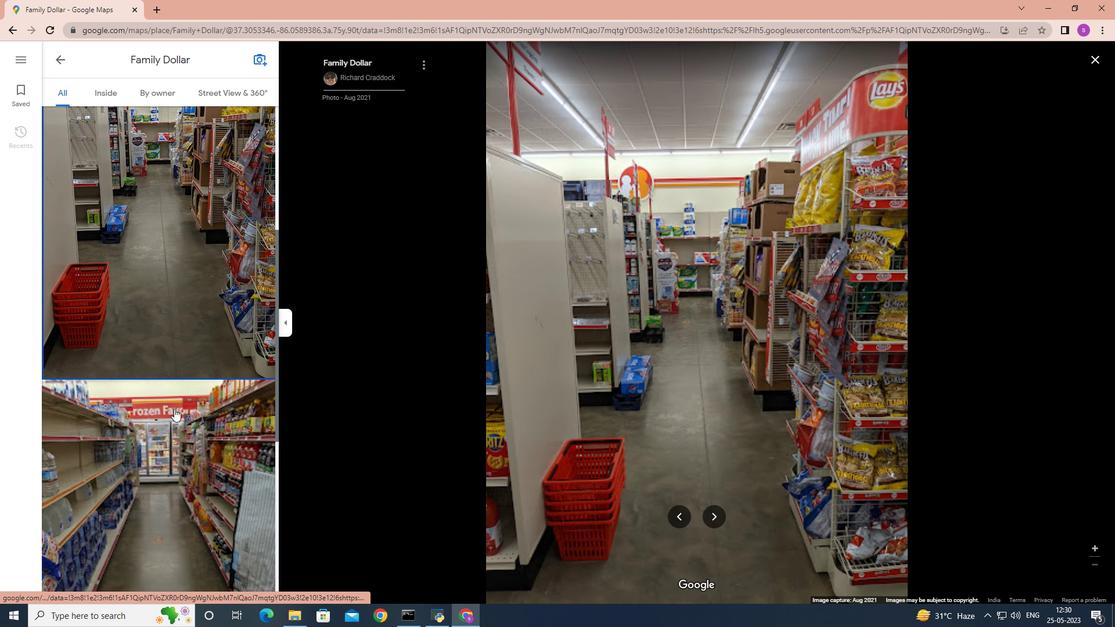 
Action: Mouse scrolled (174, 408) with delta (0, 0)
Screenshot: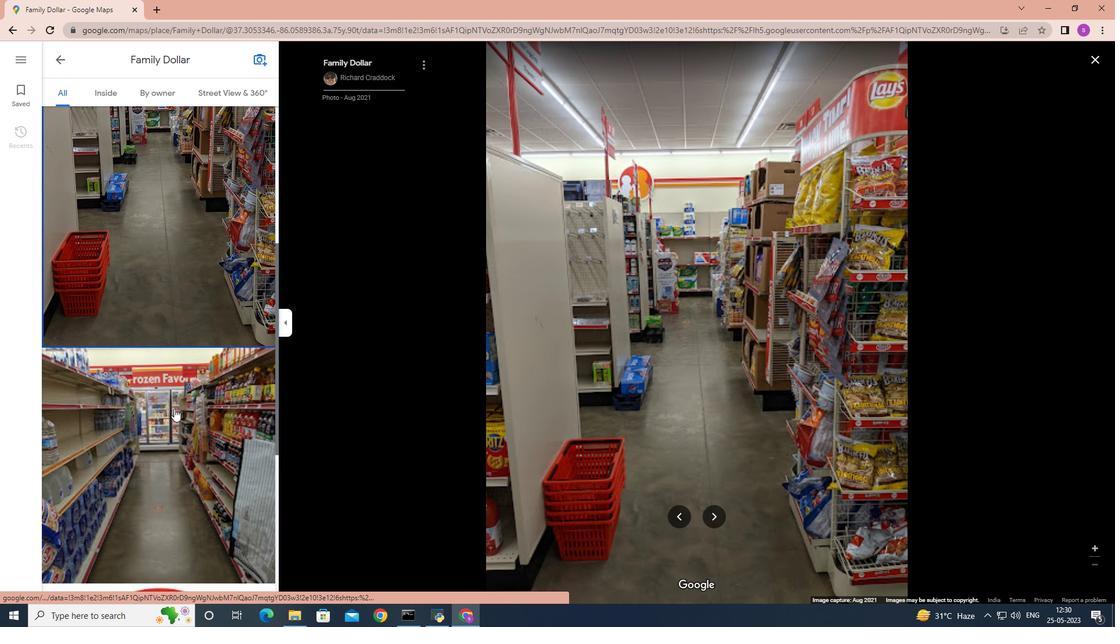 
Action: Mouse moved to (179, 390)
Screenshot: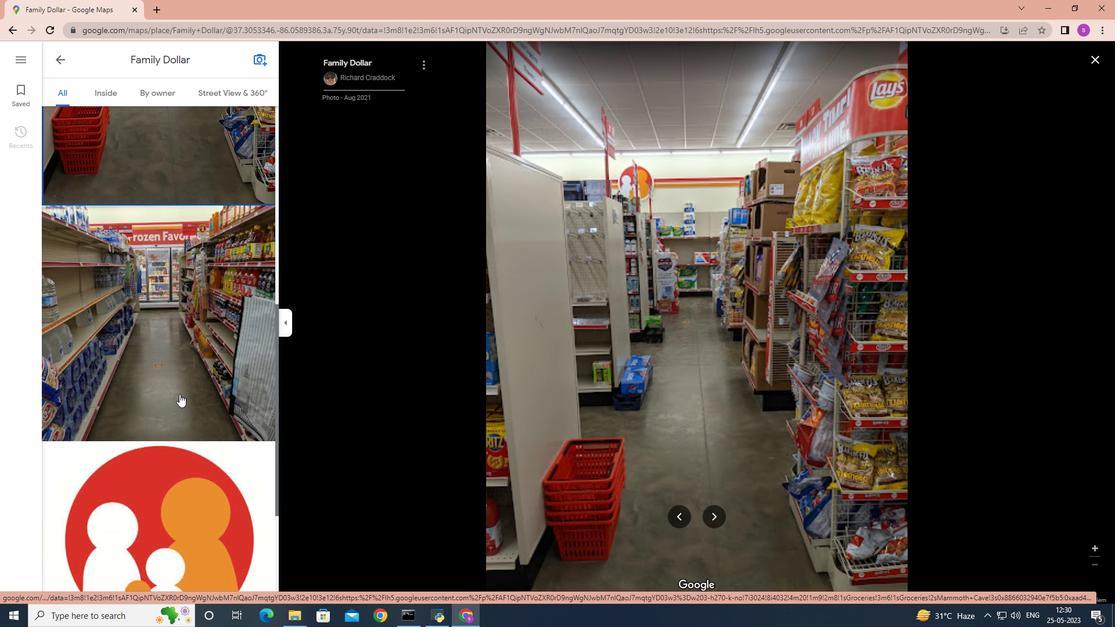 
Action: Mouse pressed left at (179, 390)
Screenshot: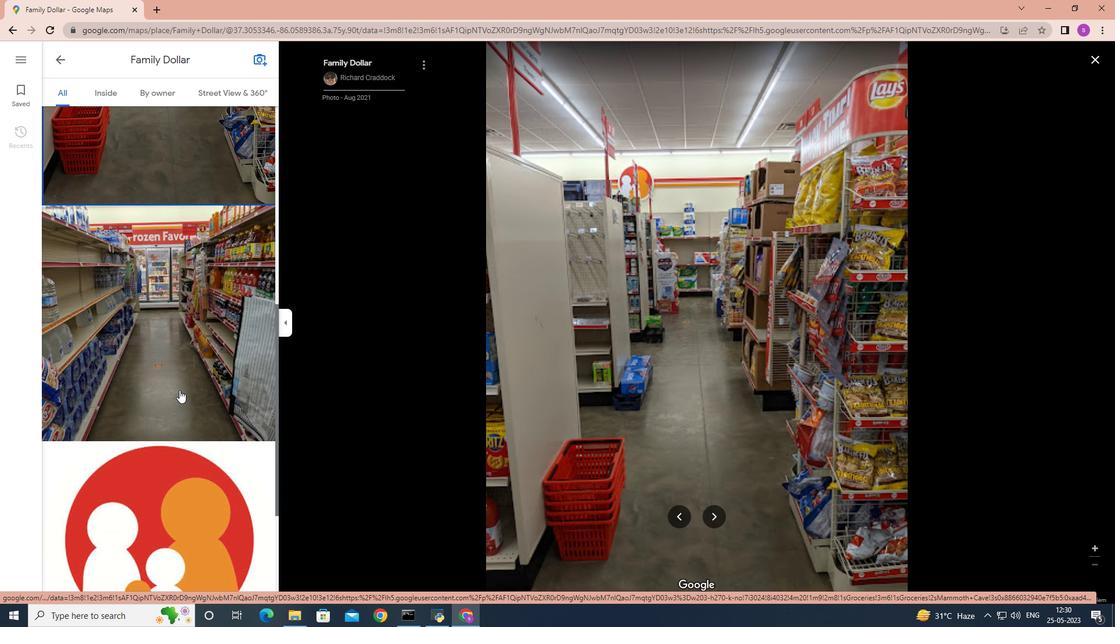 
Action: Mouse moved to (11, 33)
Screenshot: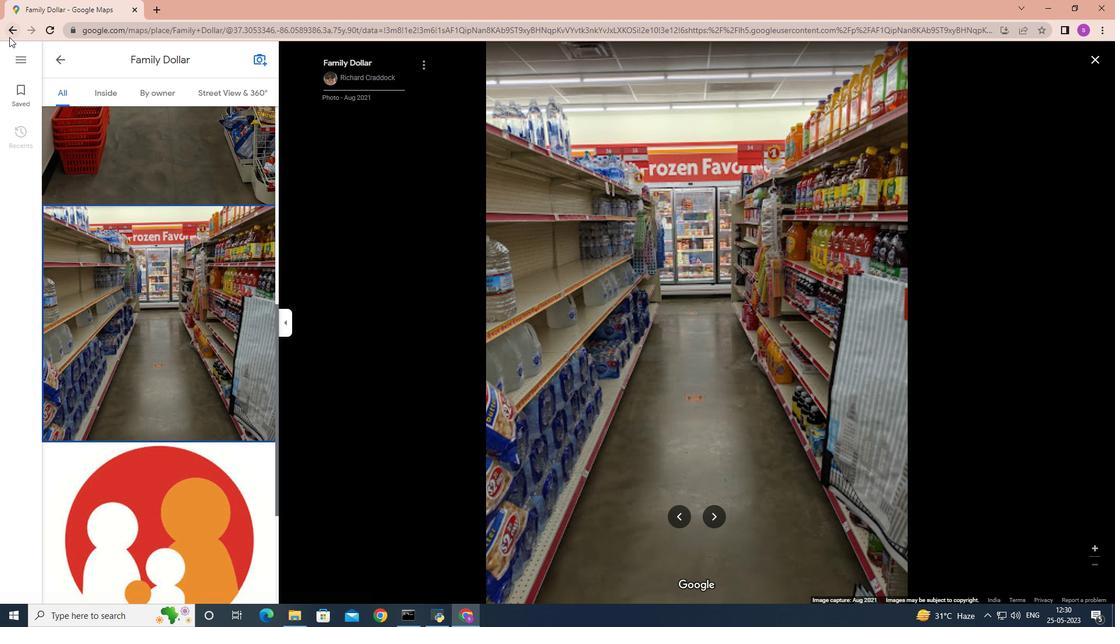 
Action: Mouse pressed left at (11, 33)
Screenshot: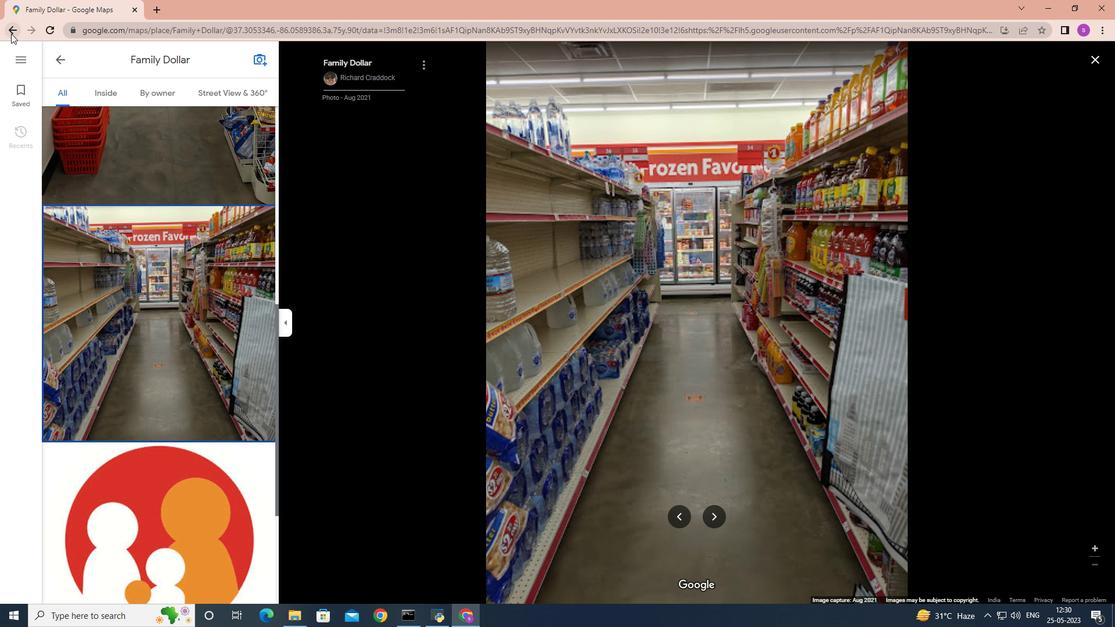 
Action: Mouse pressed left at (11, 33)
Screenshot: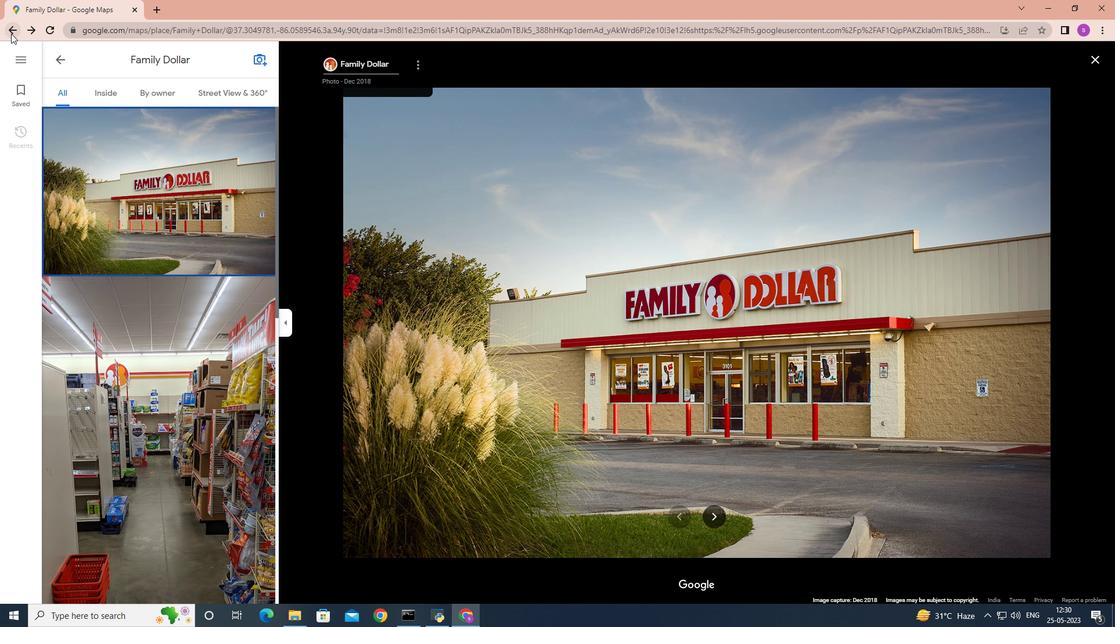 
Action: Mouse moved to (140, 230)
Screenshot: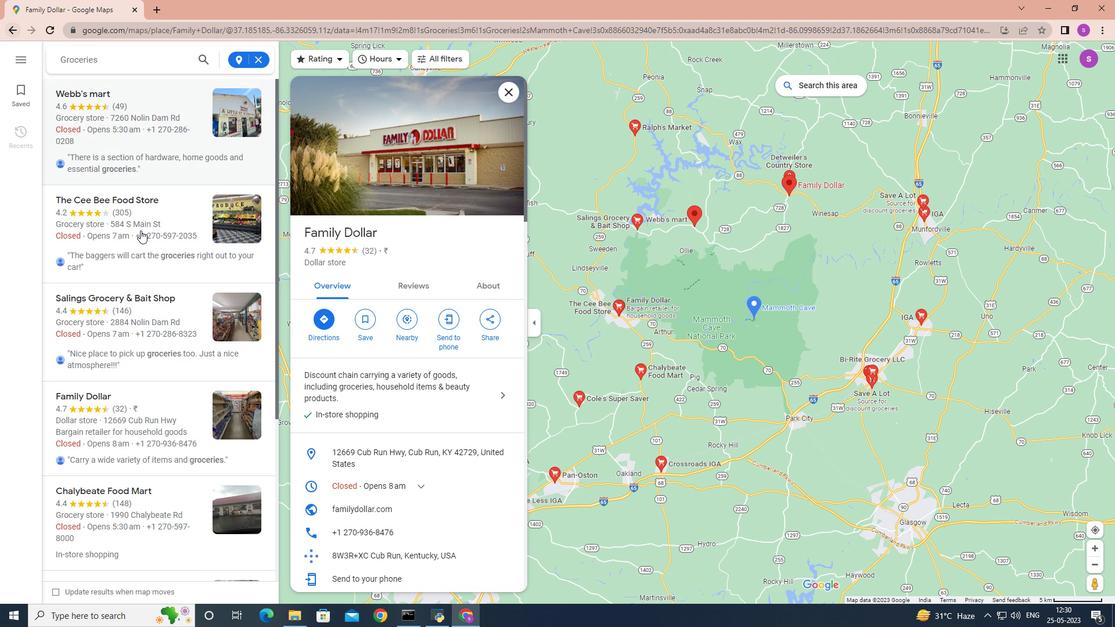 
Action: Mouse scrolled (140, 229) with delta (0, 0)
Screenshot: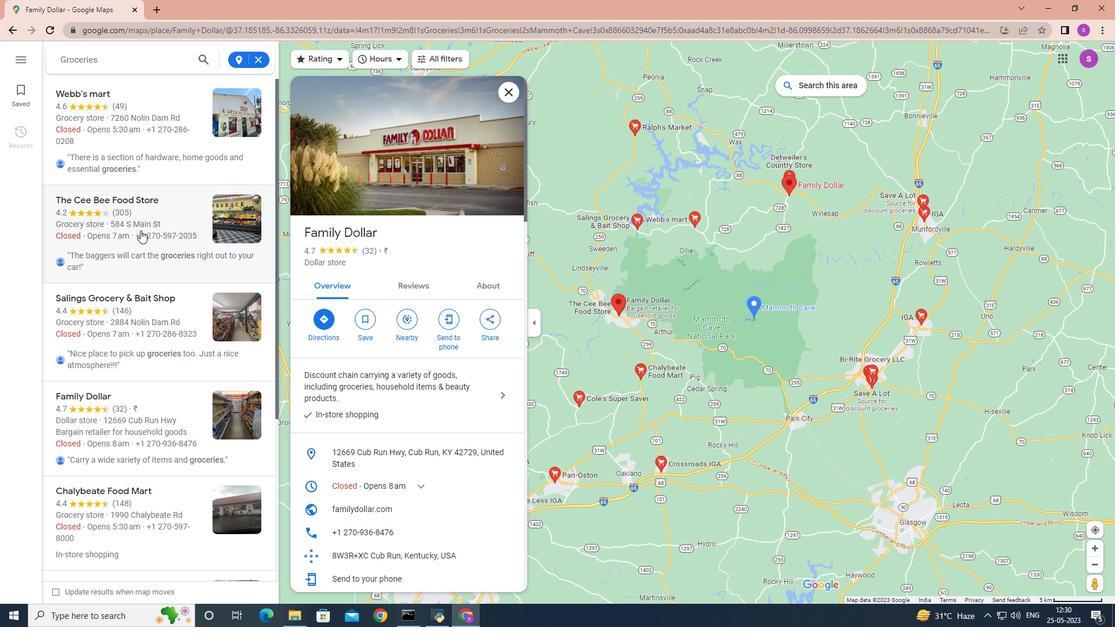 
Action: Mouse scrolled (140, 229) with delta (0, 0)
Screenshot: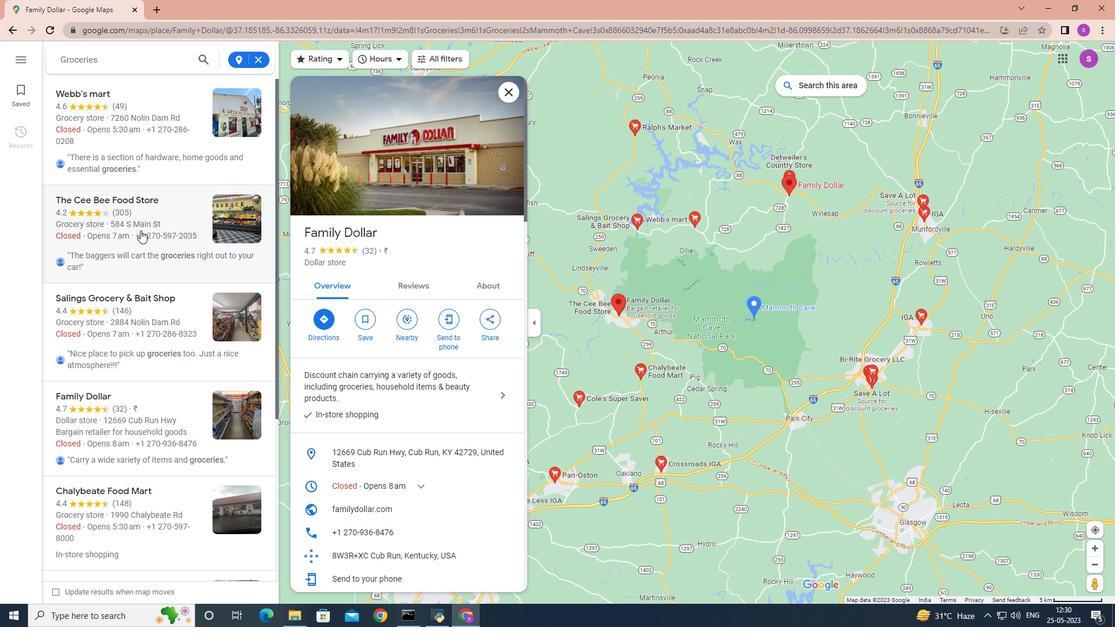 
Action: Mouse scrolled (140, 229) with delta (0, 0)
Screenshot: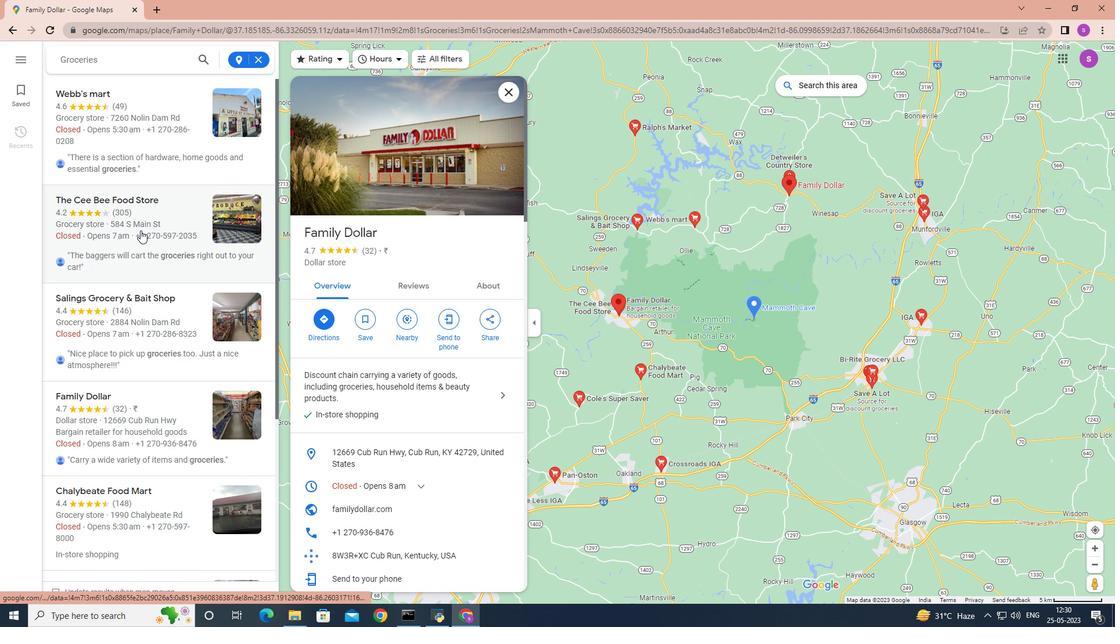 
Action: Mouse moved to (139, 230)
Screenshot: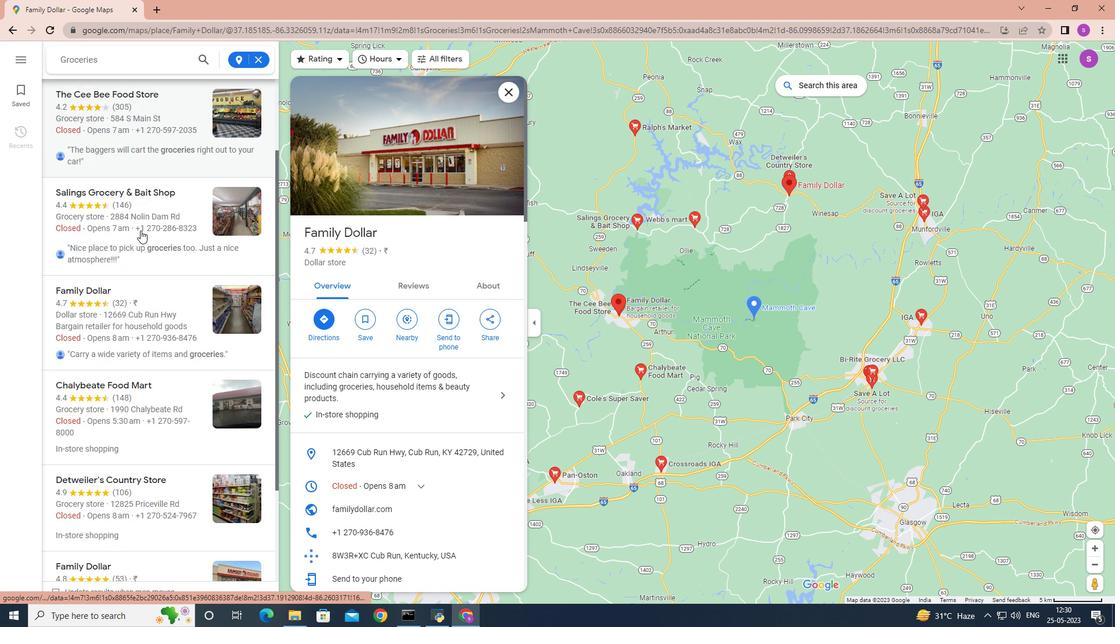 
Action: Mouse scrolled (139, 229) with delta (0, 0)
Screenshot: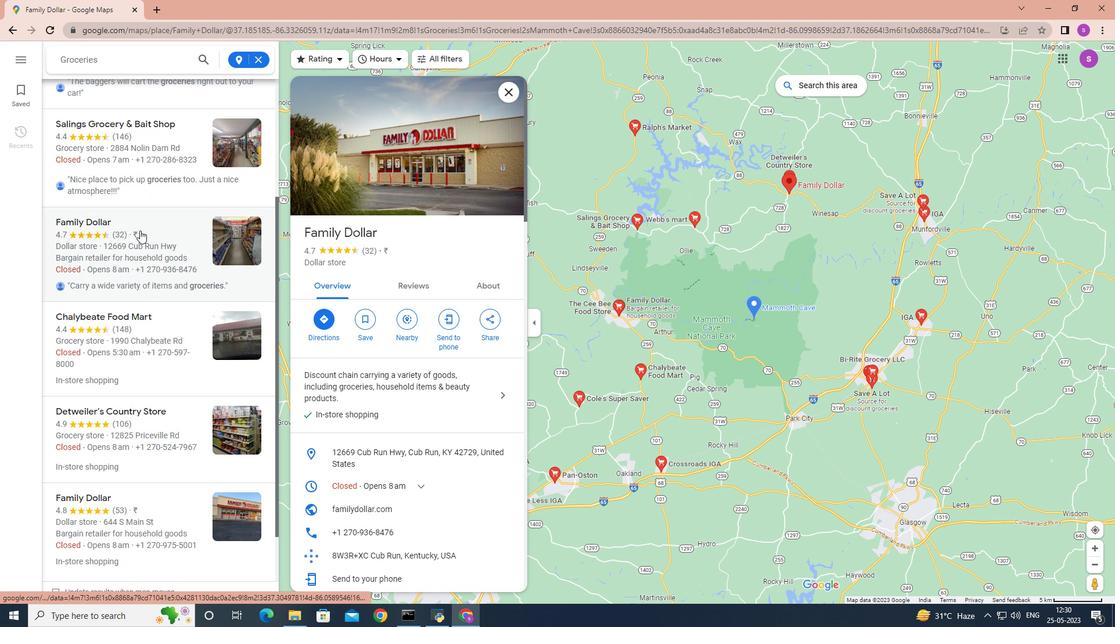 
Action: Mouse moved to (160, 293)
Screenshot: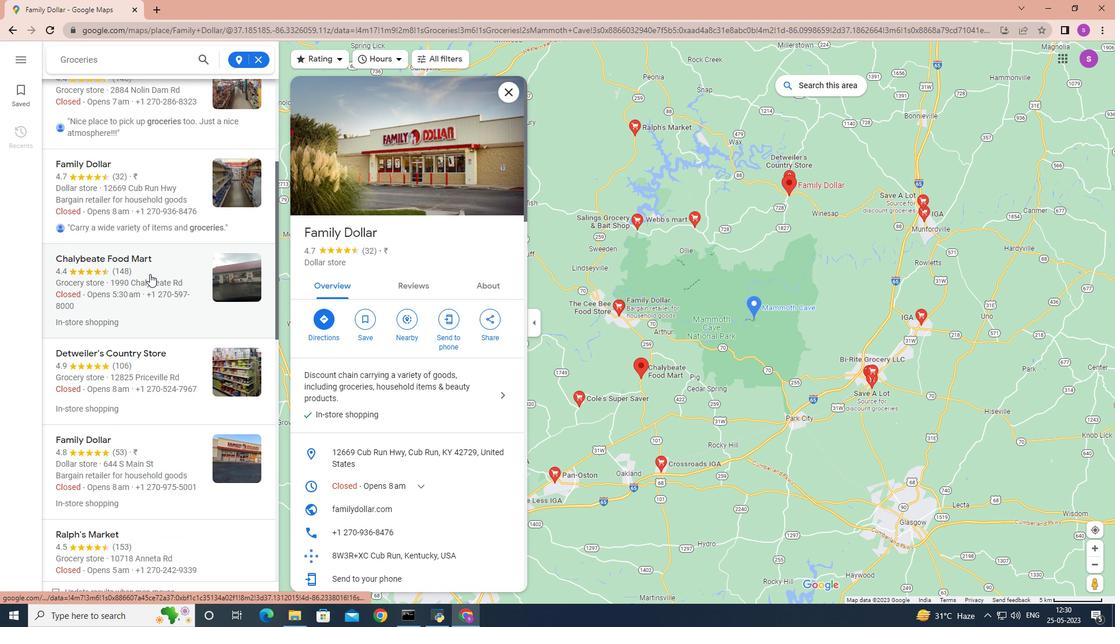 
Action: Mouse scrolled (160, 292) with delta (0, 0)
Screenshot: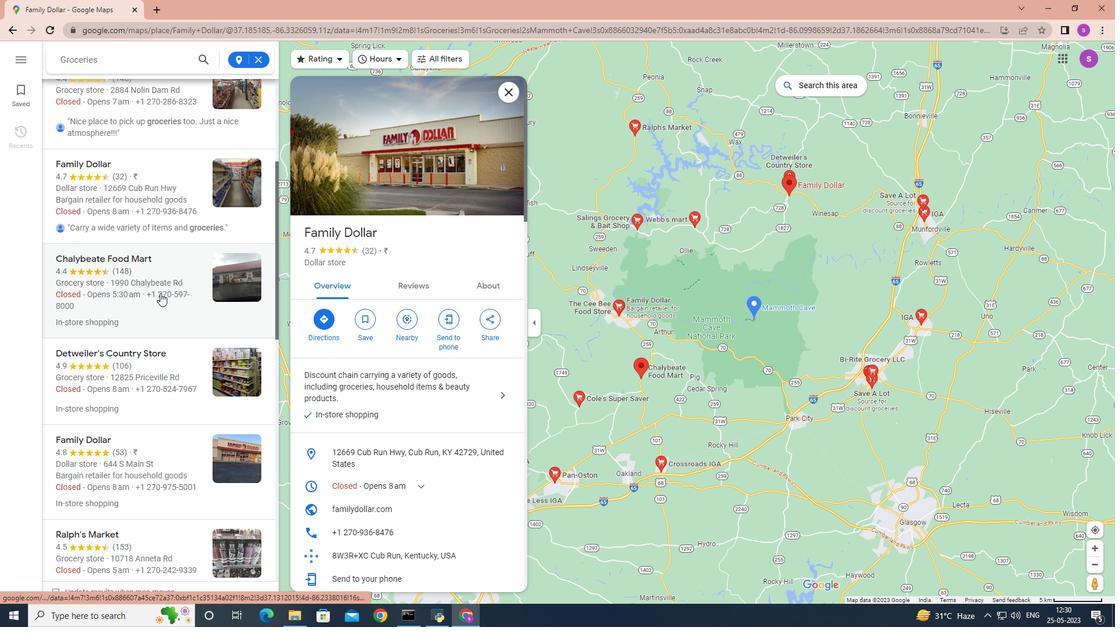 
Action: Mouse scrolled (160, 292) with delta (0, 0)
Screenshot: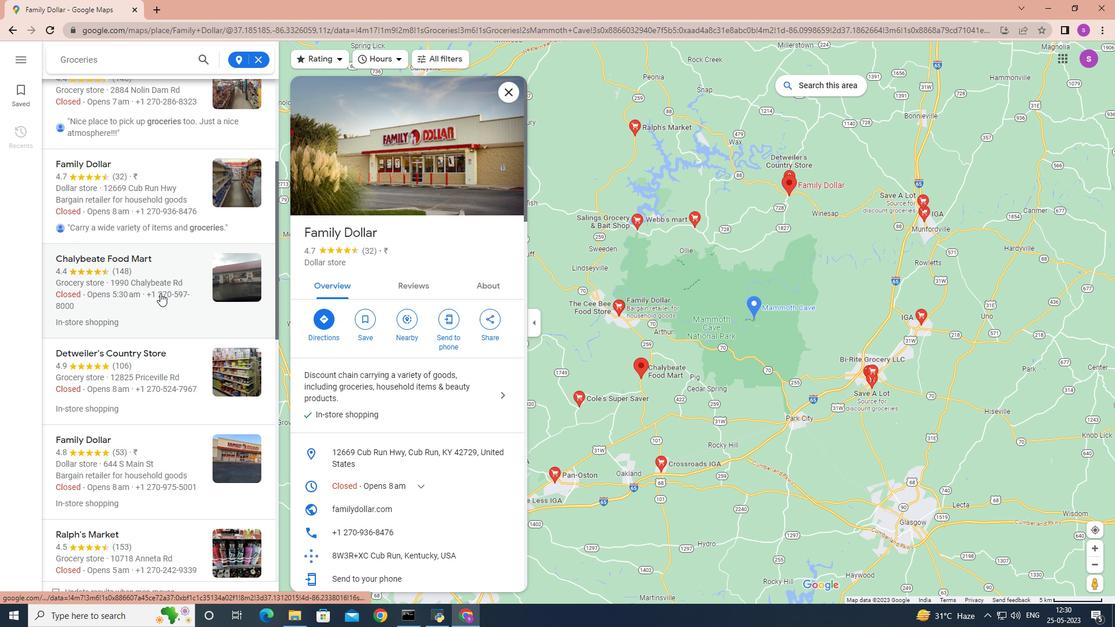 
Action: Mouse scrolled (160, 292) with delta (0, 0)
Screenshot: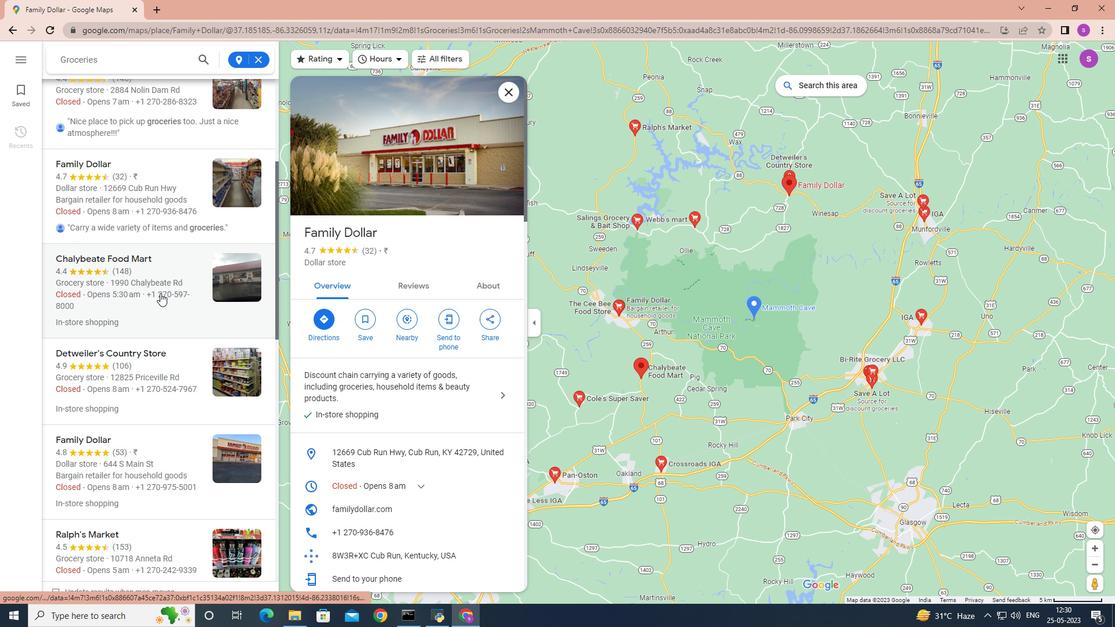 
Action: Mouse moved to (177, 273)
Screenshot: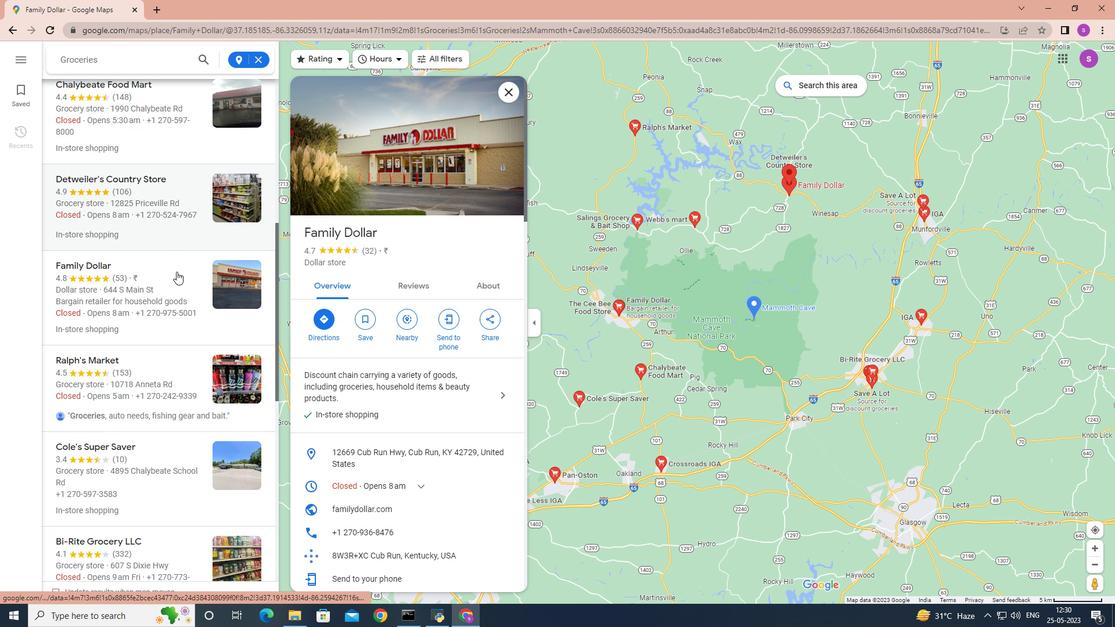 
Action: Mouse scrolled (177, 272) with delta (0, 0)
Screenshot: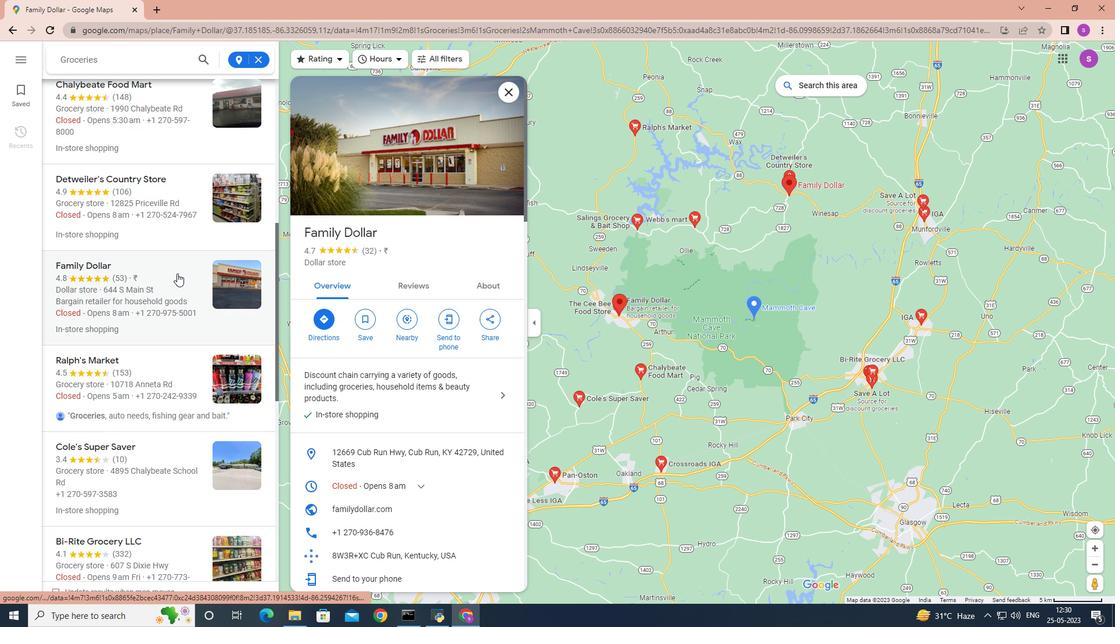 
Action: Mouse scrolled (177, 272) with delta (0, 0)
Screenshot: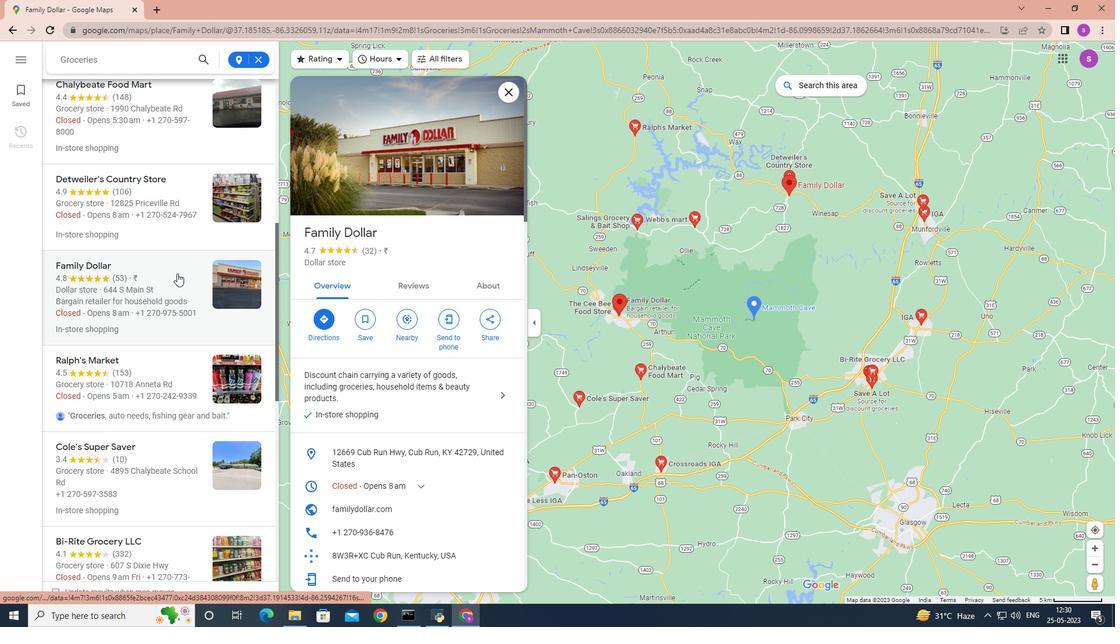 
Action: Mouse scrolled (177, 272) with delta (0, 0)
Screenshot: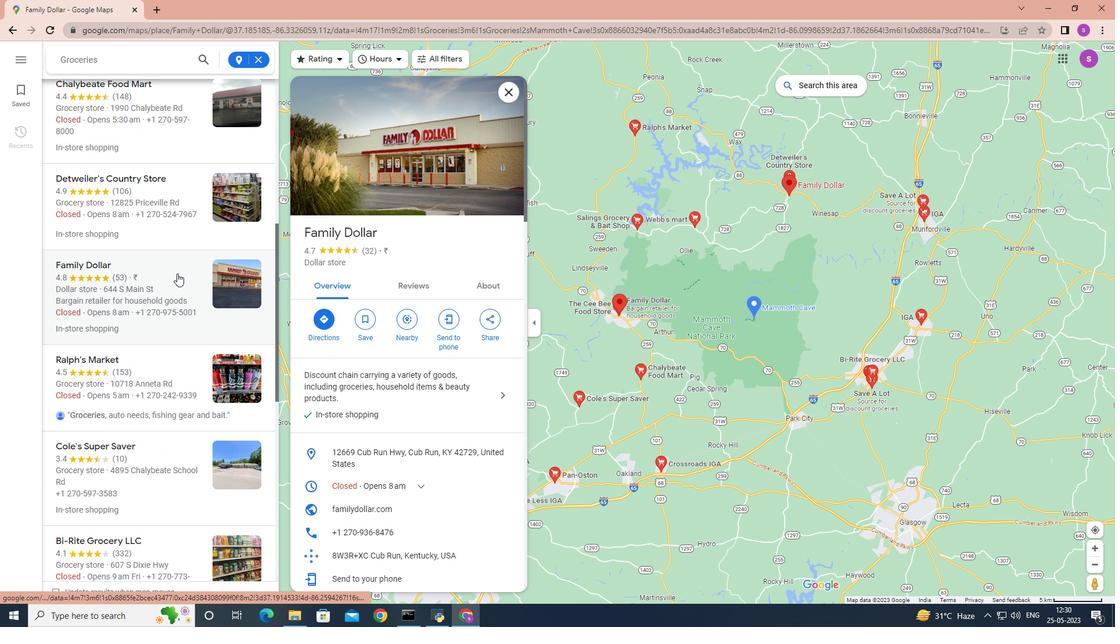 
Action: Mouse moved to (228, 329)
Screenshot: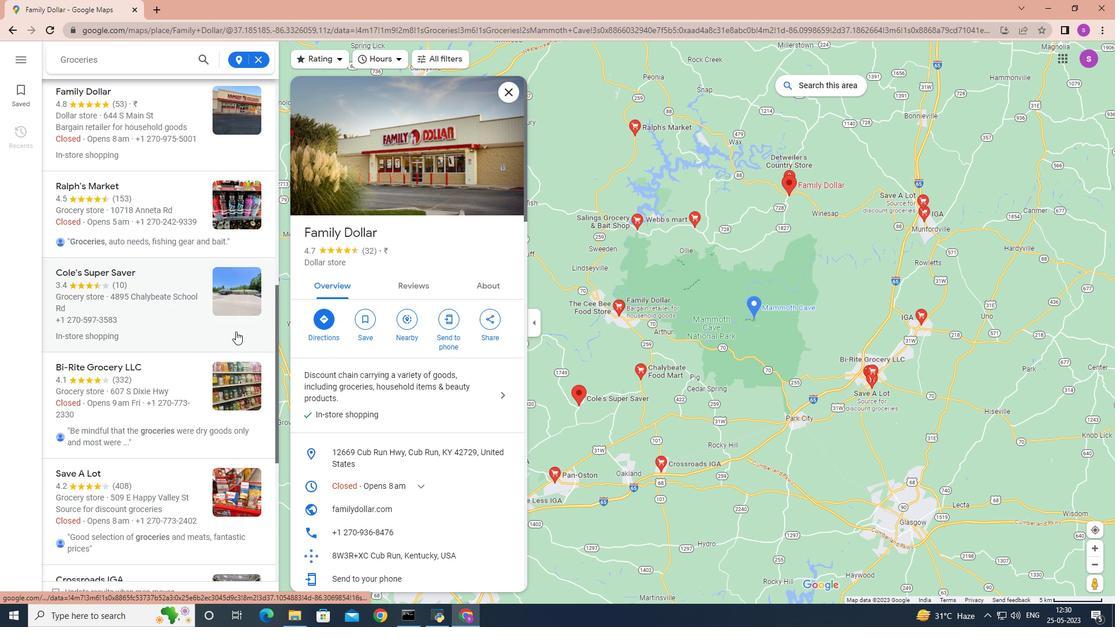 
Action: Mouse scrolled (228, 328) with delta (0, 0)
Screenshot: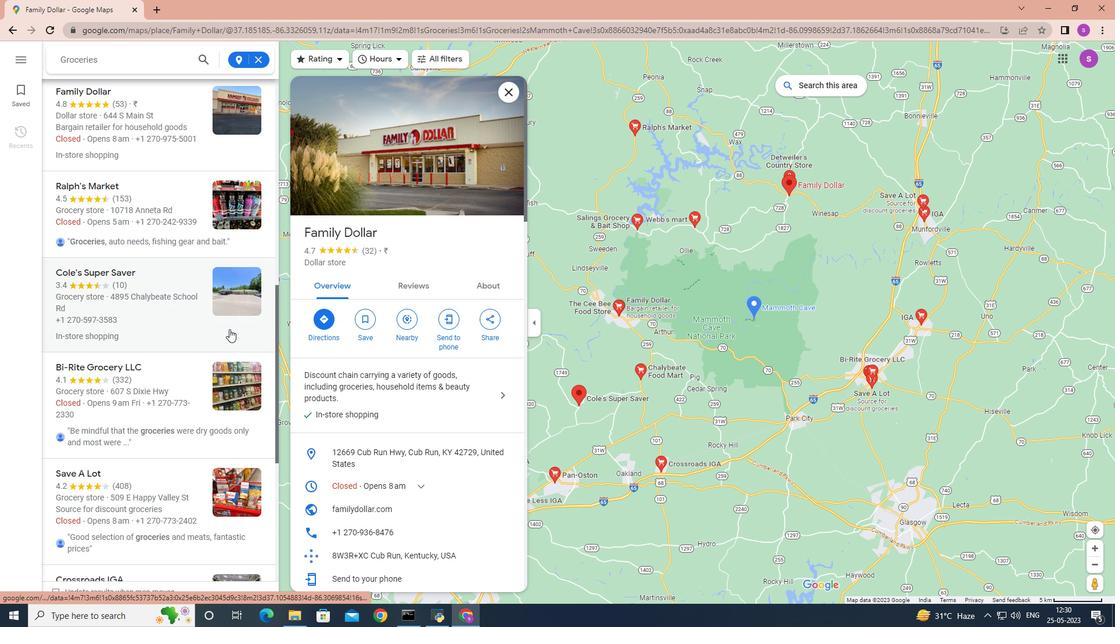 
Action: Mouse moved to (228, 329)
Screenshot: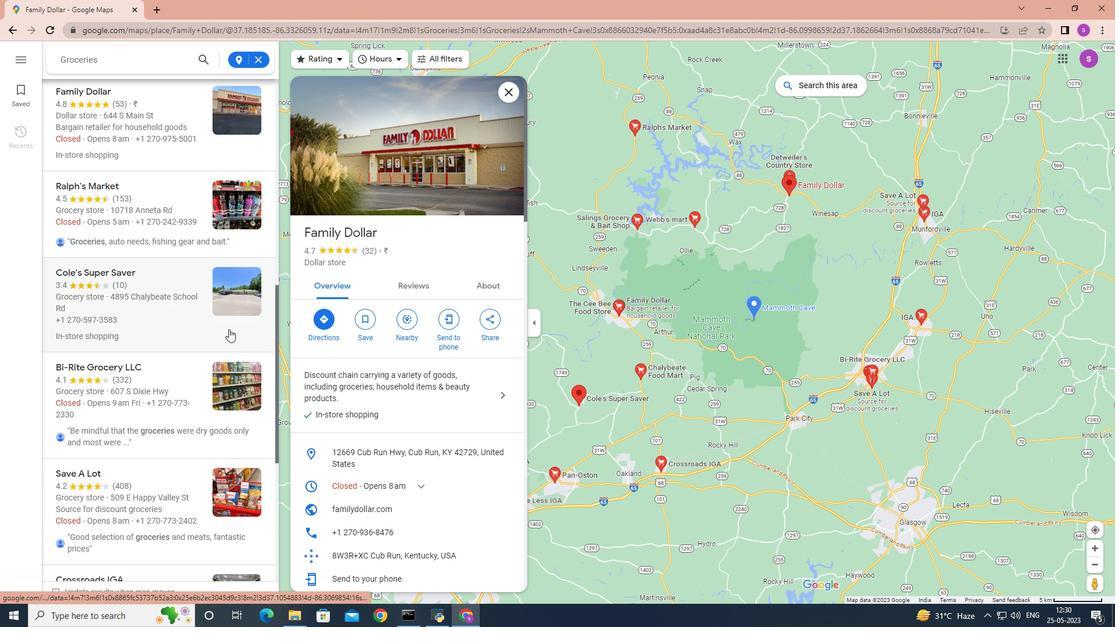 
Action: Mouse scrolled (228, 328) with delta (0, 0)
Screenshot: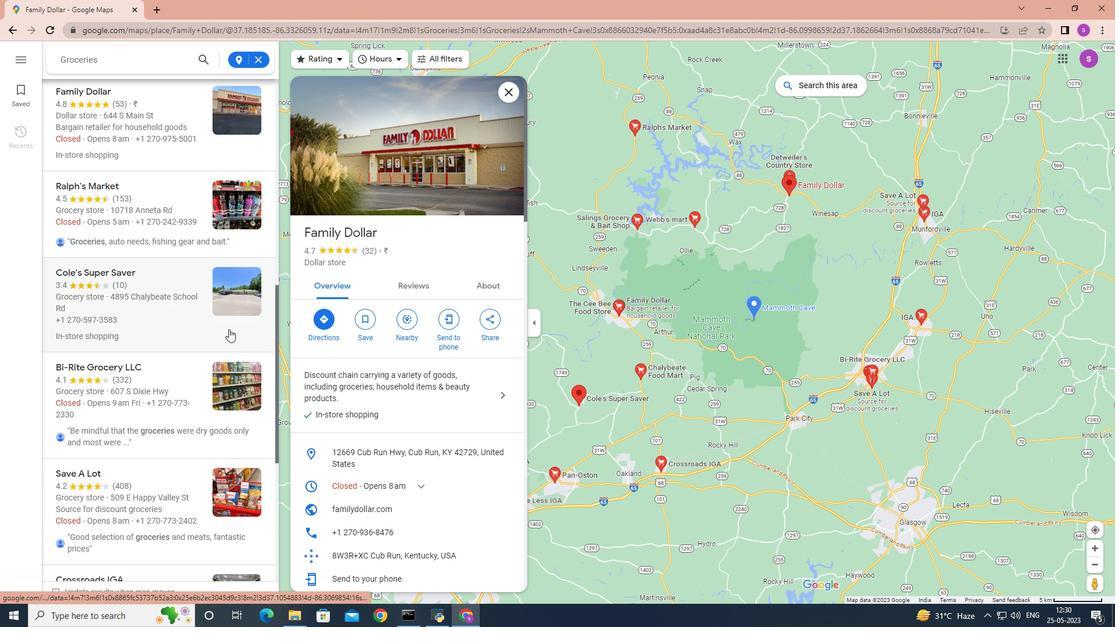 
Action: Mouse moved to (174, 286)
Screenshot: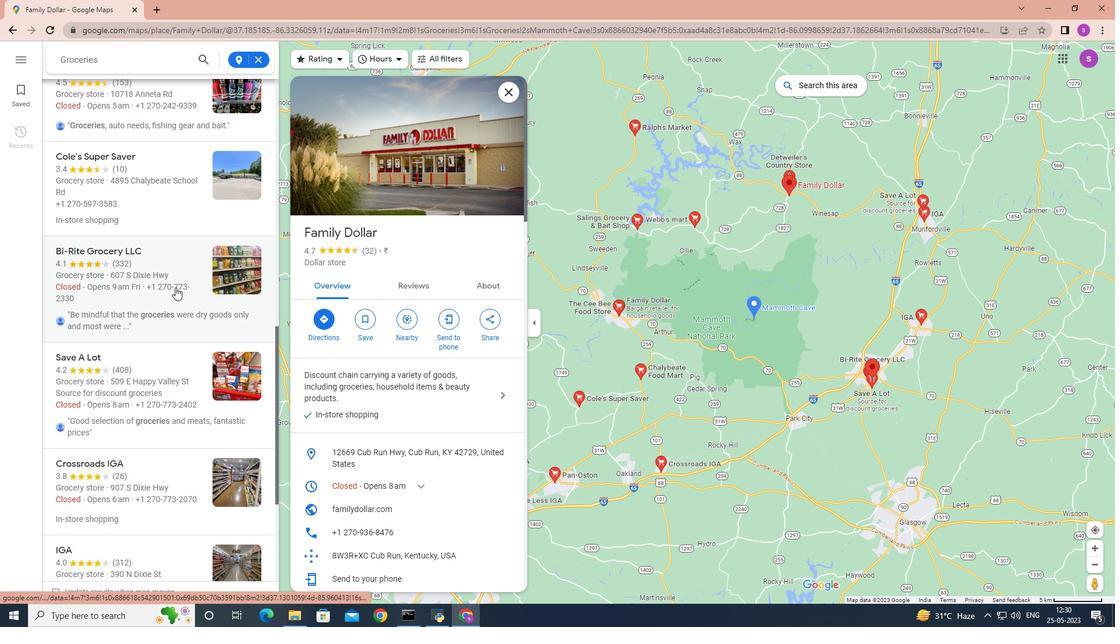 
Action: Mouse scrolled (174, 285) with delta (0, 0)
Screenshot: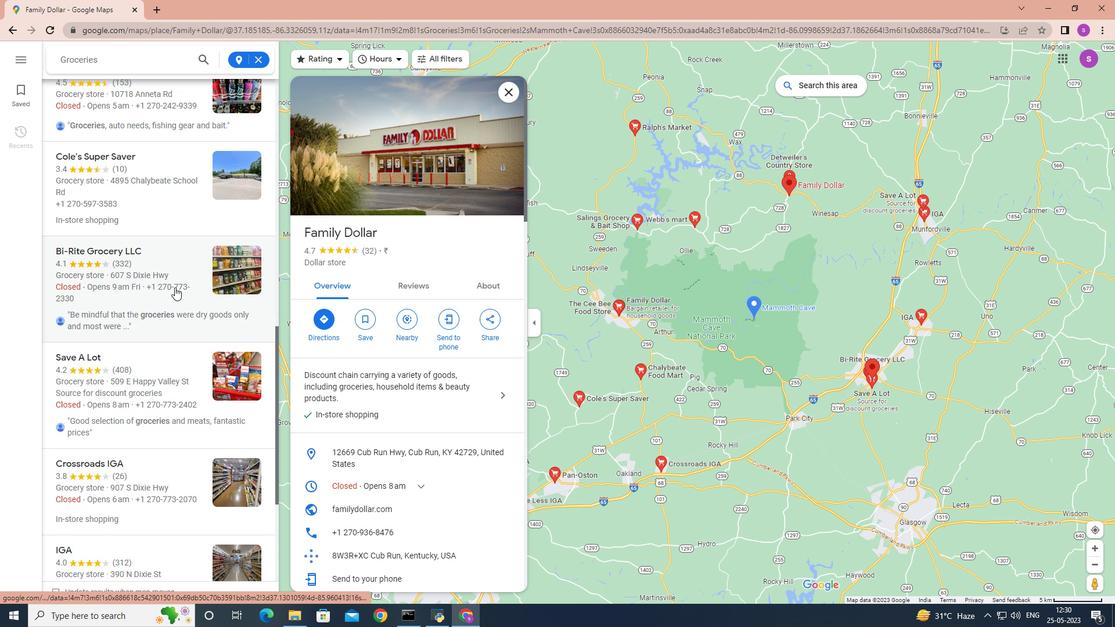 
Action: Mouse moved to (156, 190)
Screenshot: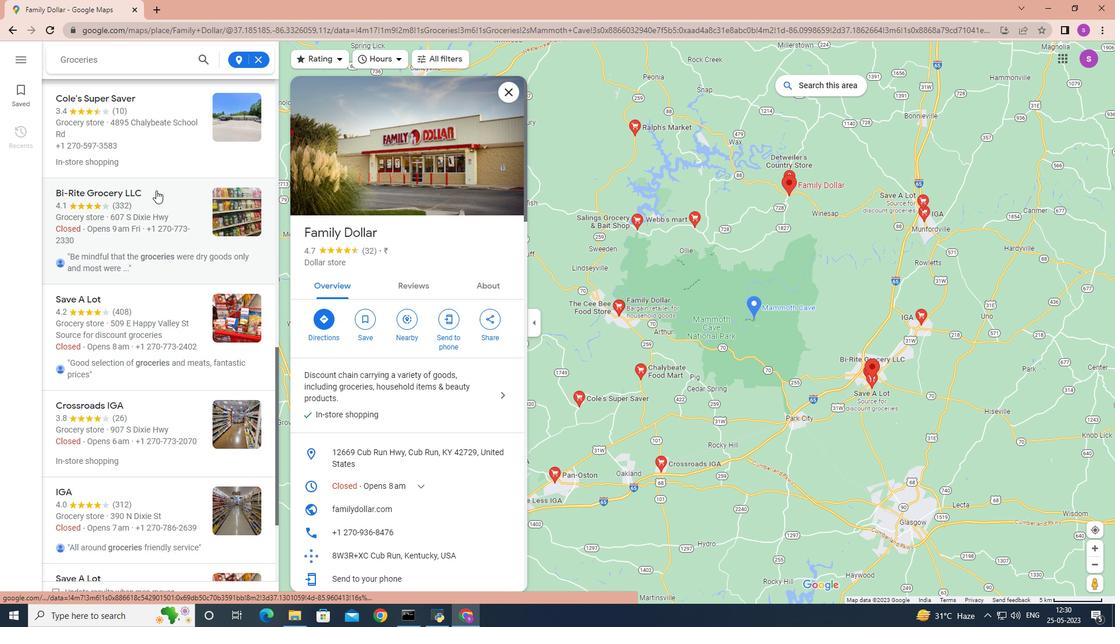 
Action: Mouse pressed left at (156, 190)
Screenshot: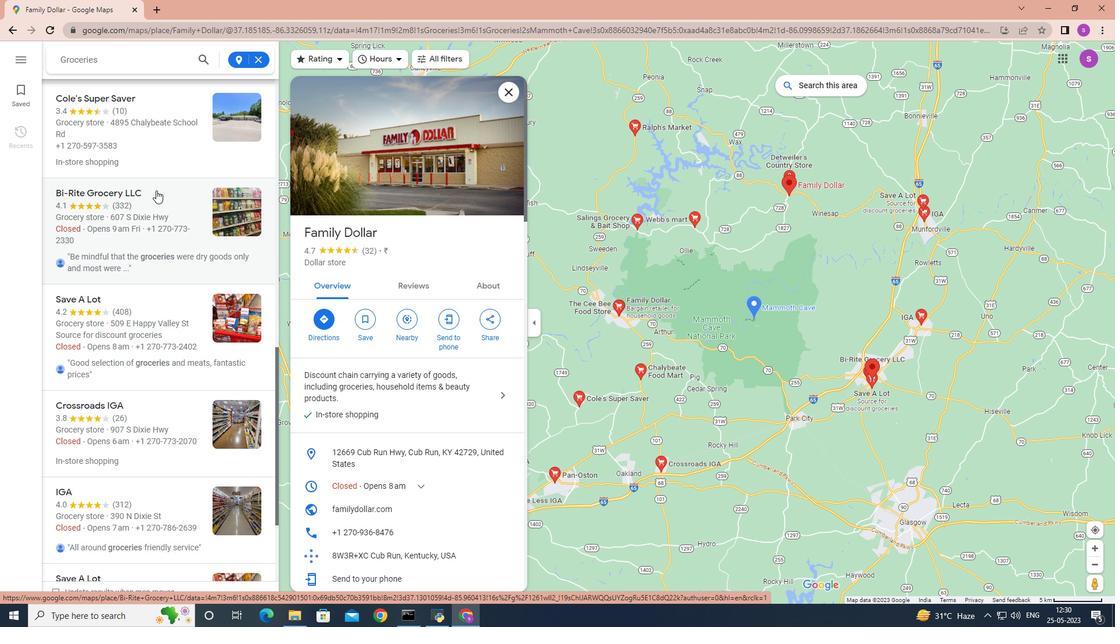 
Action: Mouse moved to (363, 168)
Screenshot: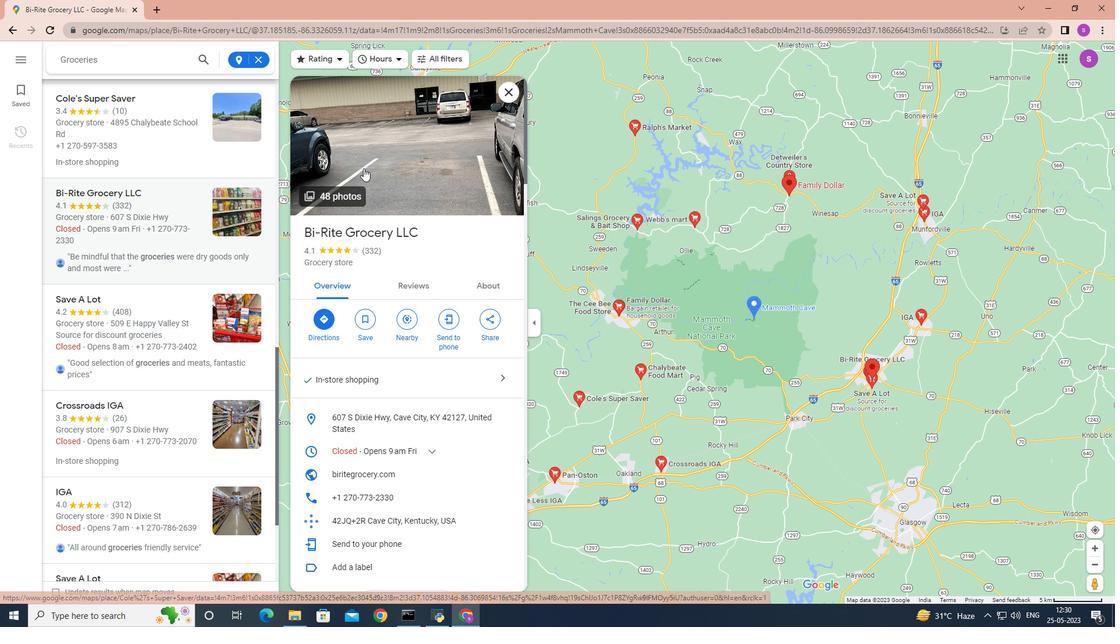 
Action: Mouse scrolled (363, 167) with delta (0, 0)
Screenshot: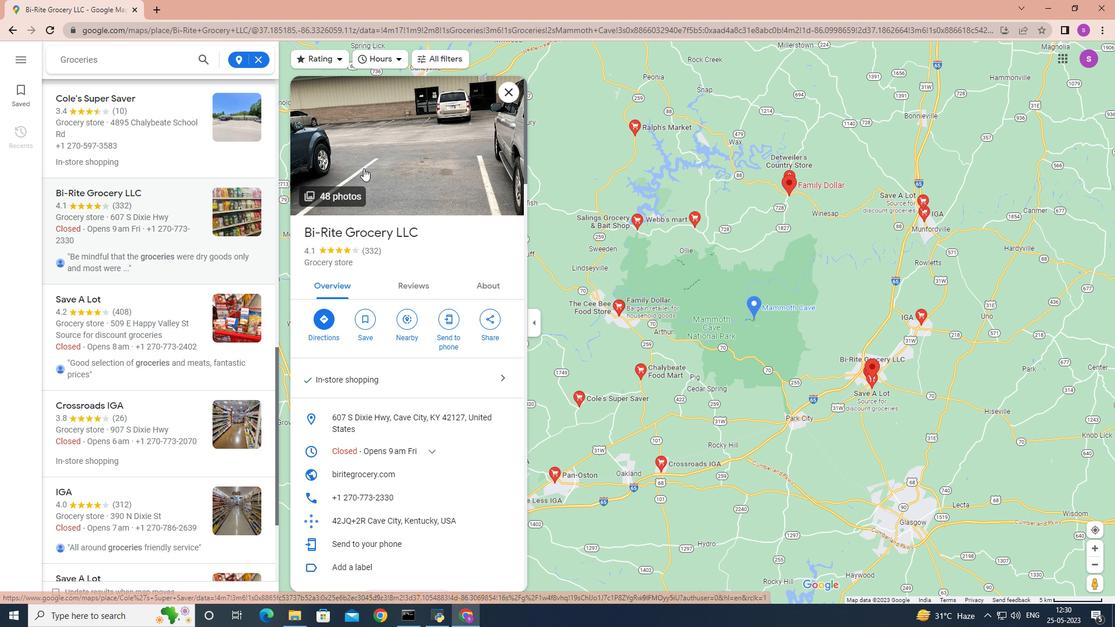 
Action: Mouse moved to (363, 171)
Screenshot: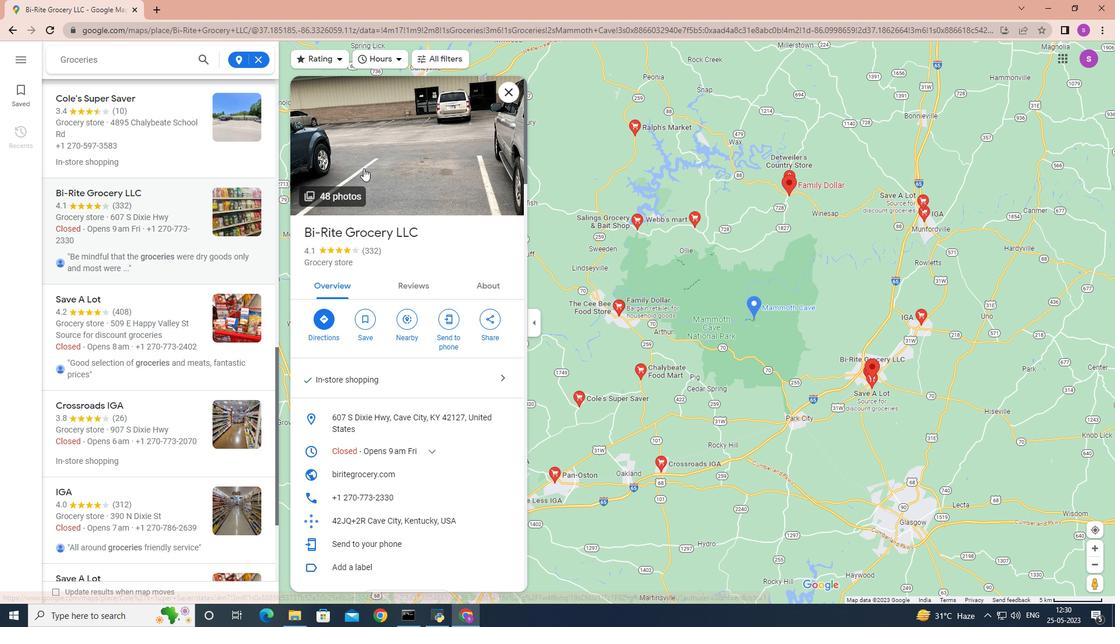 
Action: Mouse scrolled (363, 170) with delta (0, 0)
Screenshot: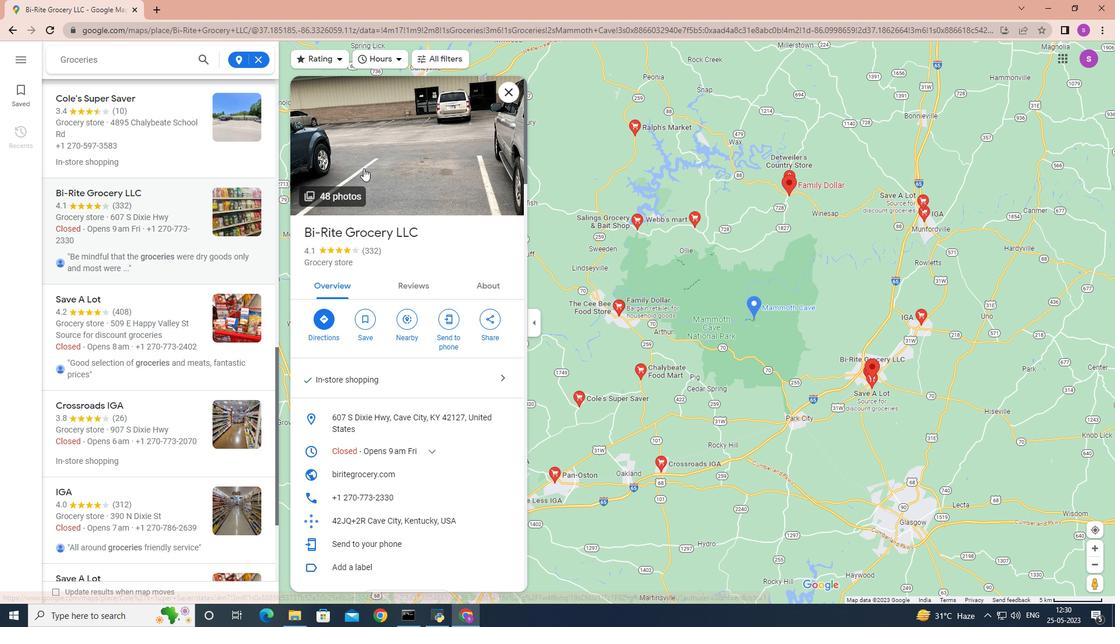 
Action: Mouse moved to (372, 283)
Screenshot: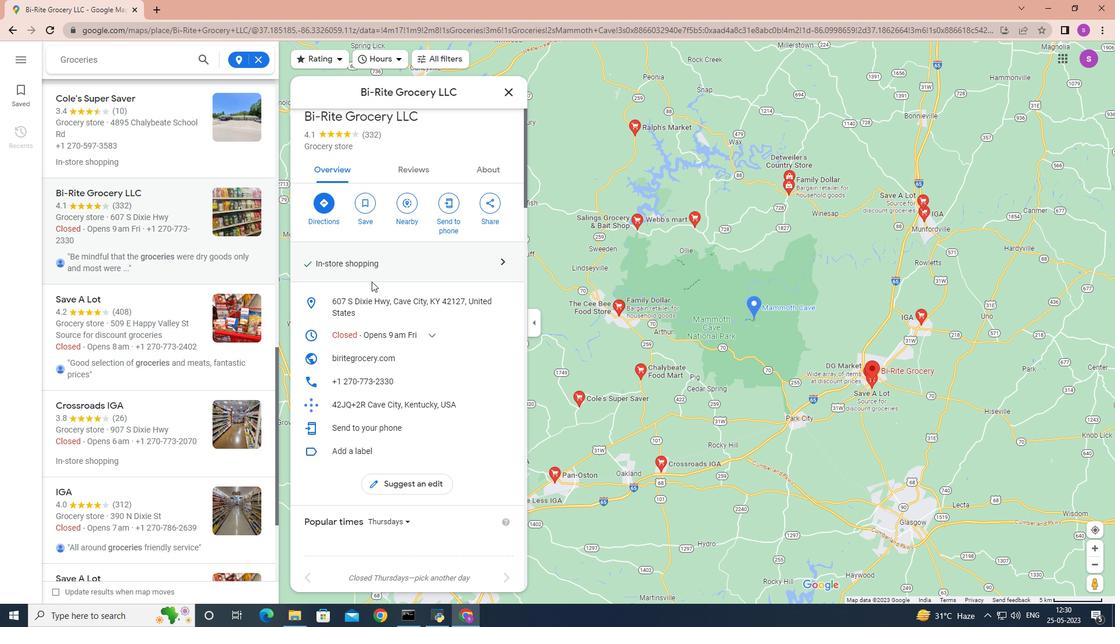 
Action: Mouse scrolled (372, 283) with delta (0, 0)
Screenshot: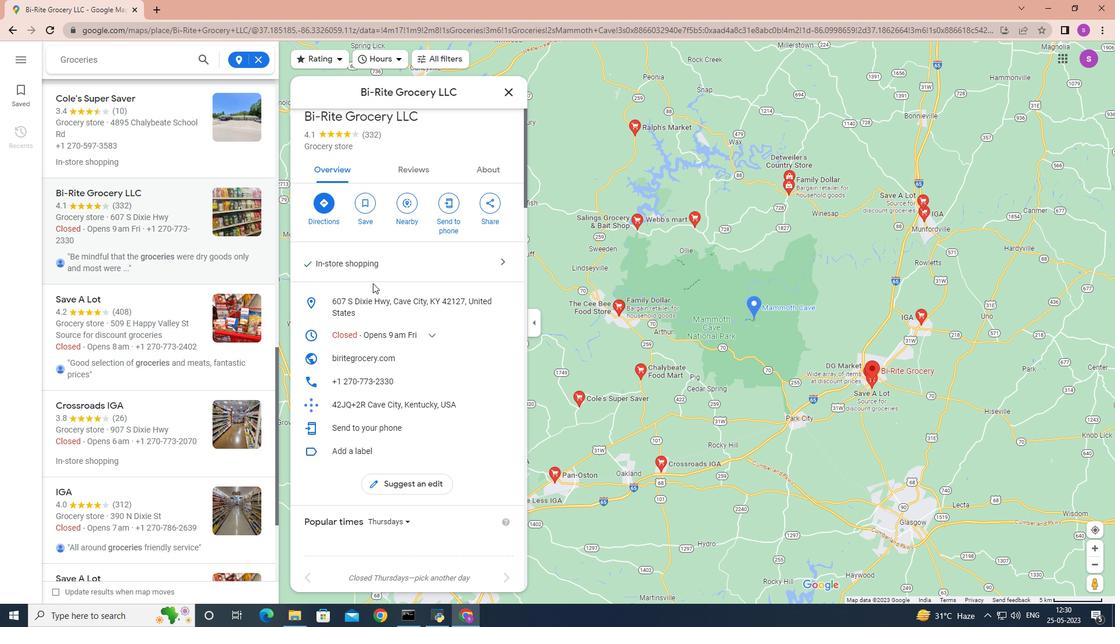 
Action: Mouse scrolled (372, 283) with delta (0, 0)
Screenshot: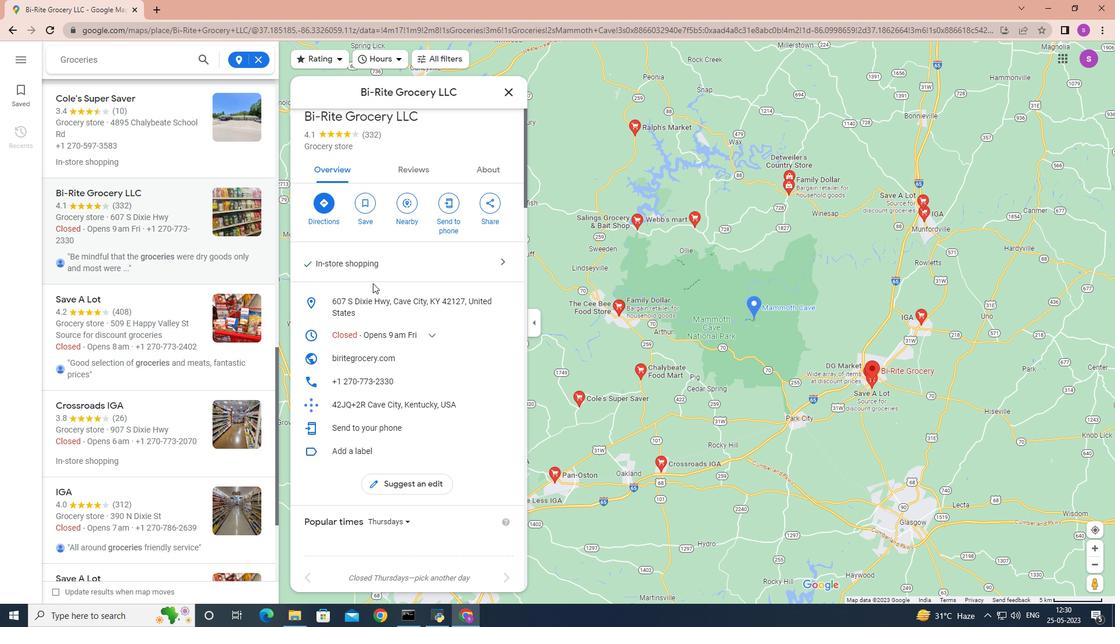 
Action: Mouse scrolled (372, 283) with delta (0, 0)
Screenshot: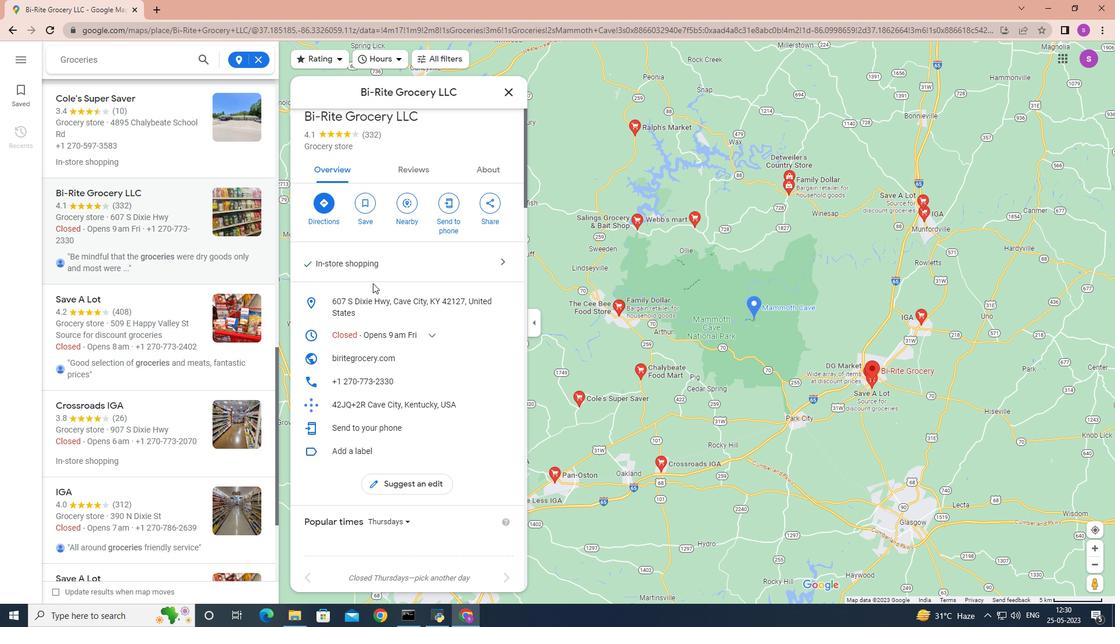 
Action: Mouse moved to (341, 191)
Screenshot: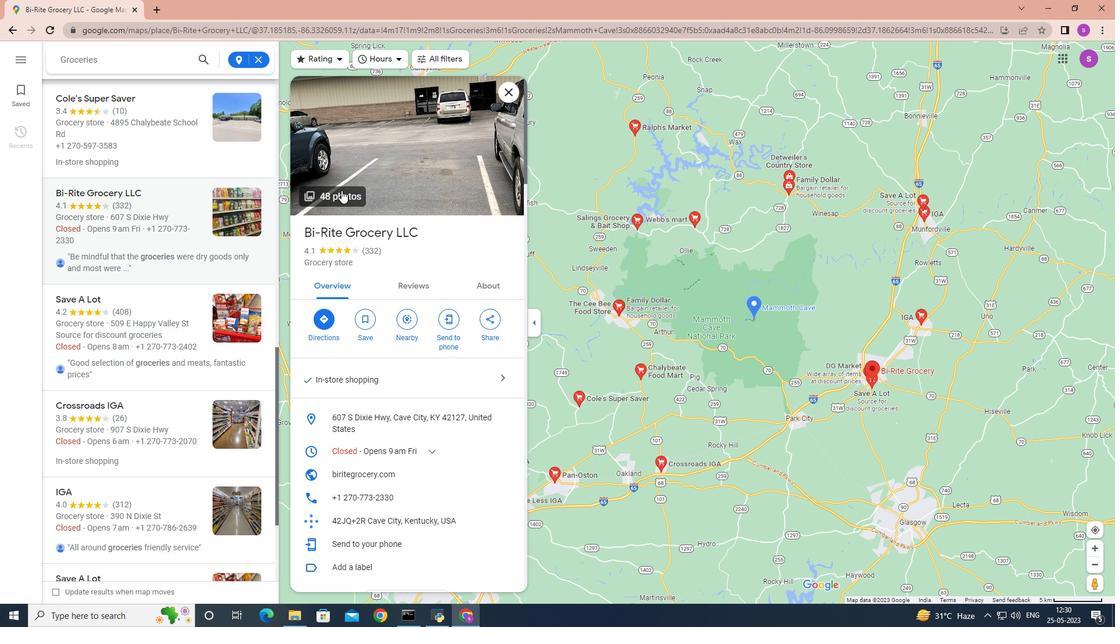 
Action: Mouse pressed left at (341, 191)
Screenshot: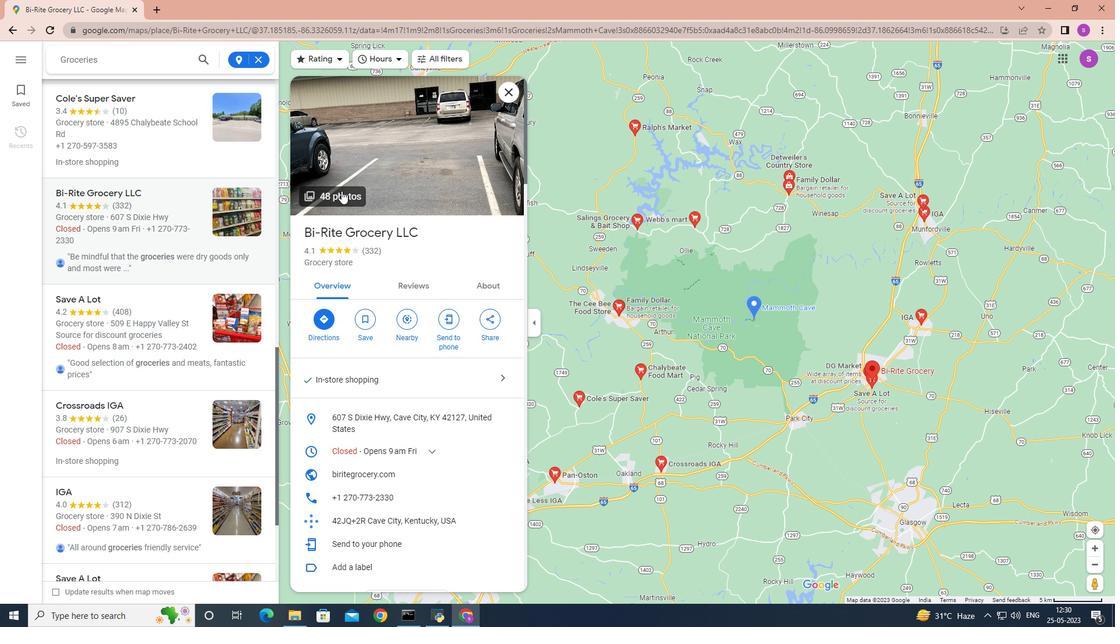
Action: Mouse moved to (231, 256)
Screenshot: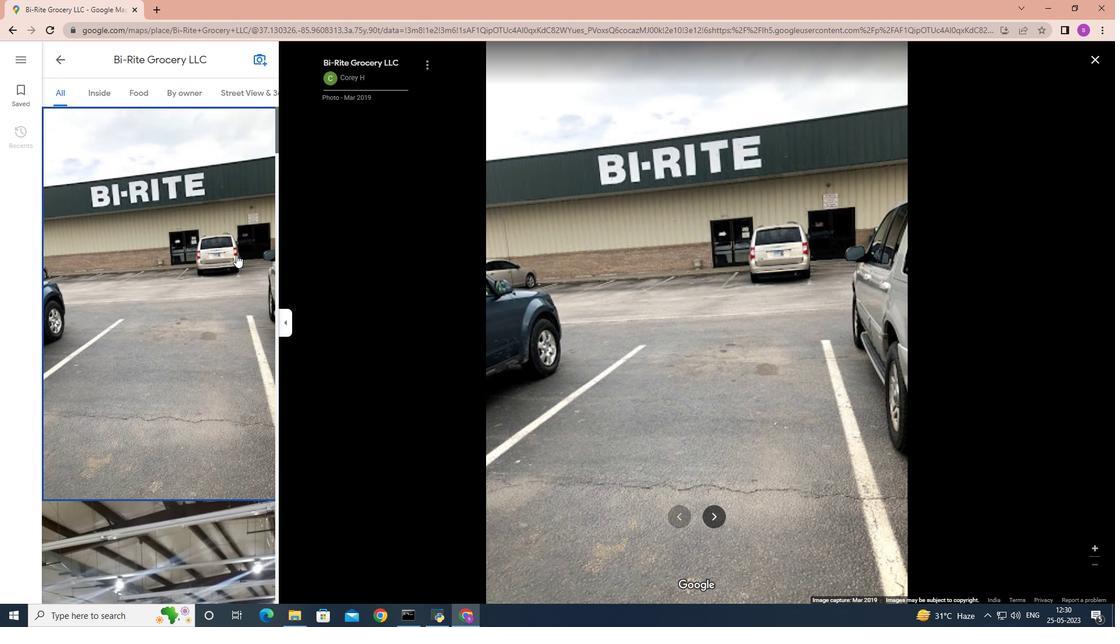 
Action: Mouse scrolled (231, 256) with delta (0, 0)
Screenshot: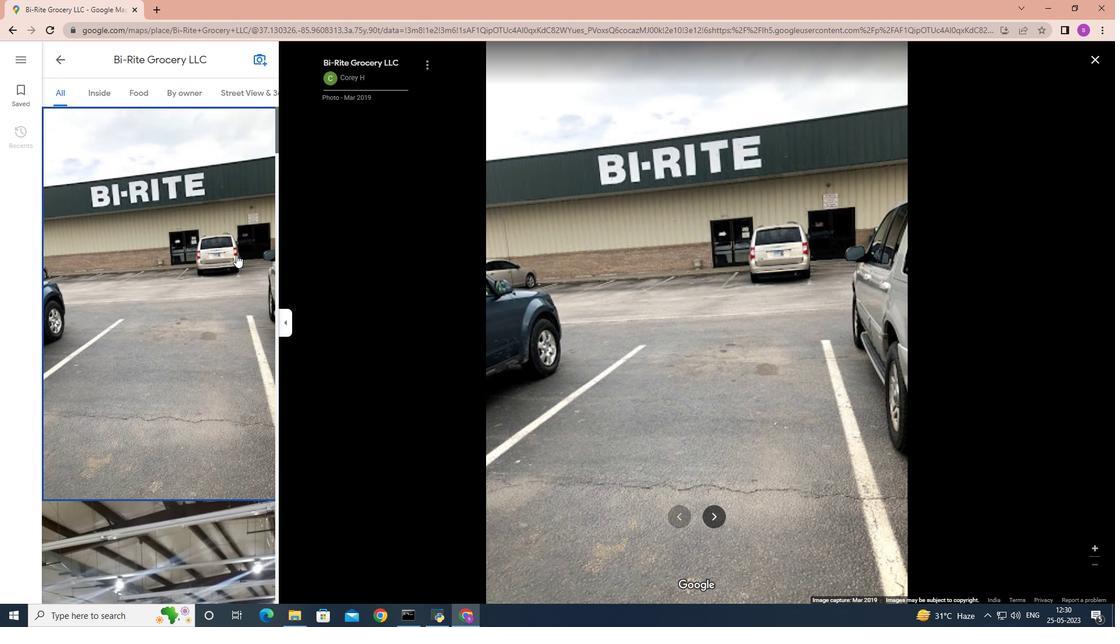 
Action: Mouse moved to (231, 257)
Screenshot: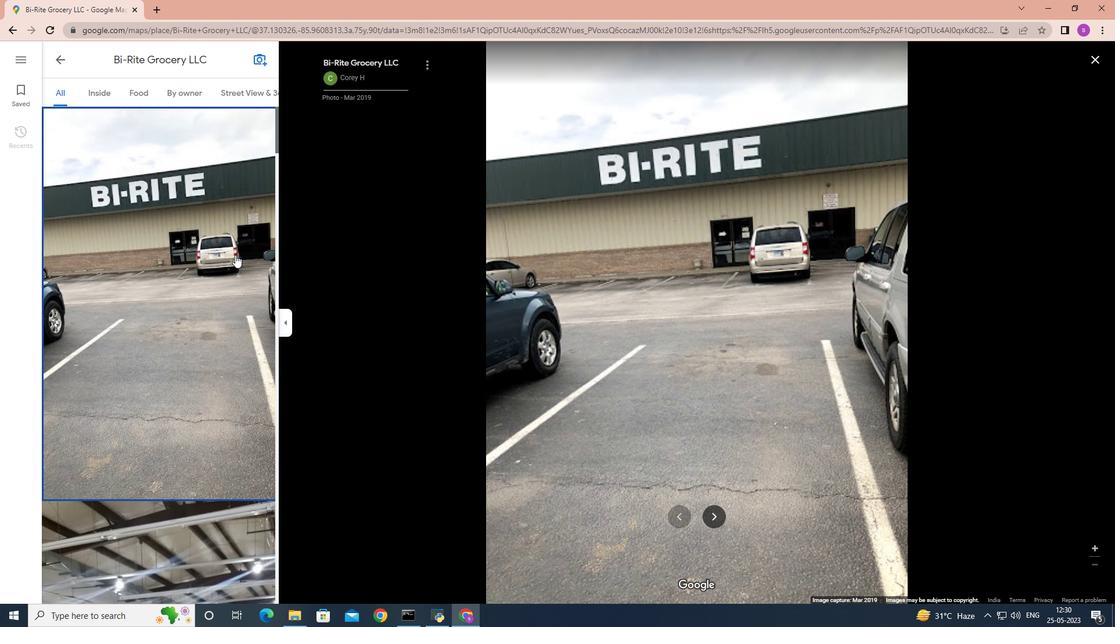 
Action: Mouse scrolled (231, 256) with delta (0, 0)
Screenshot: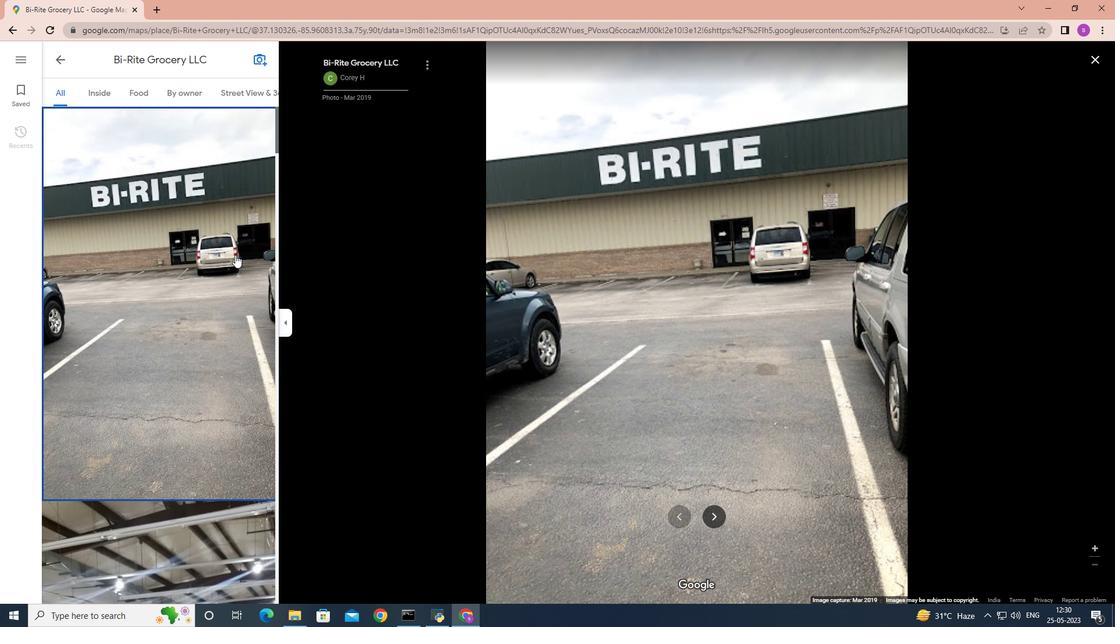 
Action: Mouse moved to (230, 257)
Screenshot: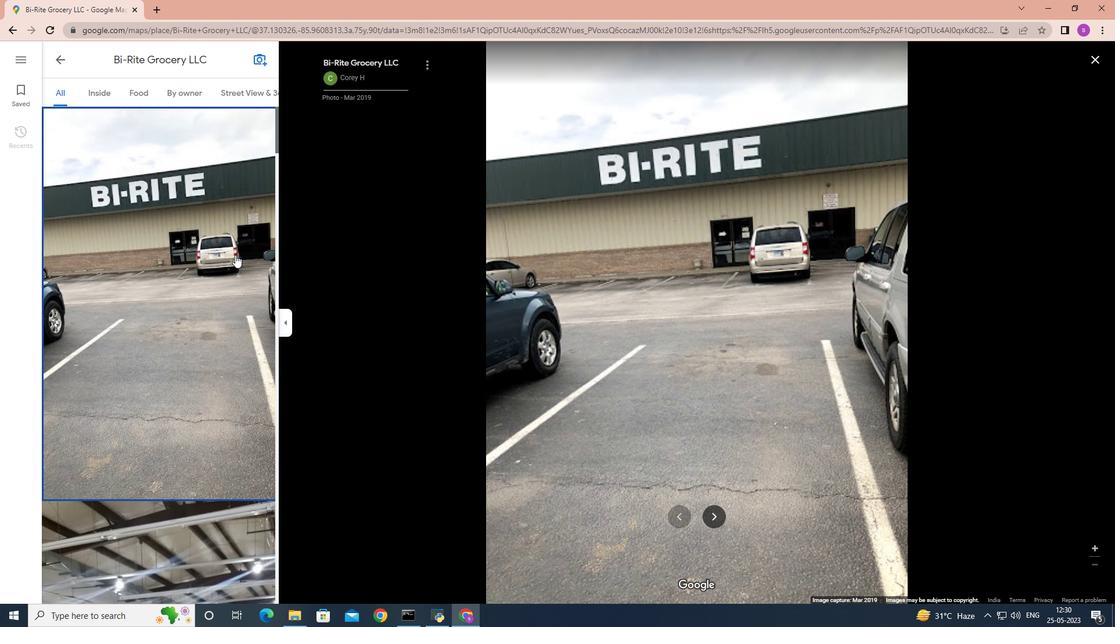 
Action: Mouse scrolled (230, 256) with delta (0, 0)
Screenshot: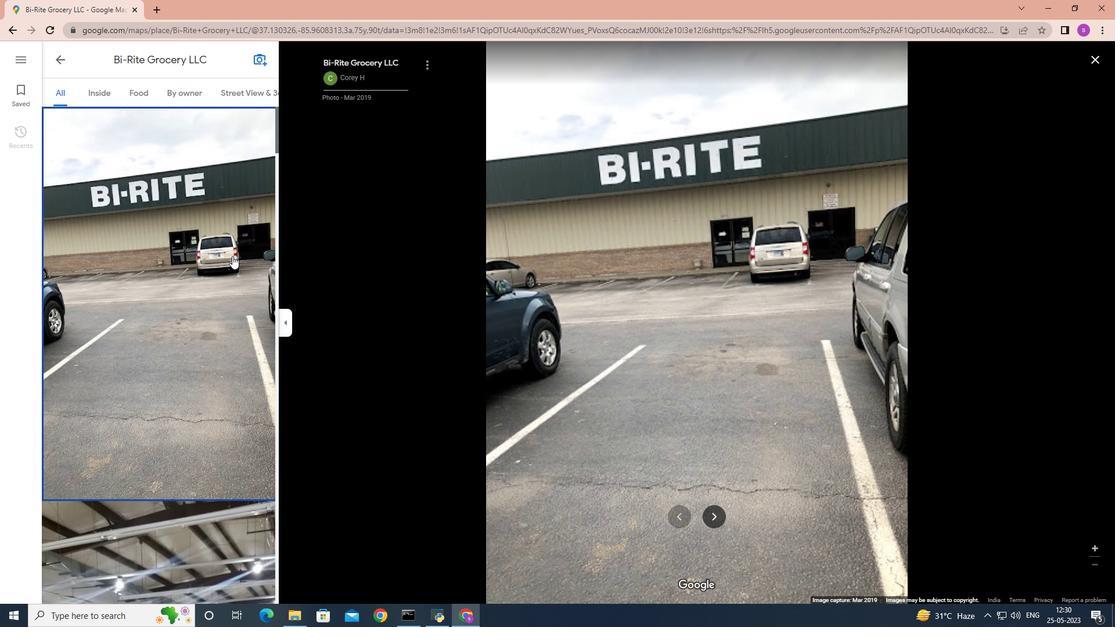 
Action: Mouse moved to (209, 247)
Screenshot: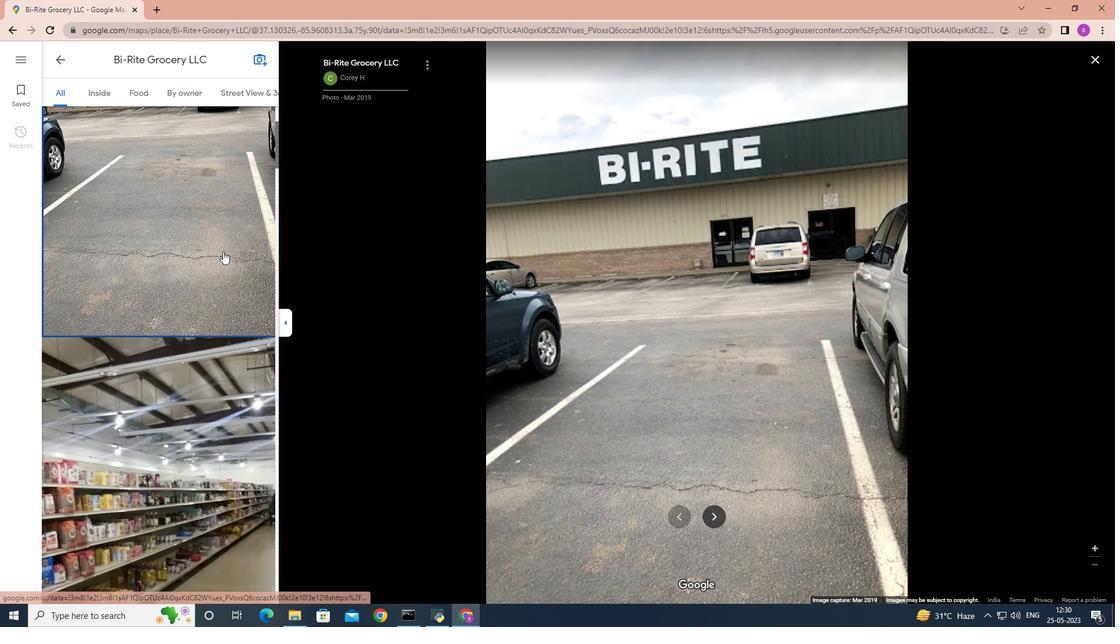 
Action: Mouse scrolled (210, 246) with delta (0, 0)
Screenshot: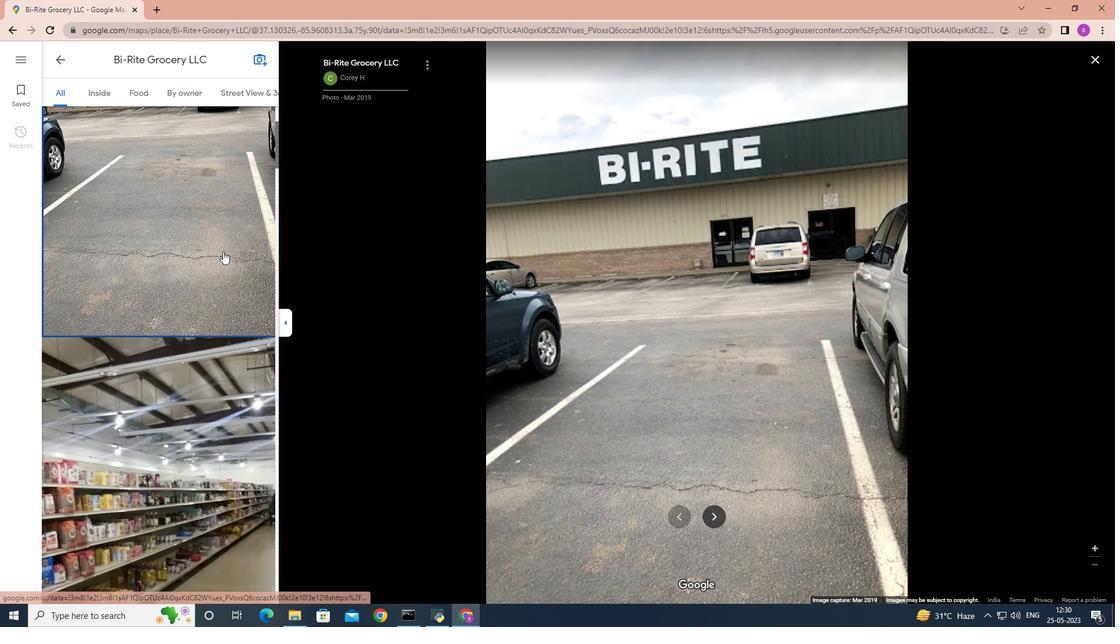 
Action: Mouse moved to (209, 247)
Screenshot: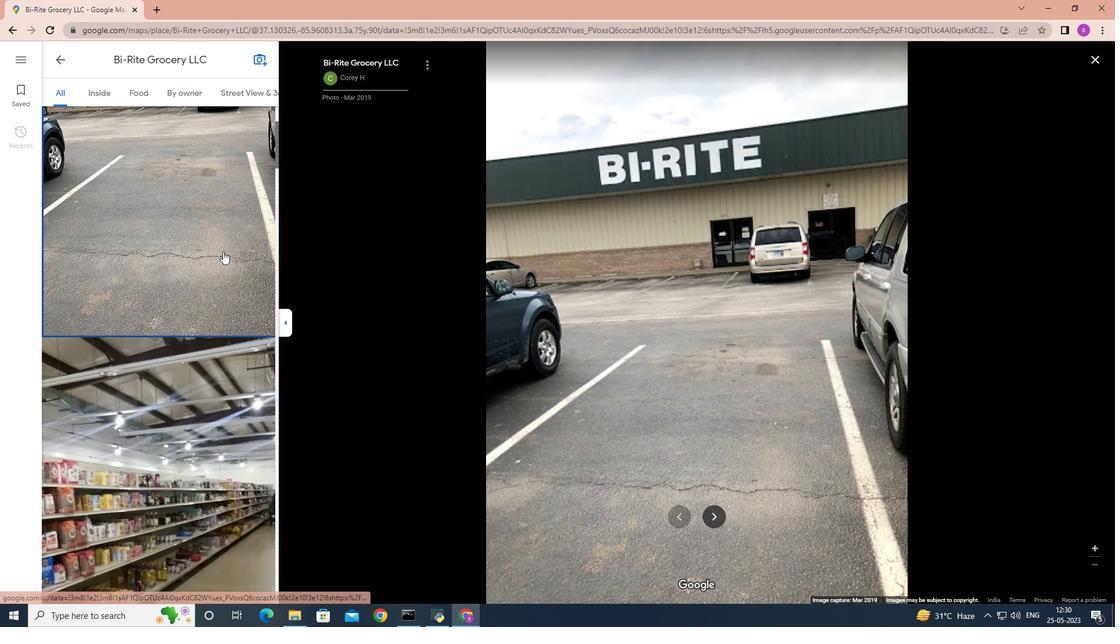 
Action: Mouse scrolled (209, 246) with delta (0, 0)
Screenshot: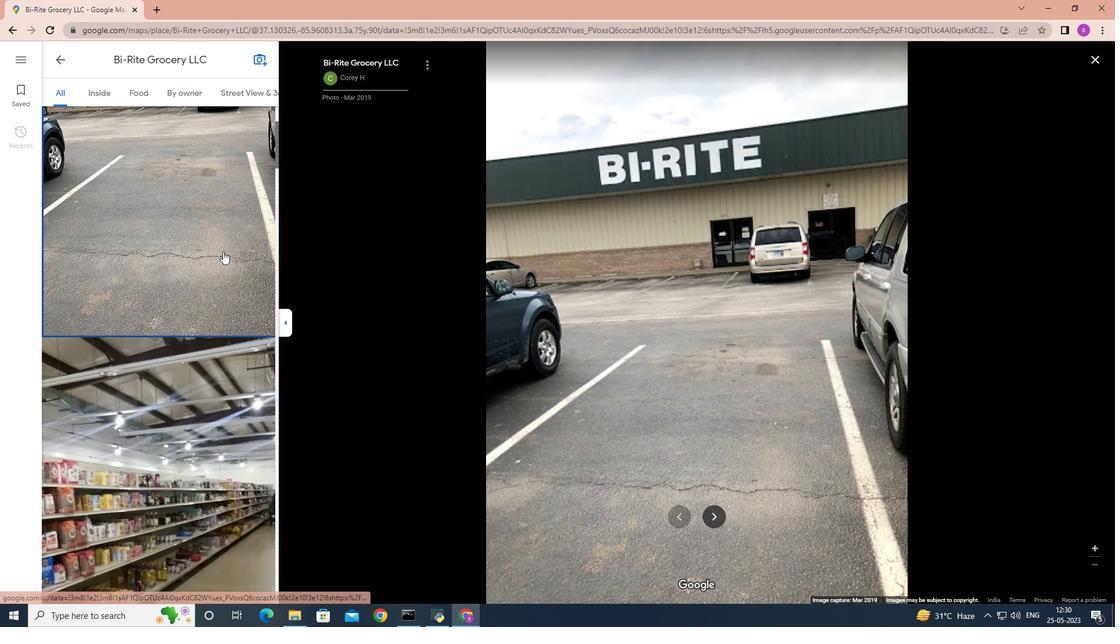
Action: Mouse scrolled (209, 246) with delta (0, 0)
